 Task: Design a Vector Pattern for a Space-themed Mobile App.
Action: Mouse moved to (138, 112)
Screenshot: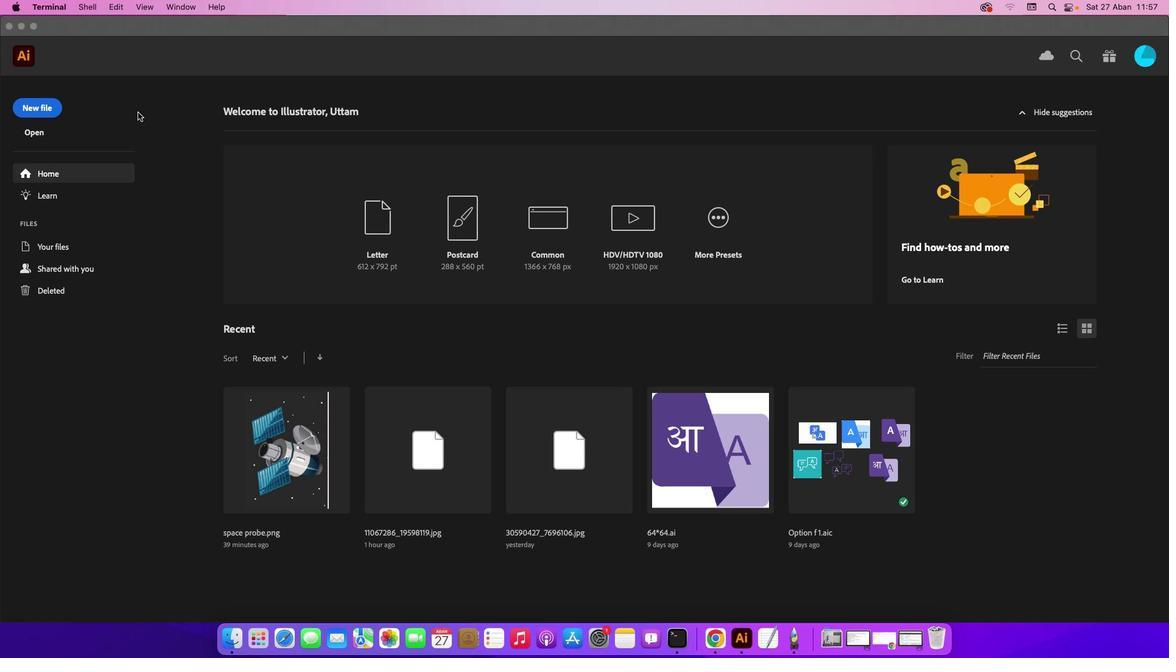 
Action: Mouse pressed left at (138, 112)
Screenshot: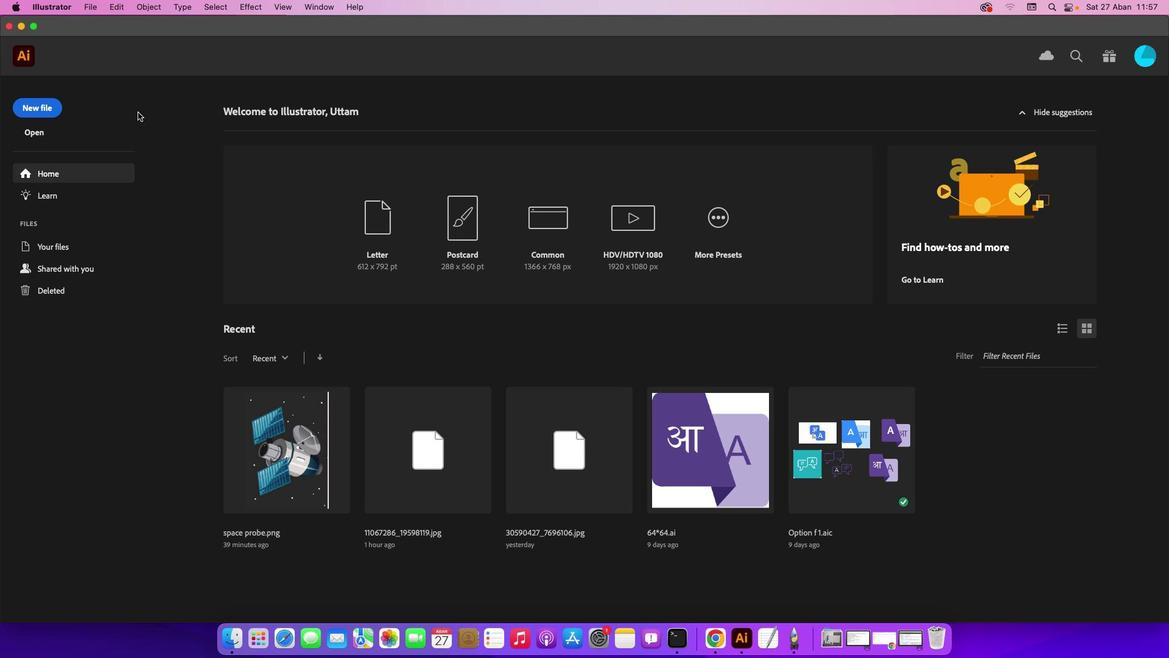 
Action: Mouse moved to (38, 110)
Screenshot: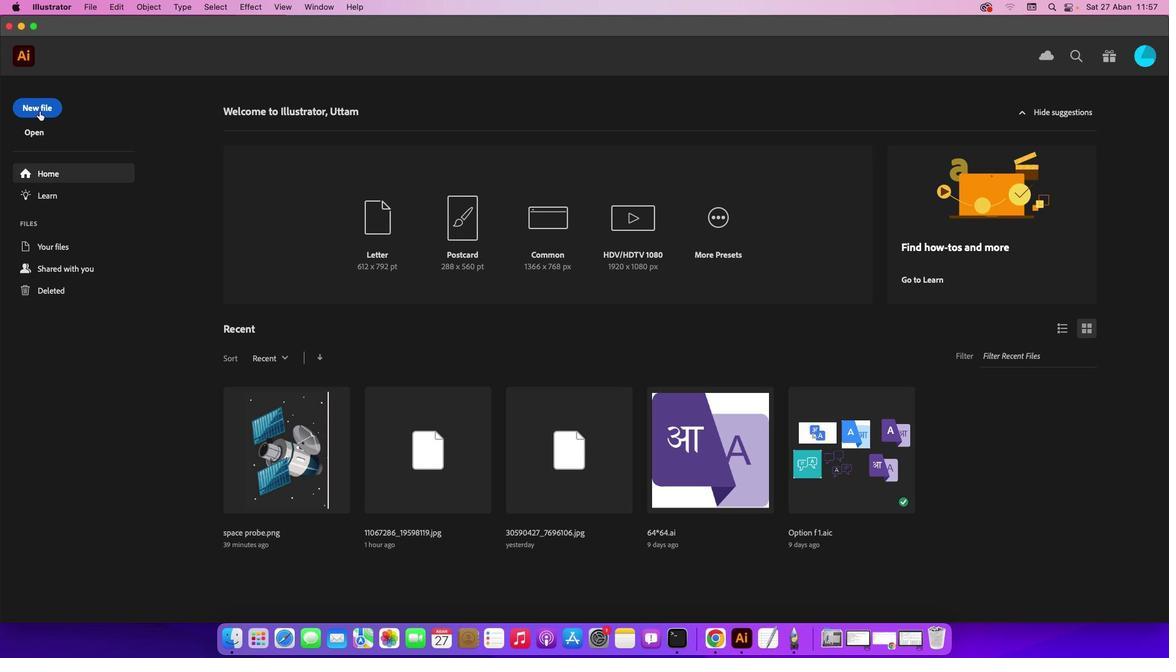 
Action: Mouse pressed left at (38, 110)
Screenshot: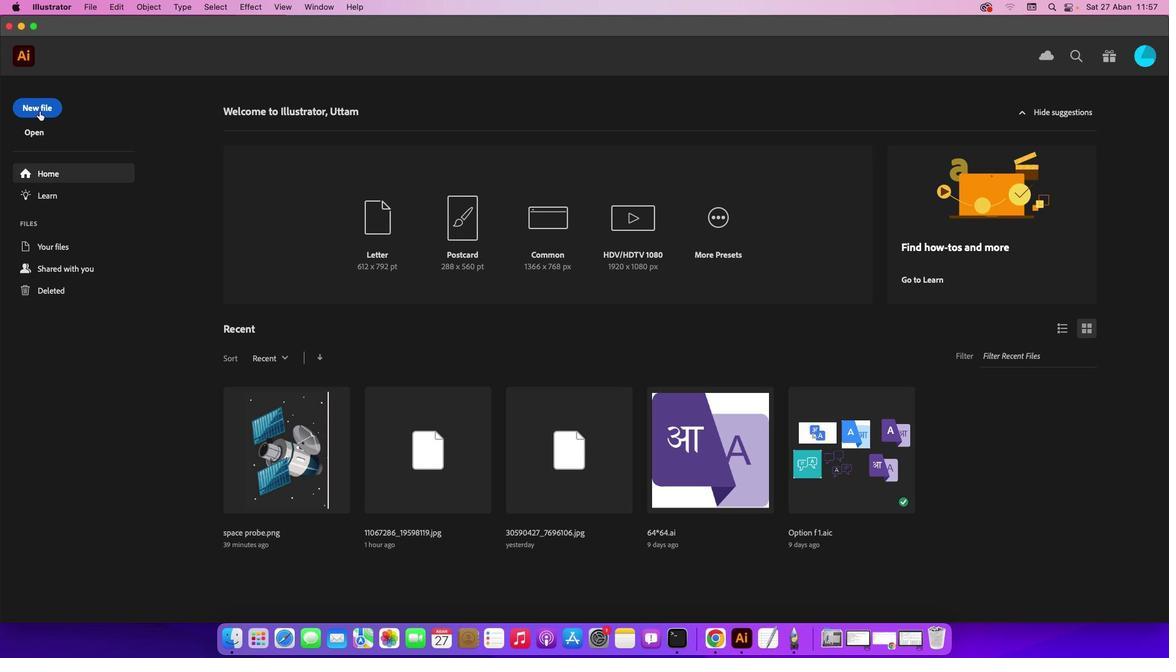
Action: Mouse moved to (360, 124)
Screenshot: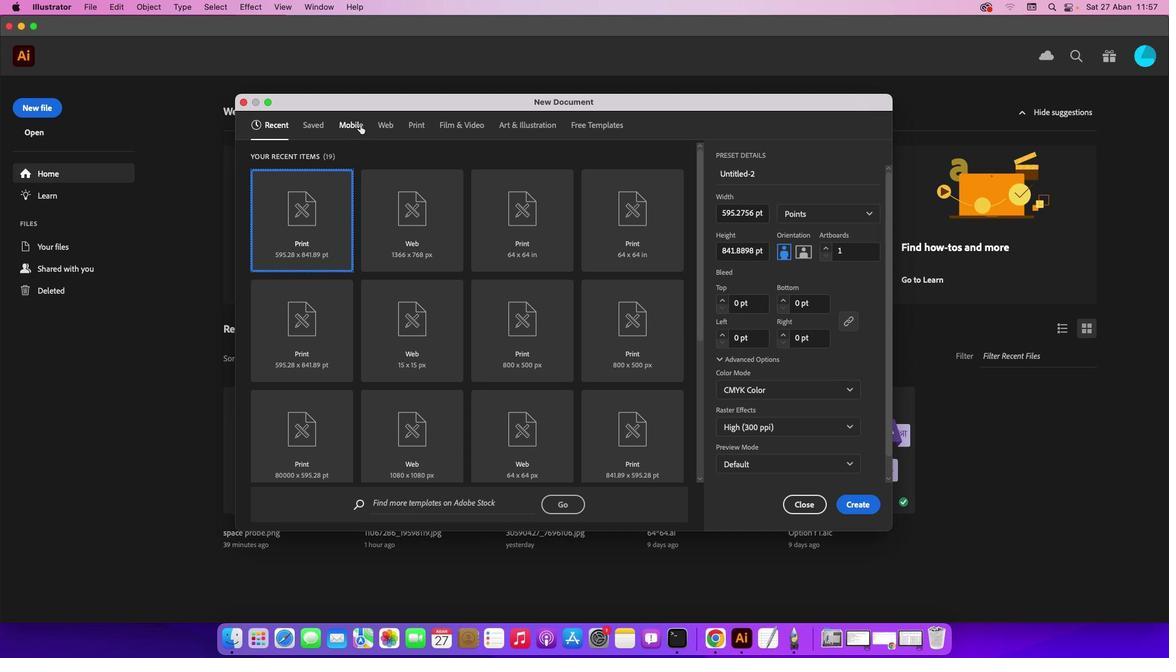 
Action: Mouse pressed left at (360, 124)
Screenshot: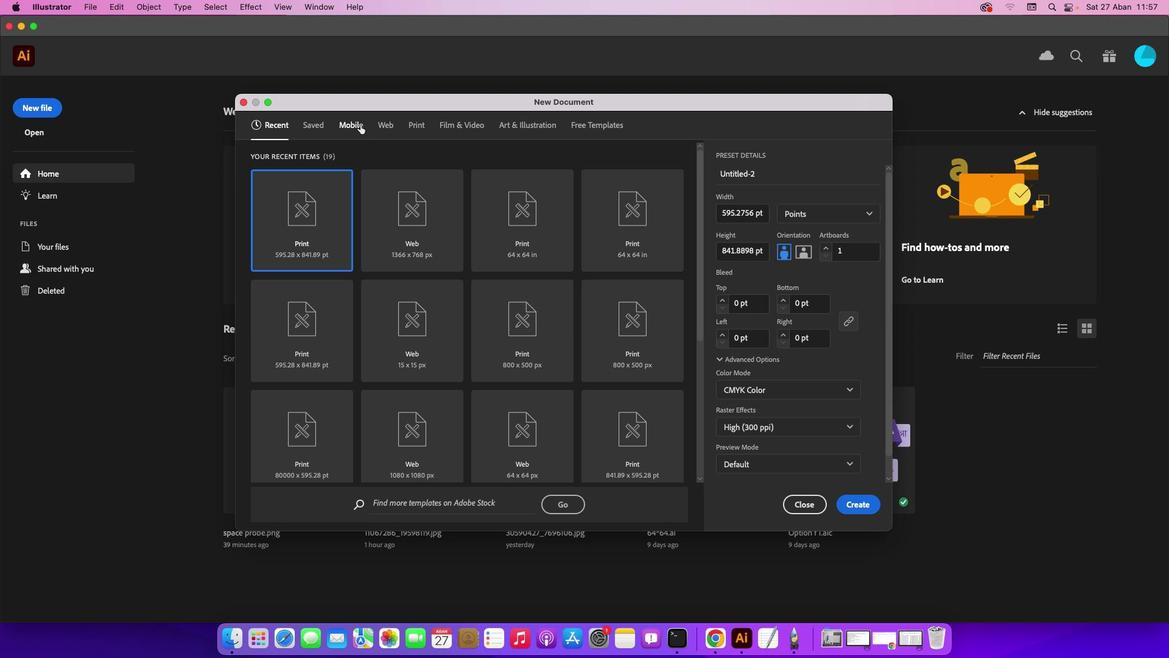 
Action: Mouse moved to (390, 121)
Screenshot: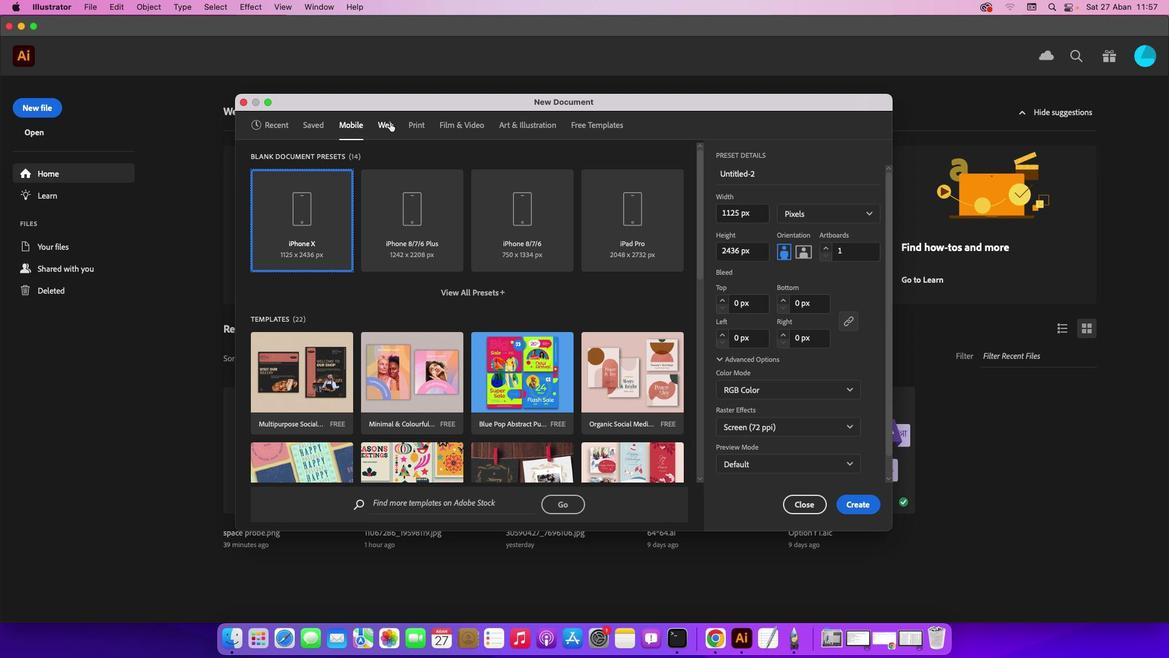 
Action: Mouse pressed left at (390, 121)
Screenshot: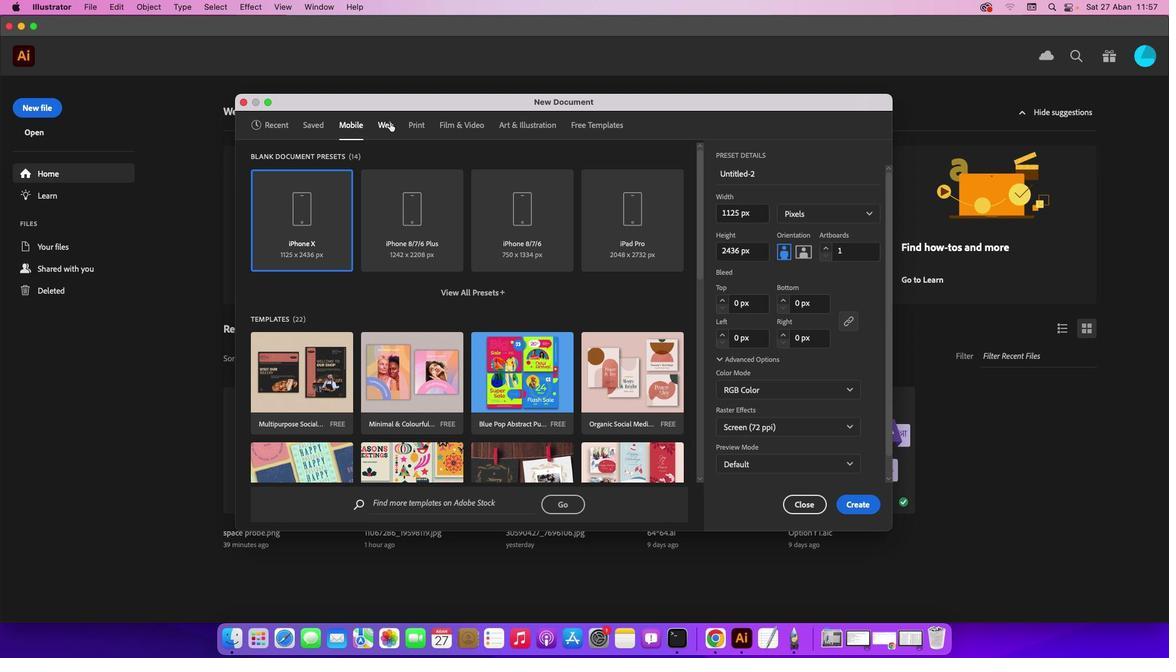 
Action: Mouse moved to (423, 130)
Screenshot: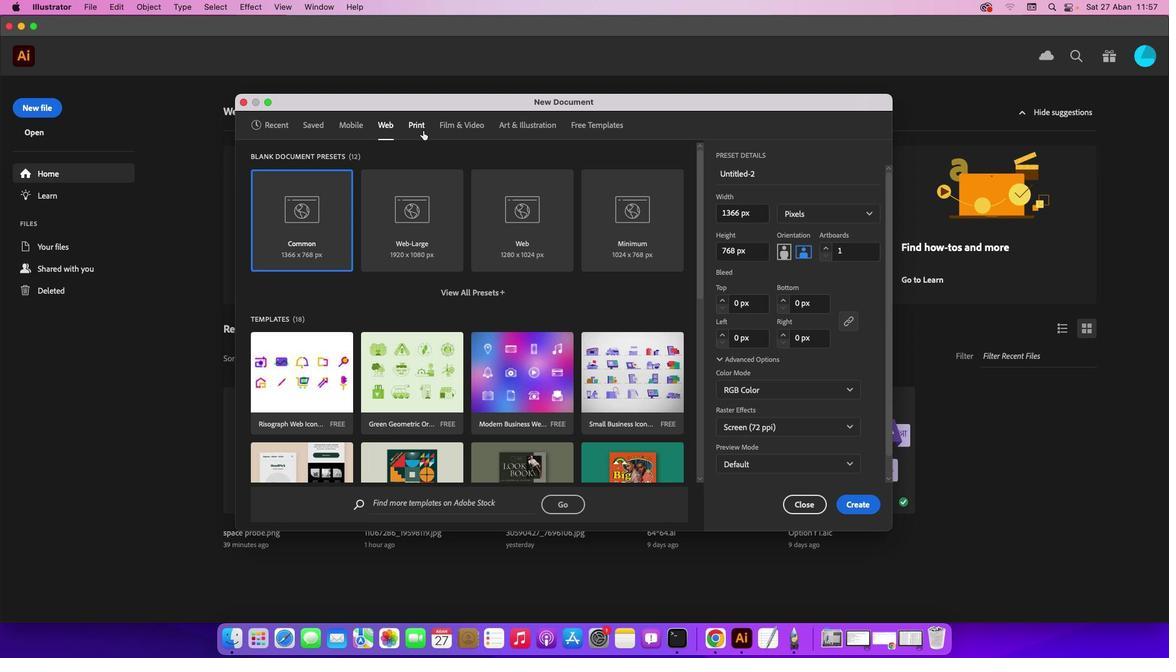 
Action: Mouse pressed left at (423, 130)
Screenshot: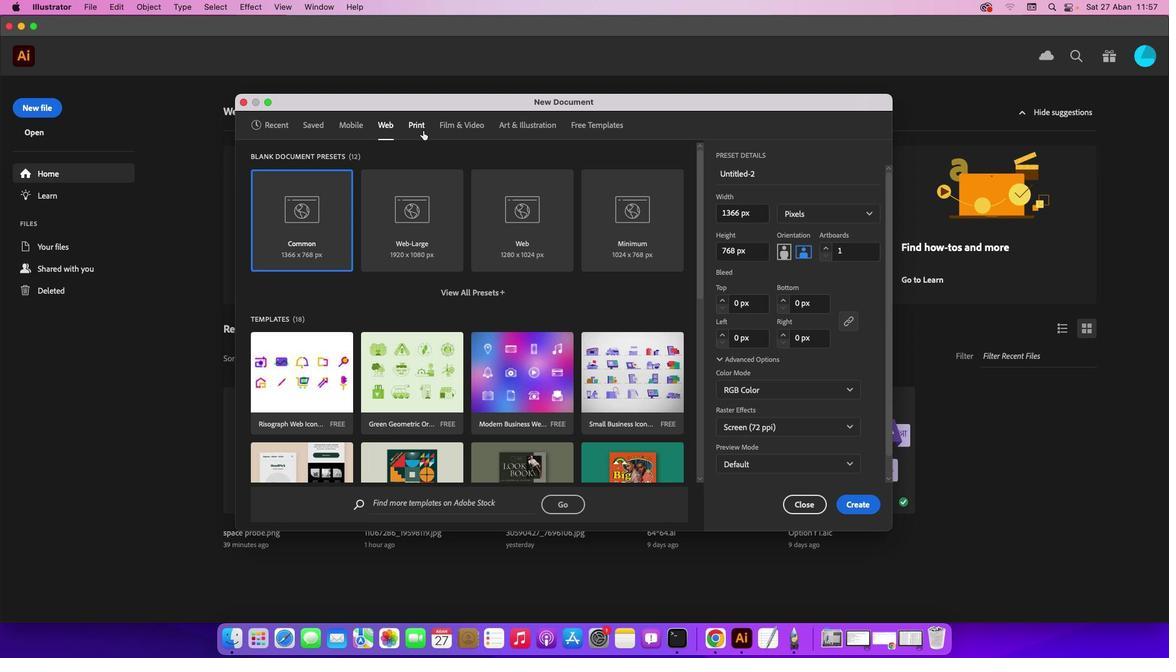 
Action: Mouse moved to (425, 205)
Screenshot: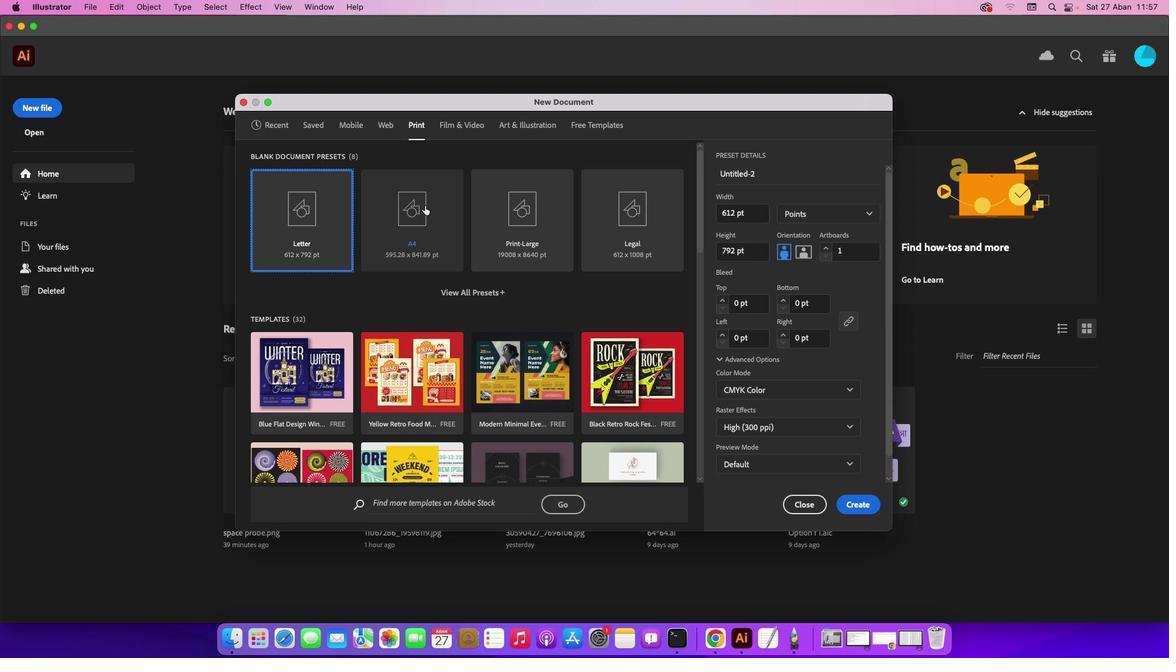
Action: Mouse pressed left at (425, 205)
Screenshot: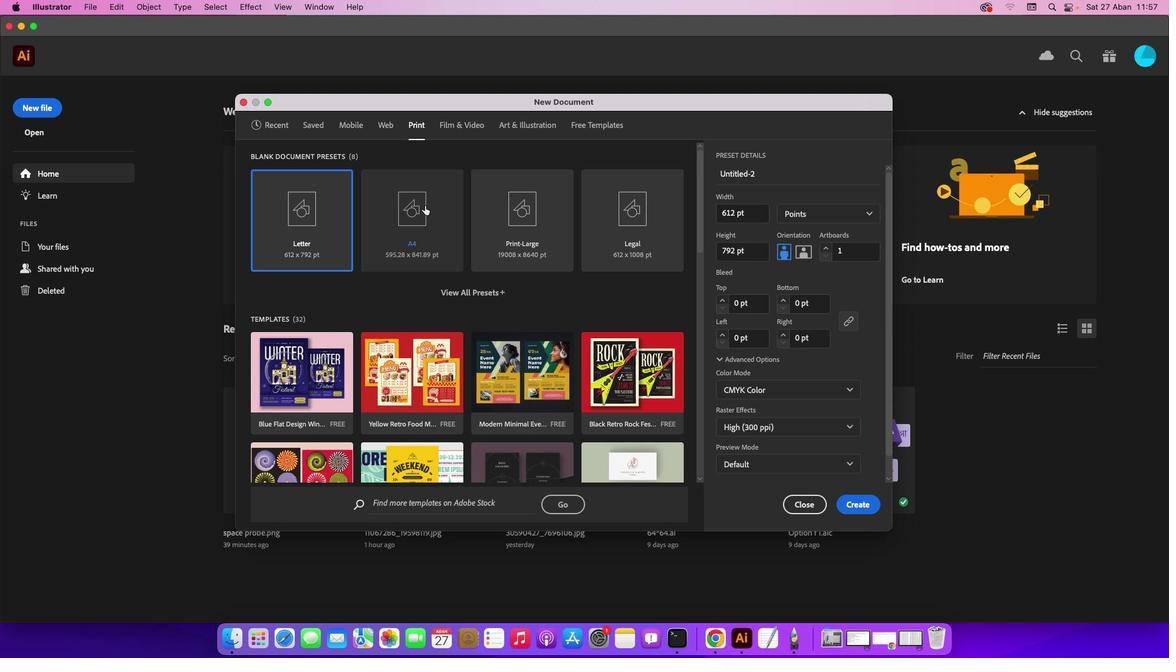 
Action: Mouse moved to (354, 124)
Screenshot: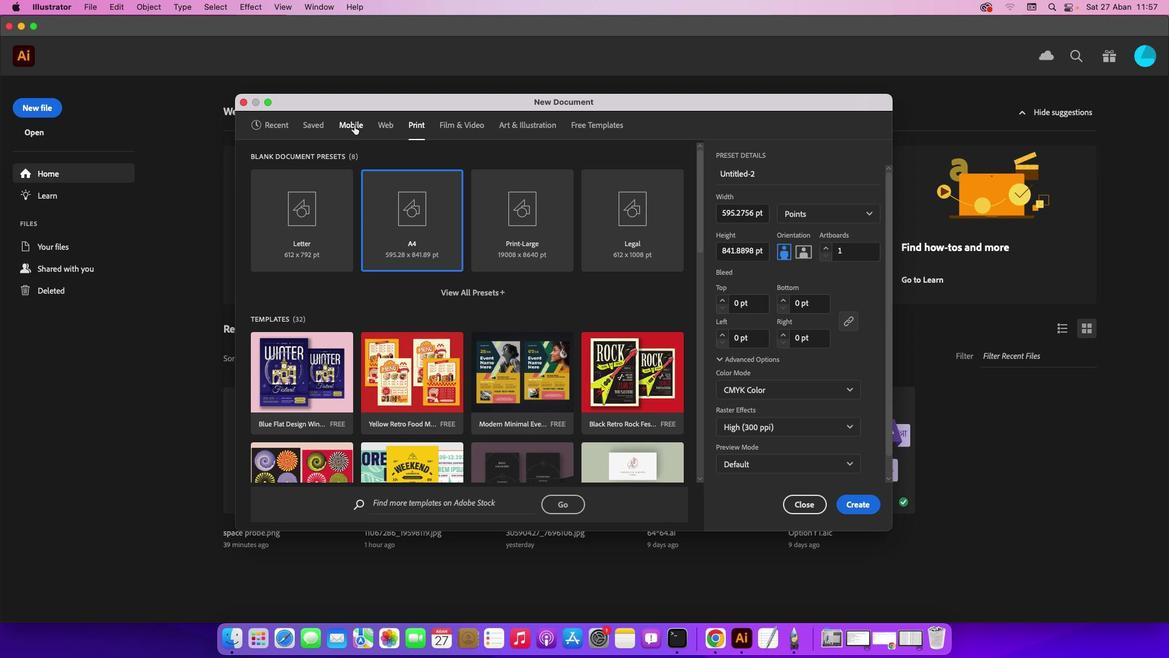 
Action: Mouse pressed left at (354, 124)
Screenshot: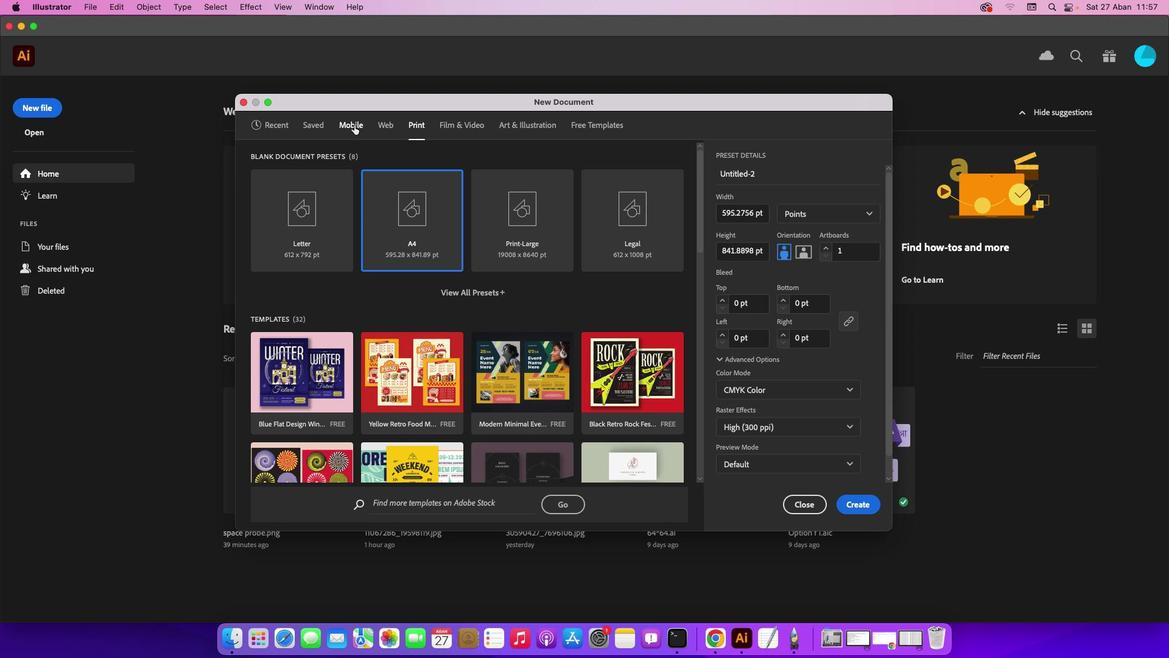 
Action: Mouse moved to (700, 266)
Screenshot: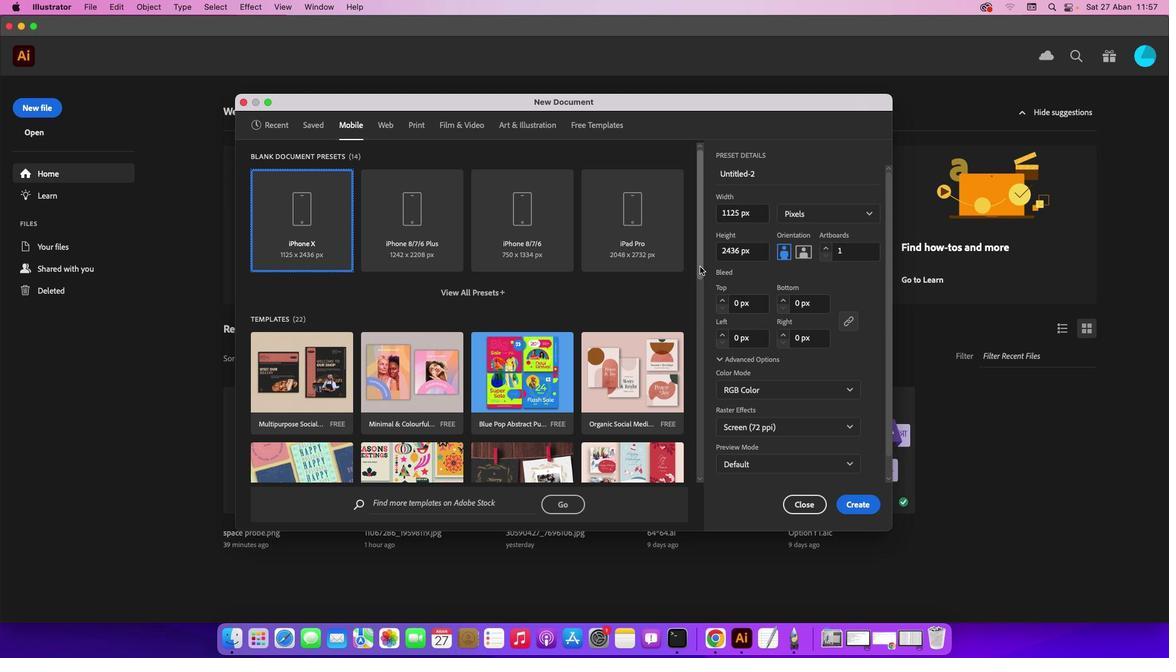 
Action: Mouse pressed left at (700, 266)
Screenshot: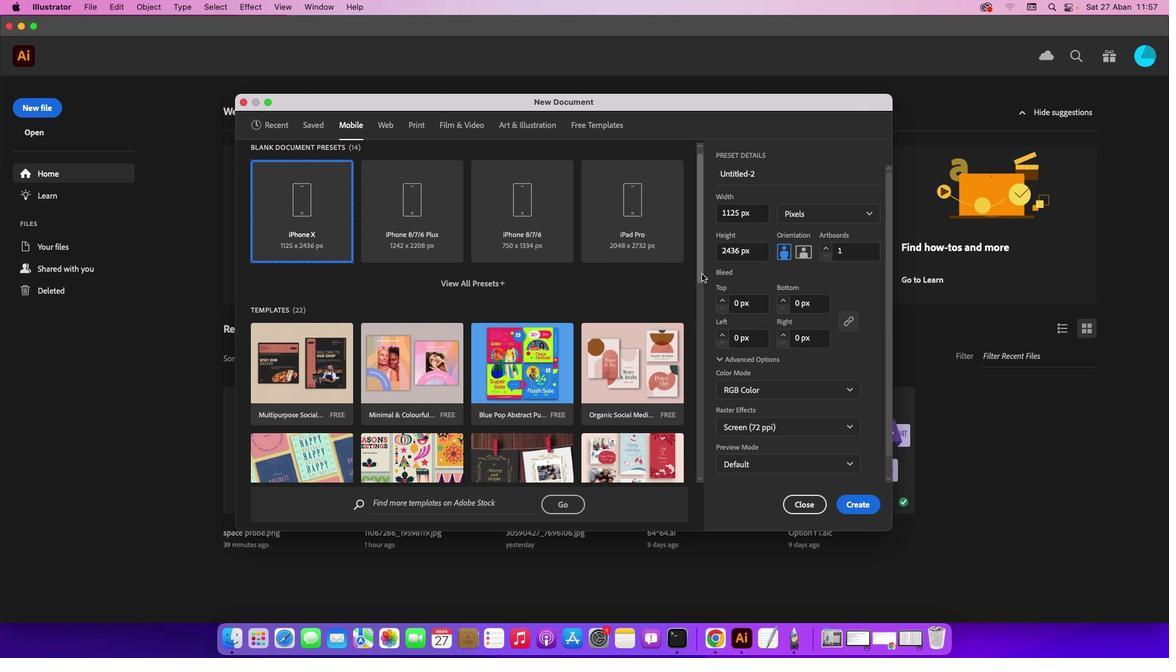 
Action: Mouse moved to (522, 210)
Screenshot: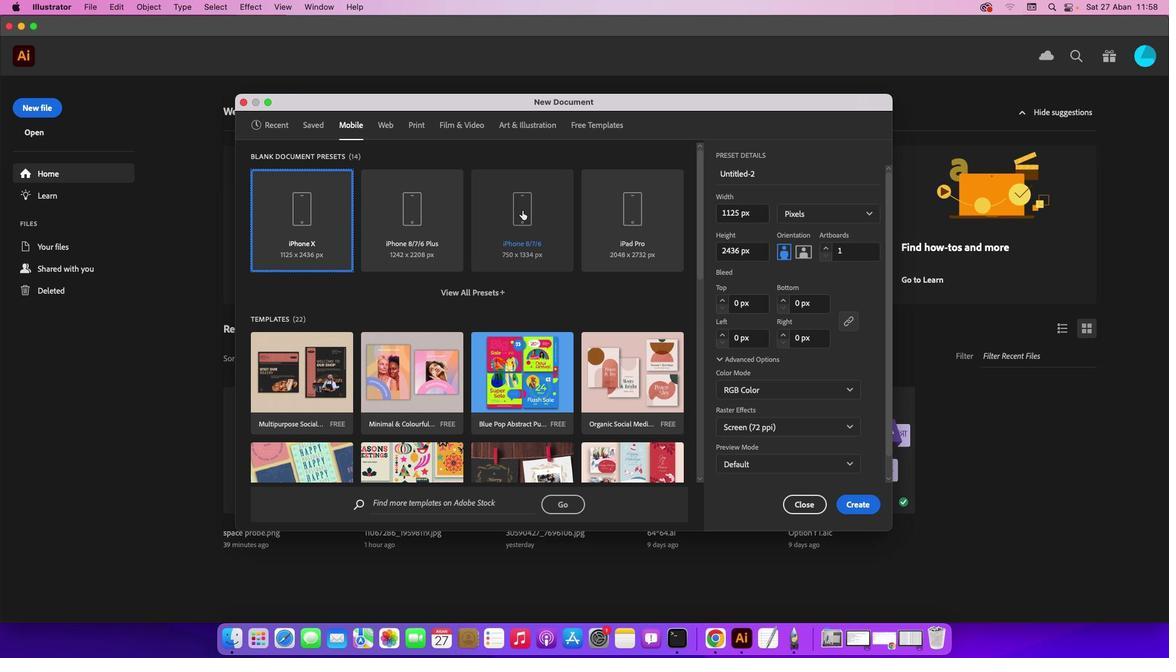 
Action: Mouse pressed left at (522, 210)
Screenshot: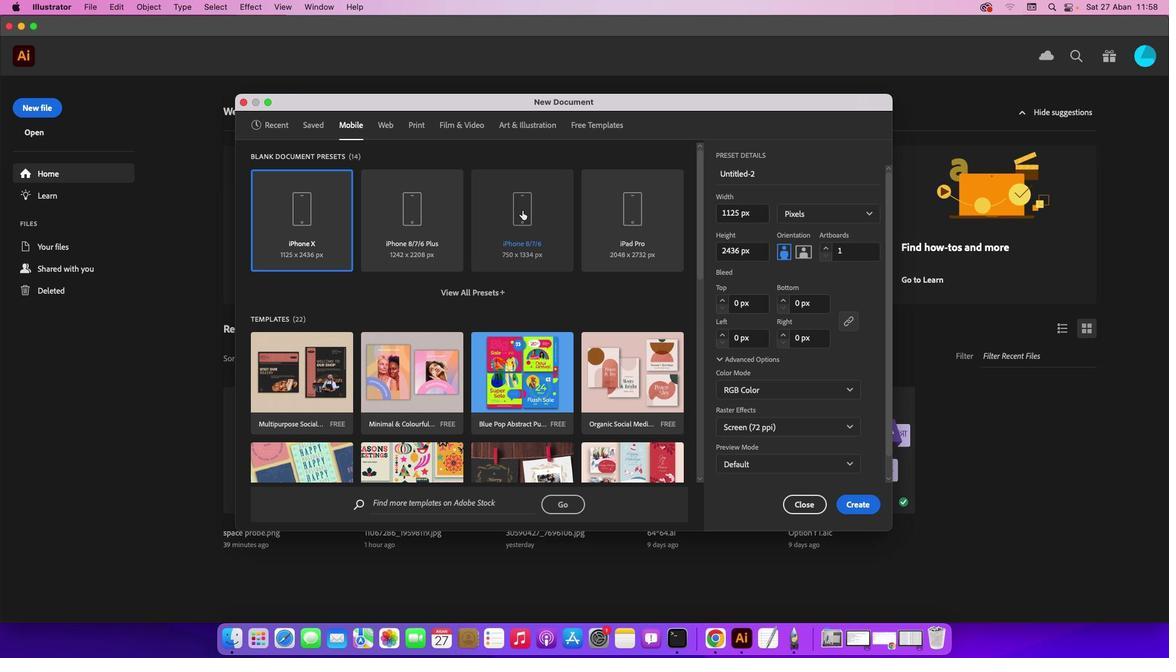 
Action: Mouse moved to (861, 505)
Screenshot: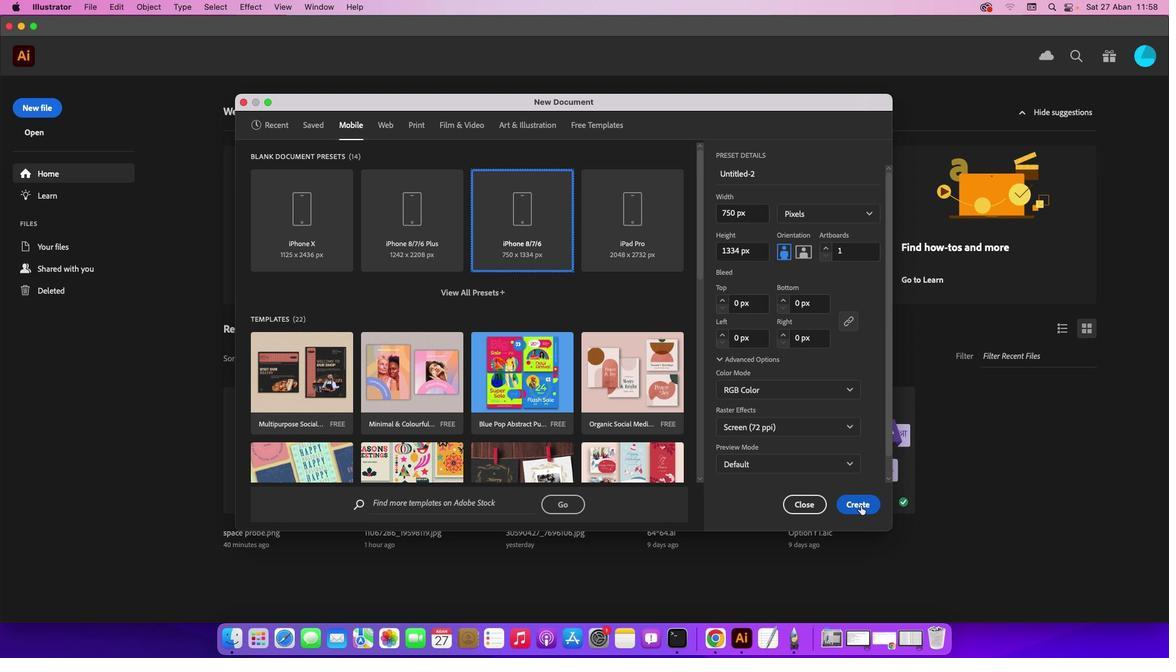 
Action: Mouse pressed left at (861, 505)
Screenshot: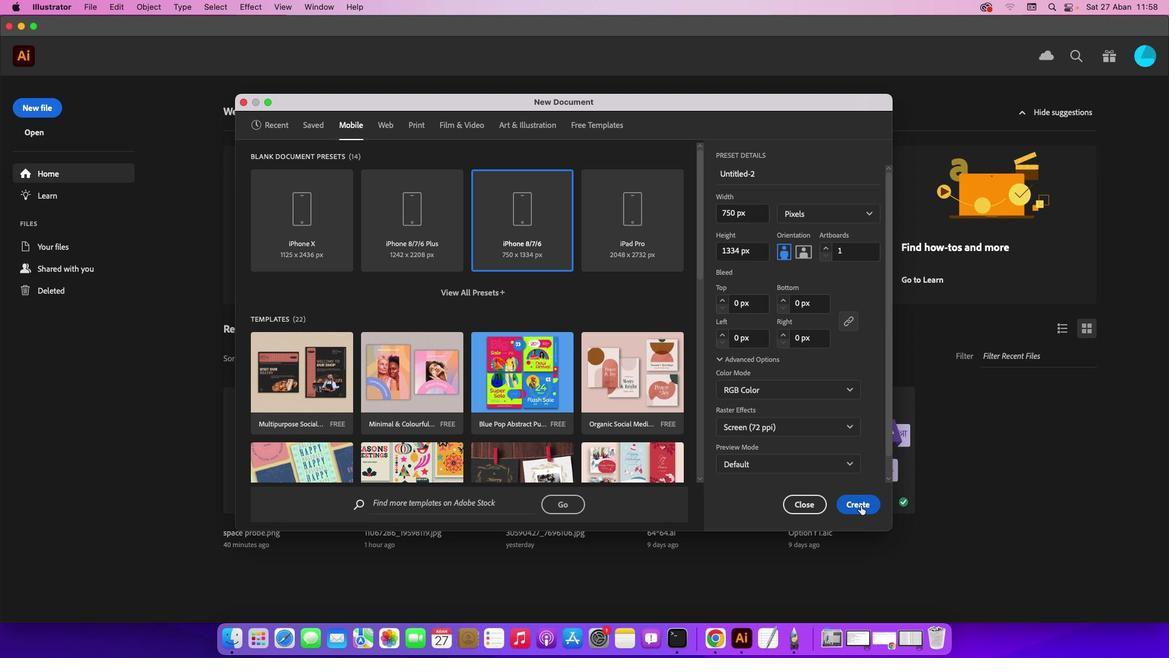 
Action: Mouse moved to (88, 3)
Screenshot: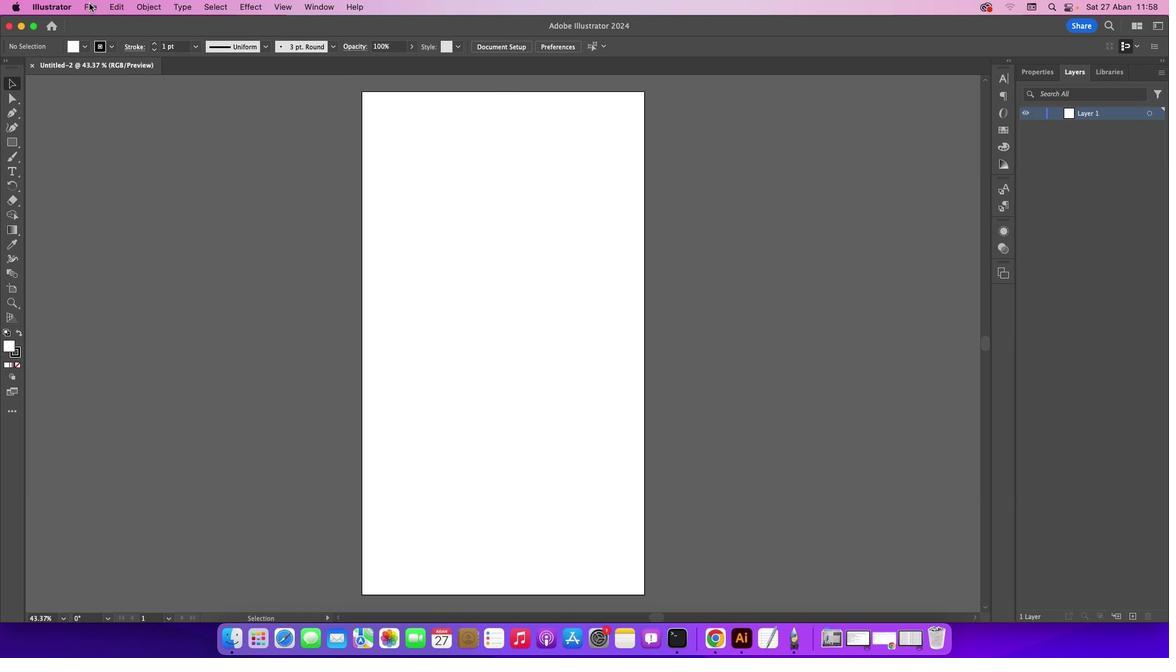 
Action: Mouse pressed left at (88, 3)
Screenshot: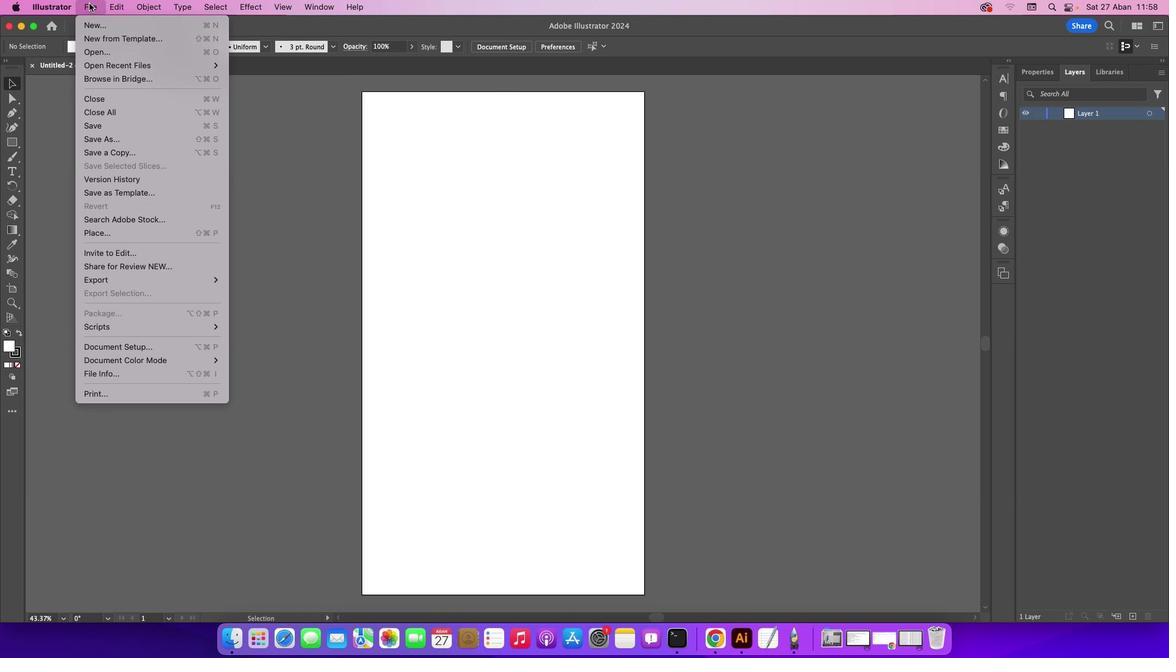 
Action: Mouse moved to (91, 56)
Screenshot: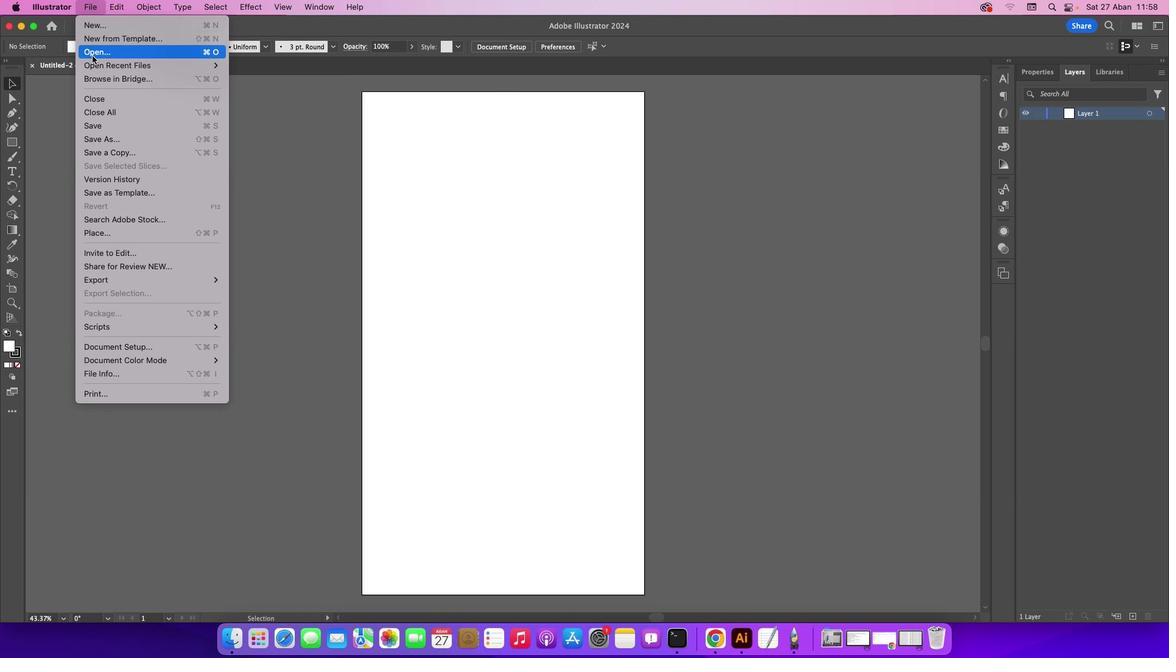 
Action: Mouse pressed left at (91, 56)
Screenshot: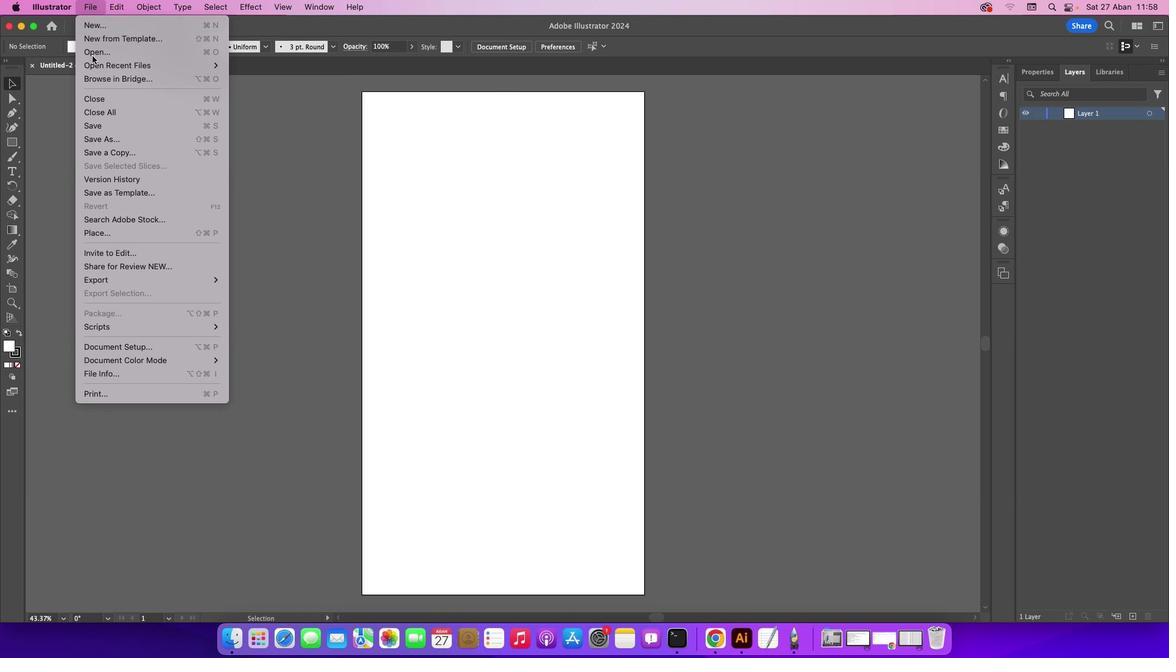 
Action: Mouse moved to (507, 183)
Screenshot: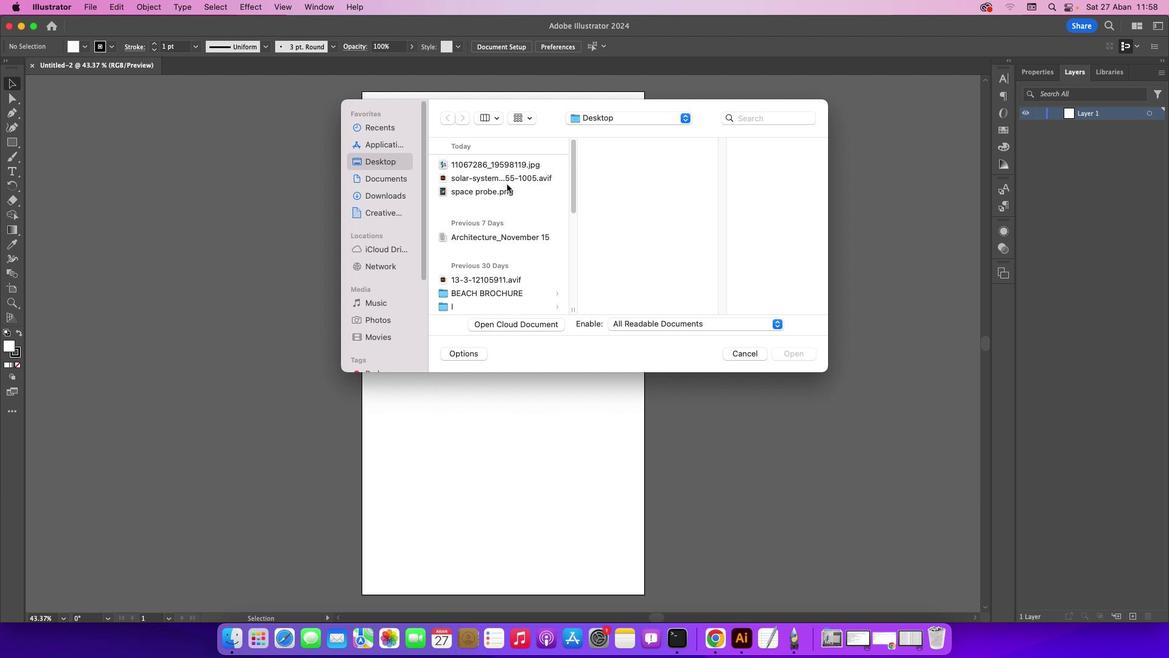 
Action: Mouse pressed left at (507, 183)
Screenshot: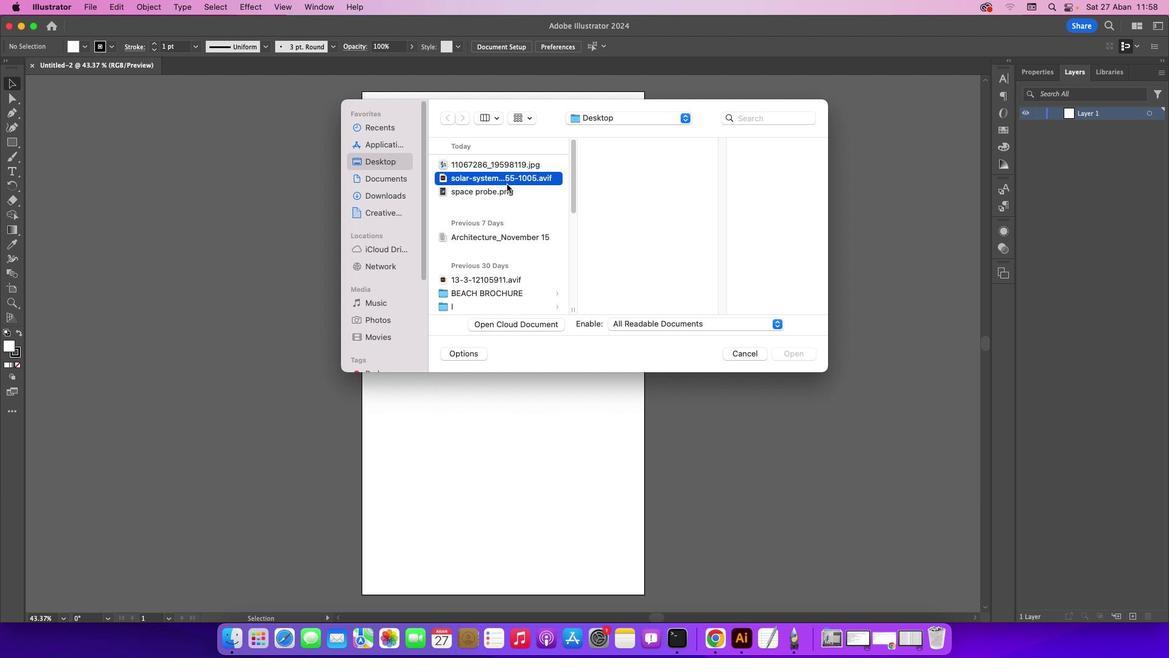 
Action: Mouse moved to (806, 355)
Screenshot: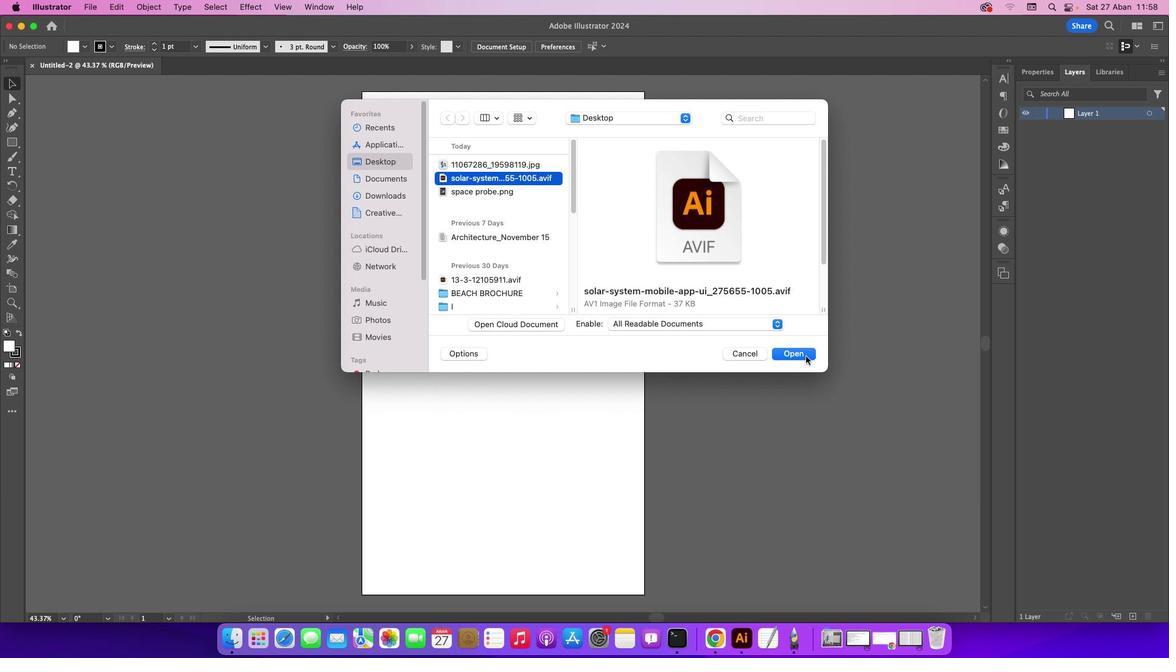 
Action: Mouse pressed left at (806, 355)
Screenshot: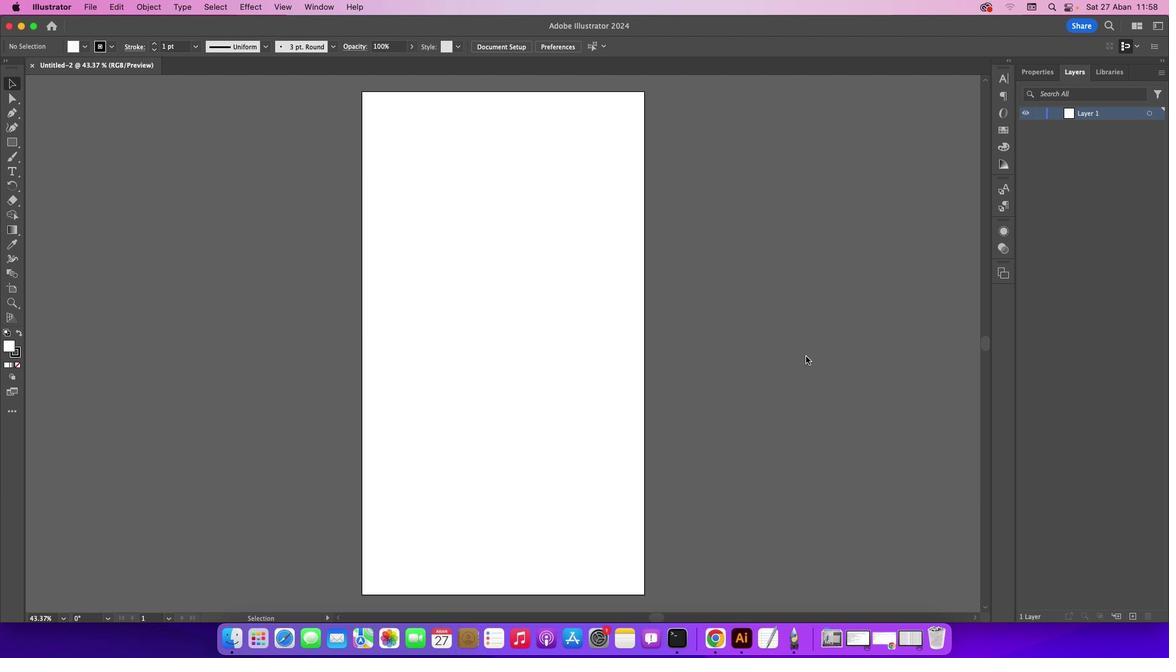 
Action: Mouse moved to (548, 402)
Screenshot: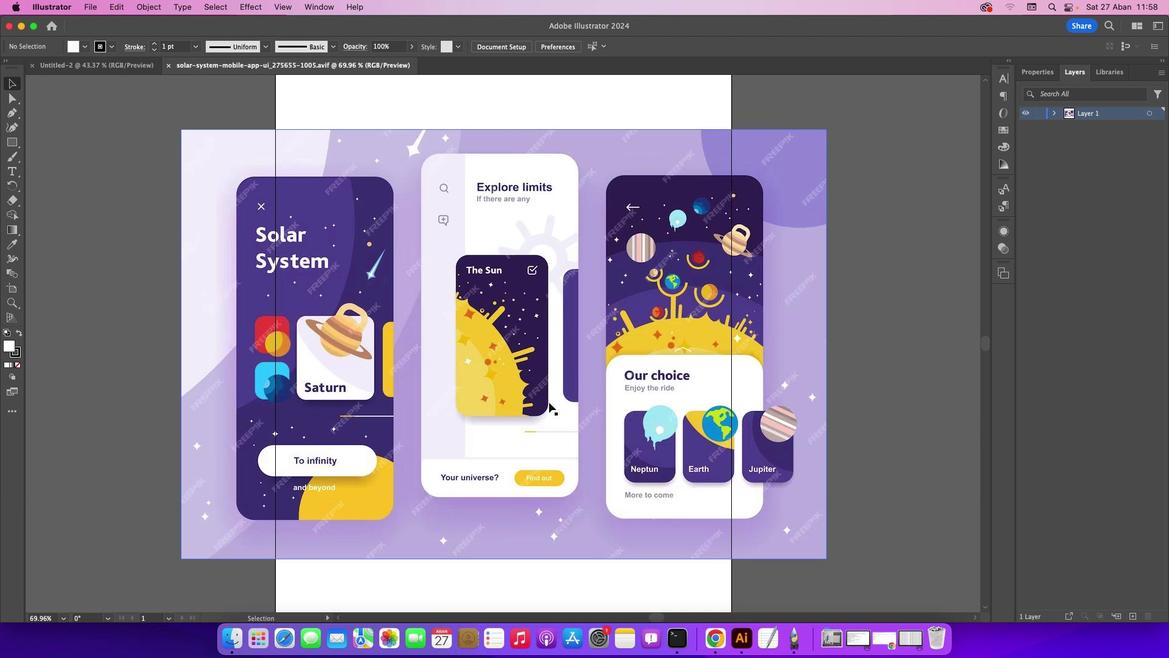 
Action: Key pressed Key.cmd_r'=''='
Screenshot: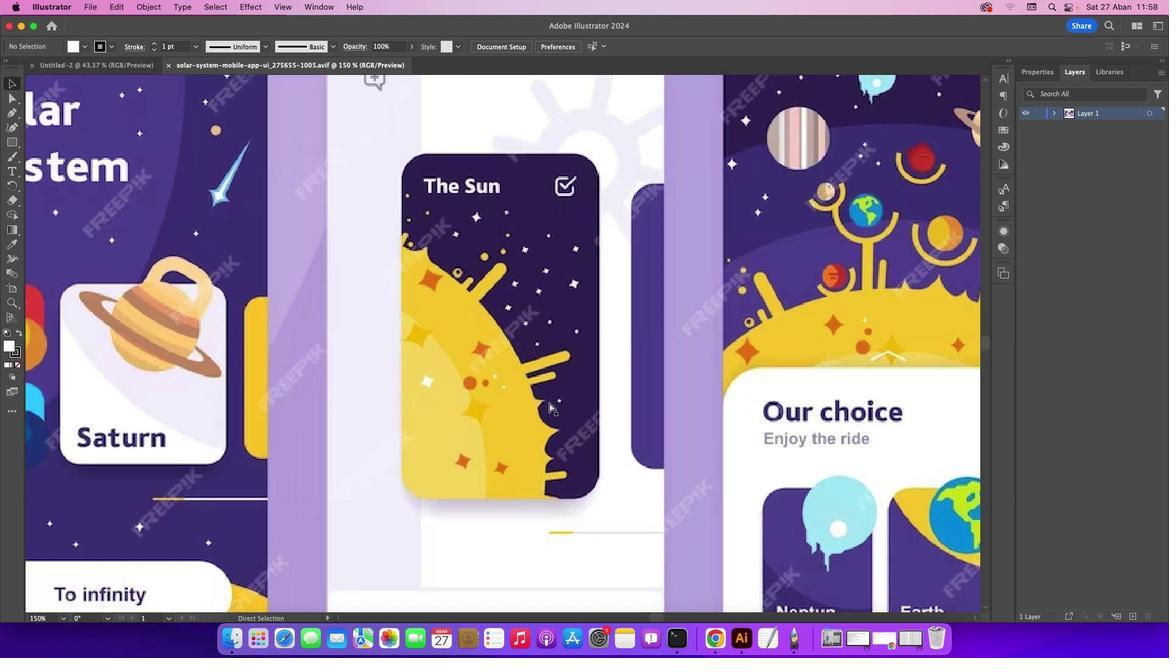 
Action: Mouse scrolled (548, 402) with delta (0, 0)
Screenshot: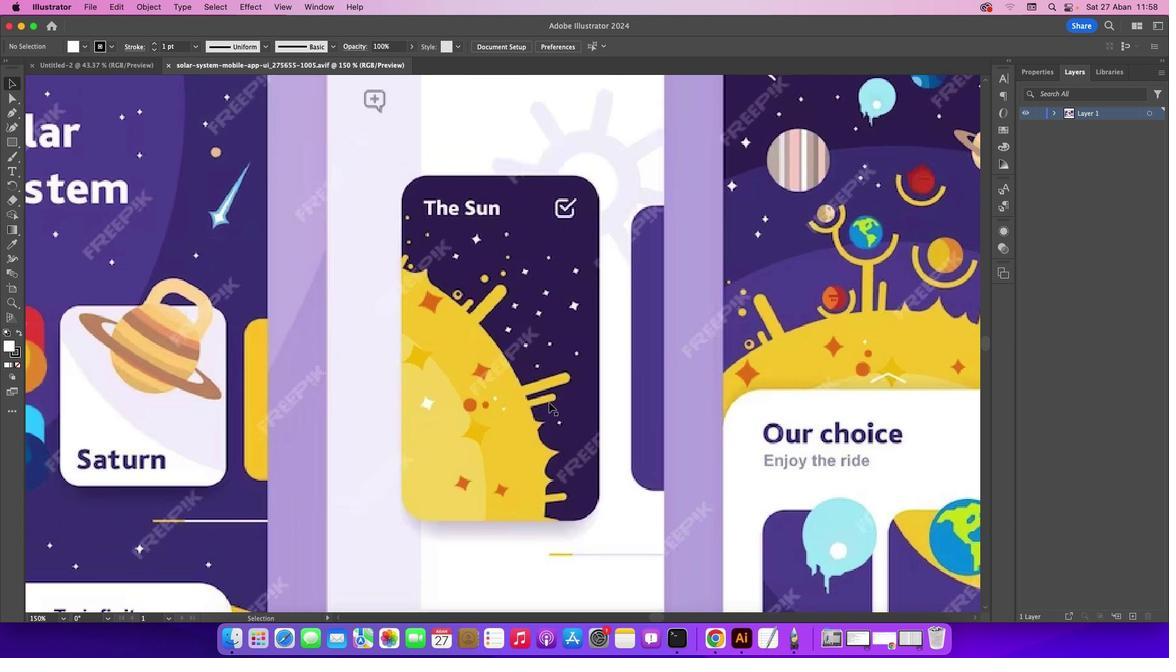 
Action: Mouse scrolled (548, 402) with delta (0, 0)
Screenshot: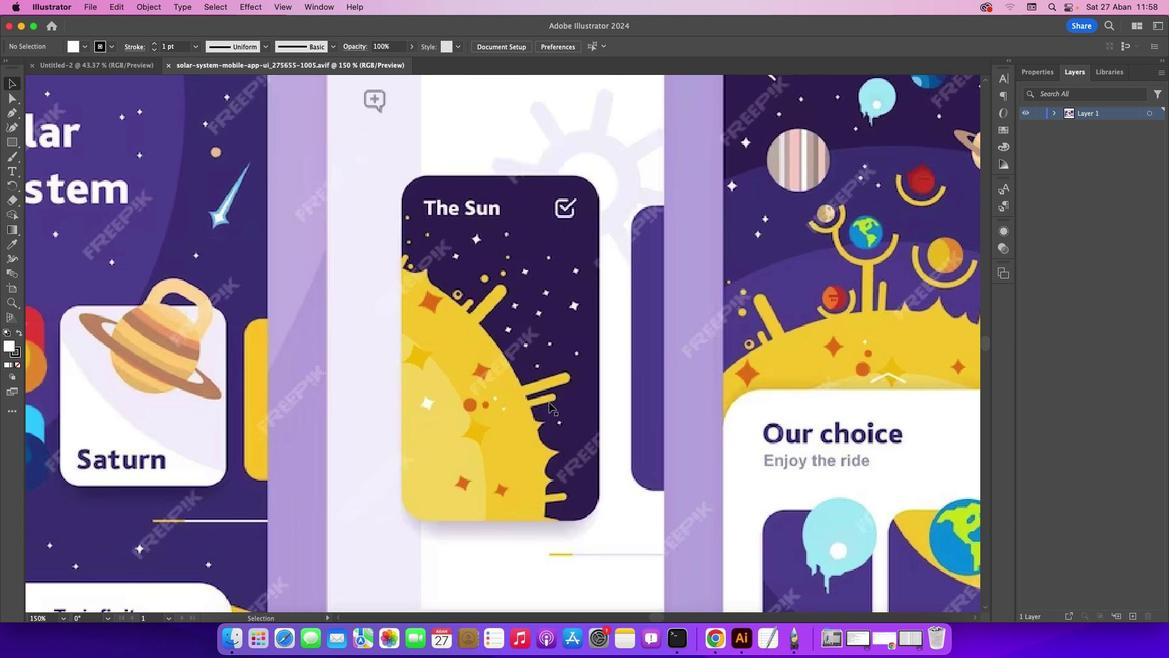 
Action: Mouse scrolled (548, 402) with delta (0, 1)
Screenshot: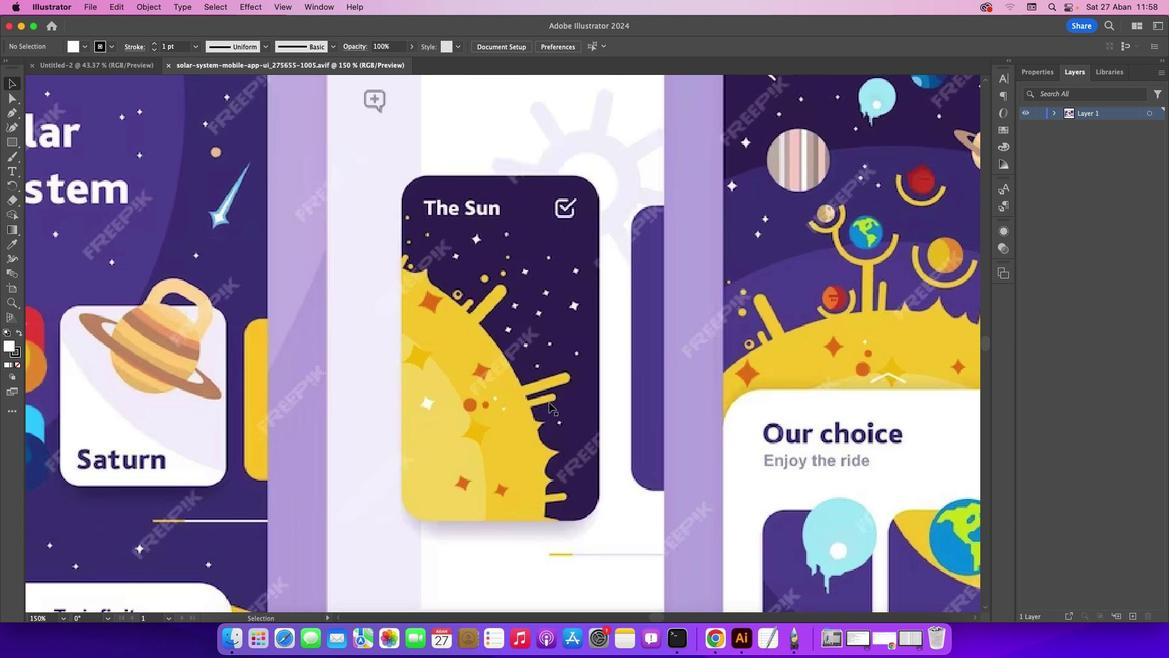 
Action: Mouse moved to (19, 109)
Screenshot: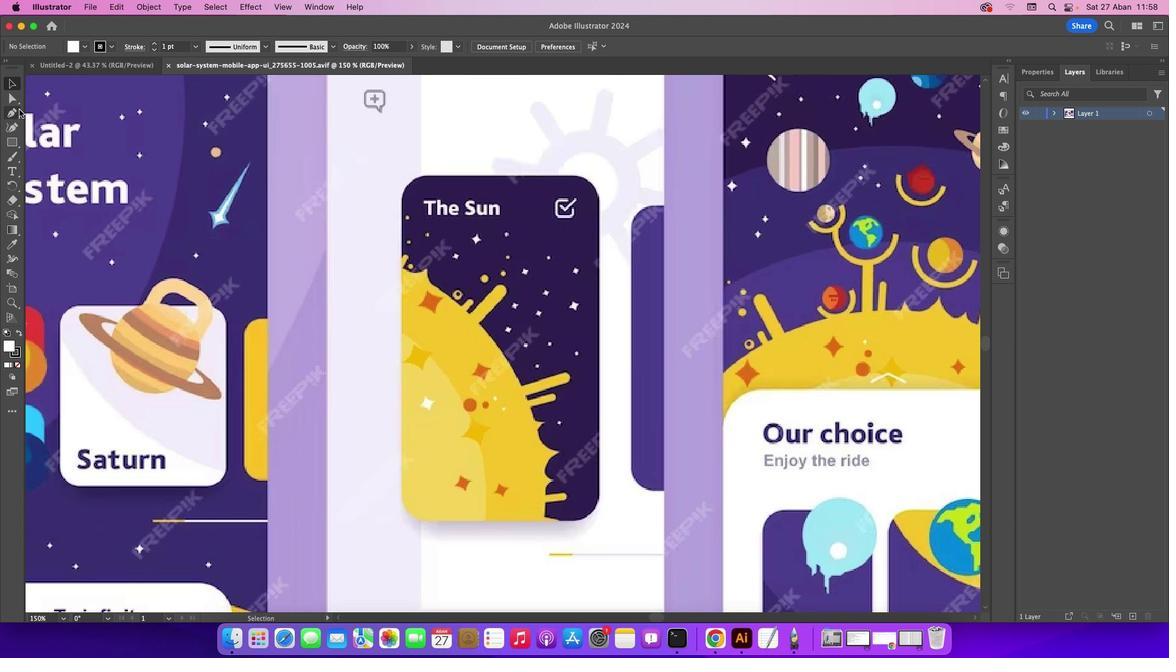 
Action: Mouse pressed left at (19, 109)
Screenshot: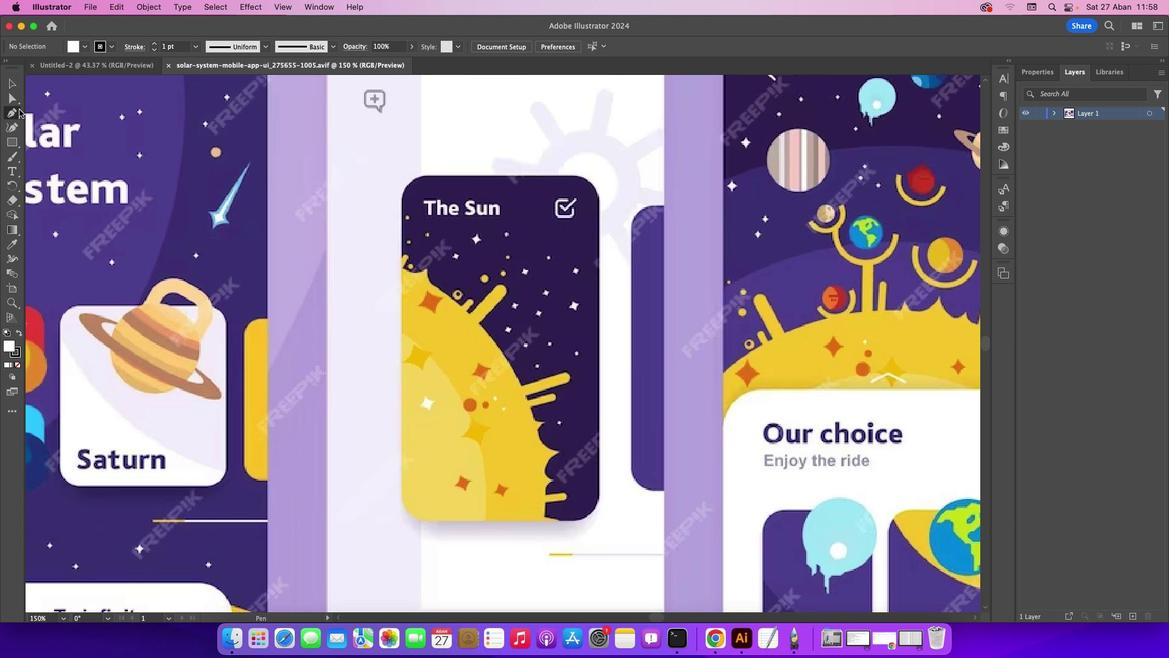 
Action: Mouse moved to (300, 217)
Screenshot: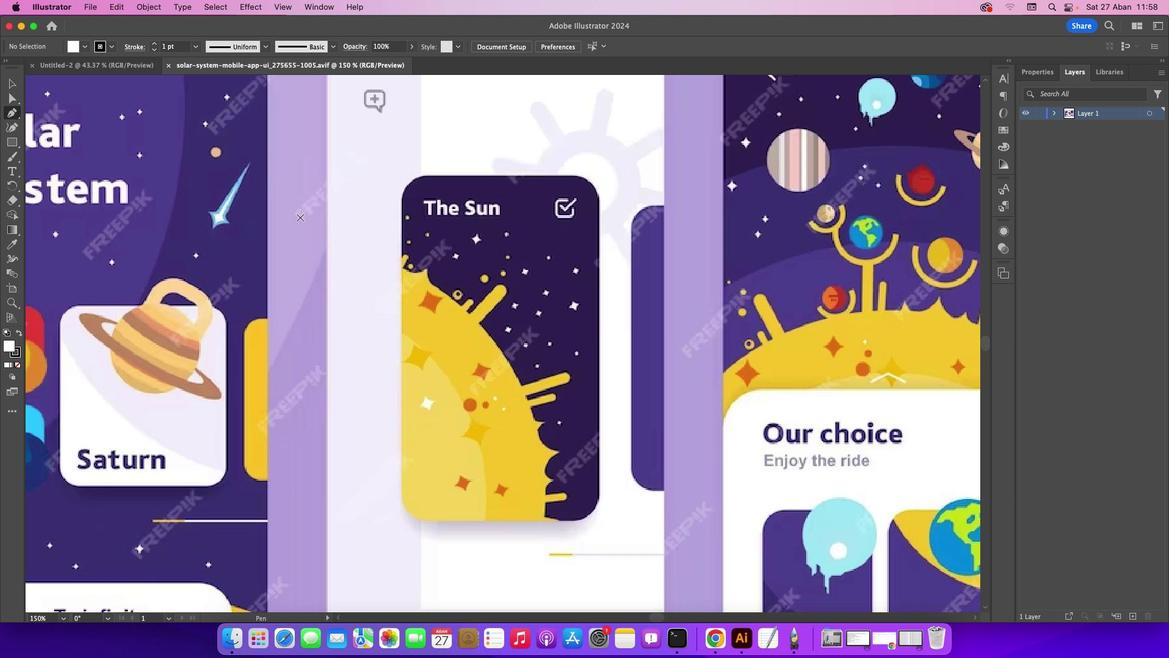 
Action: Key pressed Key.caps_lock
Screenshot: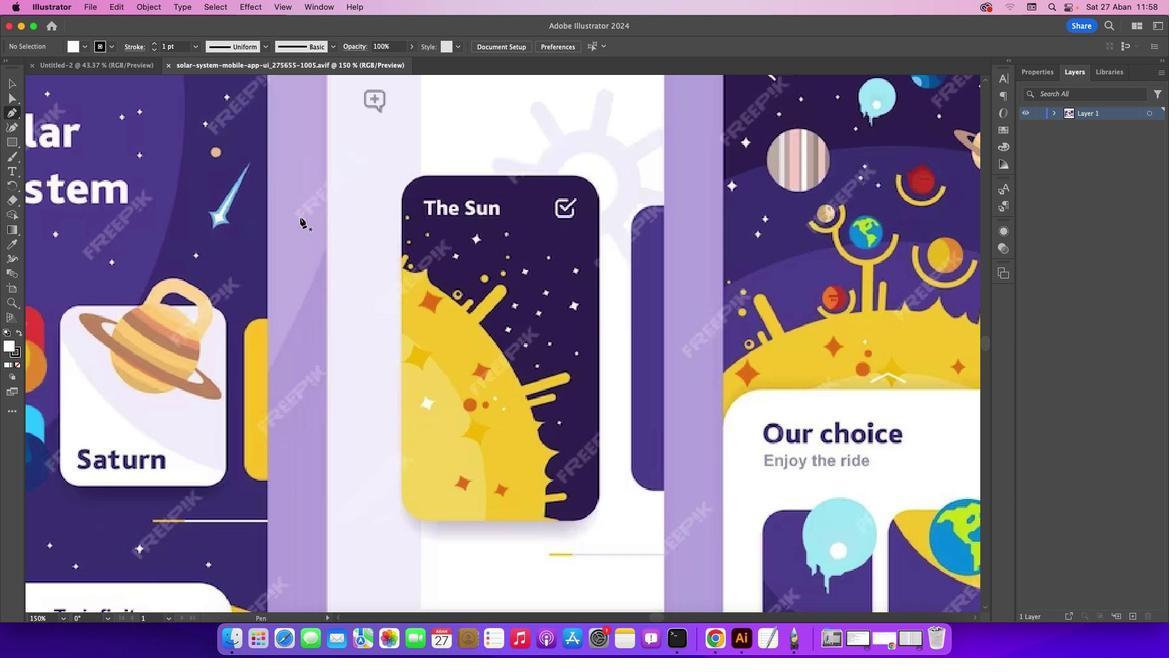 
Action: Mouse moved to (402, 258)
Screenshot: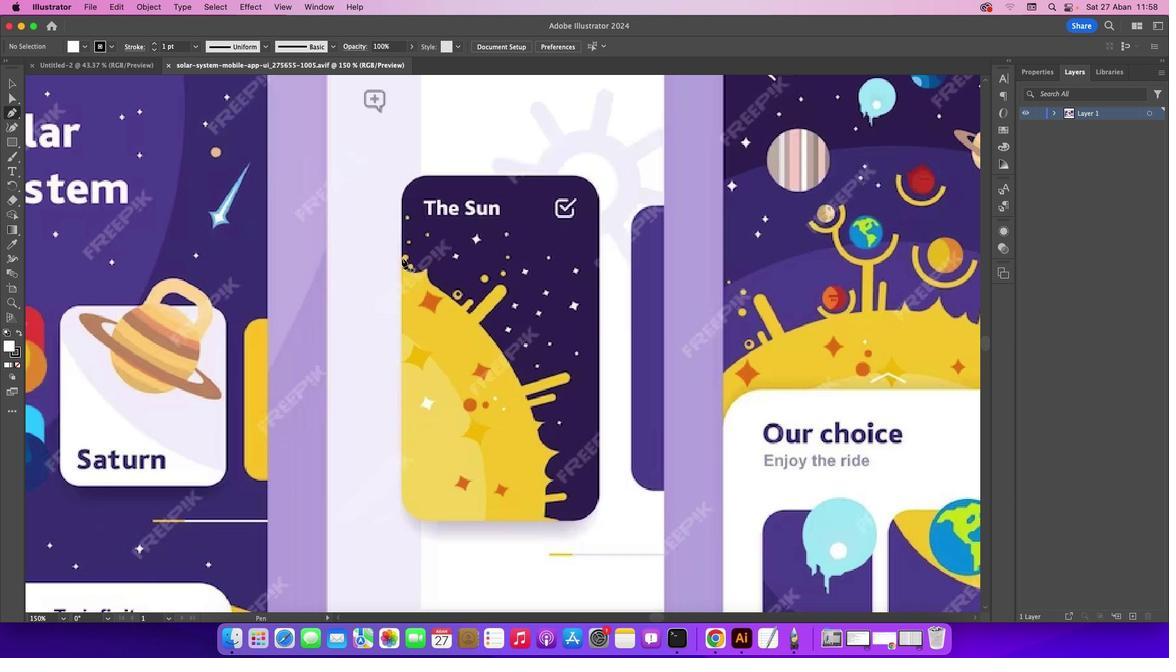
Action: Mouse pressed left at (402, 258)
Screenshot: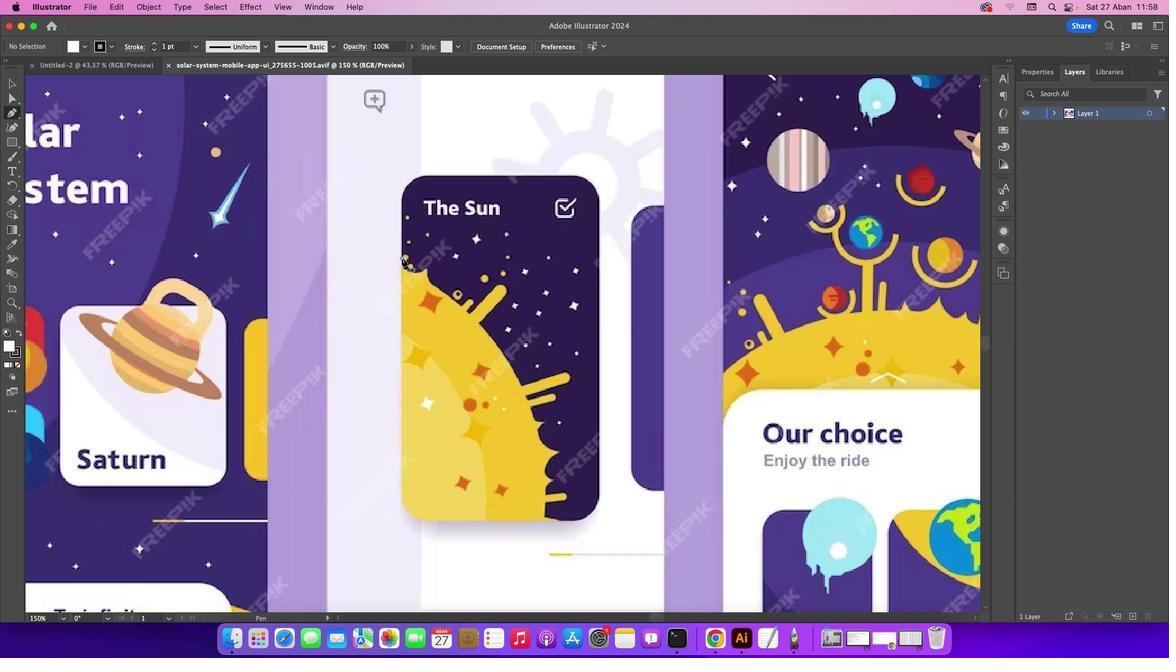 
Action: Mouse moved to (408, 256)
Screenshot: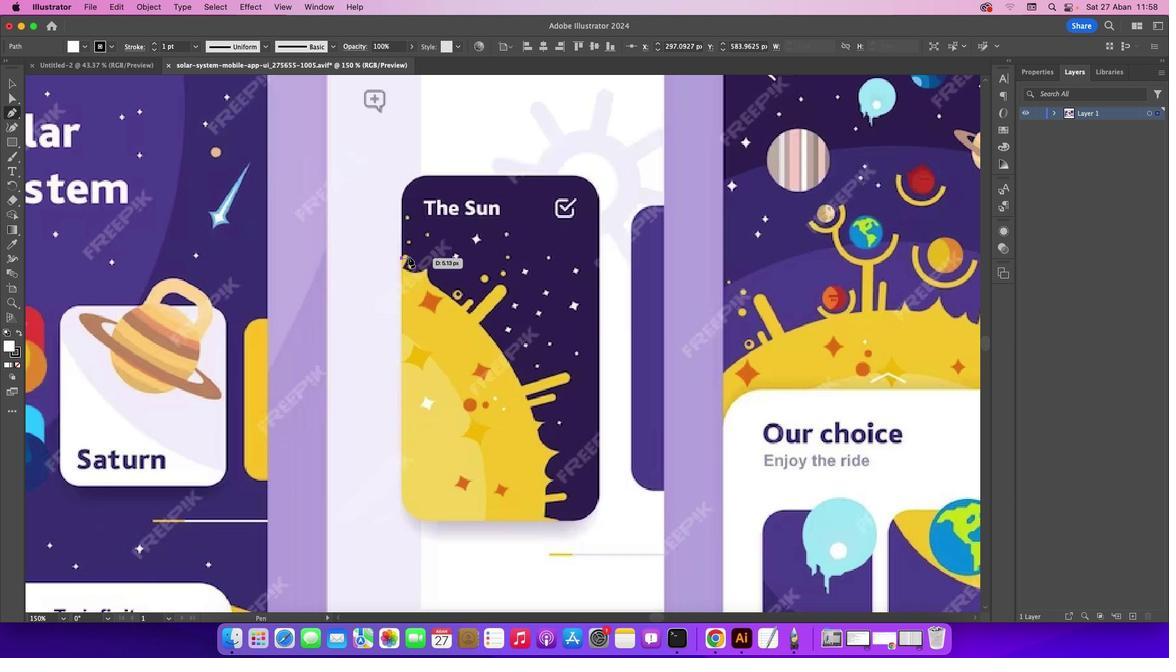 
Action: Mouse pressed left at (408, 256)
Screenshot: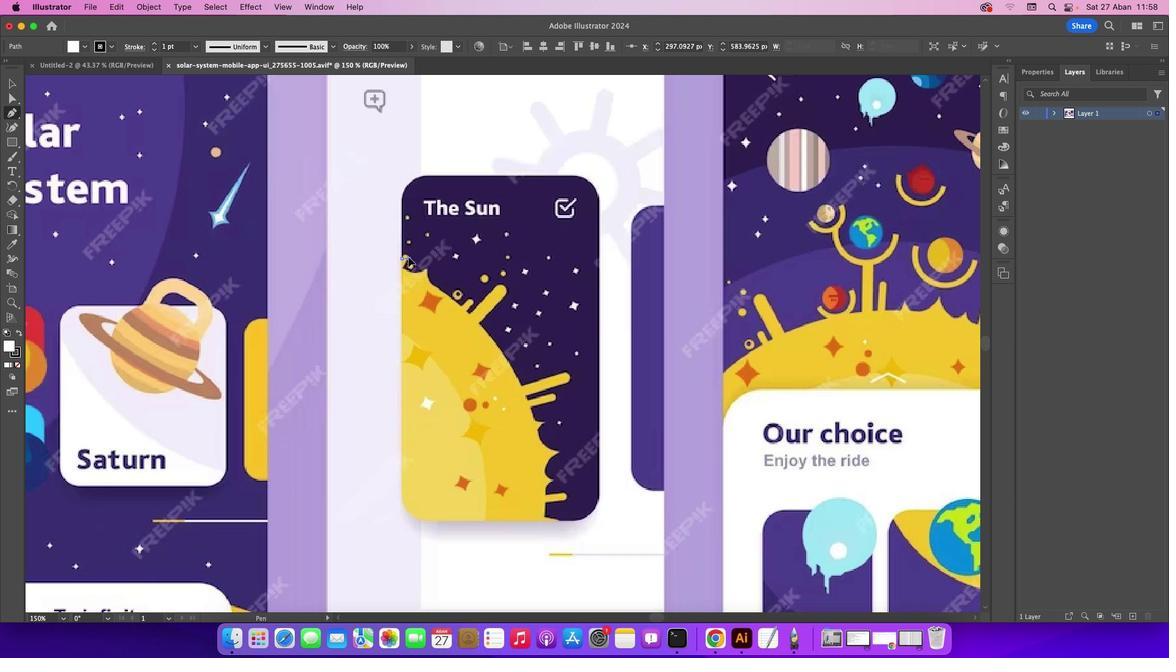 
Action: Mouse moved to (408, 258)
Screenshot: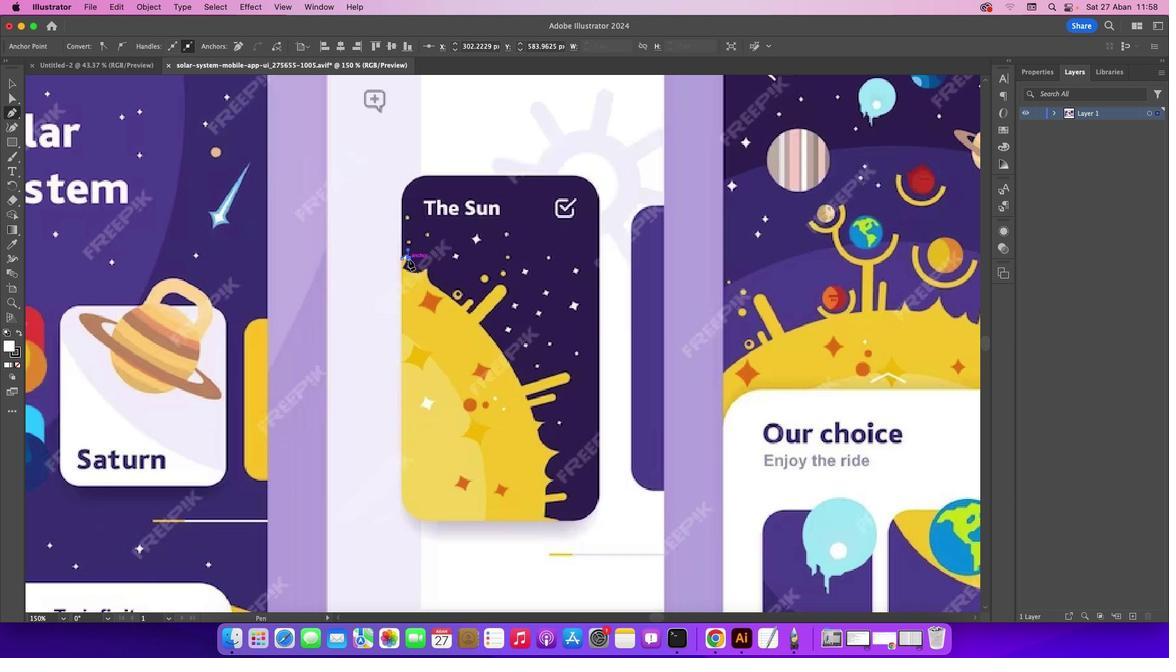 
Action: Mouse pressed left at (408, 258)
Screenshot: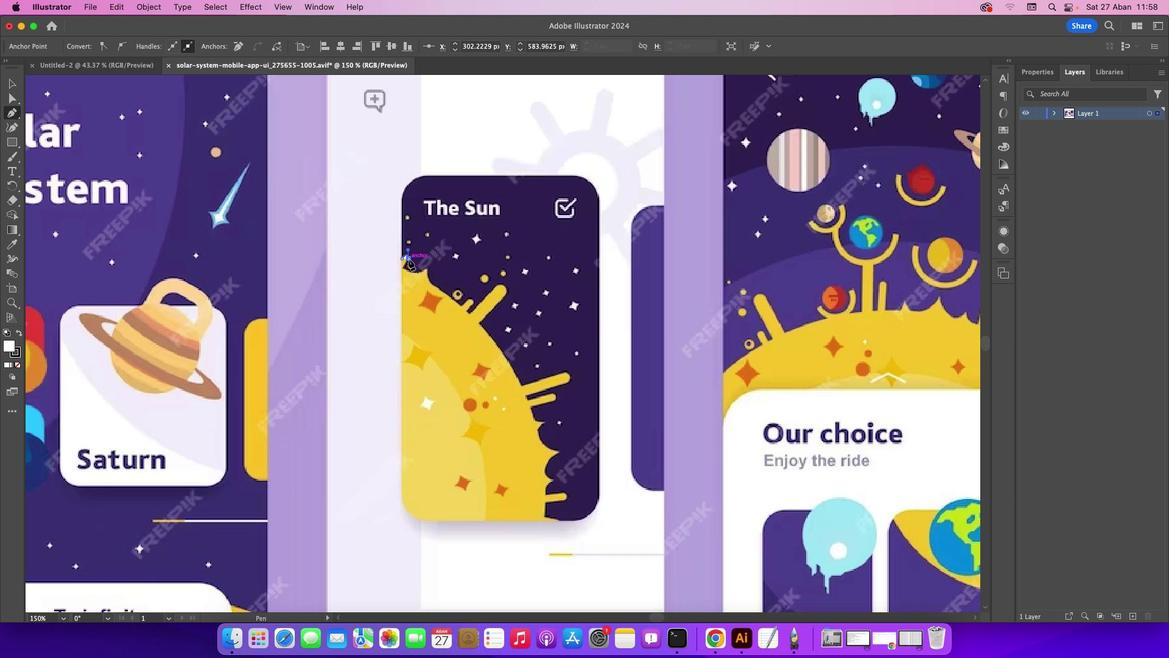 
Action: Mouse moved to (403, 267)
Screenshot: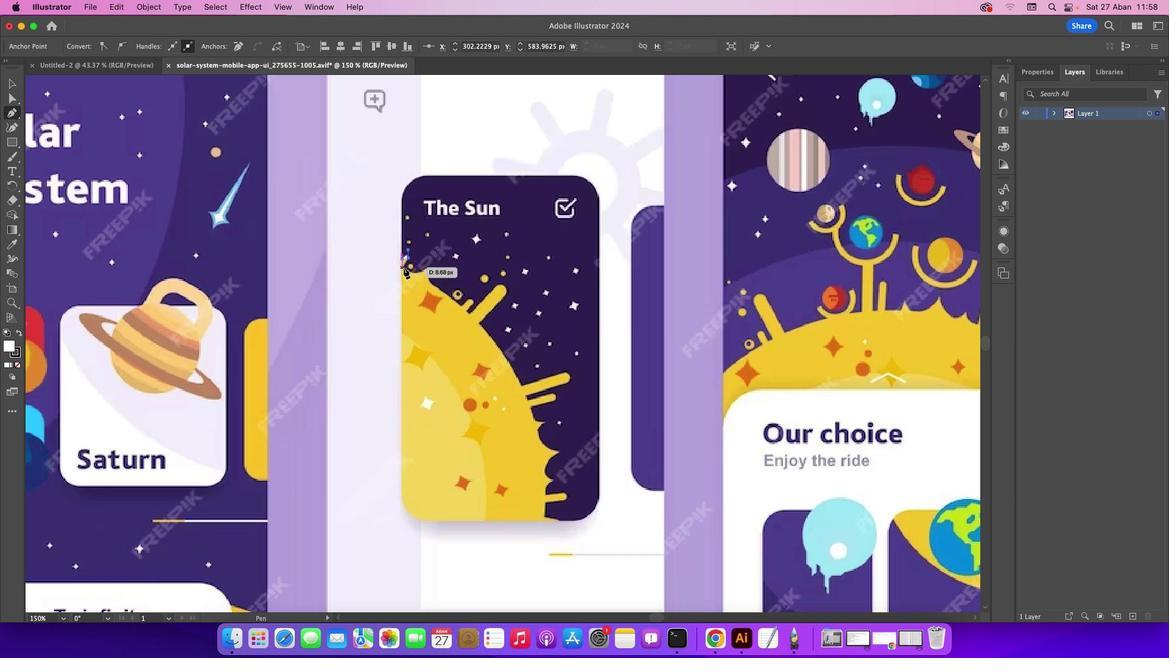 
Action: Mouse pressed left at (403, 267)
Screenshot: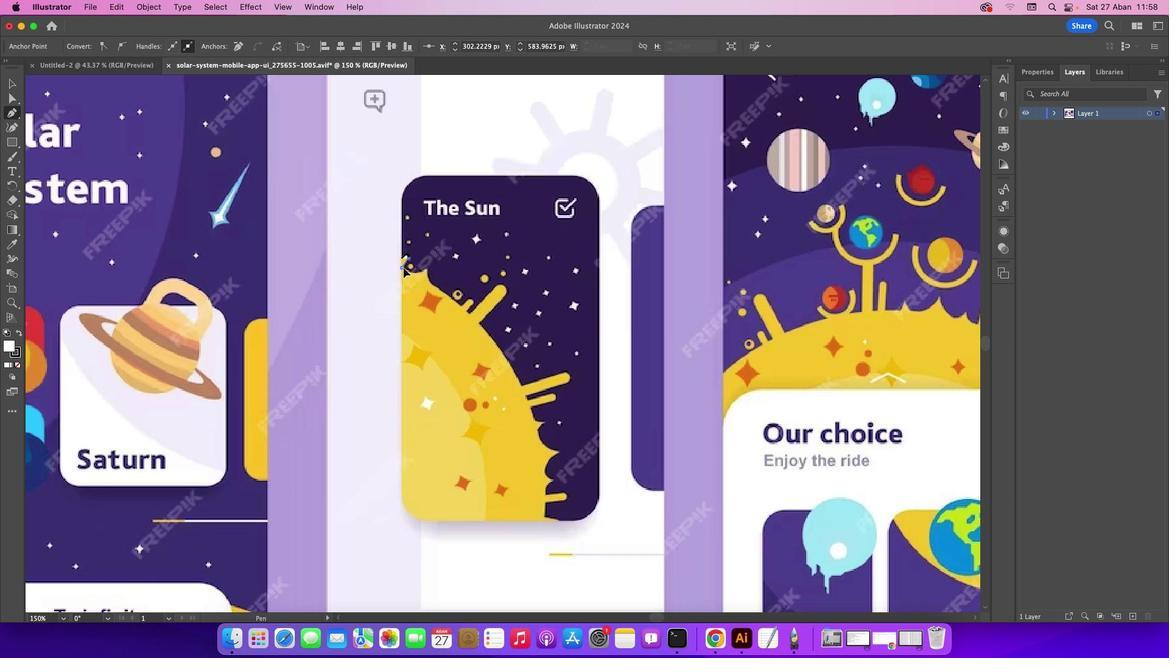 
Action: Mouse moved to (411, 271)
Screenshot: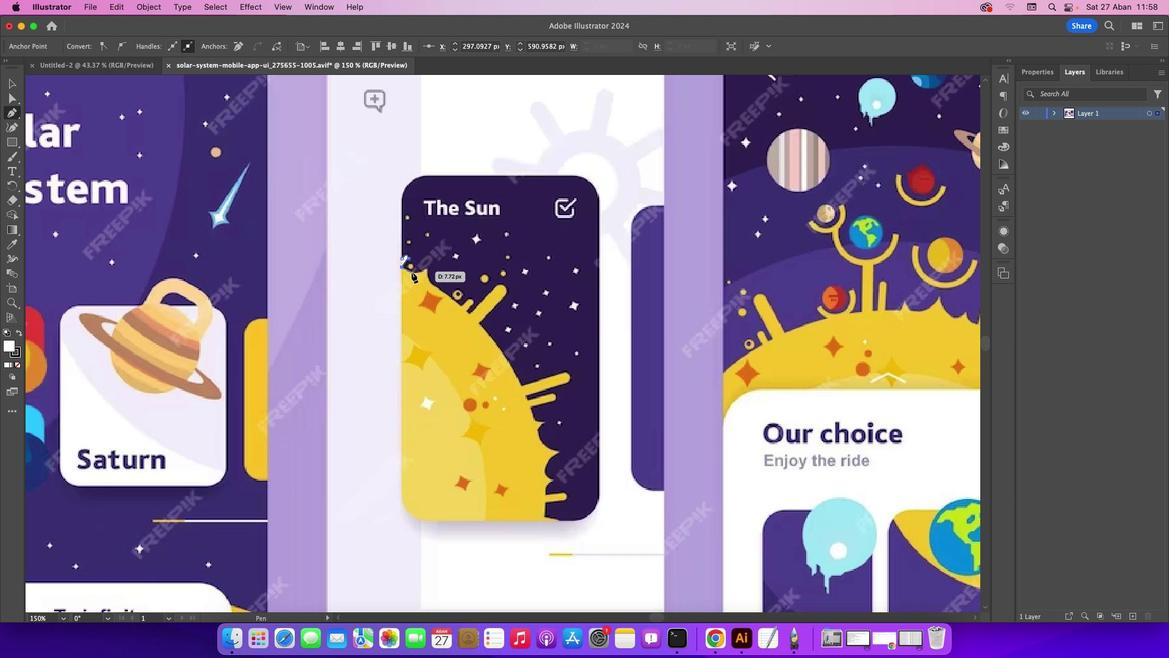 
Action: Mouse pressed left at (411, 271)
Screenshot: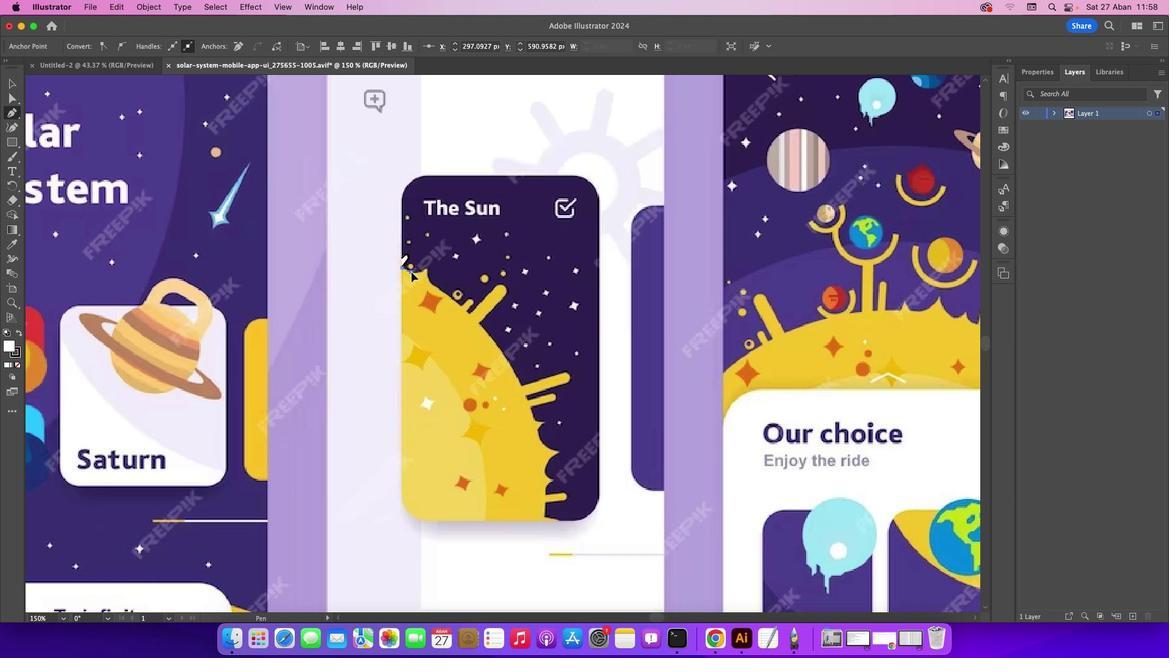 
Action: Mouse moved to (425, 268)
Screenshot: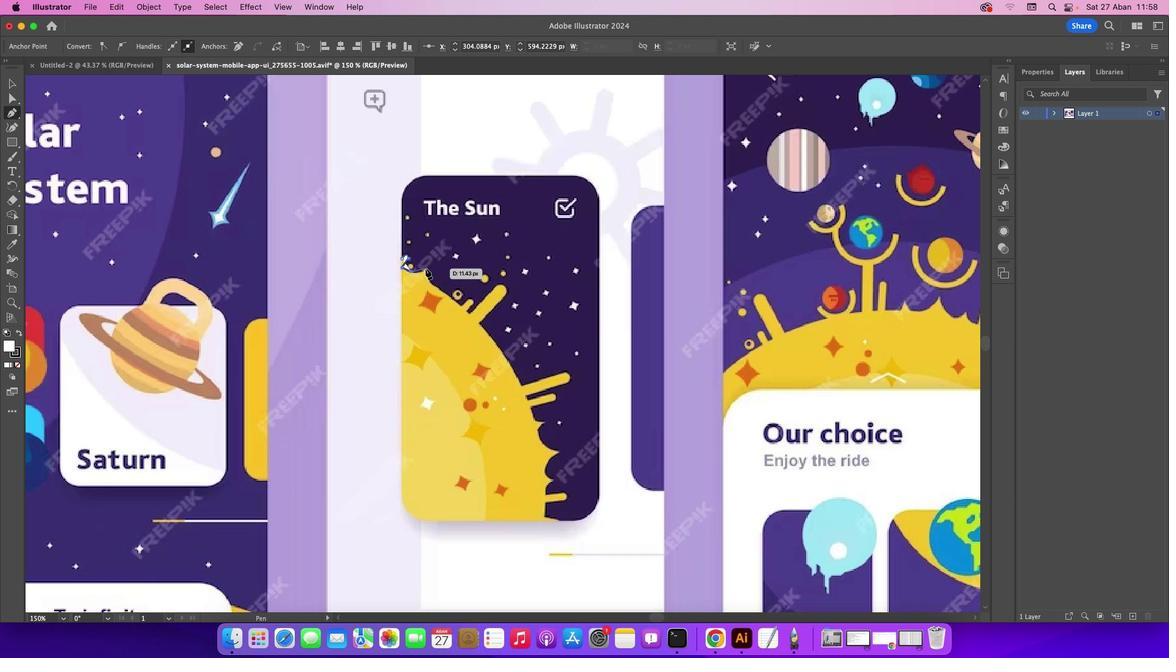 
Action: Mouse pressed left at (425, 268)
Screenshot: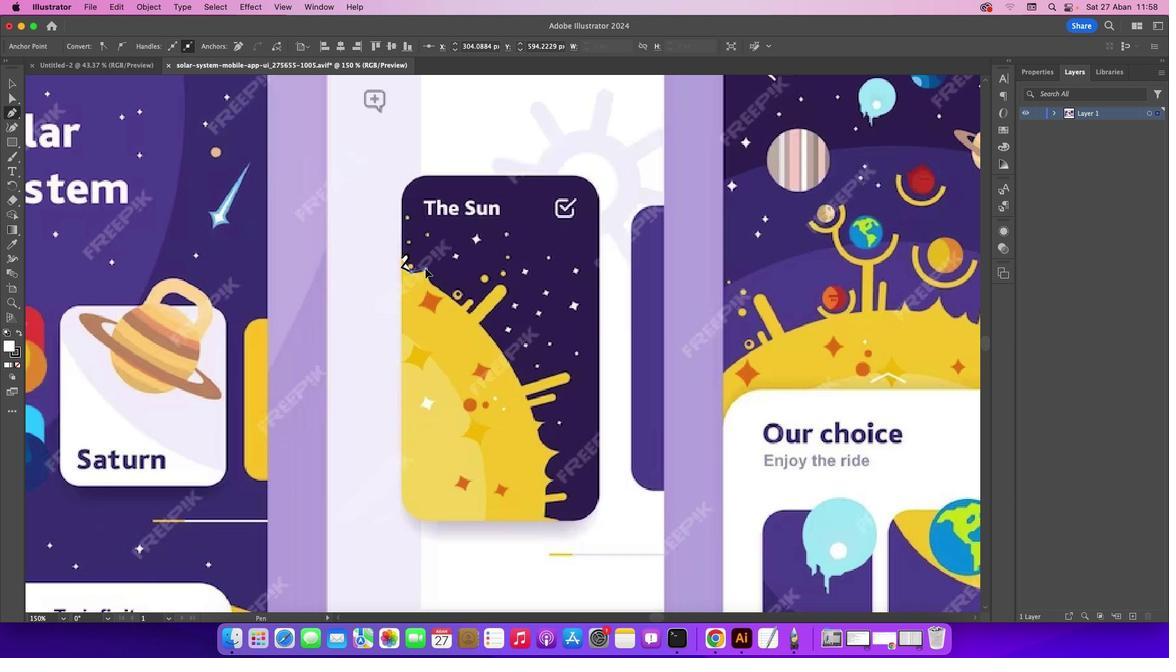 
Action: Mouse moved to (425, 269)
Screenshot: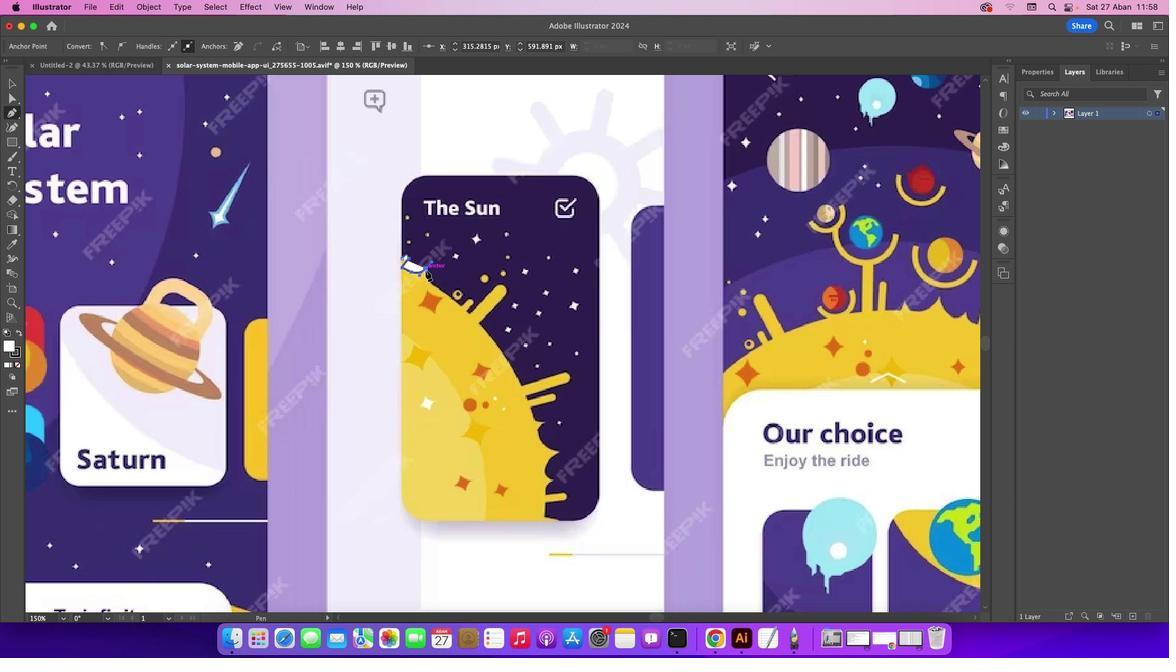 
Action: Mouse pressed left at (425, 269)
Screenshot: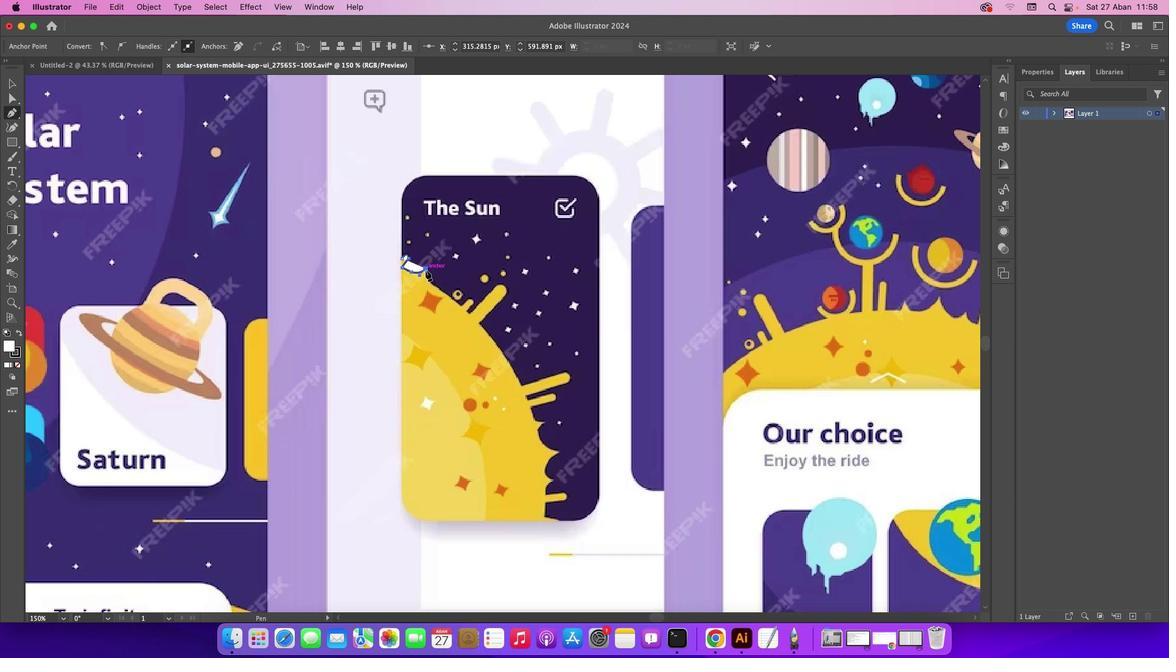 
Action: Mouse moved to (428, 280)
Screenshot: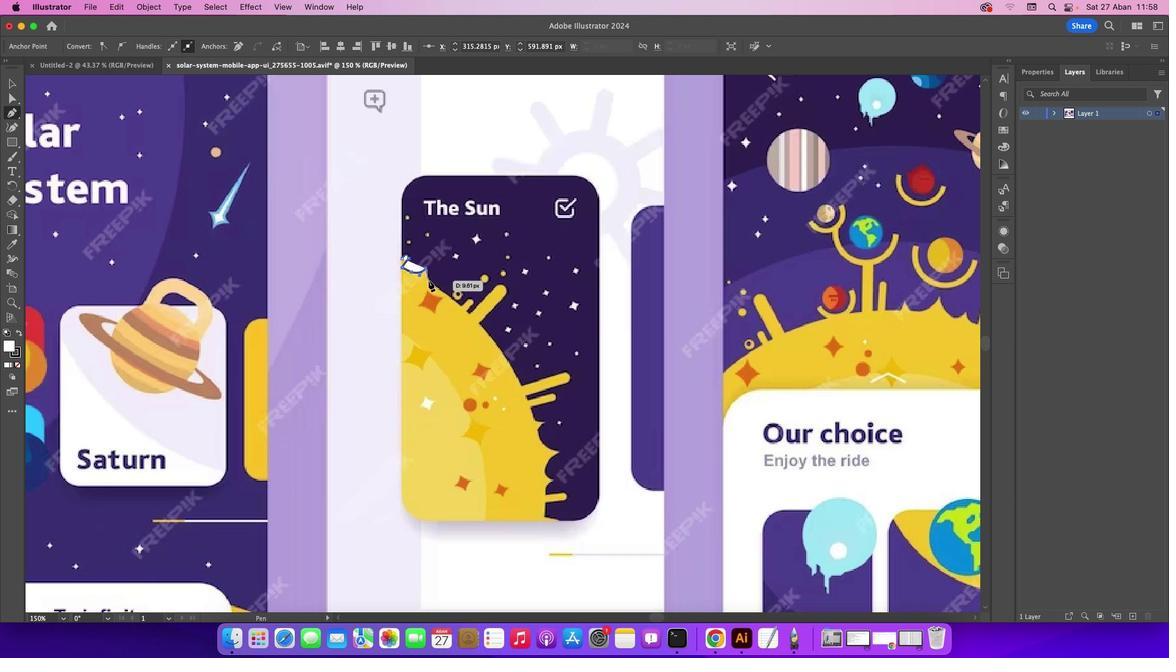 
Action: Mouse pressed left at (428, 280)
Screenshot: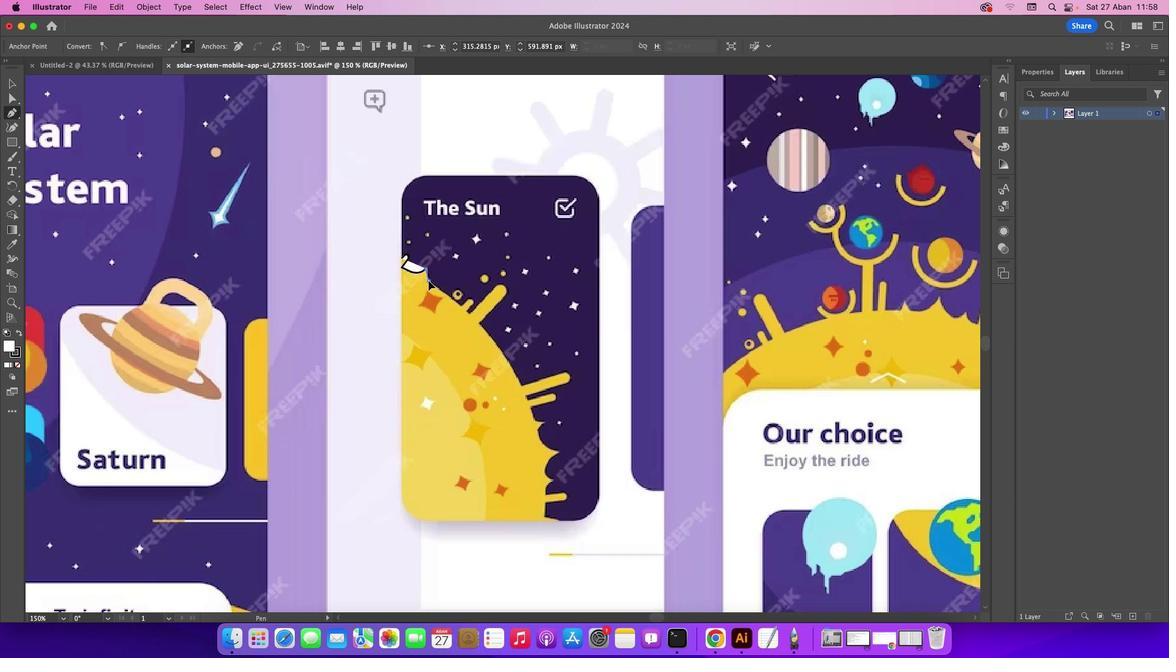 
Action: Mouse moved to (461, 305)
Screenshot: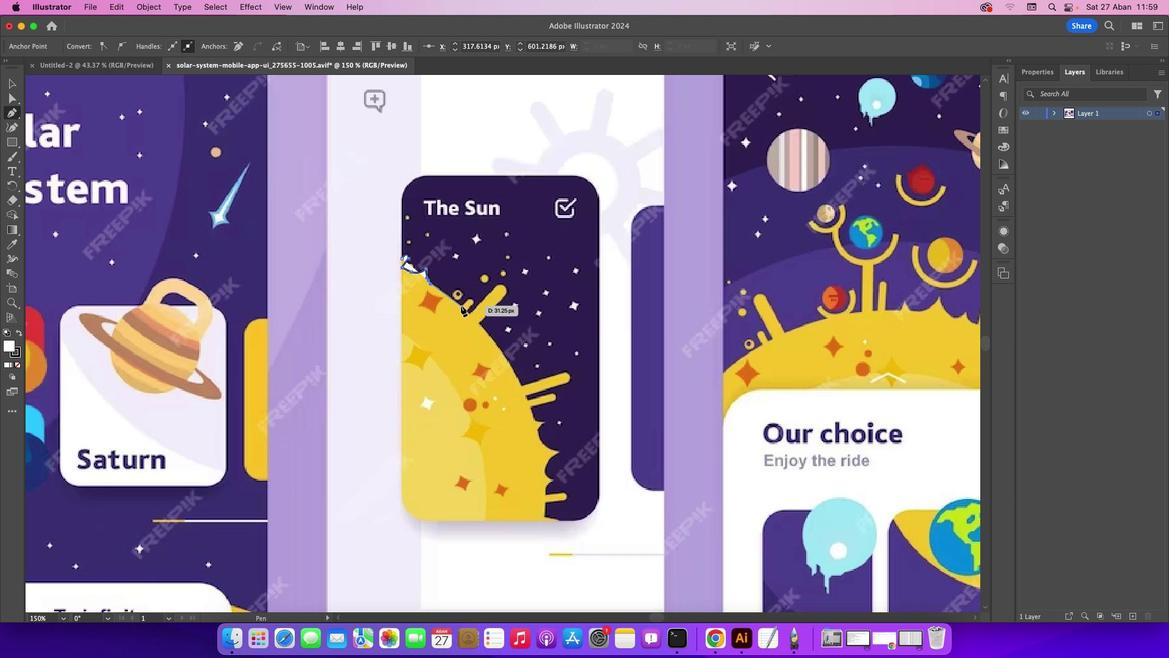 
Action: Mouse pressed left at (461, 305)
Screenshot: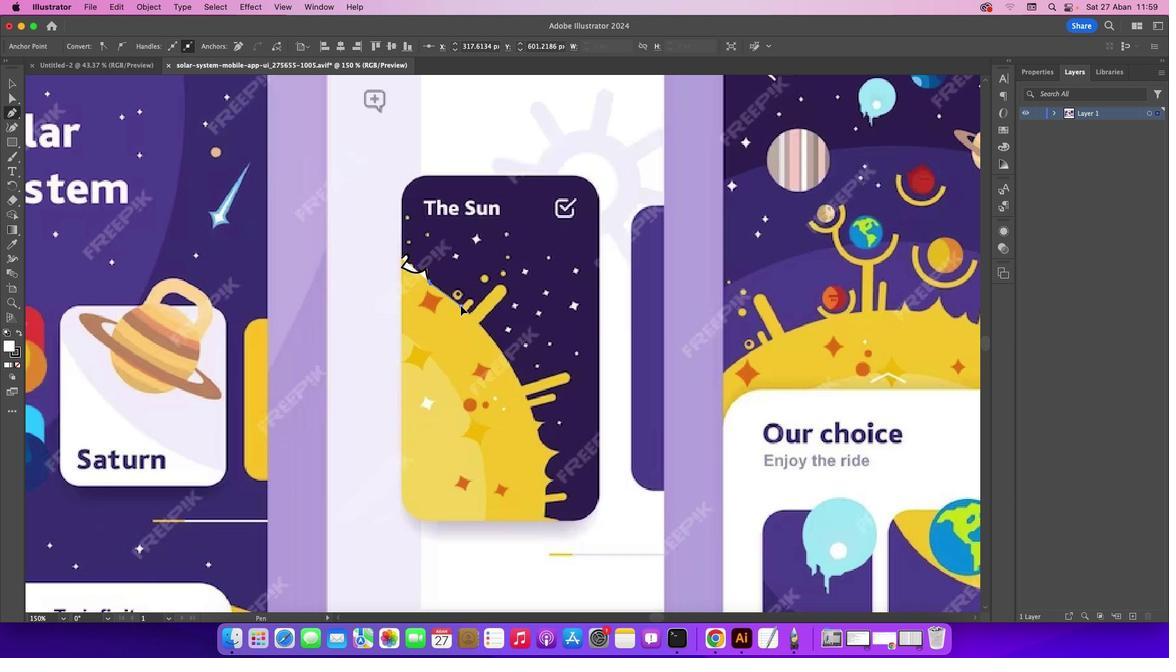 
Action: Mouse moved to (17, 366)
Screenshot: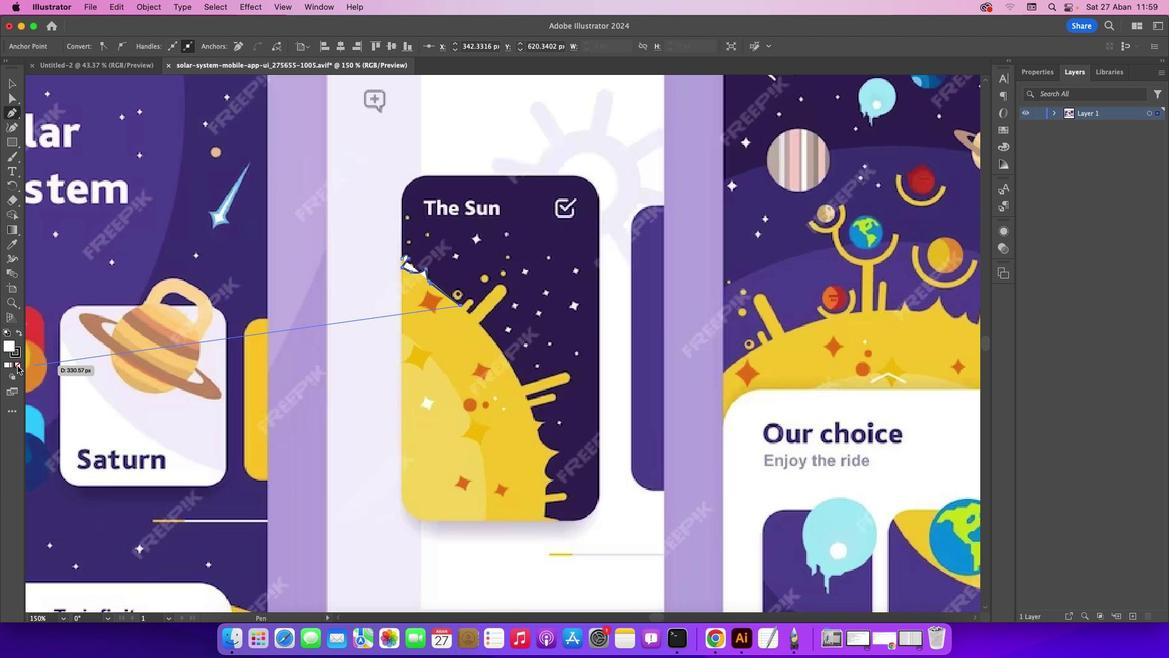 
Action: Mouse pressed left at (17, 366)
Screenshot: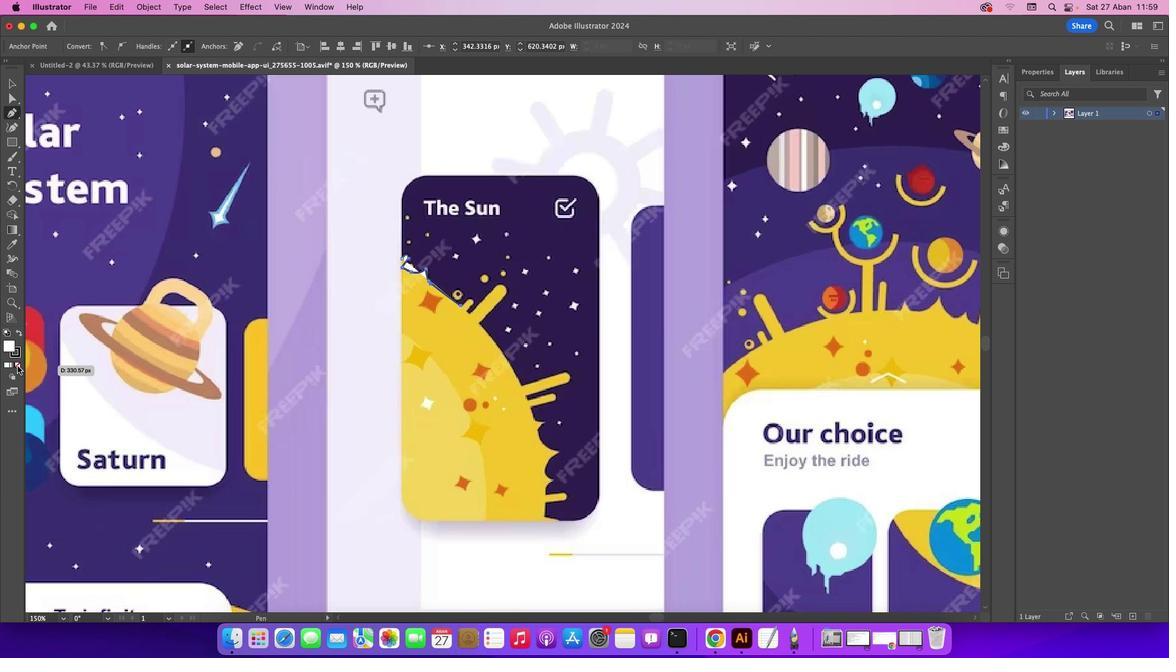 
Action: Mouse moved to (16, 354)
Screenshot: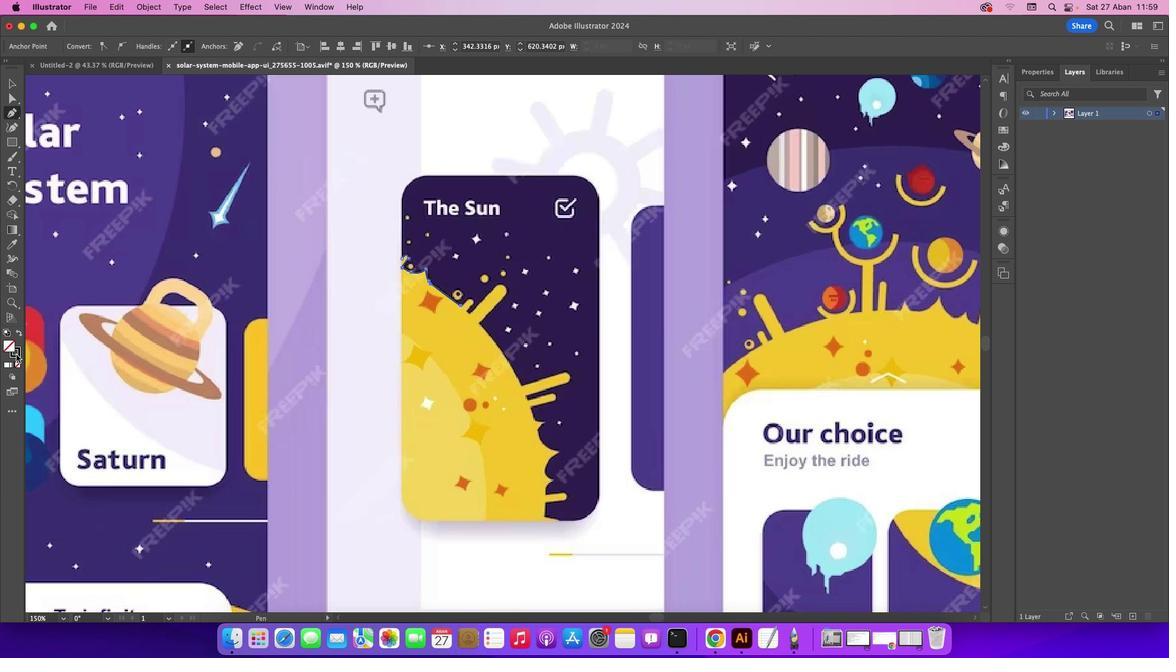 
Action: Mouse pressed left at (16, 354)
Screenshot: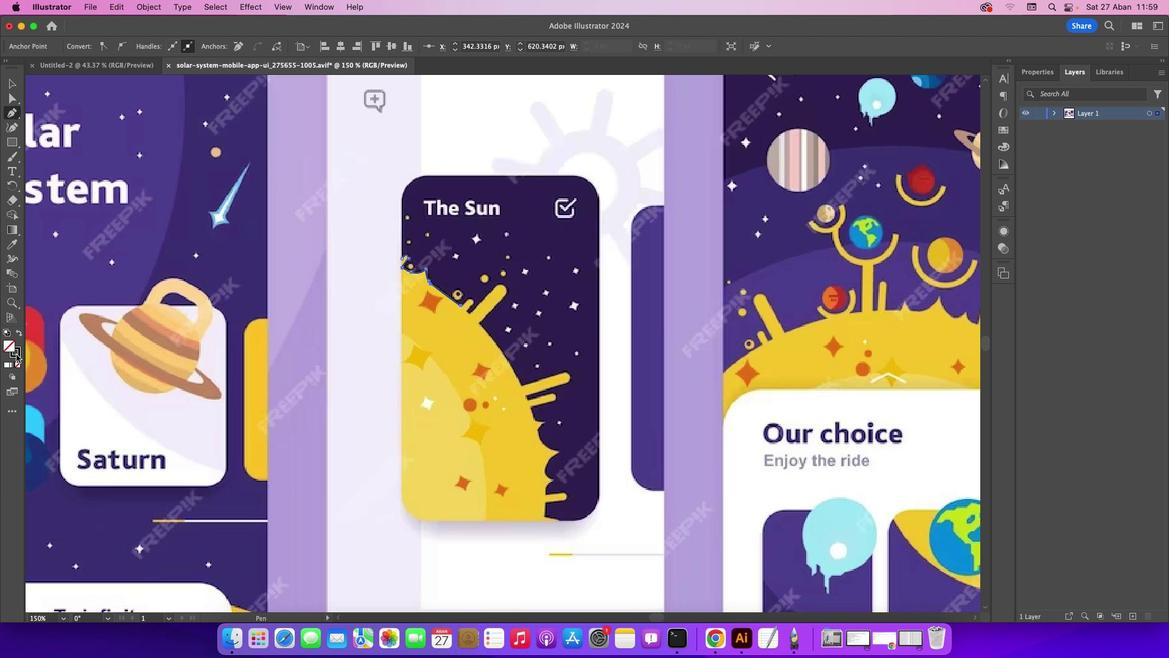 
Action: Mouse moved to (18, 366)
Screenshot: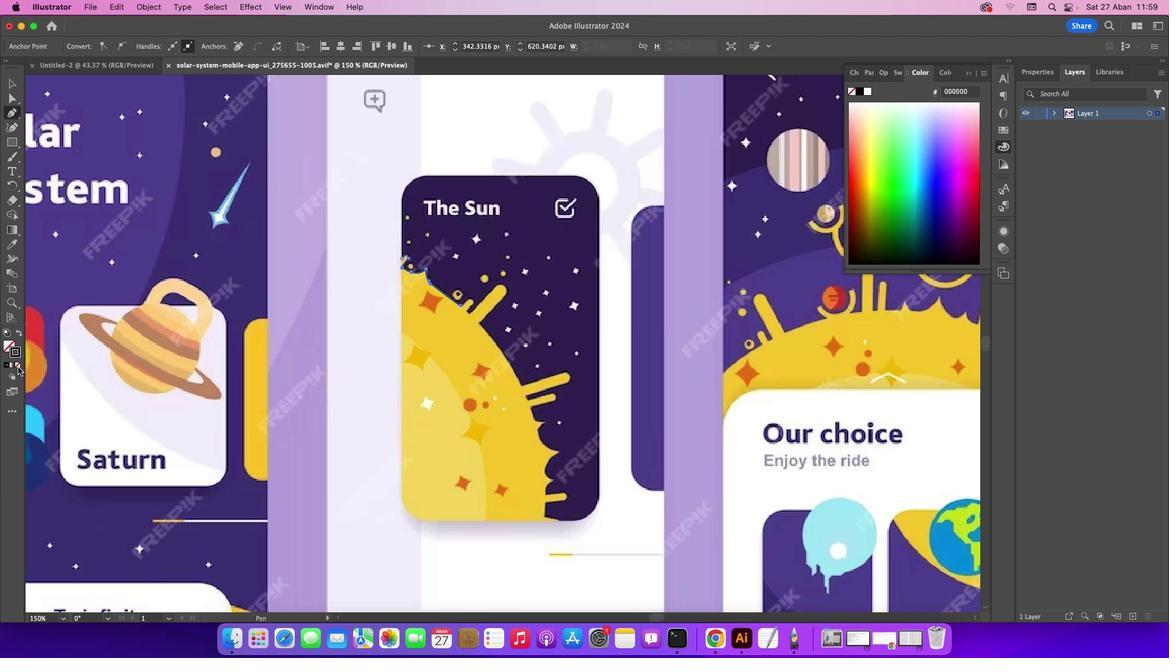 
Action: Mouse pressed left at (18, 366)
Screenshot: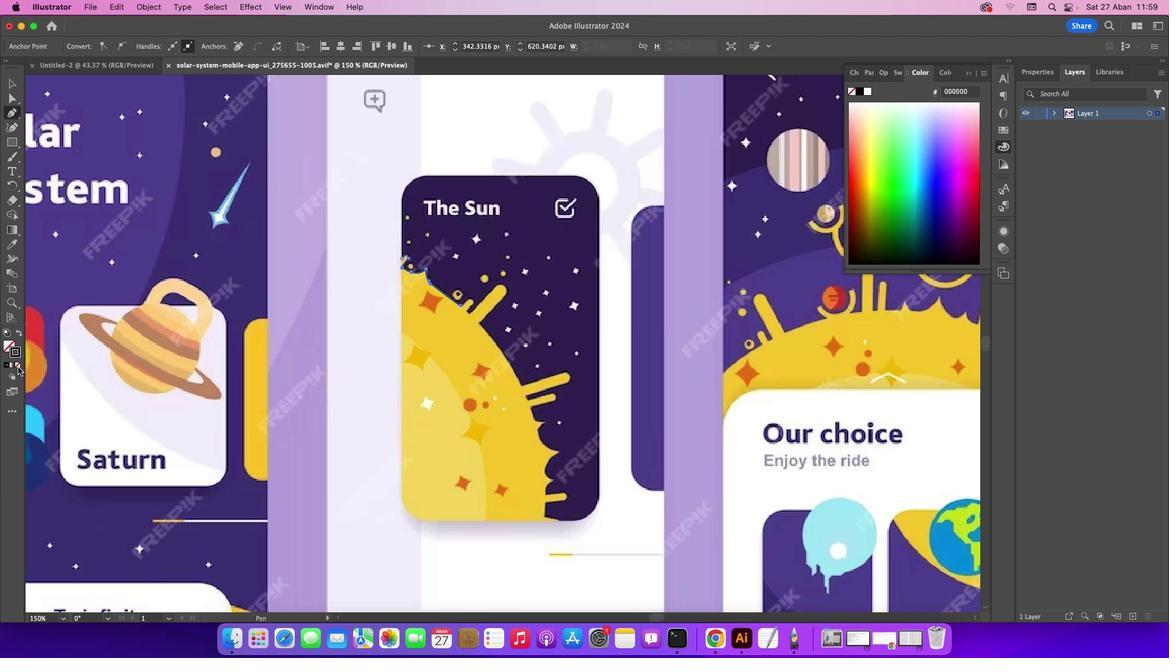 
Action: Mouse moved to (472, 300)
Screenshot: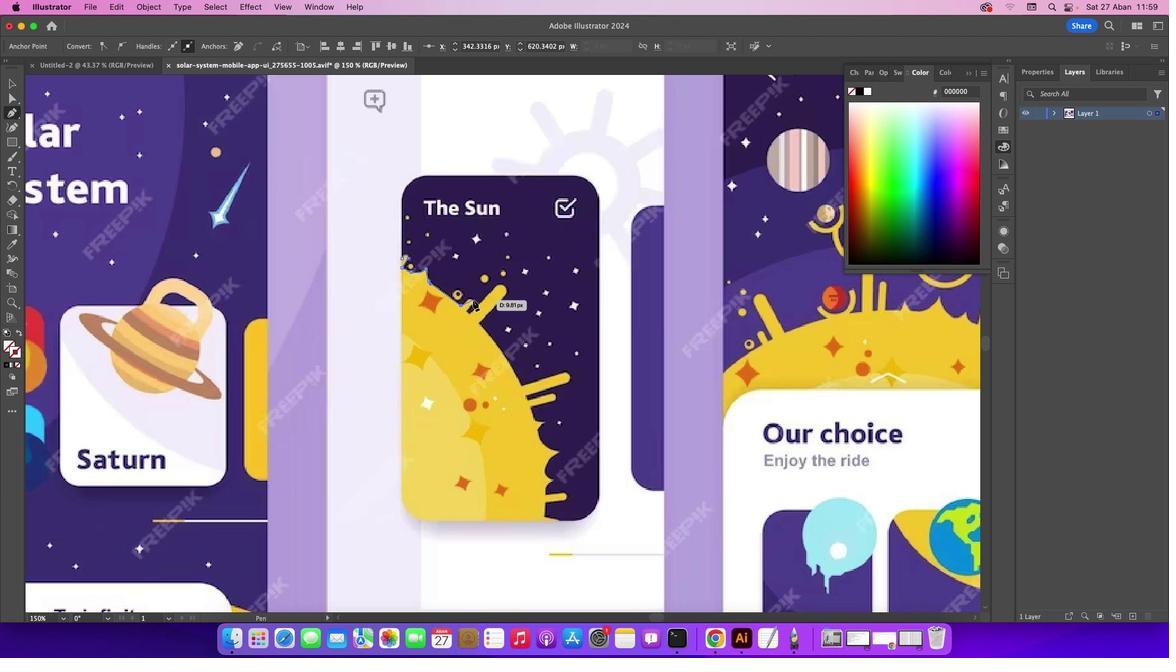 
Action: Mouse pressed left at (472, 300)
Screenshot: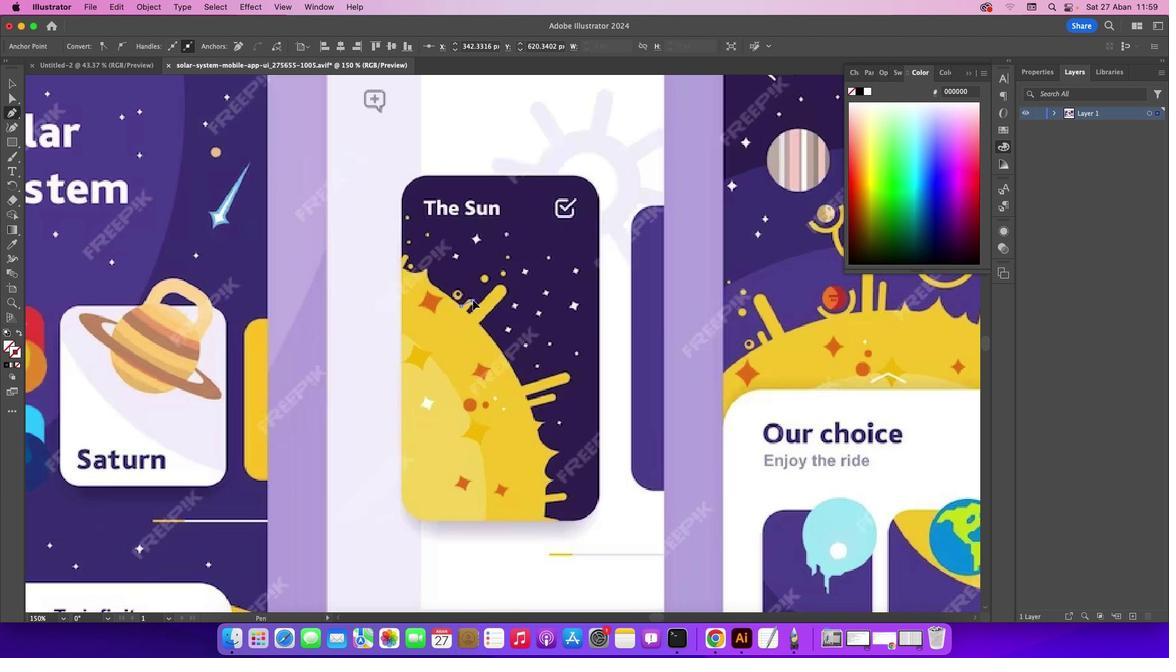 
Action: Mouse moved to (464, 311)
Screenshot: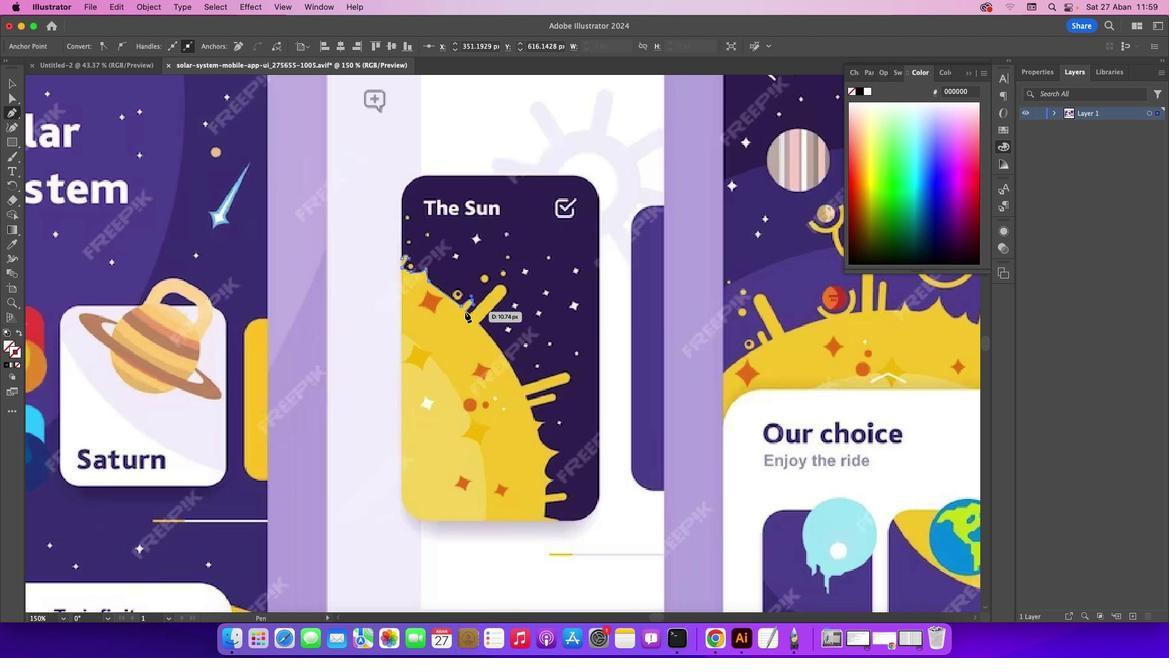 
Action: Mouse pressed left at (464, 311)
Screenshot: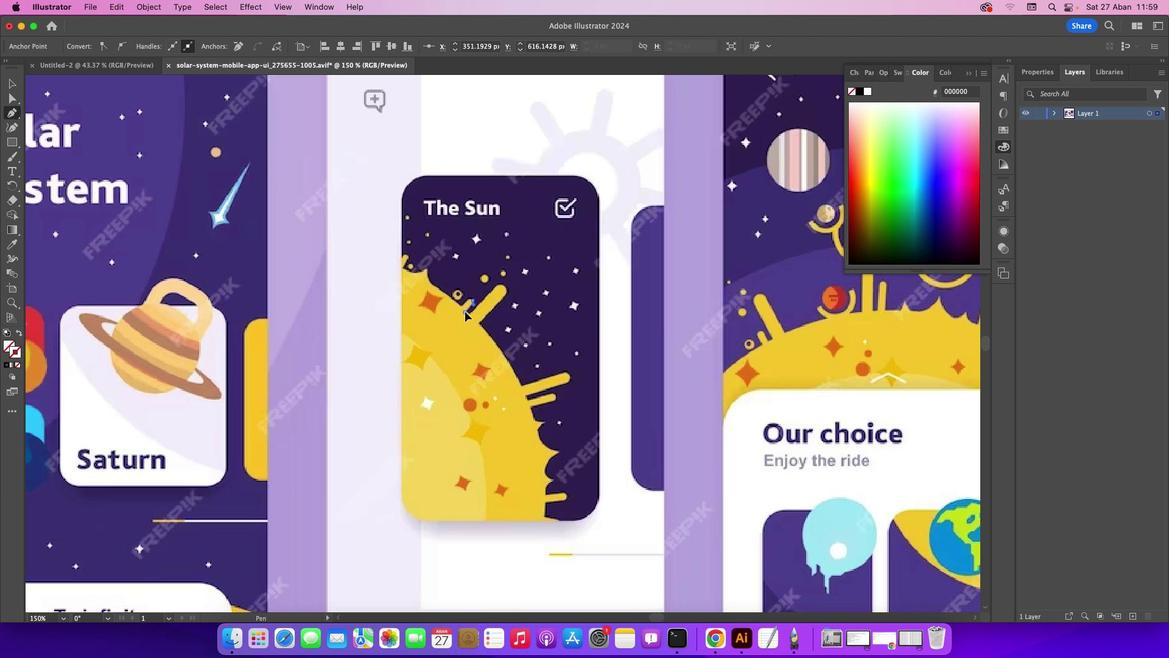 
Action: Mouse moved to (469, 314)
Screenshot: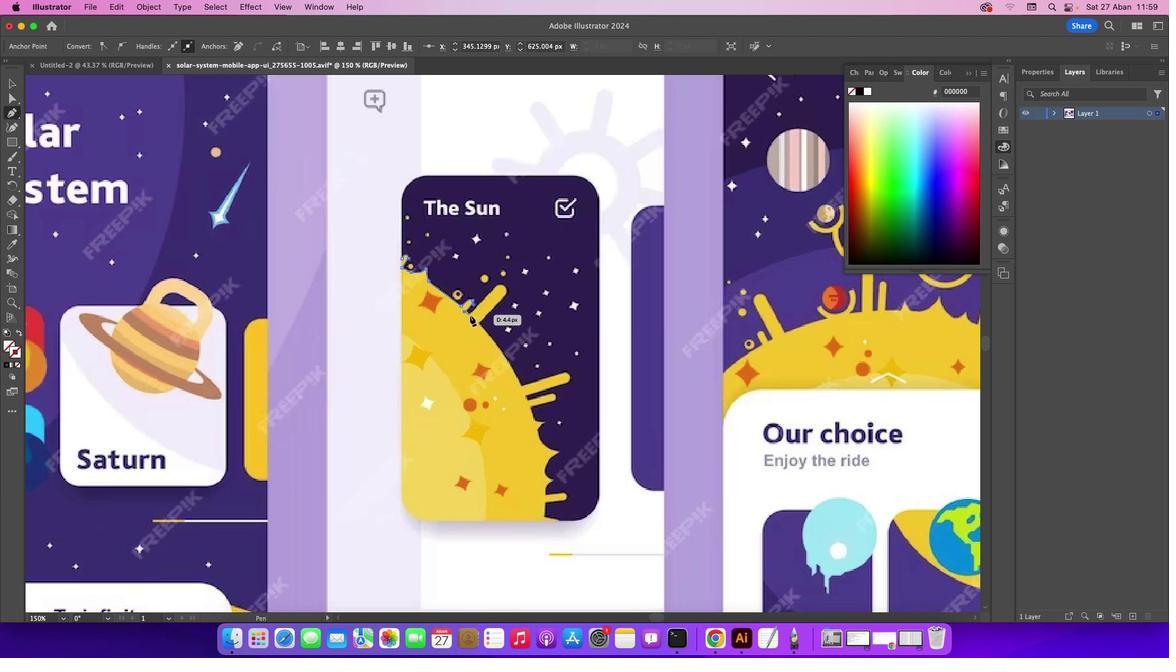 
Action: Mouse pressed left at (469, 314)
Screenshot: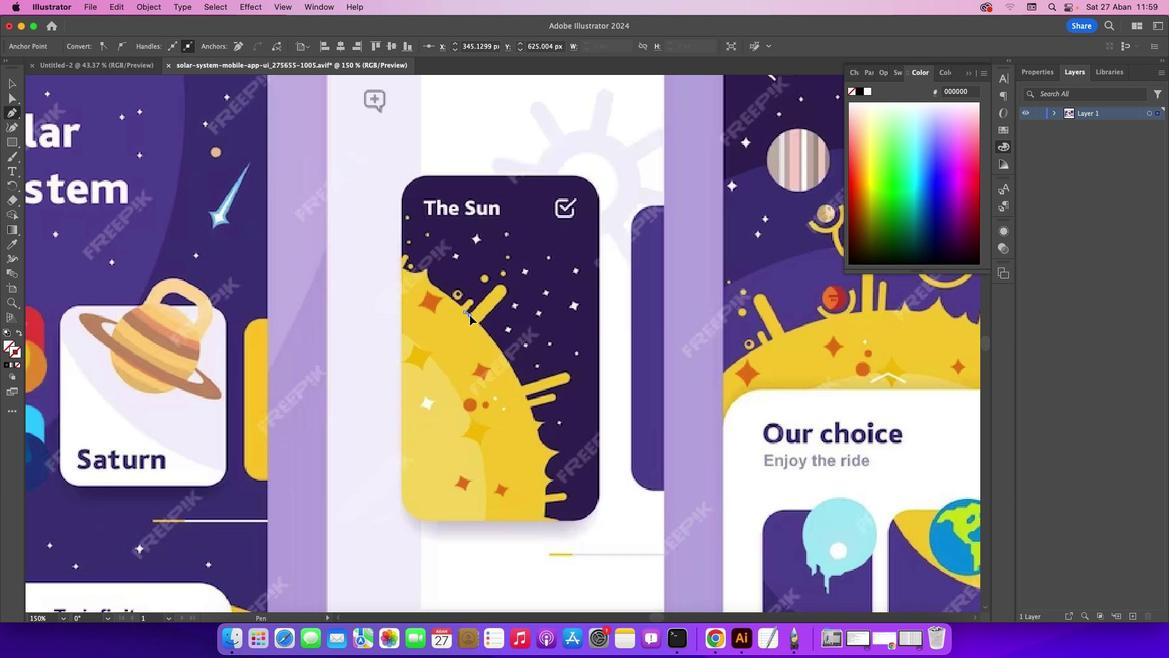 
Action: Mouse moved to (498, 286)
Screenshot: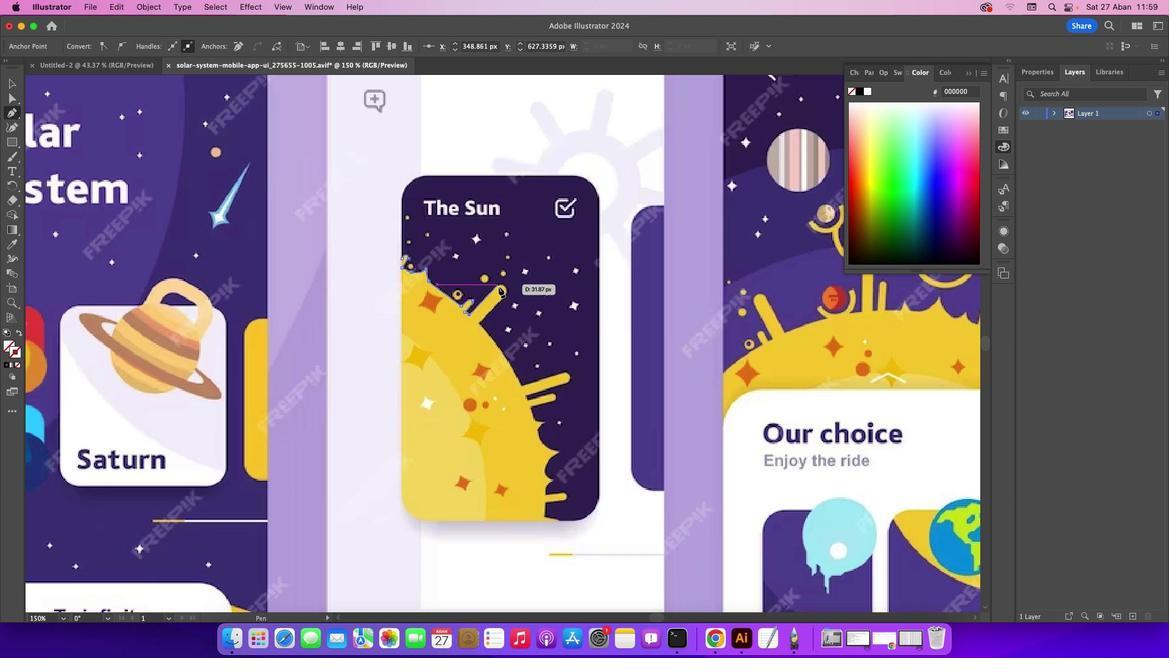 
Action: Mouse pressed left at (498, 286)
Screenshot: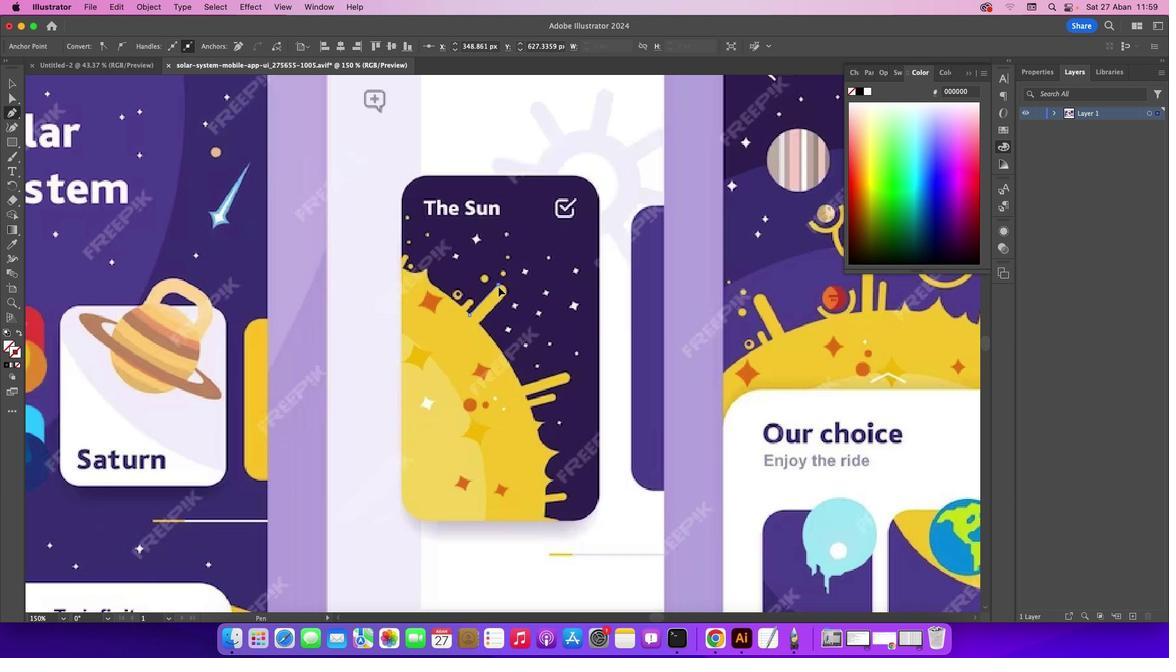
Action: Mouse moved to (507, 294)
Screenshot: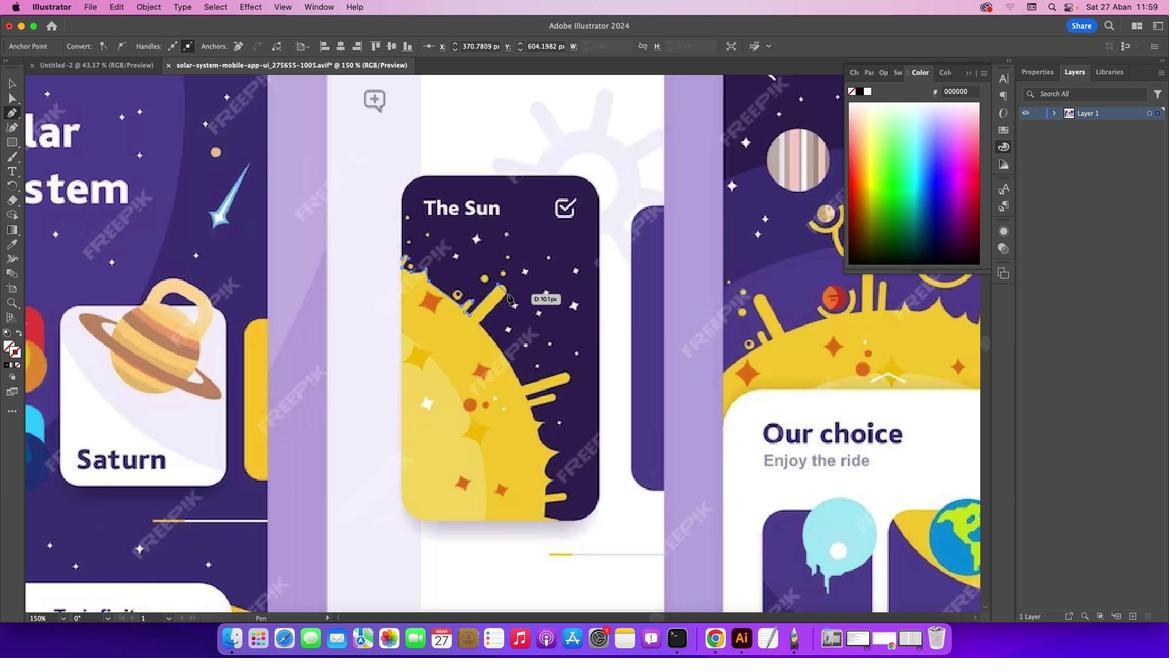 
Action: Mouse pressed left at (507, 294)
Screenshot: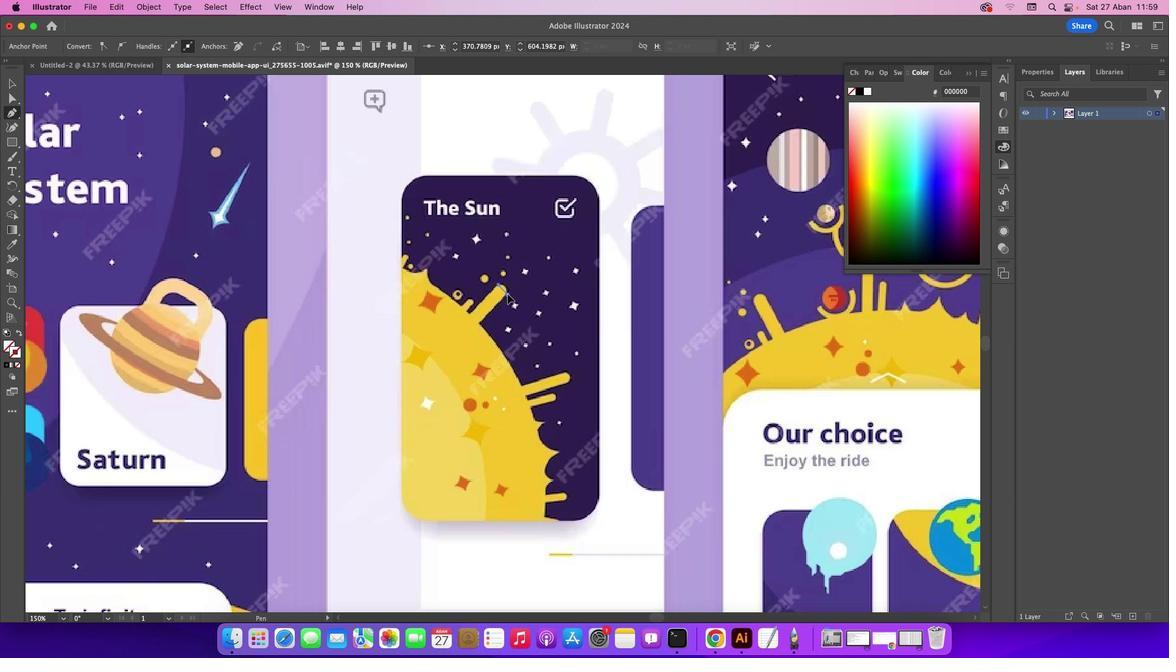 
Action: Mouse moved to (507, 293)
Screenshot: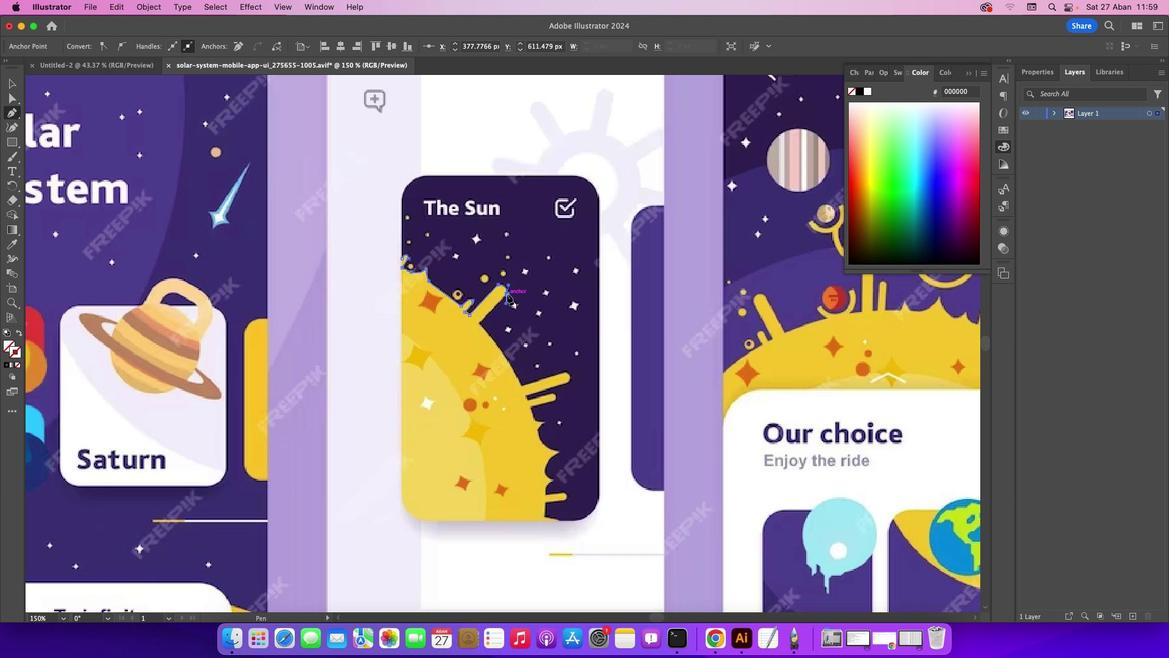 
Action: Mouse pressed left at (507, 293)
Screenshot: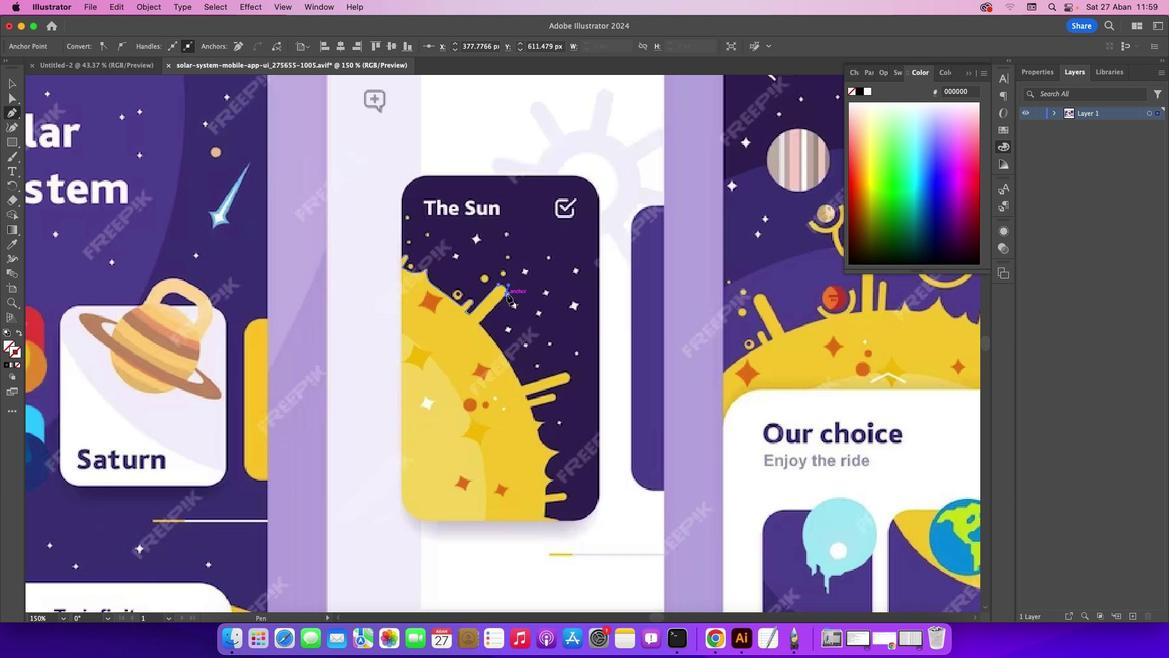 
Action: Mouse moved to (478, 323)
Screenshot: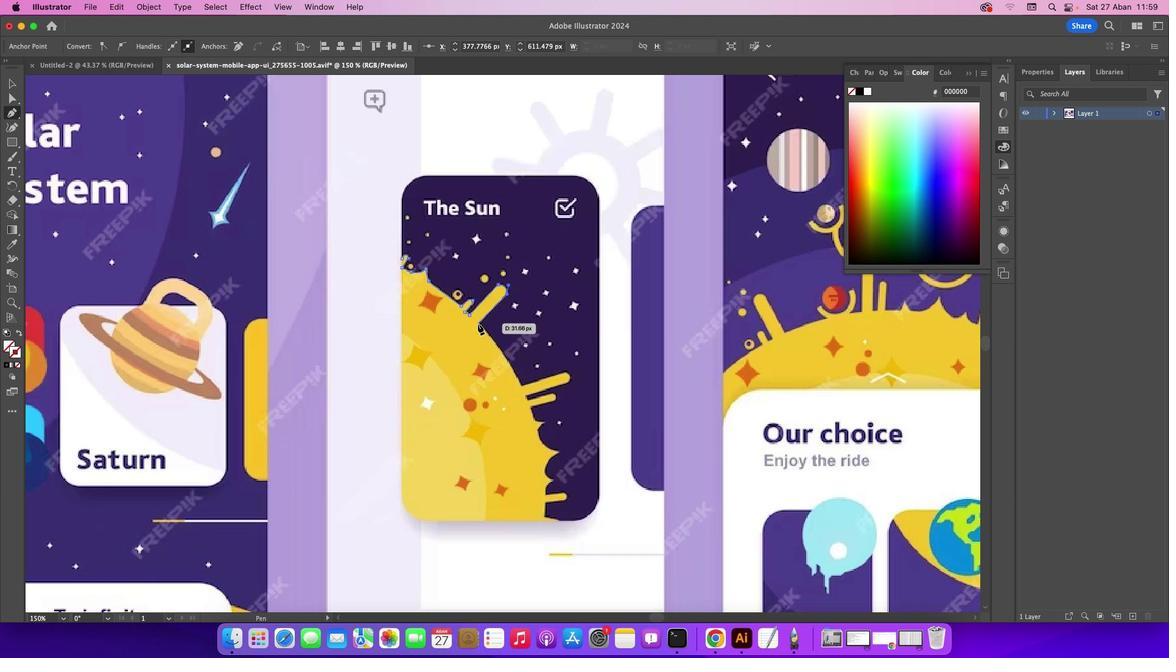 
Action: Mouse pressed left at (478, 323)
Screenshot: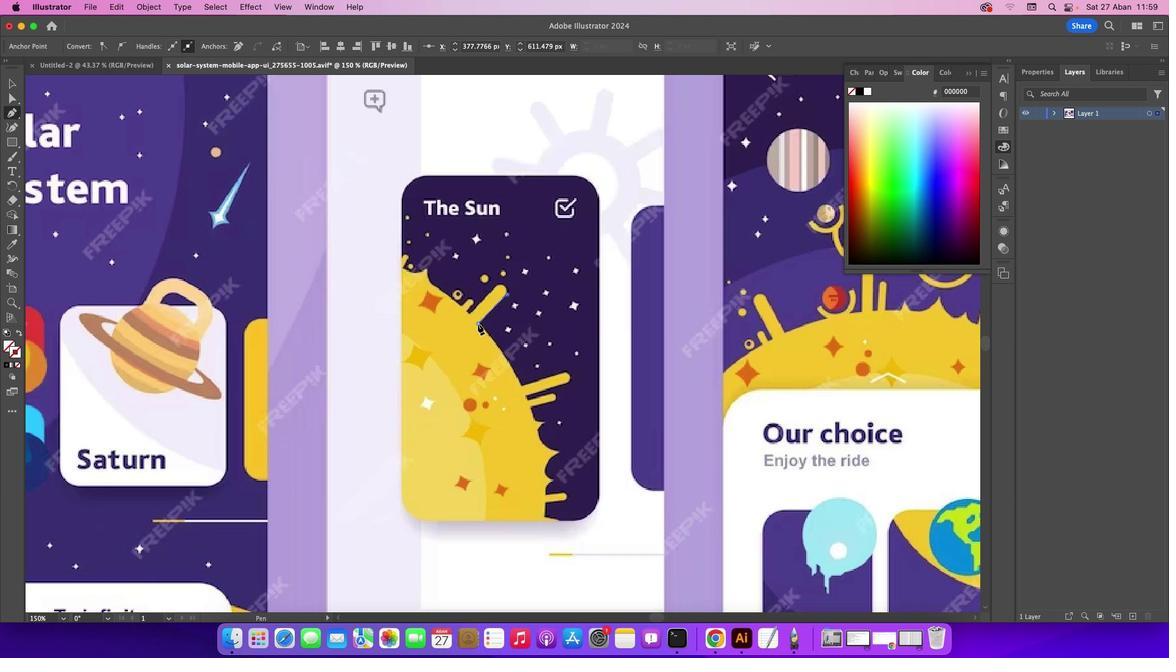
Action: Mouse moved to (521, 385)
Screenshot: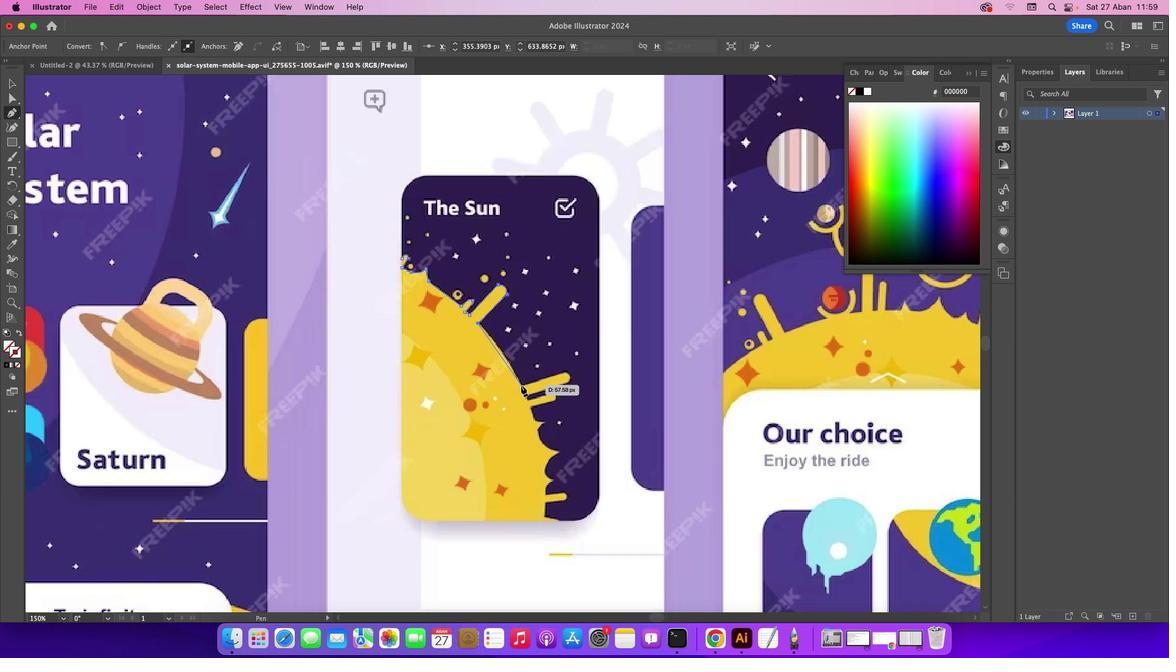 
Action: Mouse pressed left at (521, 385)
Screenshot: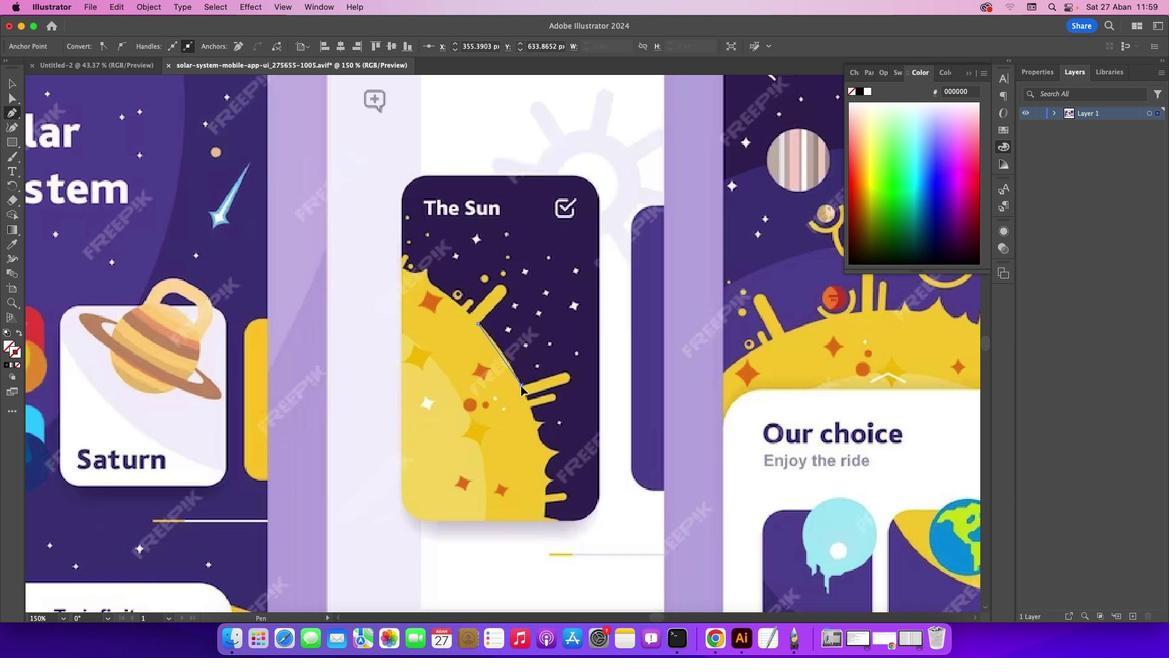 
Action: Mouse moved to (520, 386)
Screenshot: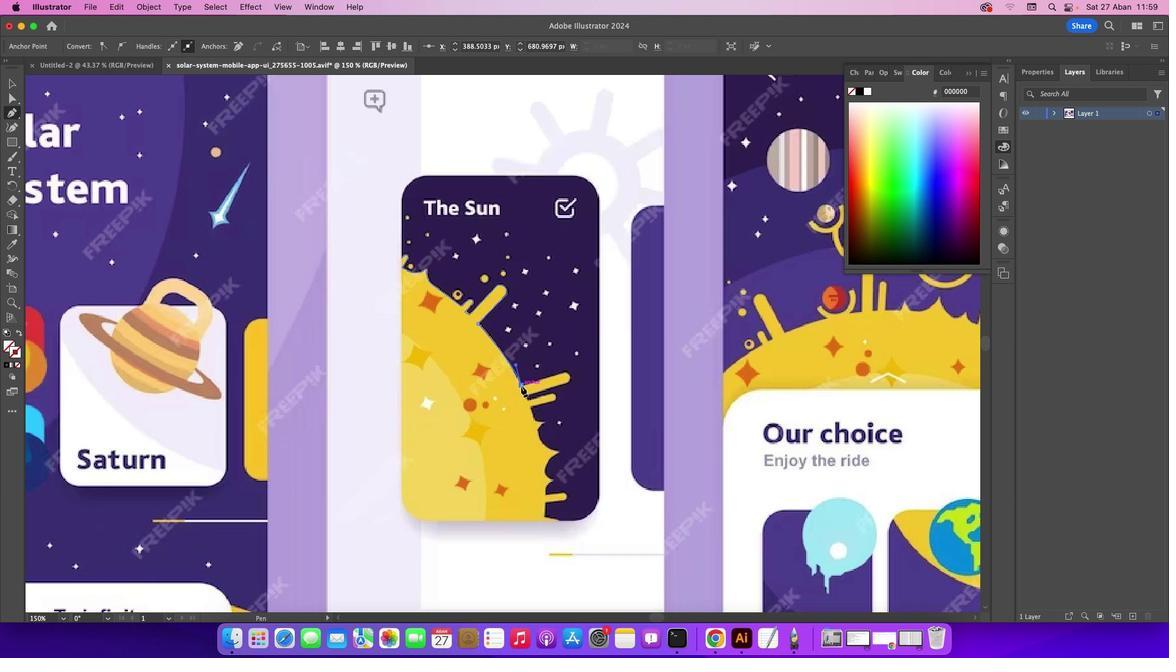 
Action: Mouse pressed left at (520, 386)
Screenshot: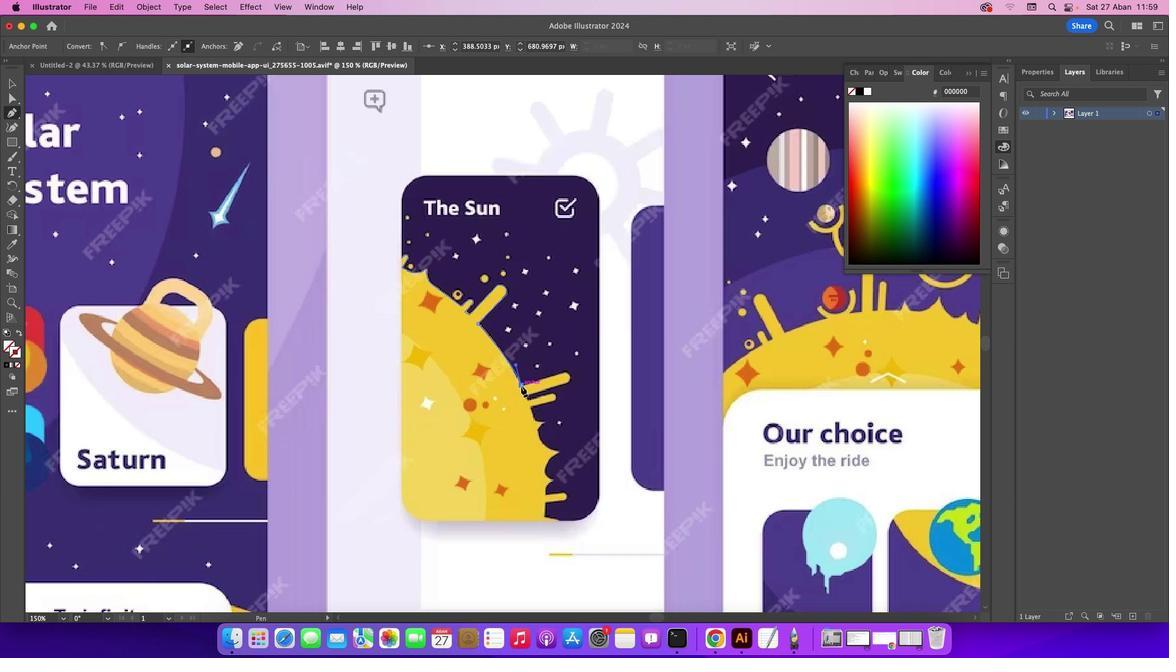 
Action: Mouse moved to (565, 373)
Screenshot: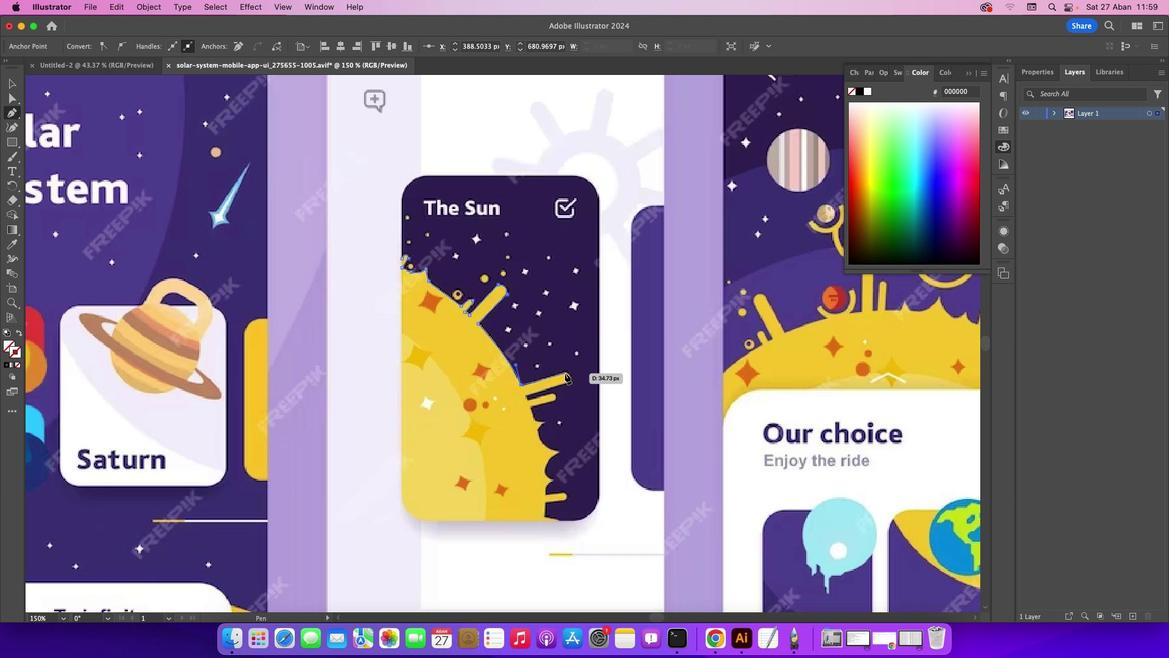 
Action: Mouse pressed left at (565, 373)
Screenshot: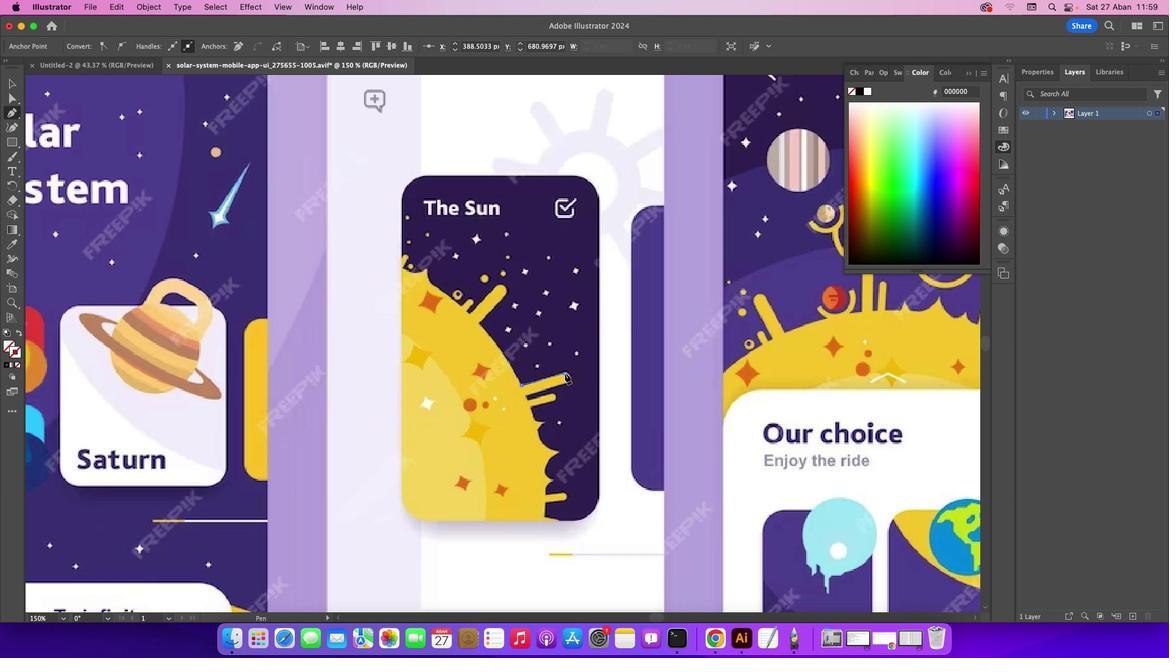 
Action: Mouse moved to (567, 383)
Screenshot: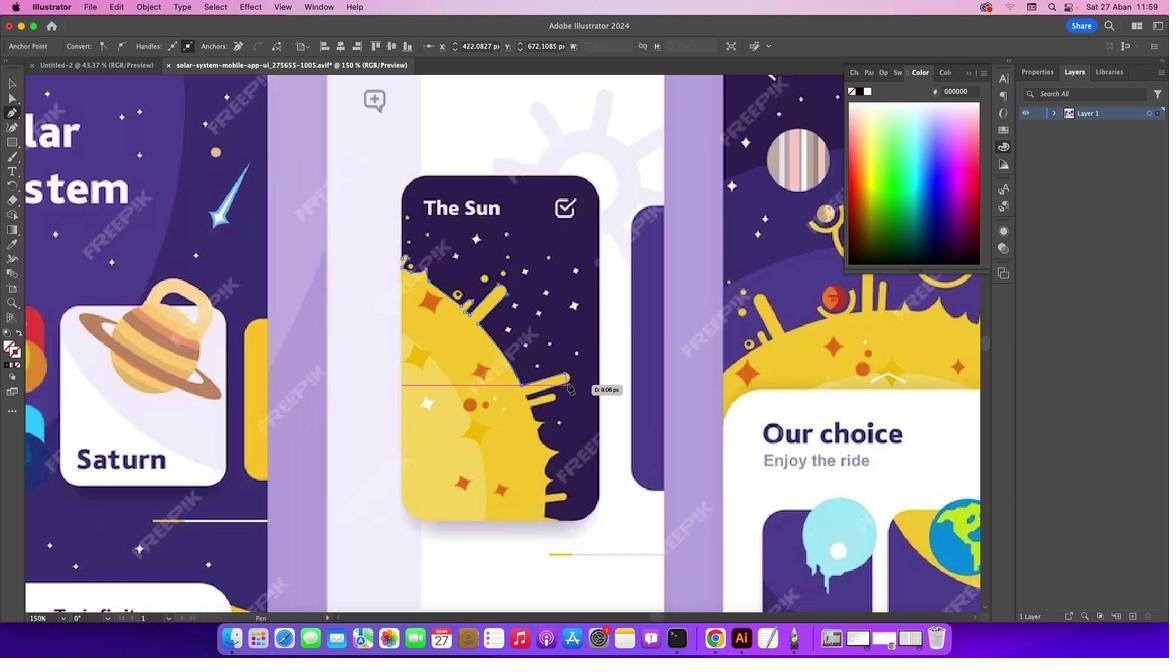 
Action: Mouse pressed left at (567, 383)
Screenshot: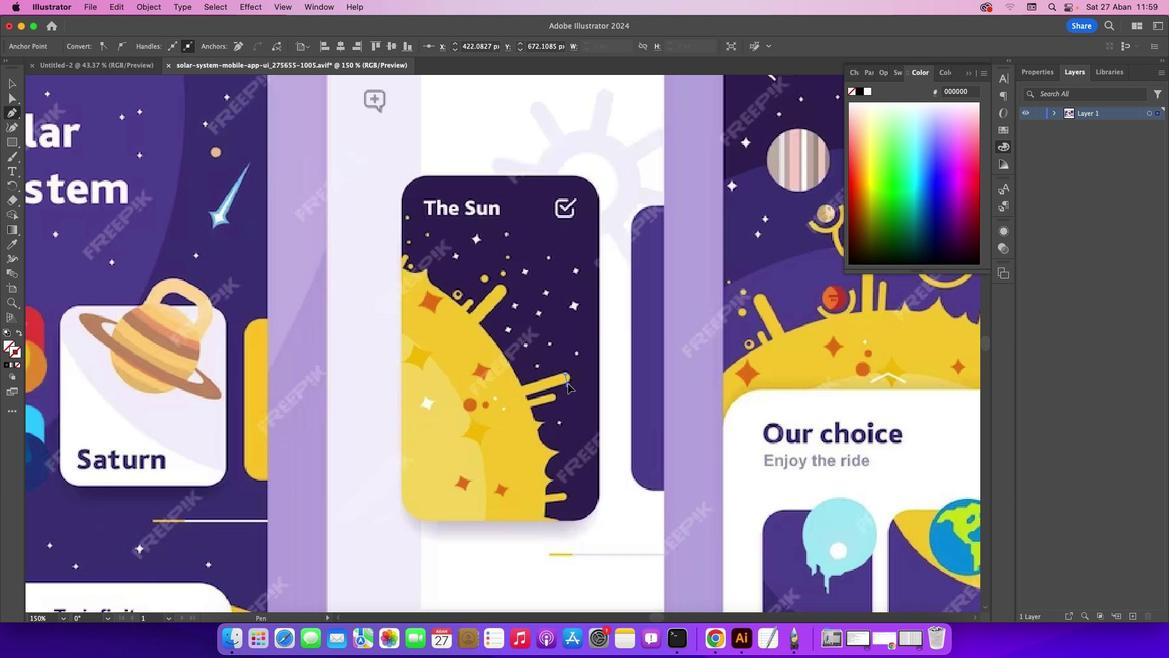 
Action: Mouse moved to (568, 385)
Screenshot: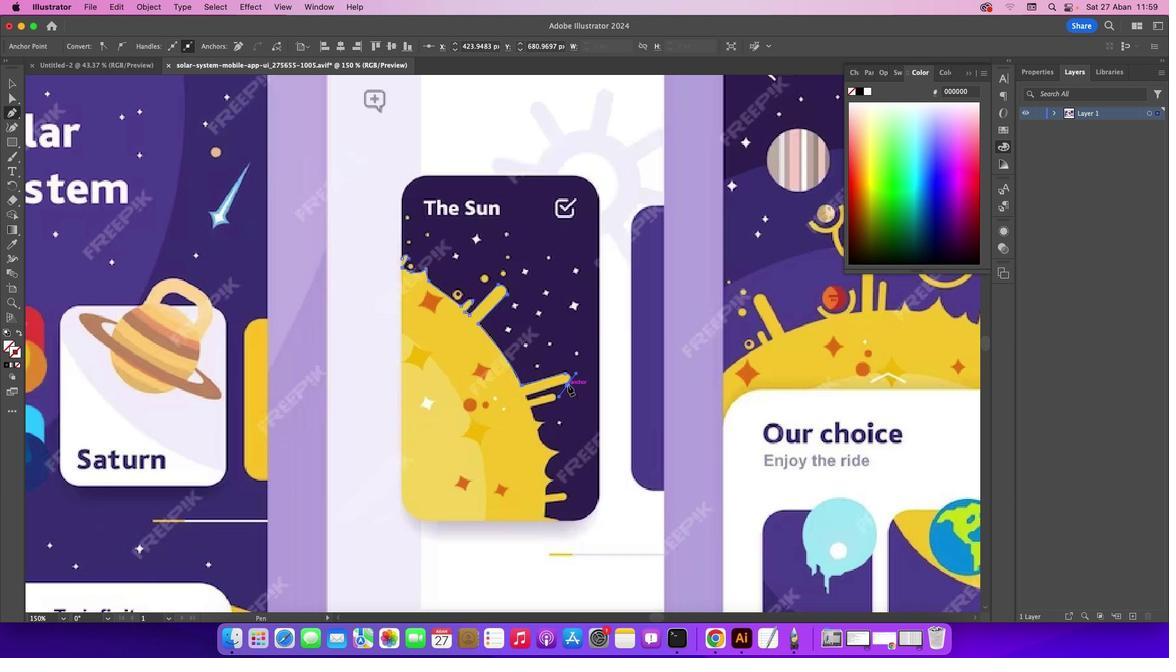 
Action: Mouse pressed left at (568, 385)
Screenshot: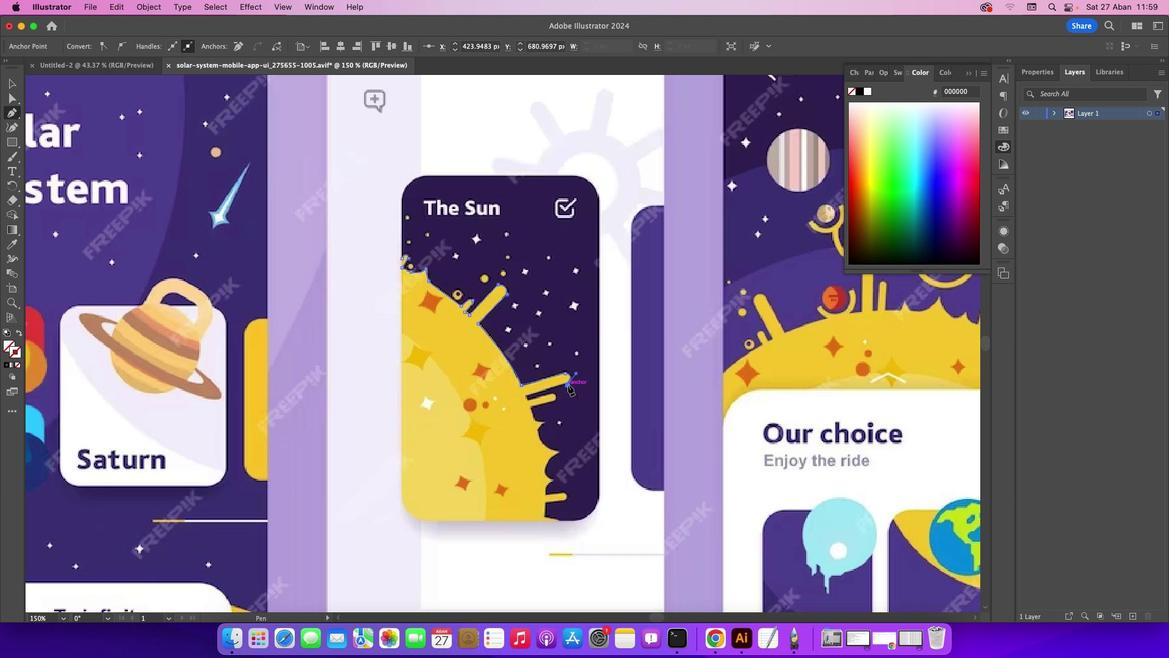 
Action: Mouse moved to (525, 395)
Screenshot: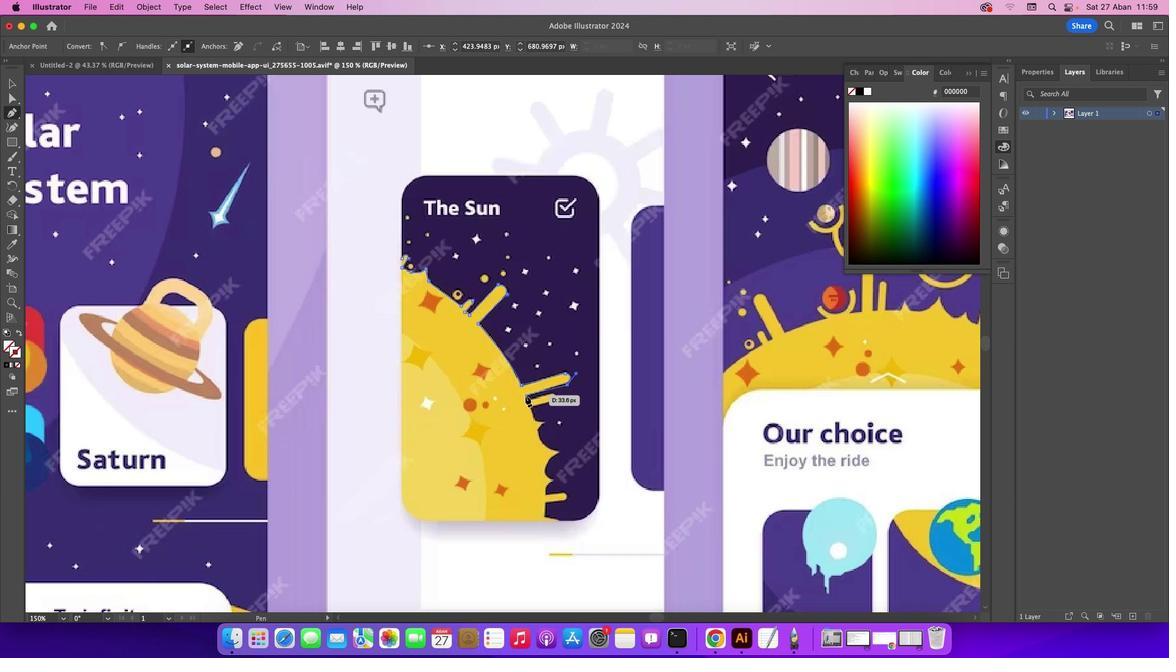 
Action: Mouse pressed left at (525, 395)
Screenshot: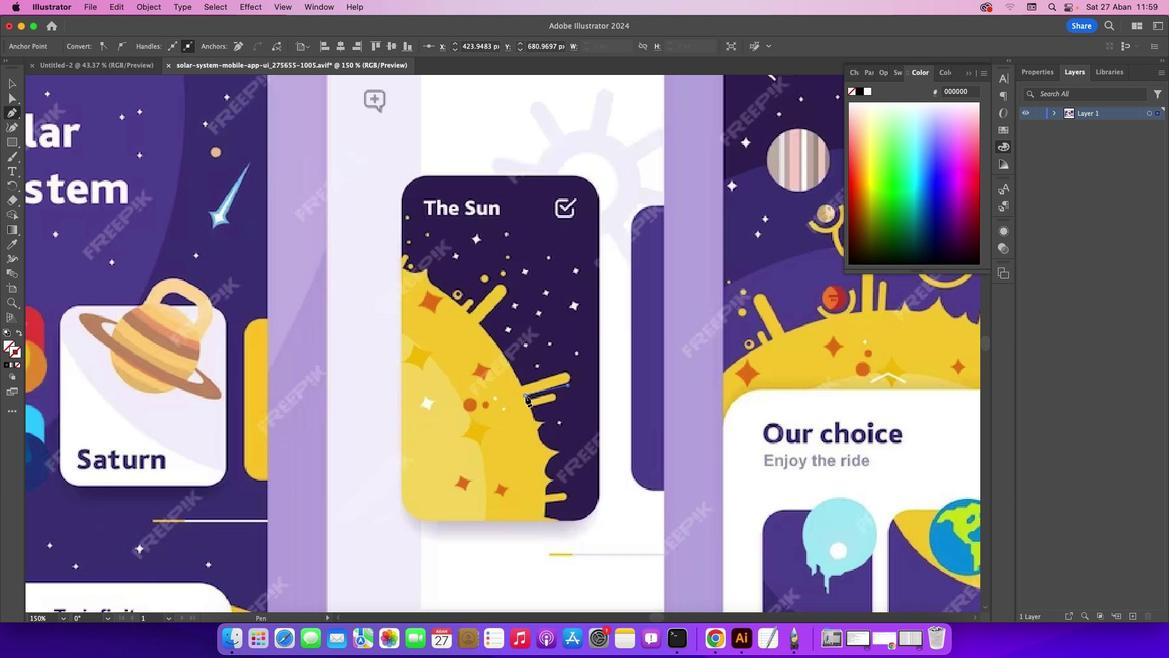 
Action: Mouse moved to (528, 401)
Screenshot: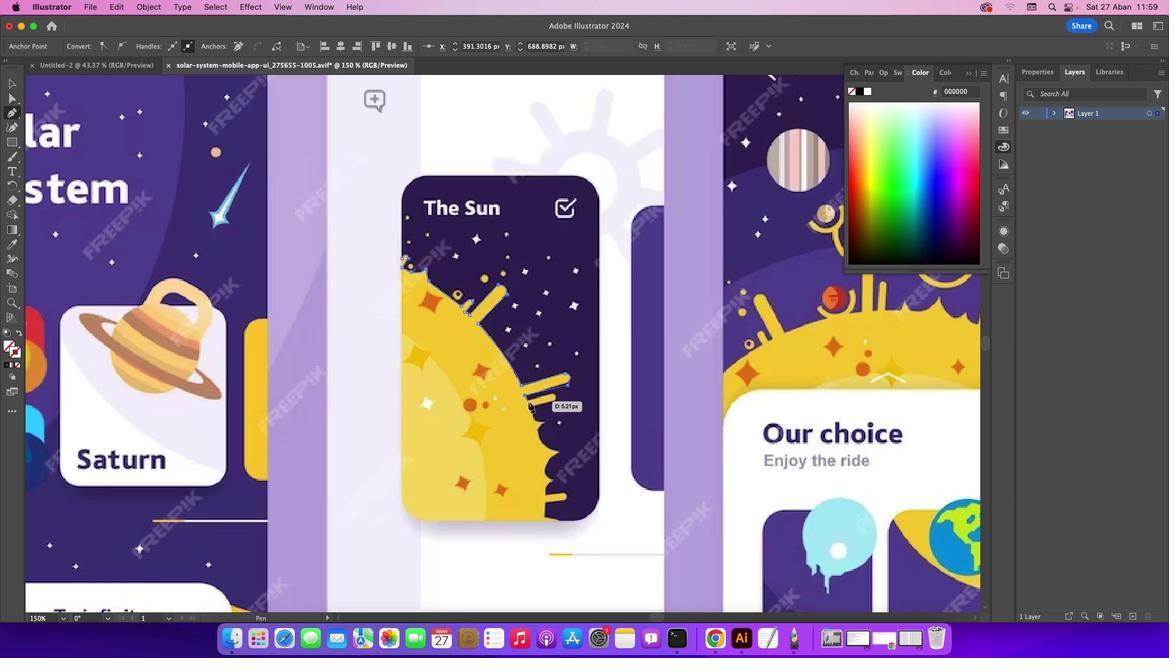 
Action: Mouse pressed left at (528, 401)
Screenshot: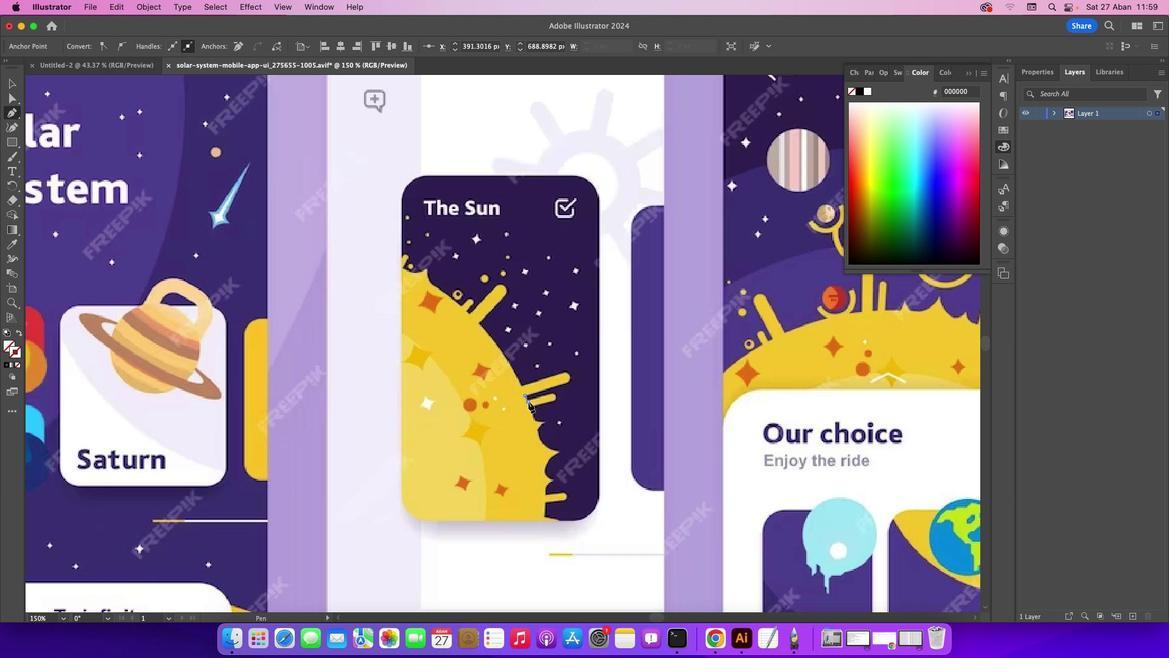 
Action: Mouse moved to (555, 394)
Screenshot: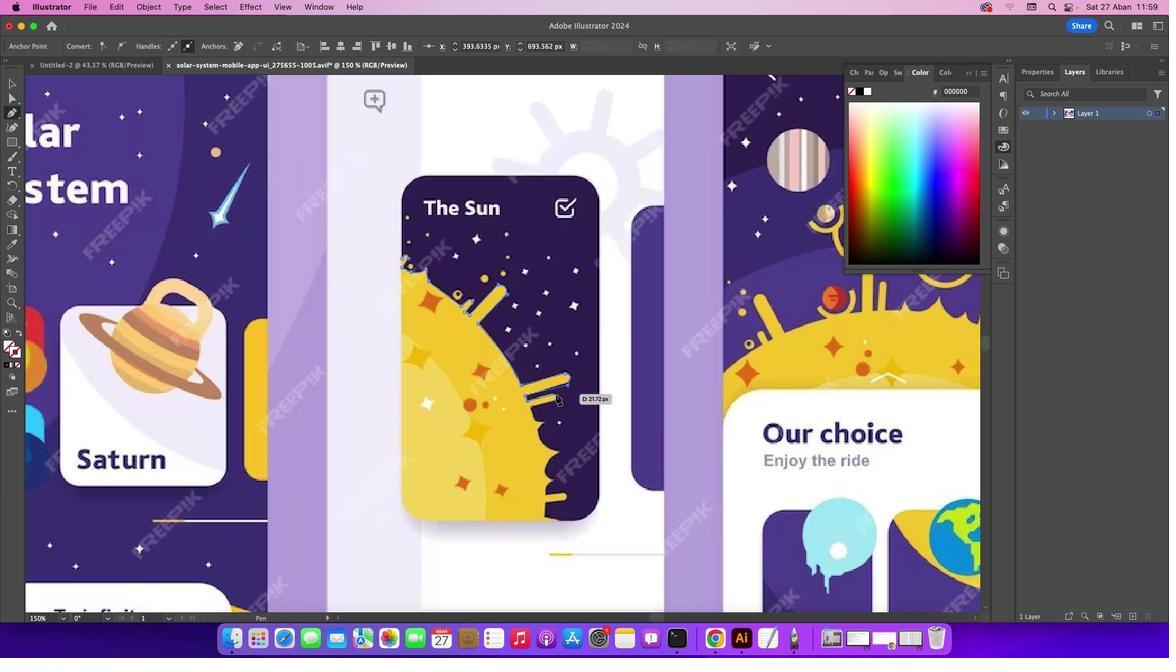 
Action: Mouse pressed left at (555, 394)
Screenshot: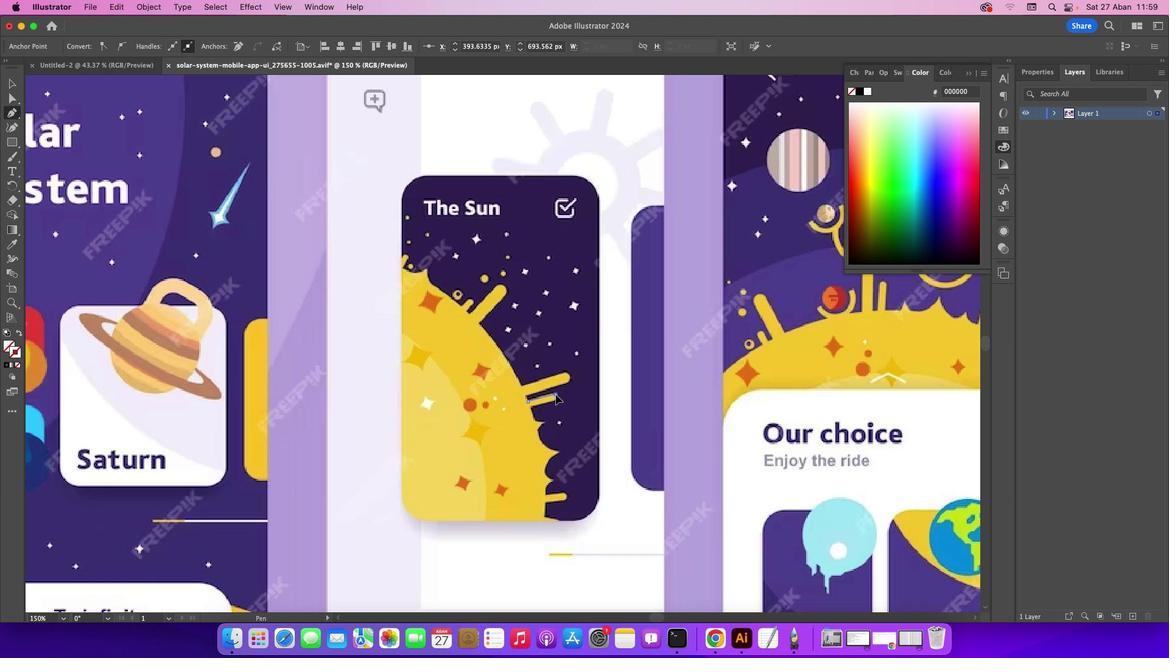 
Action: Mouse moved to (530, 407)
Screenshot: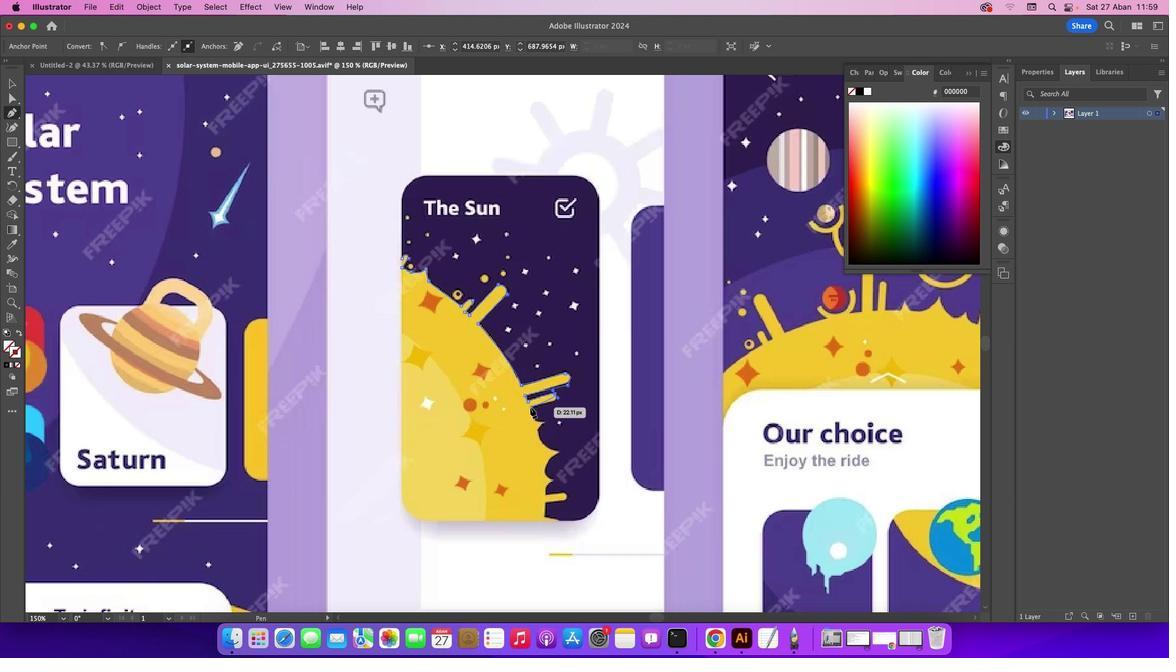 
Action: Mouse pressed left at (530, 407)
Screenshot: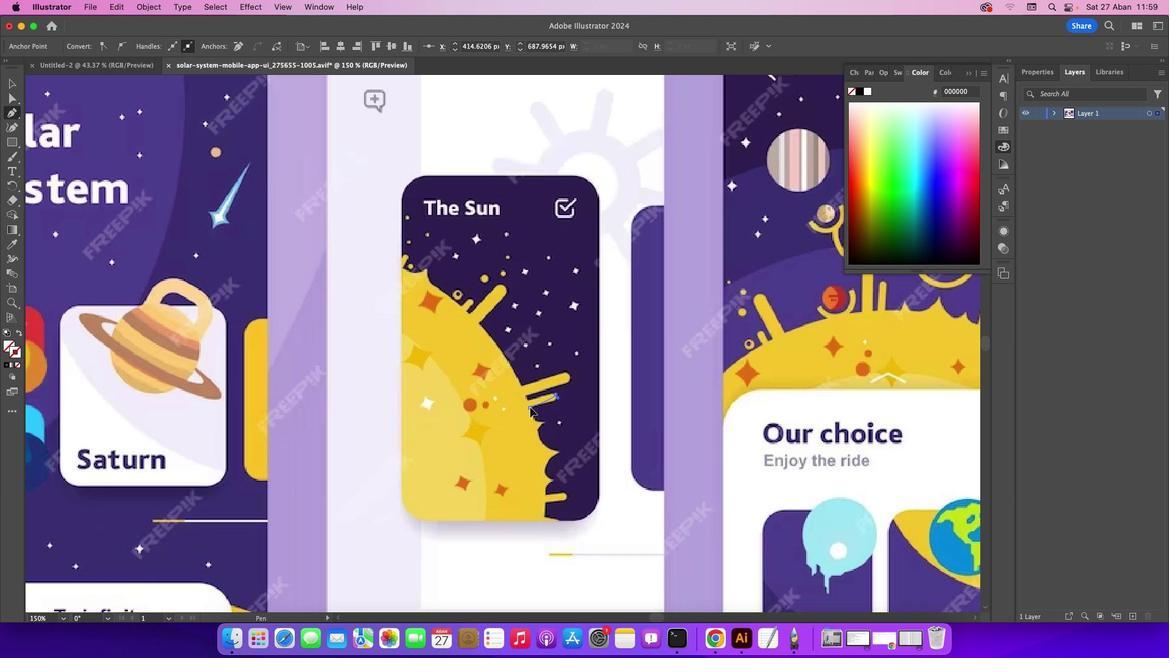 
Action: Mouse moved to (529, 407)
Screenshot: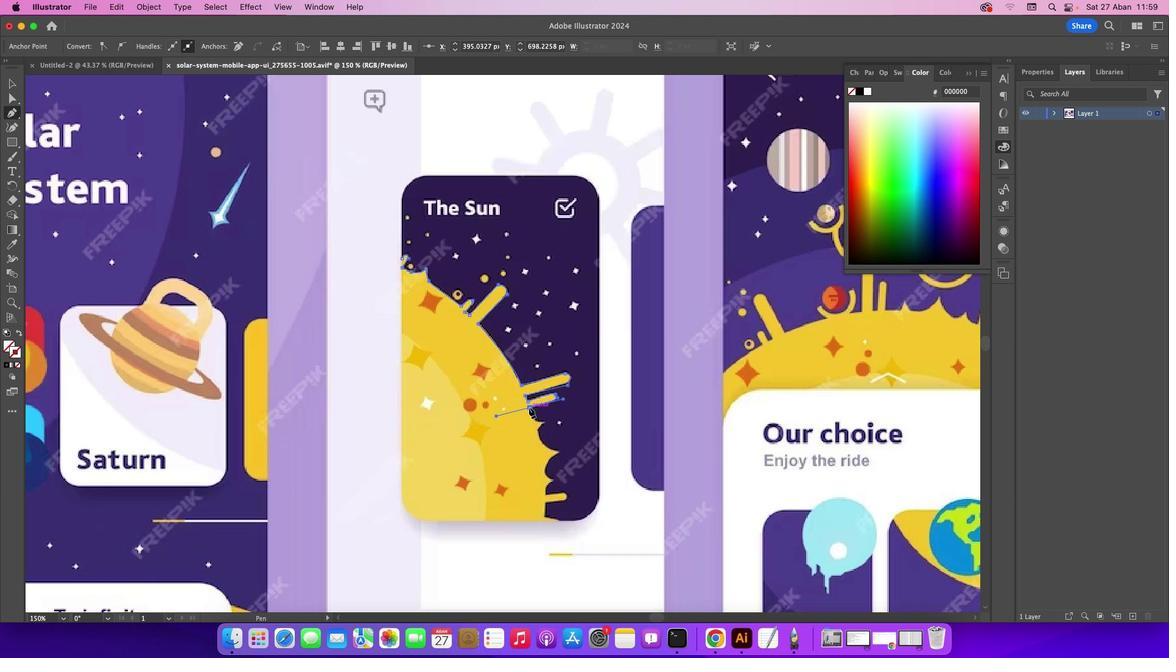 
Action: Mouse pressed left at (529, 407)
Screenshot: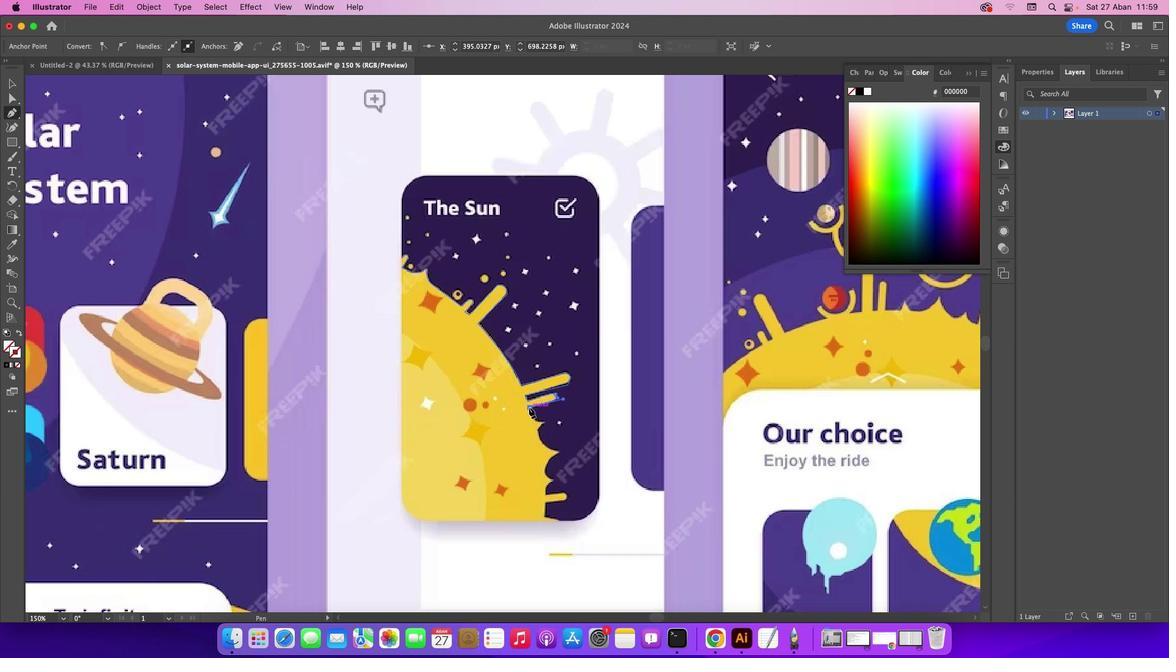
Action: Mouse moved to (545, 422)
Screenshot: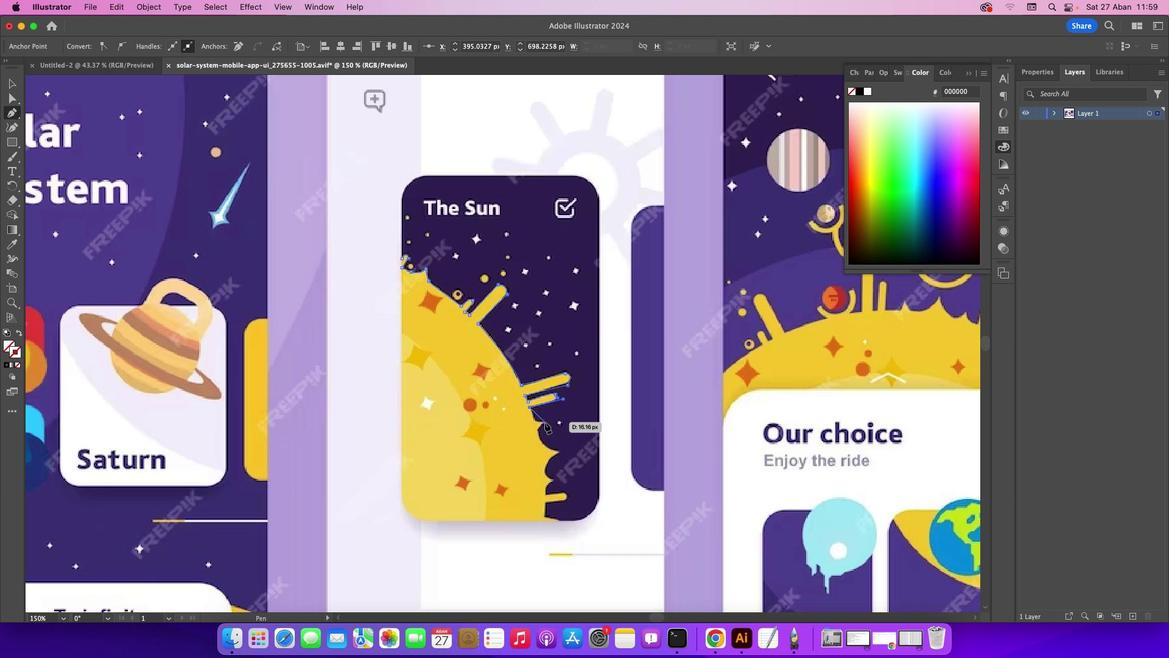 
Action: Mouse pressed left at (545, 422)
Screenshot: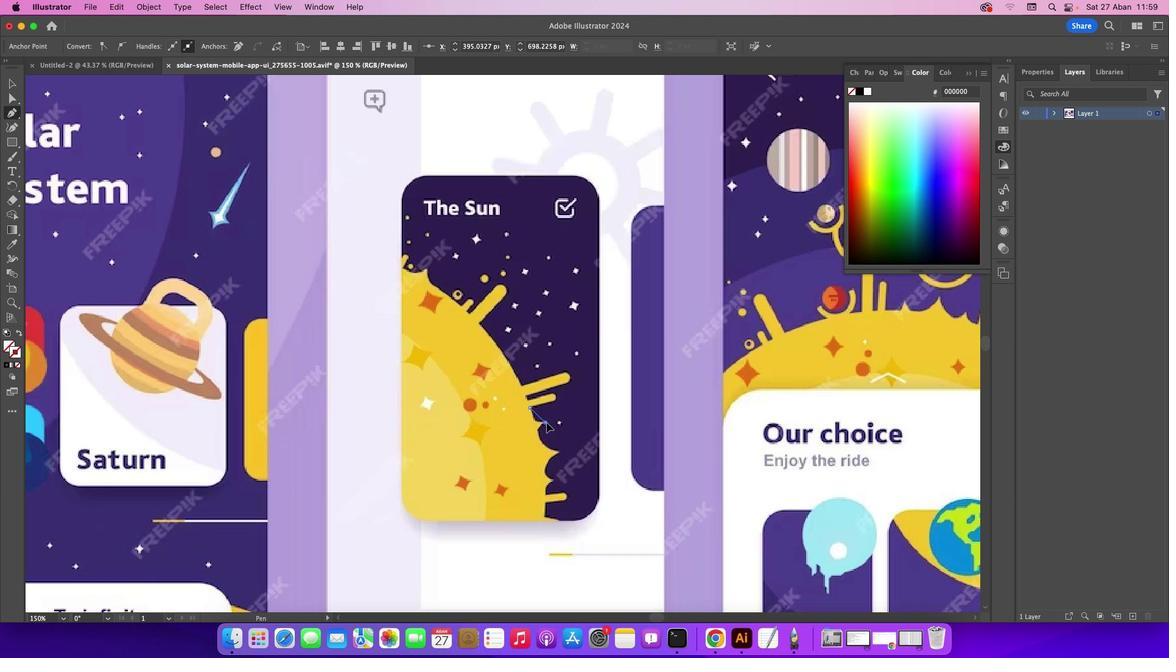 
Action: Mouse moved to (546, 421)
Screenshot: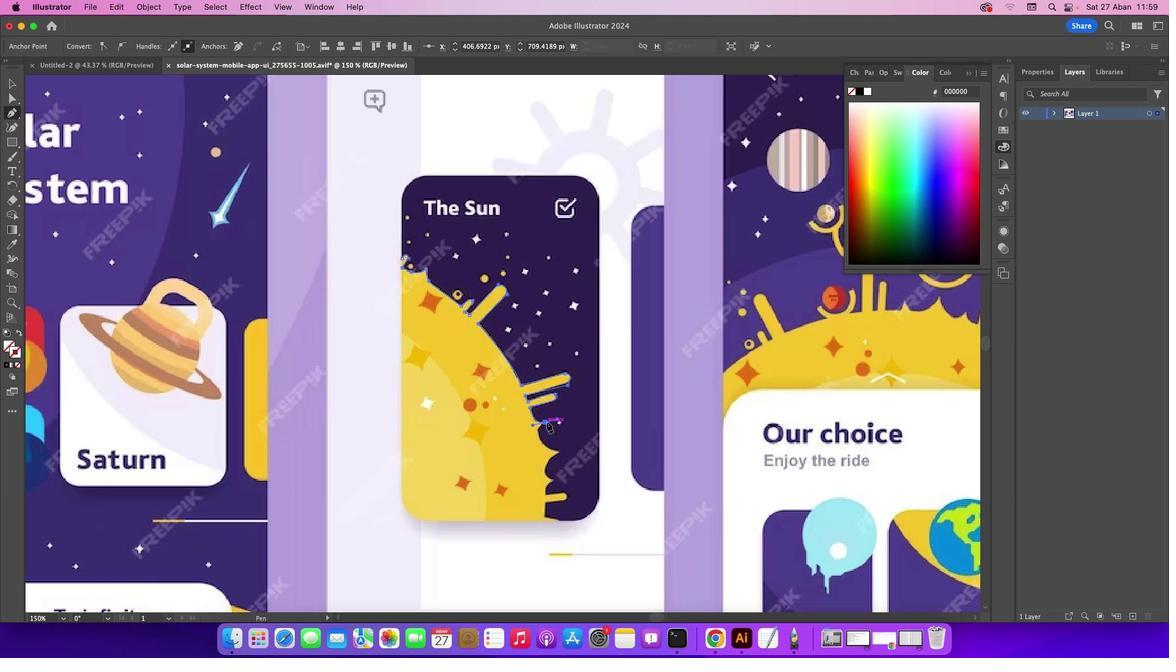 
Action: Mouse pressed left at (546, 421)
Screenshot: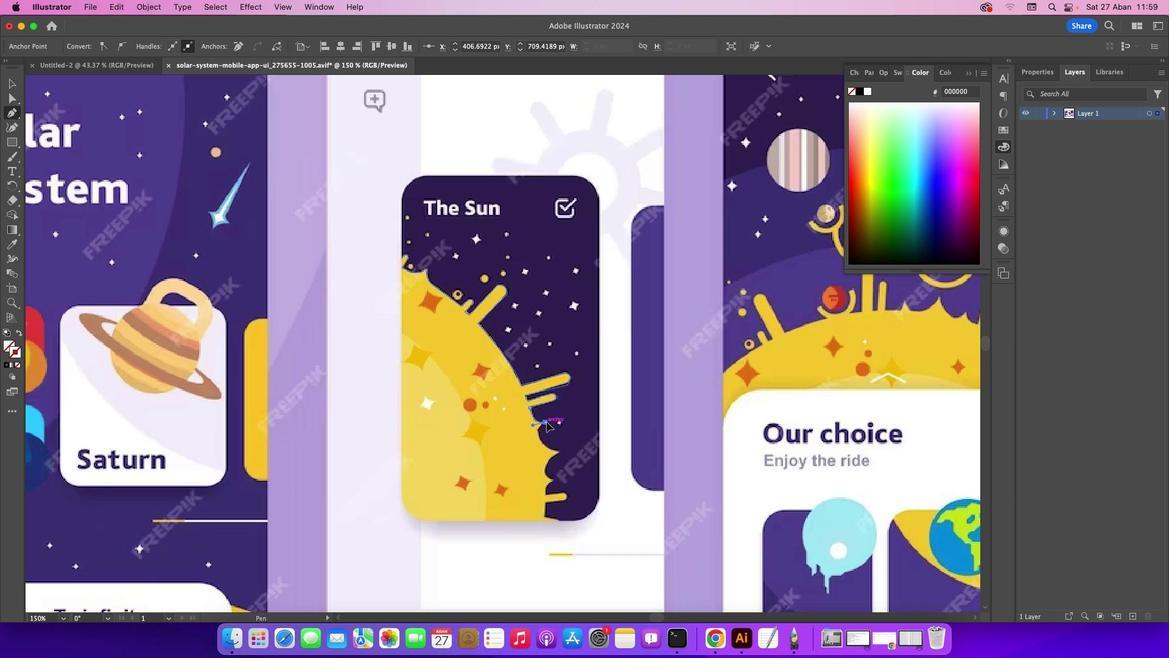 
Action: Mouse moved to (537, 428)
Screenshot: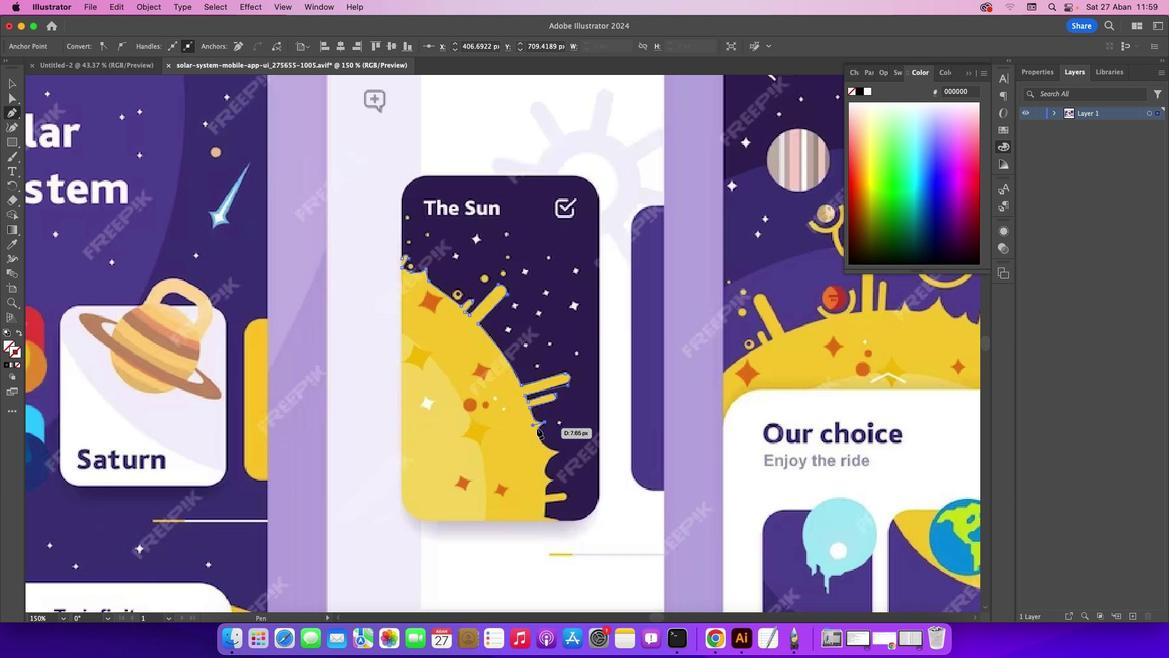 
Action: Mouse pressed left at (537, 428)
Screenshot: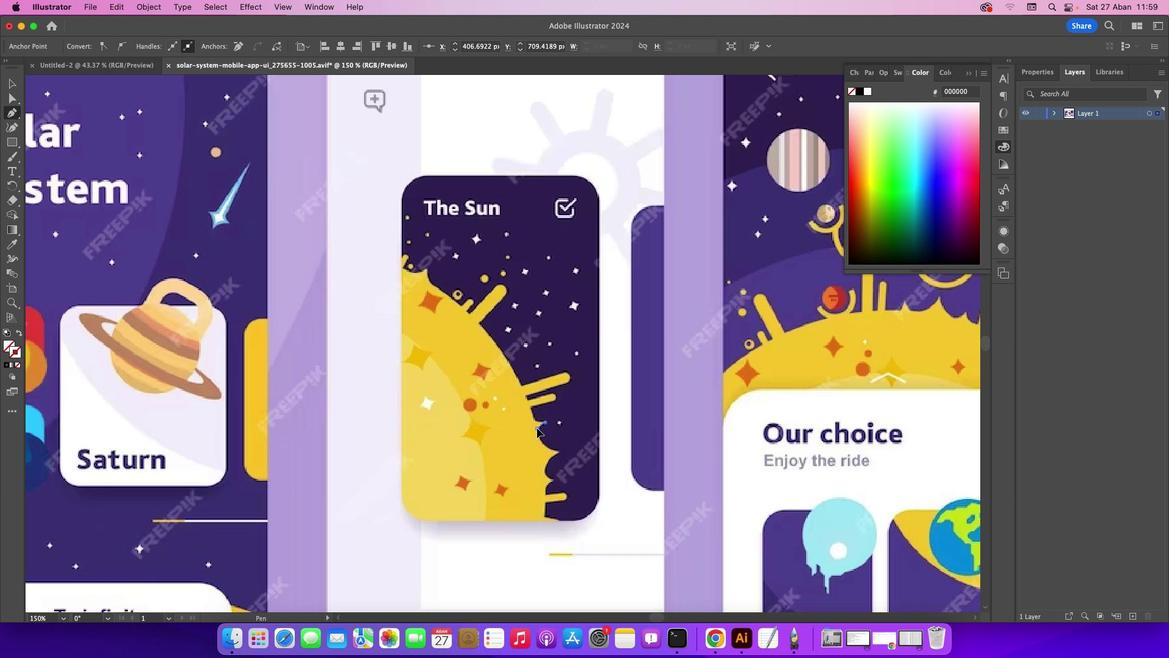 
Action: Mouse moved to (559, 452)
Screenshot: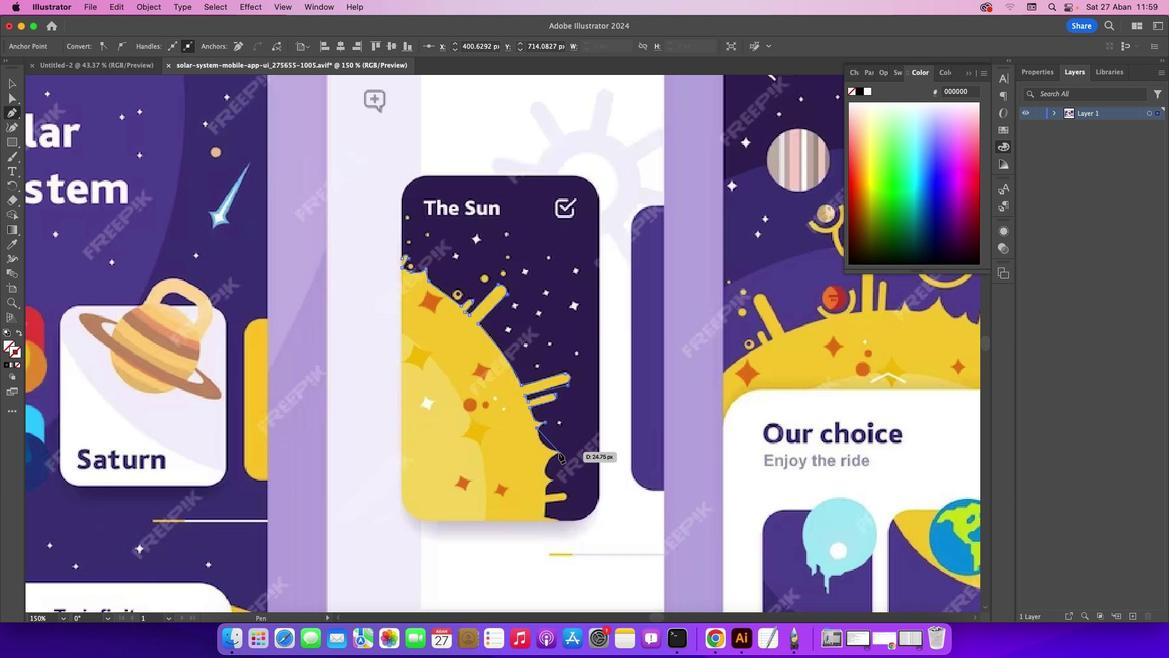 
Action: Mouse pressed left at (559, 452)
Screenshot: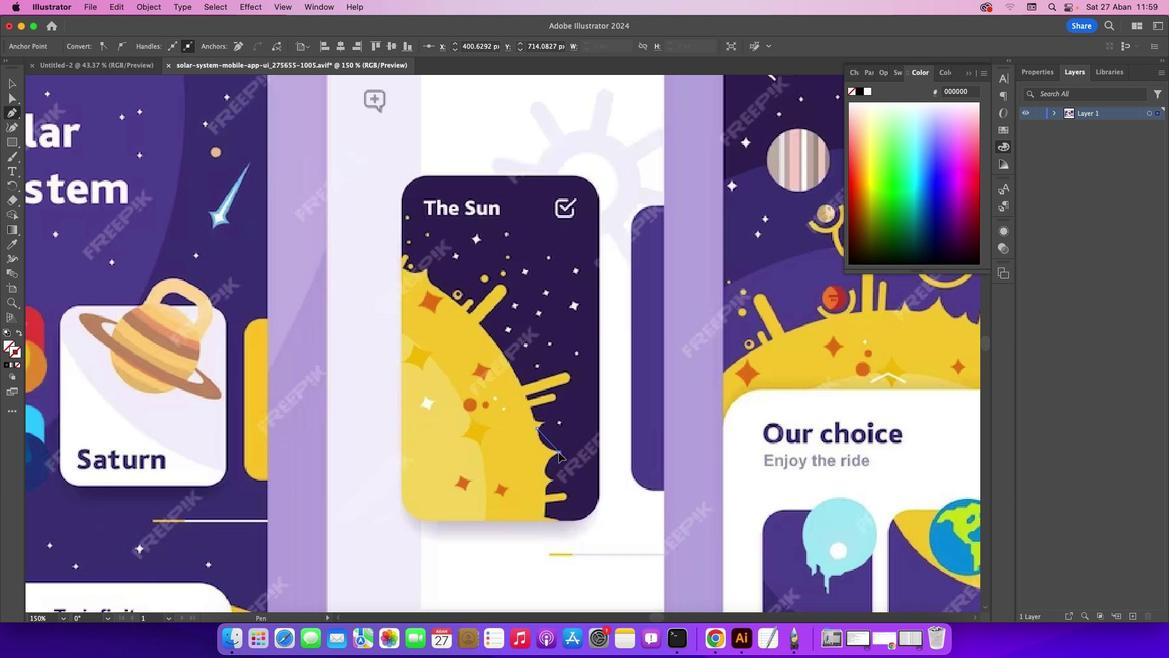 
Action: Mouse moved to (558, 452)
Screenshot: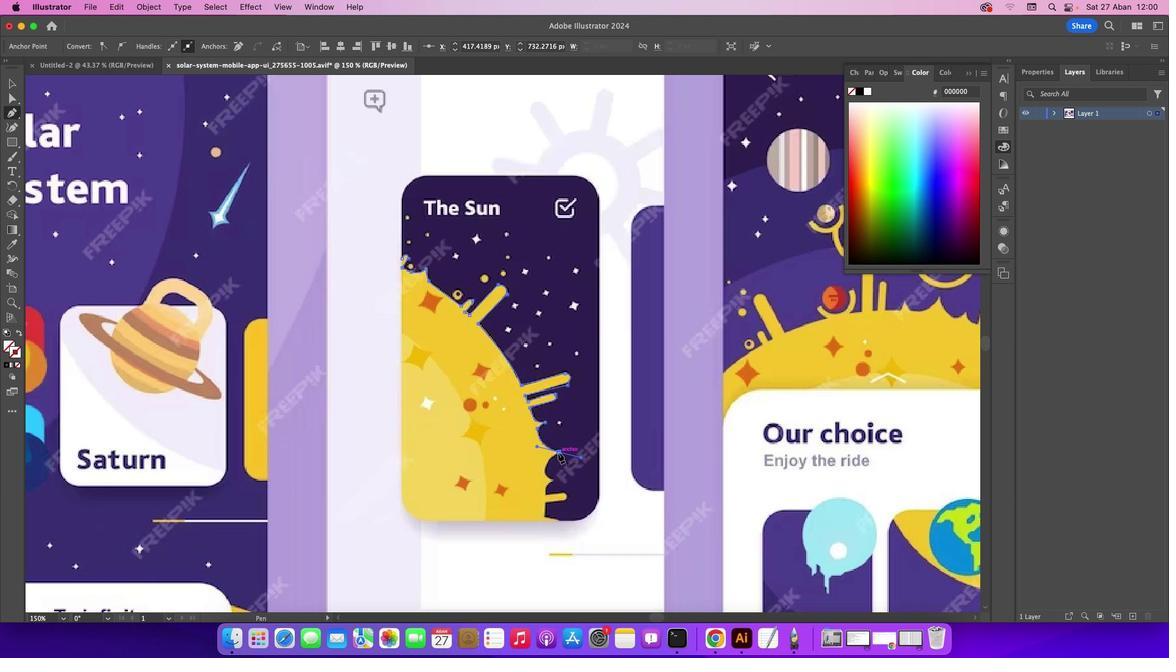 
Action: Mouse pressed left at (558, 452)
Screenshot: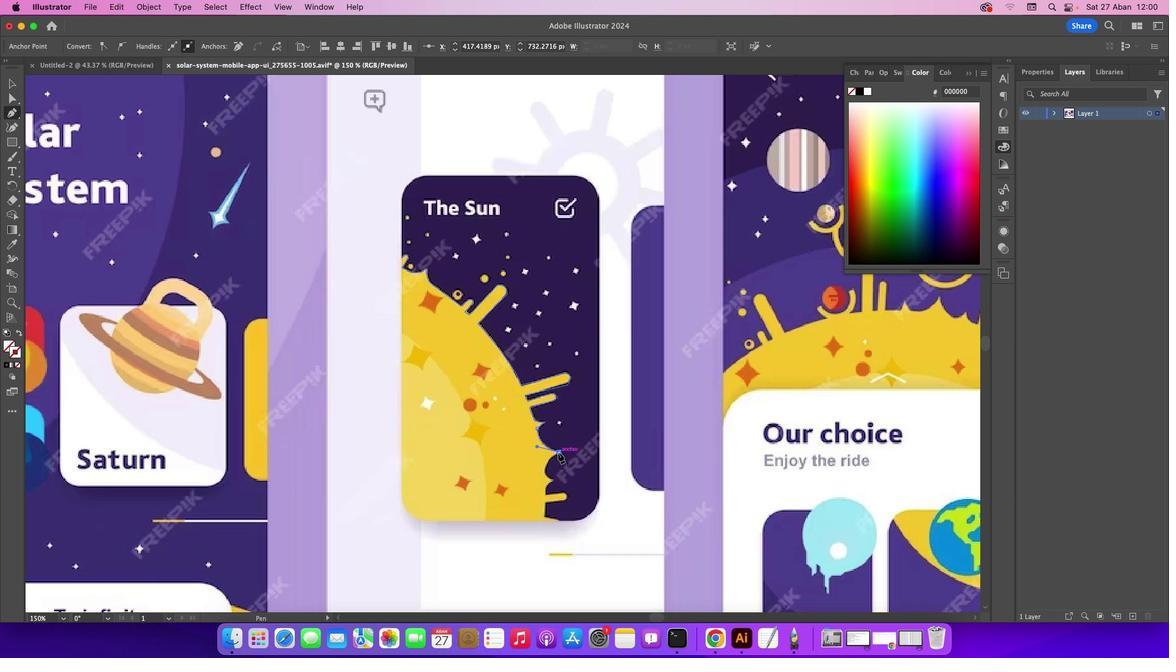 
Action: Mouse moved to (553, 480)
Screenshot: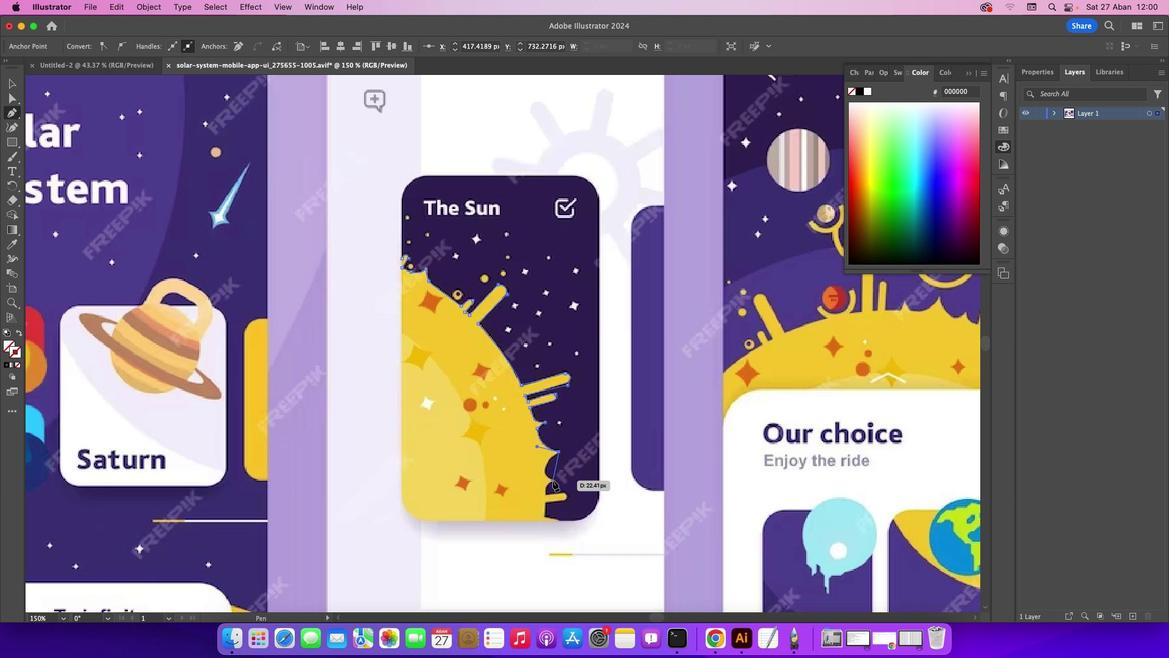 
Action: Mouse pressed left at (553, 480)
Screenshot: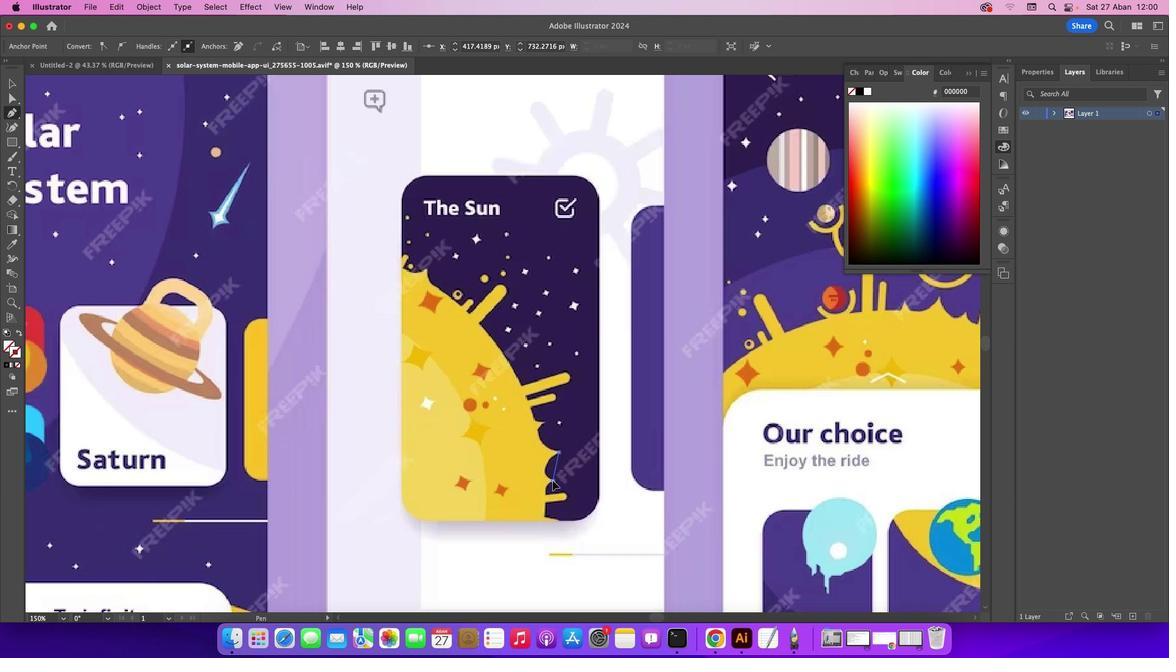 
Action: Mouse moved to (553, 481)
Screenshot: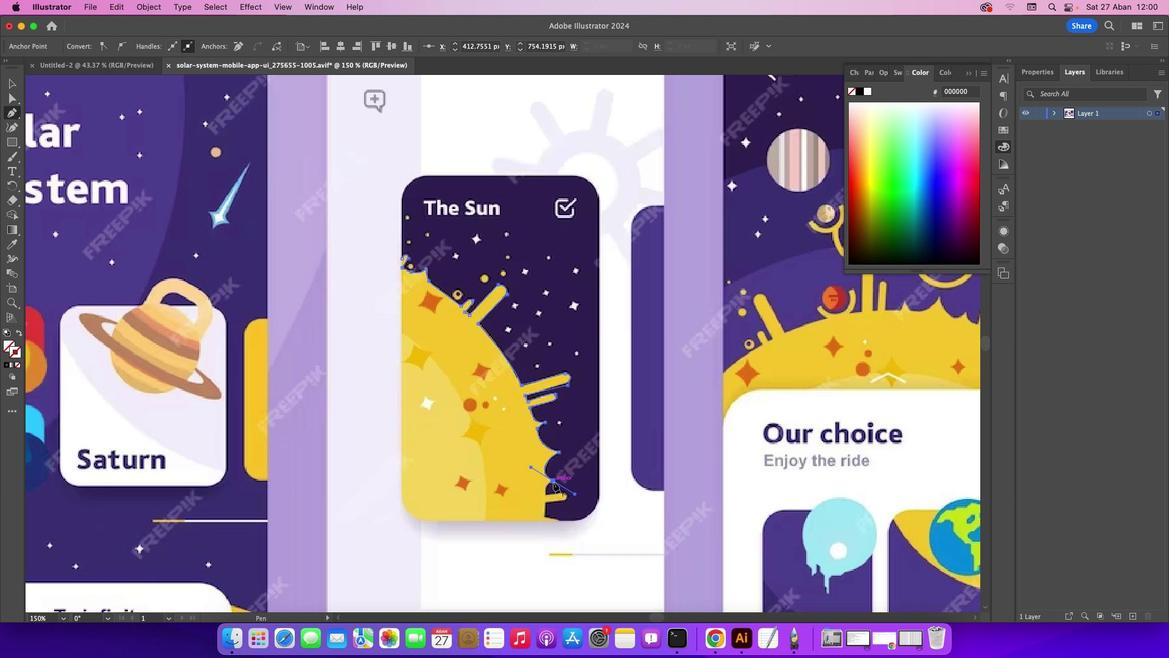 
Action: Mouse pressed left at (553, 481)
Screenshot: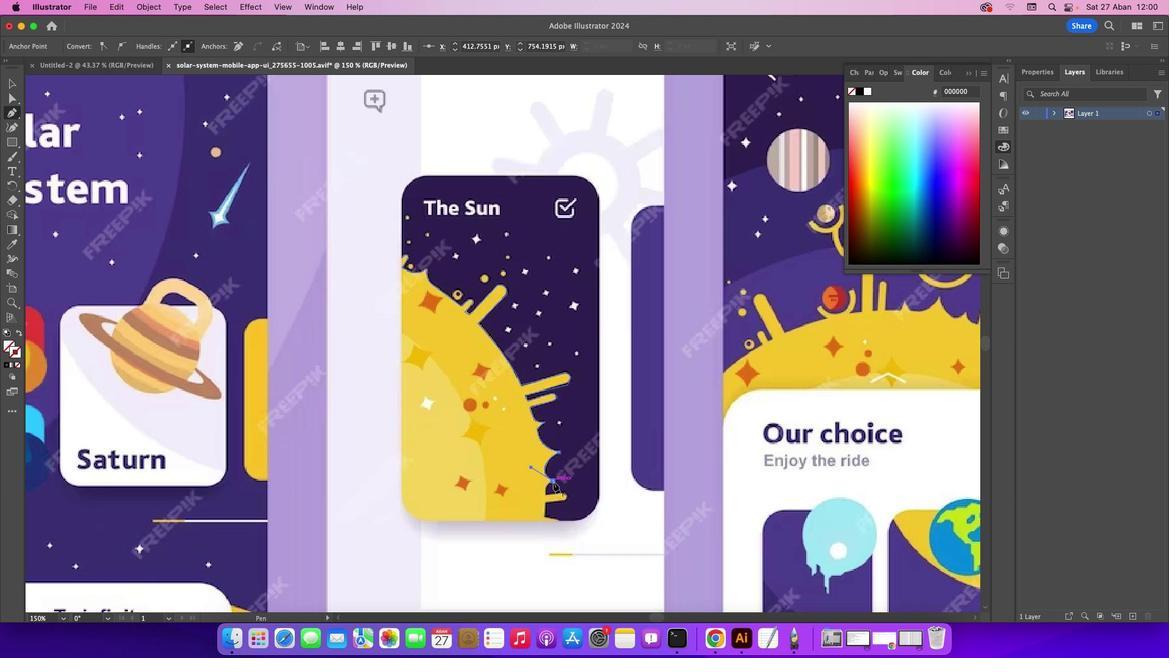 
Action: Mouse moved to (545, 486)
Screenshot: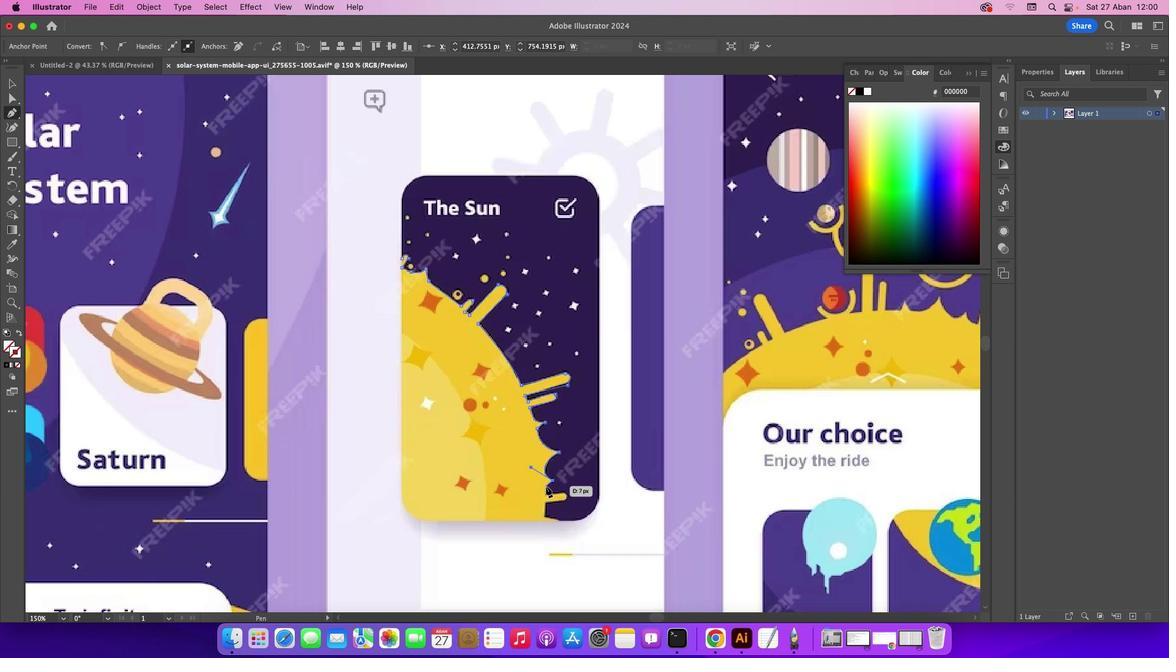 
Action: Mouse pressed left at (545, 486)
Screenshot: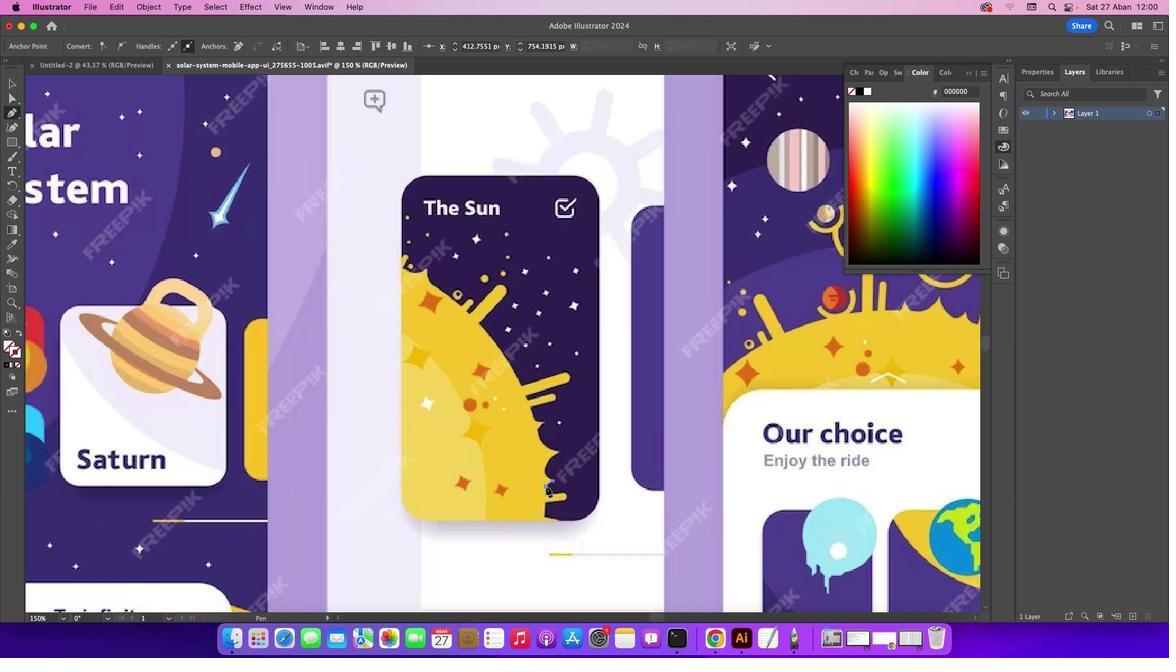 
Action: Mouse moved to (545, 494)
Screenshot: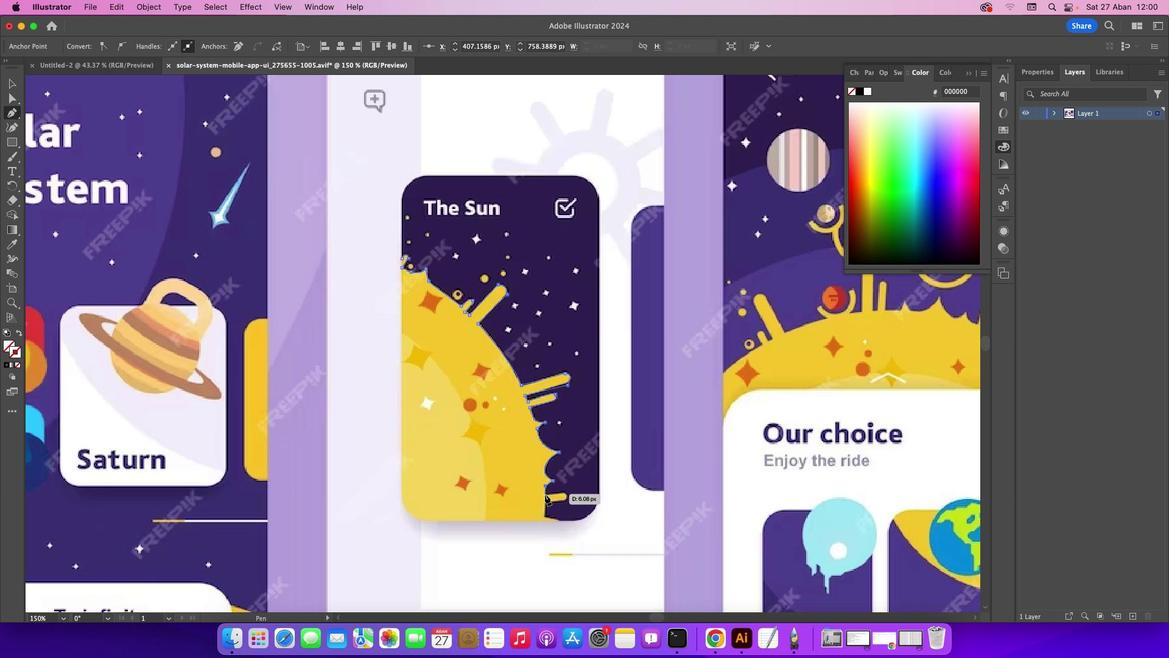 
Action: Mouse pressed left at (545, 494)
Screenshot: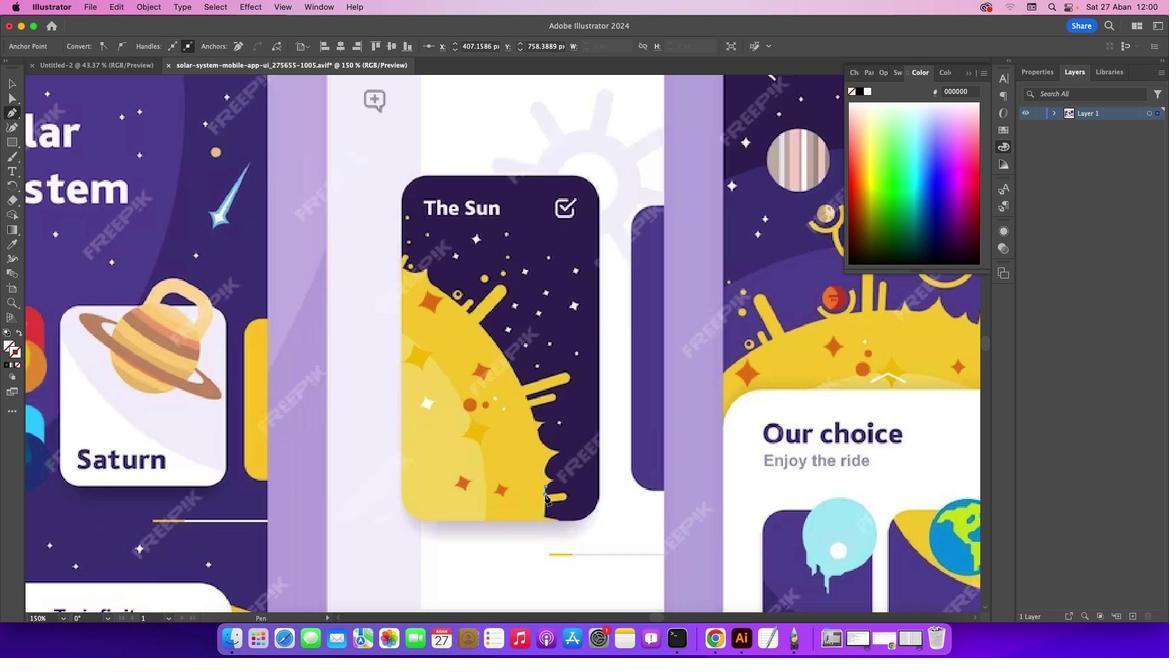 
Action: Mouse moved to (561, 492)
Screenshot: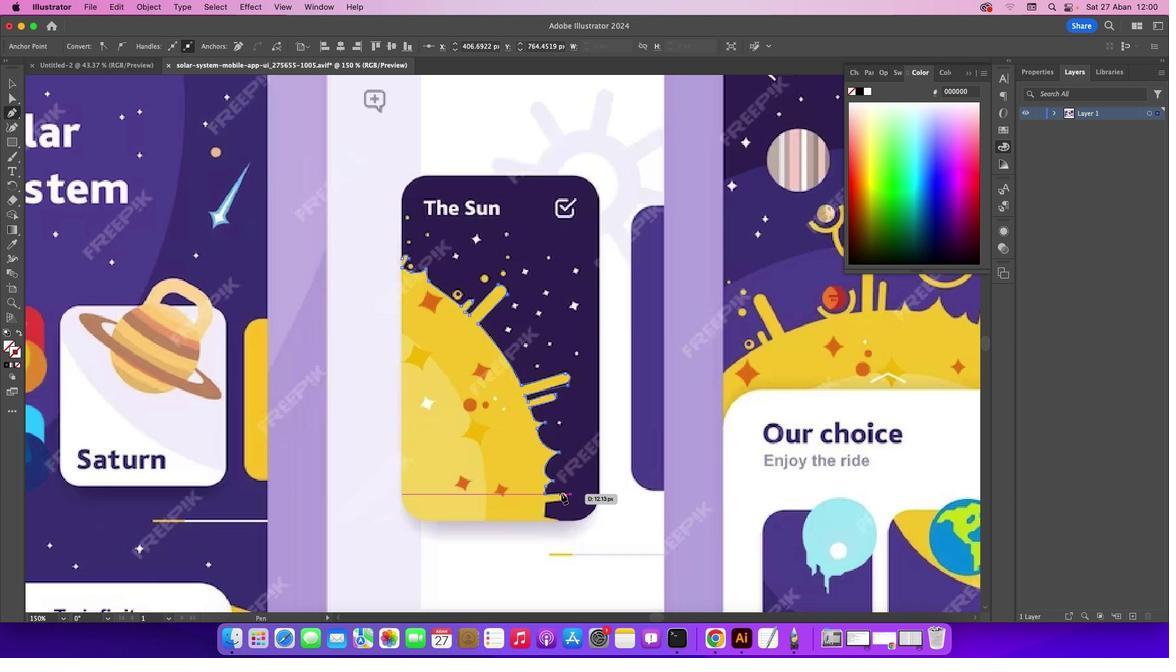 
Action: Mouse pressed left at (561, 492)
Screenshot: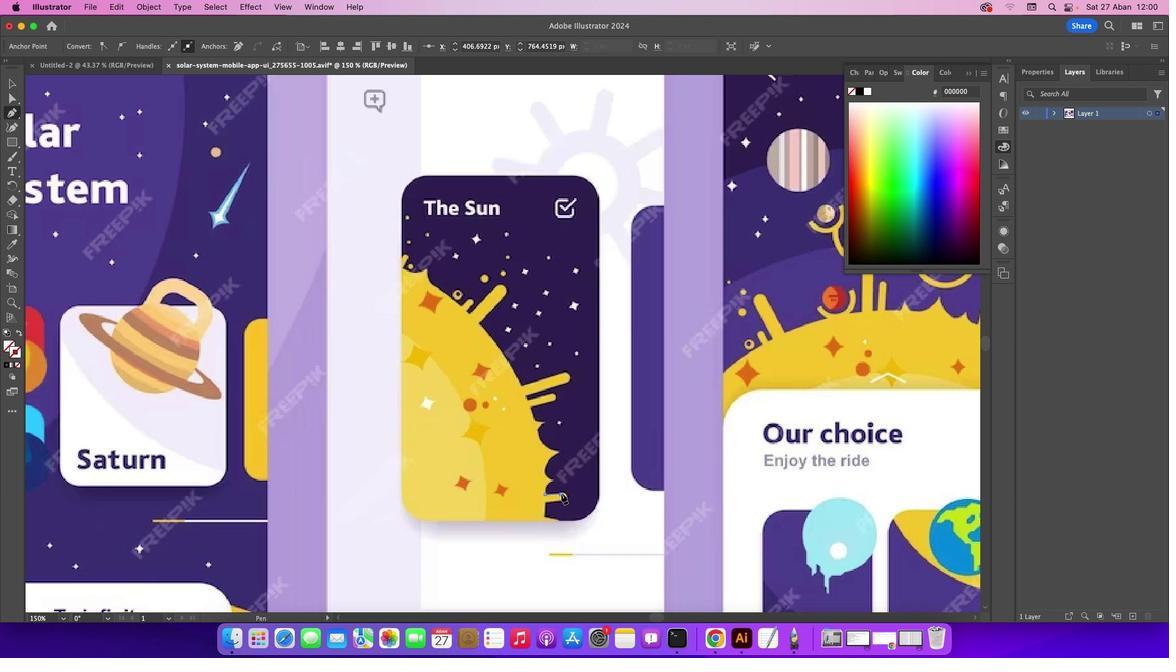 
Action: Mouse moved to (565, 498)
Screenshot: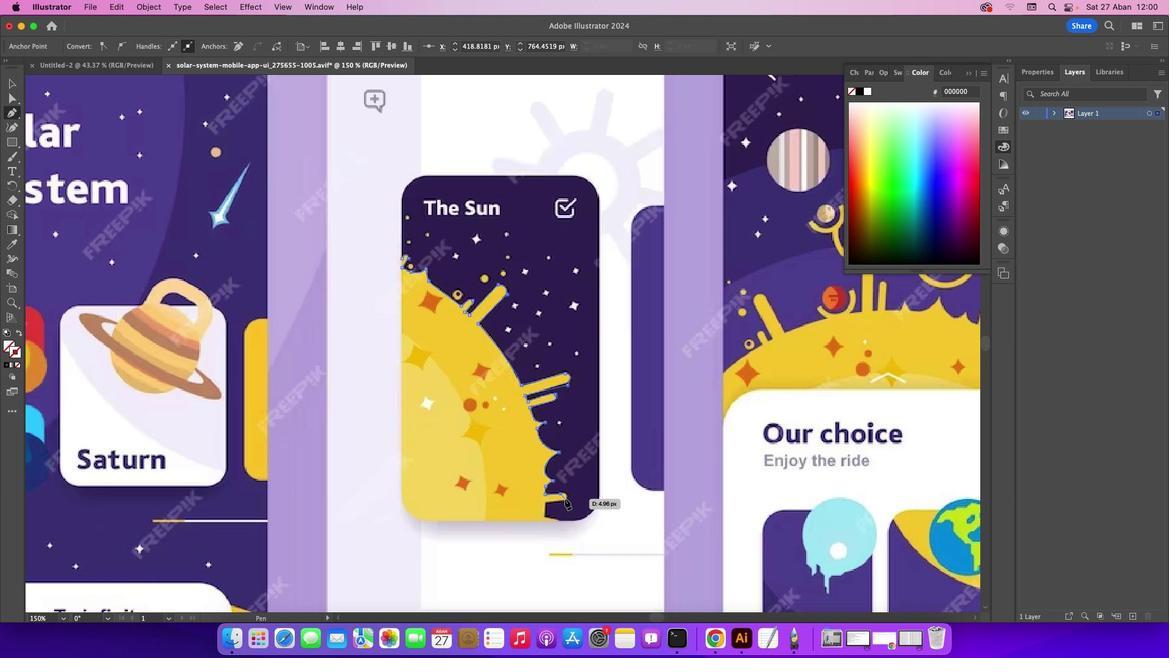 
Action: Mouse pressed left at (565, 498)
Screenshot: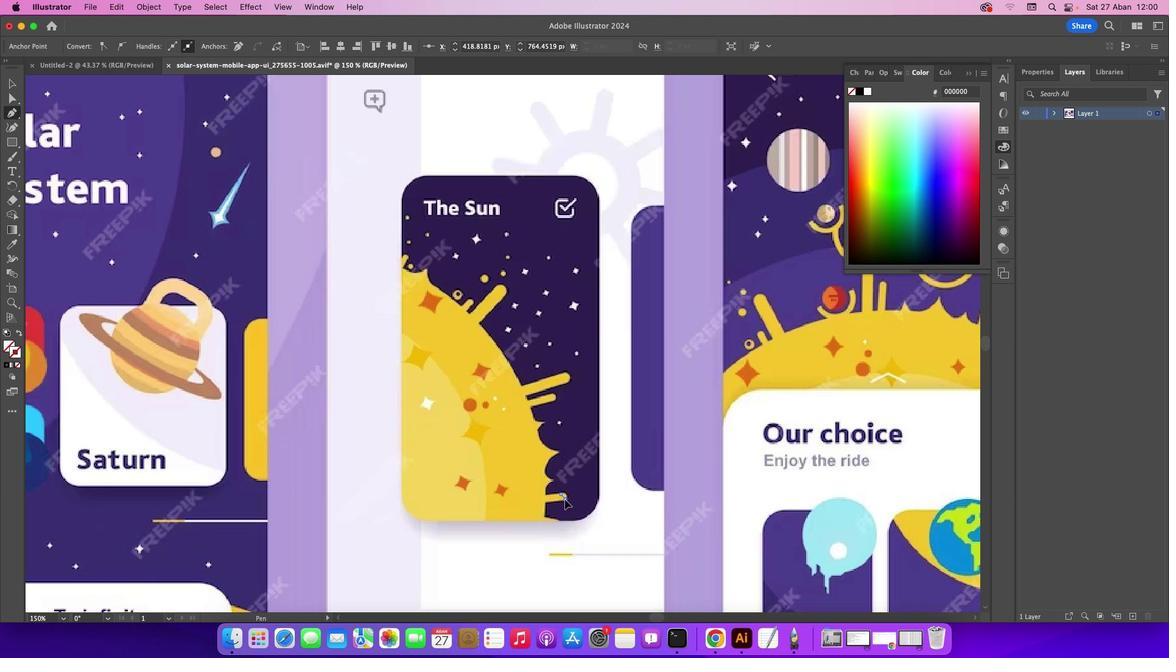
Action: Mouse moved to (565, 498)
Screenshot: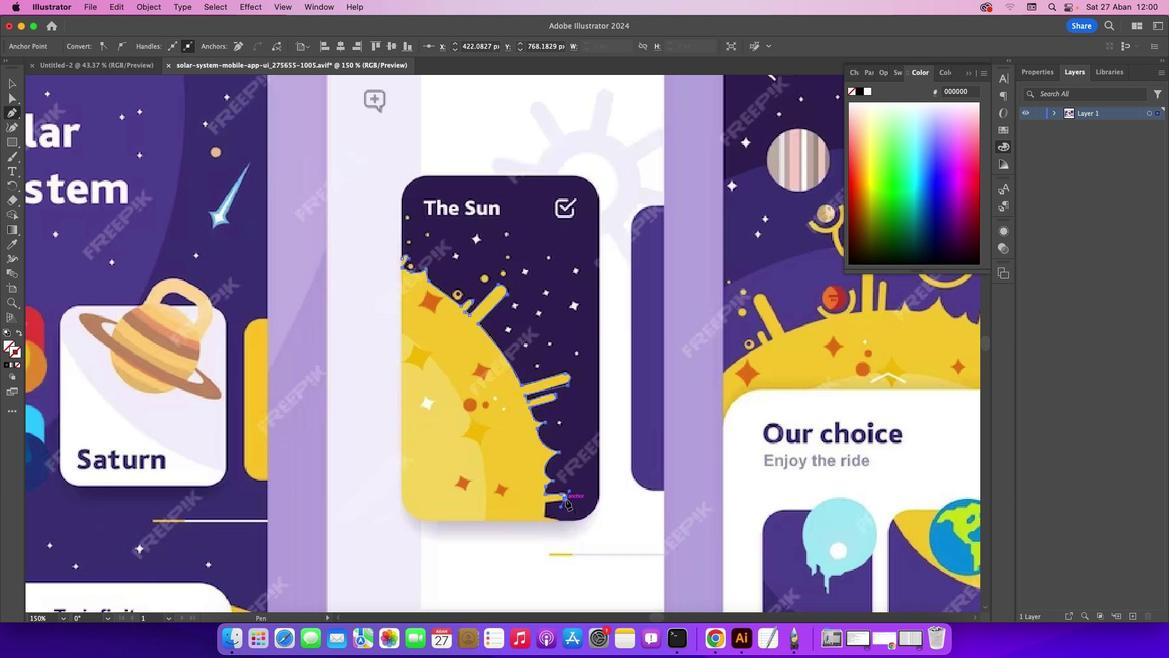 
Action: Mouse pressed left at (565, 498)
Screenshot: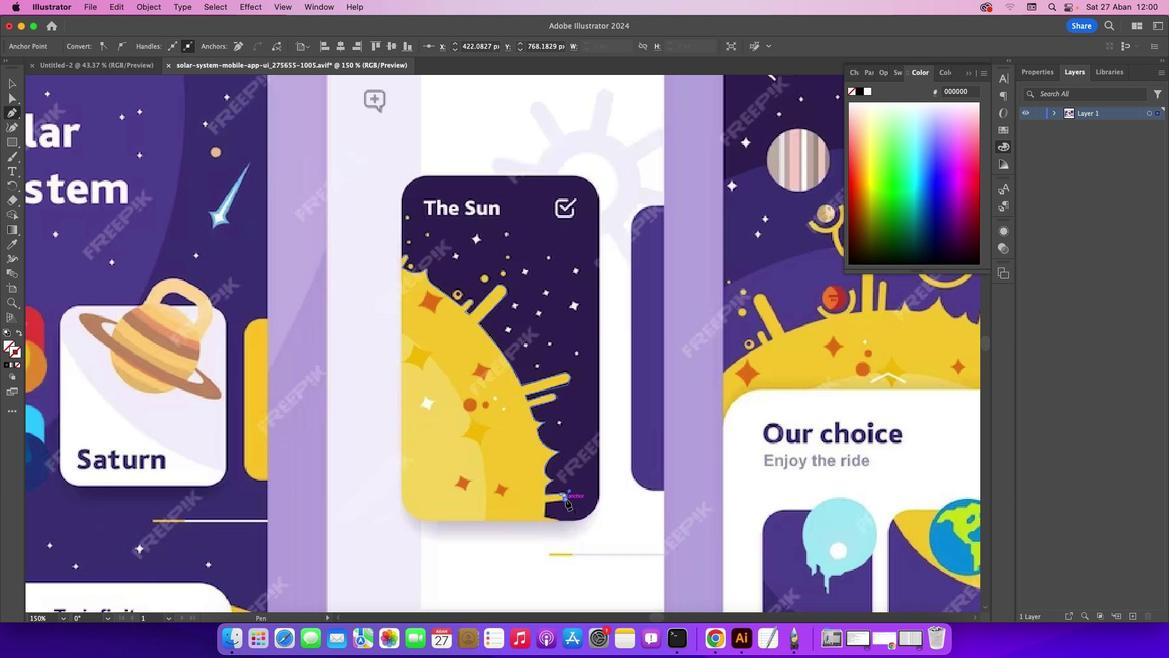 
Action: Mouse moved to (545, 502)
Screenshot: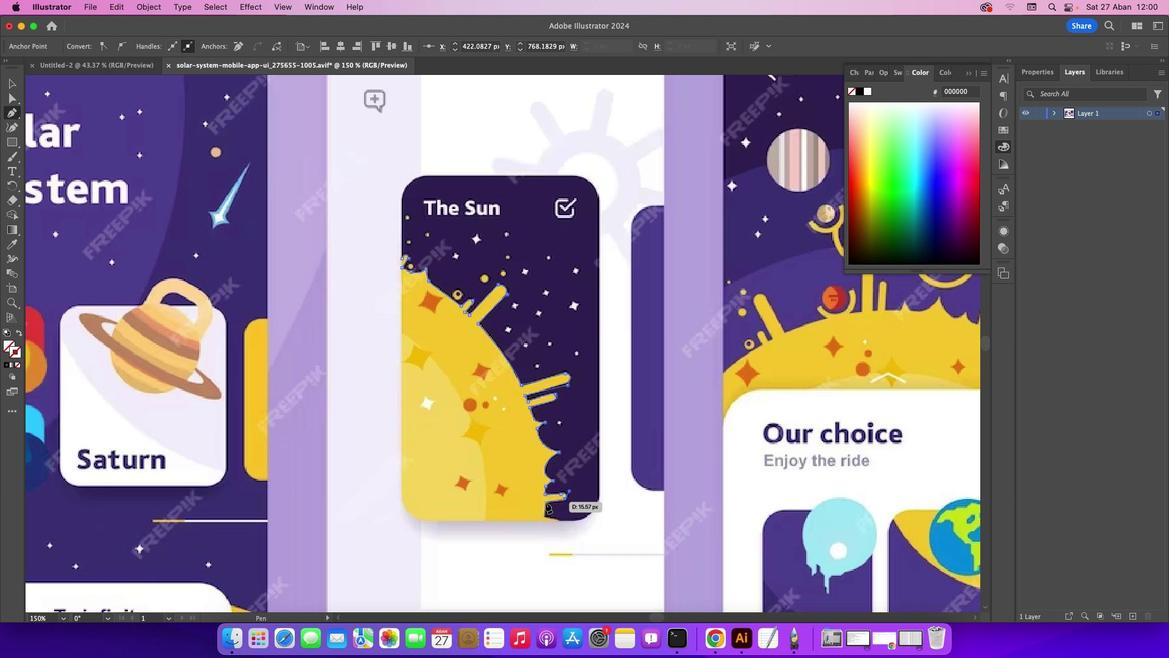 
Action: Mouse pressed left at (545, 502)
Screenshot: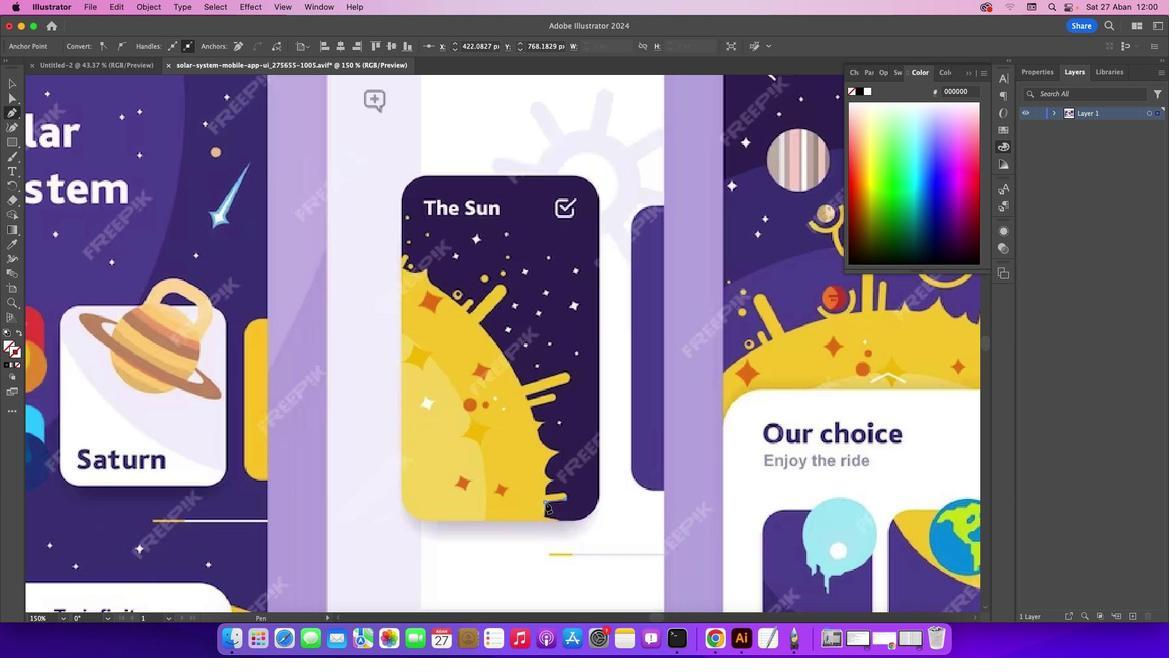 
Action: Mouse scrolled (545, 502) with delta (0, 0)
Screenshot: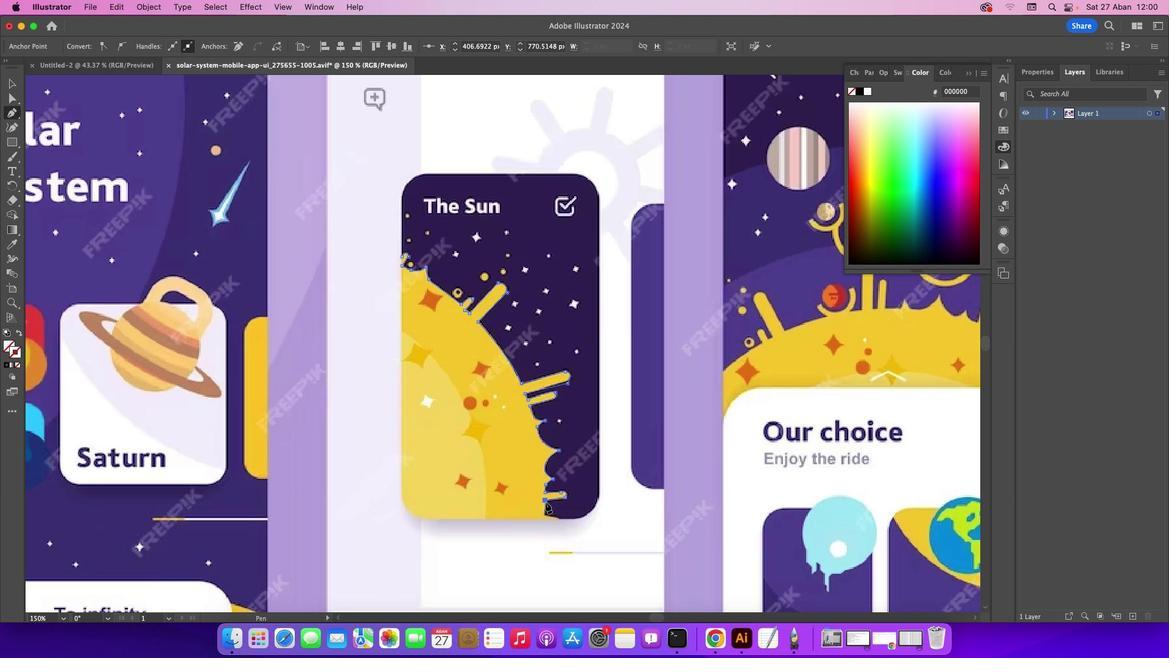 
Action: Mouse scrolled (545, 502) with delta (0, 0)
Screenshot: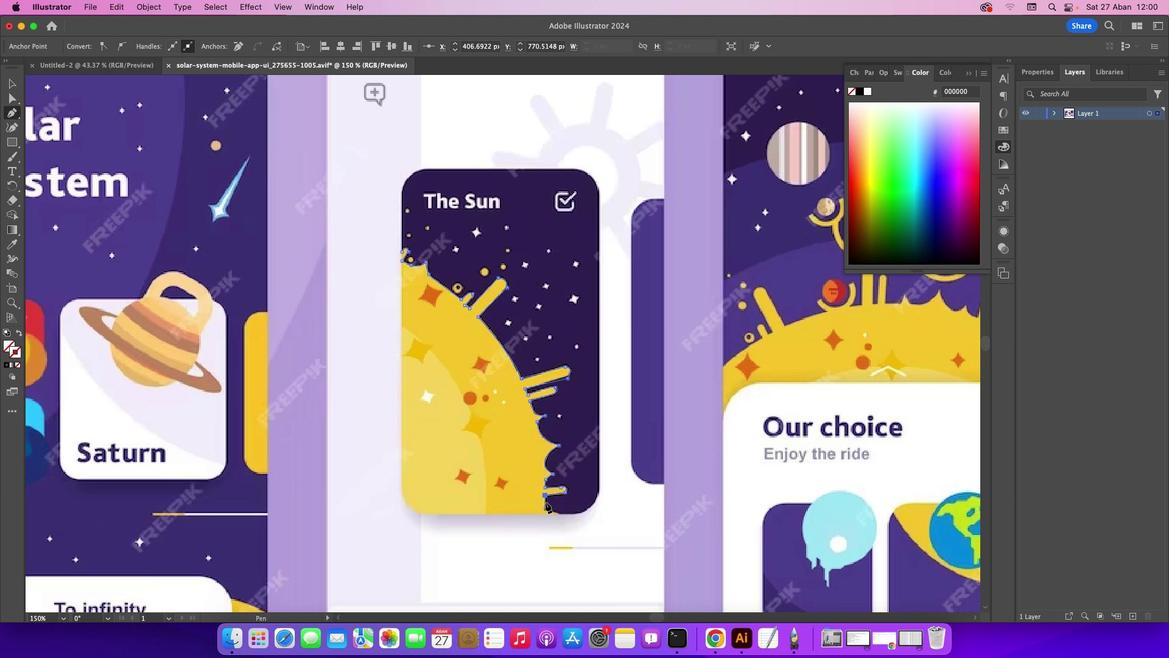 
Action: Mouse scrolled (545, 502) with delta (0, 0)
Screenshot: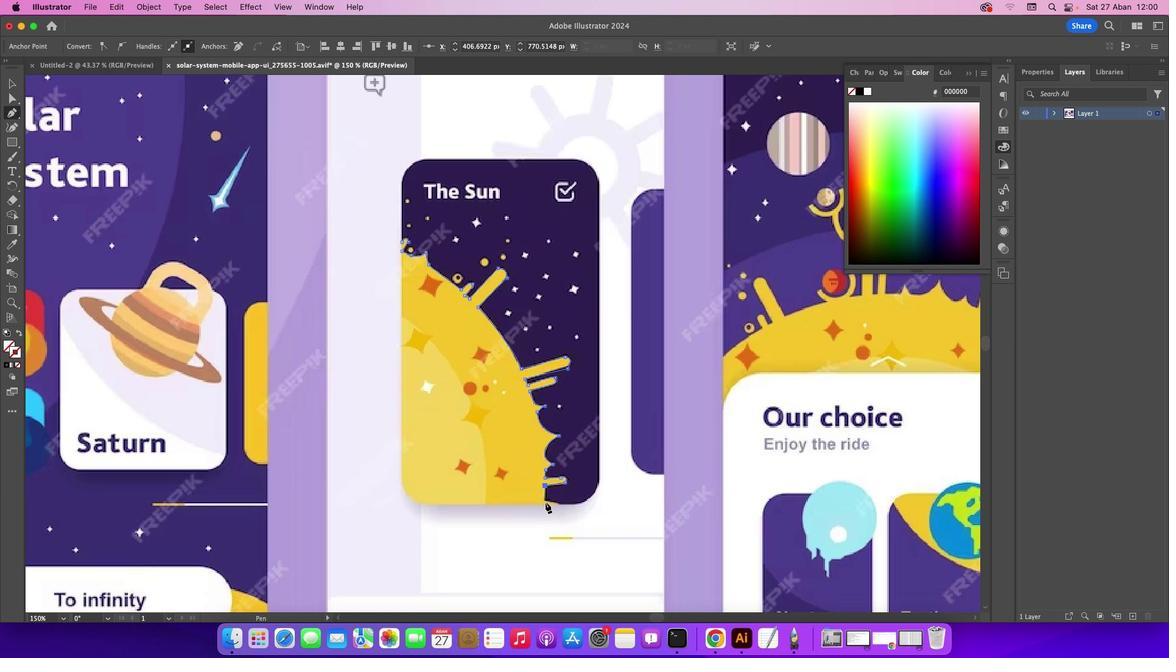 
Action: Mouse scrolled (545, 502) with delta (0, 0)
Screenshot: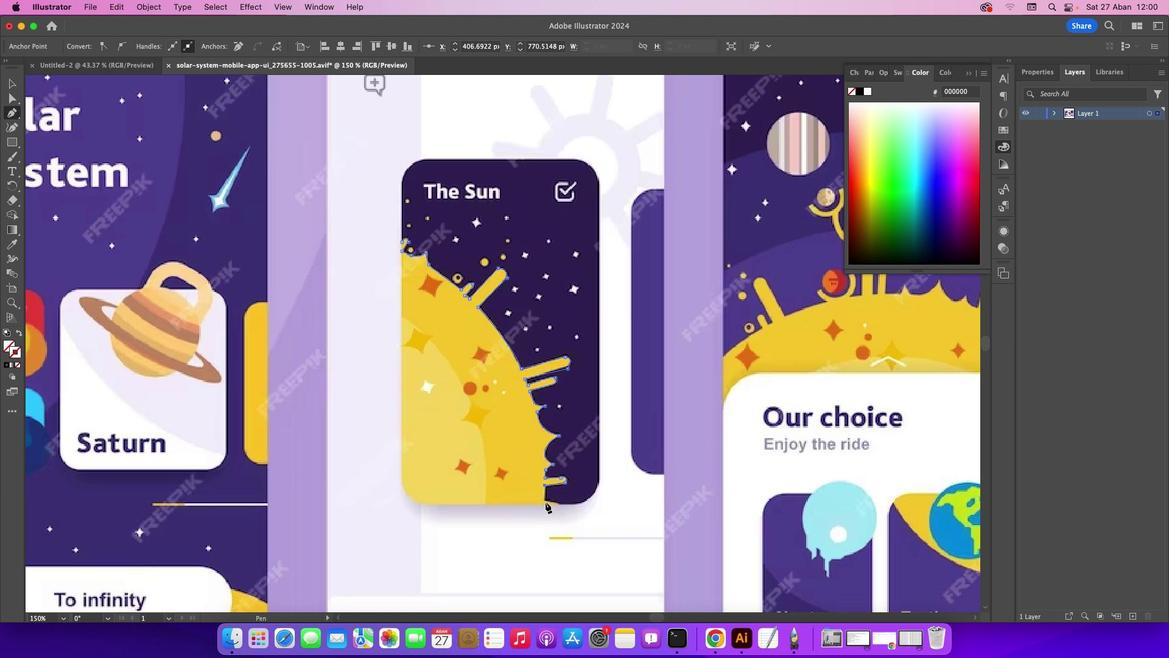 
Action: Mouse scrolled (545, 502) with delta (0, 0)
Screenshot: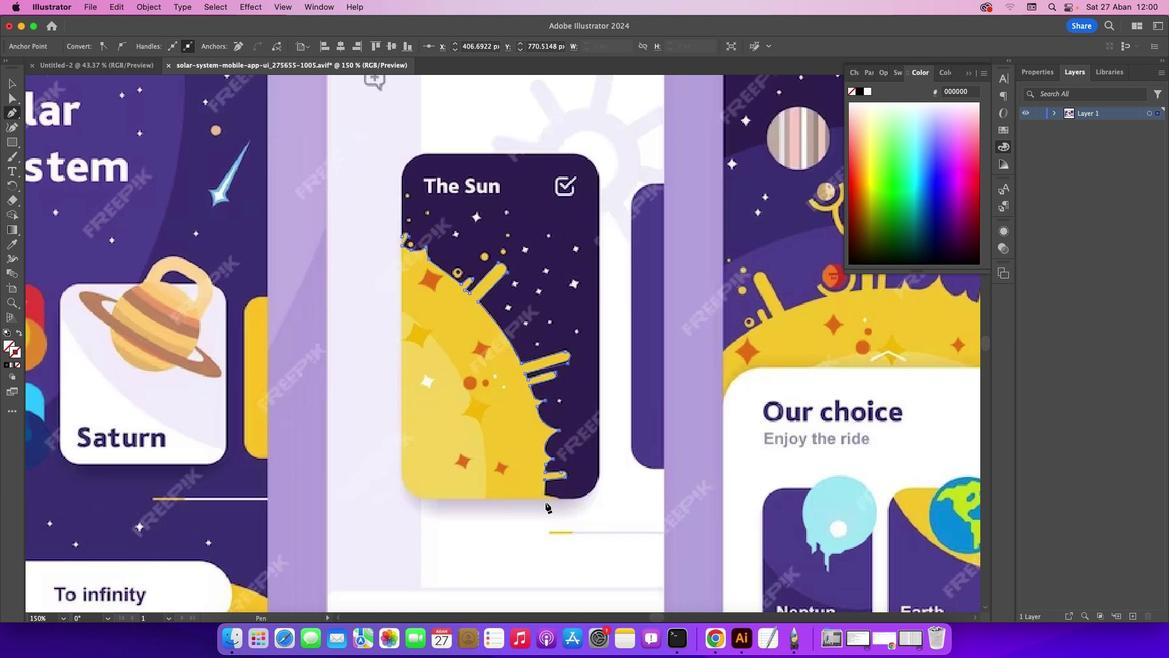 
Action: Mouse scrolled (545, 502) with delta (0, 0)
Screenshot: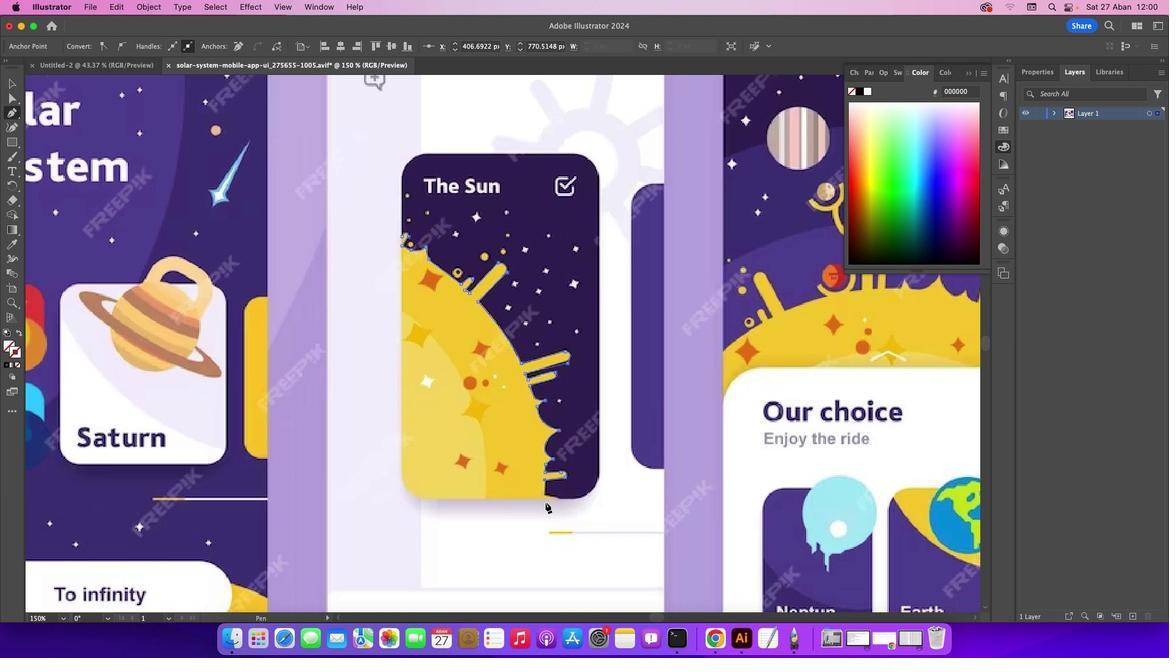 
Action: Mouse moved to (544, 494)
Screenshot: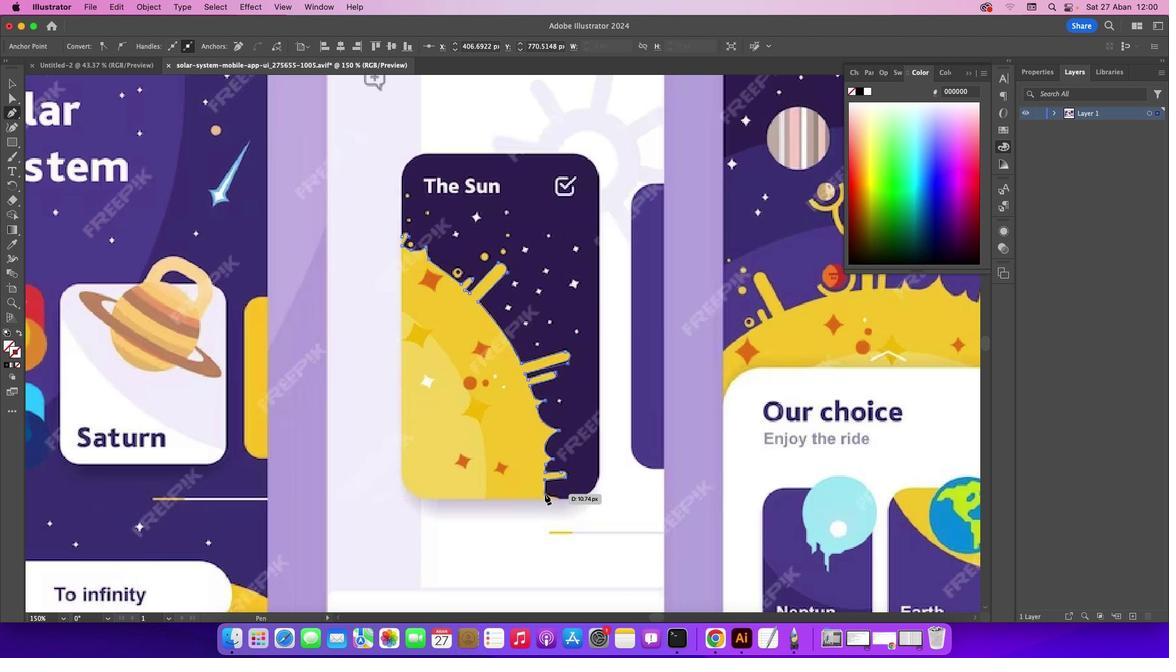 
Action: Mouse pressed left at (544, 494)
Screenshot: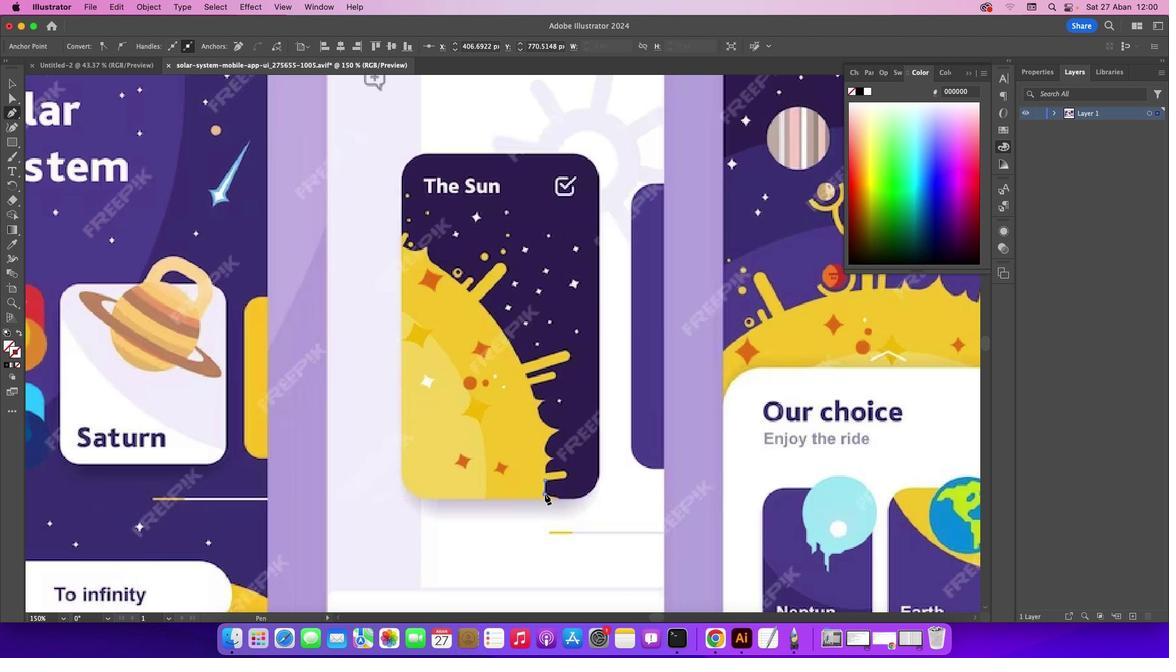 
Action: Mouse moved to (559, 498)
Screenshot: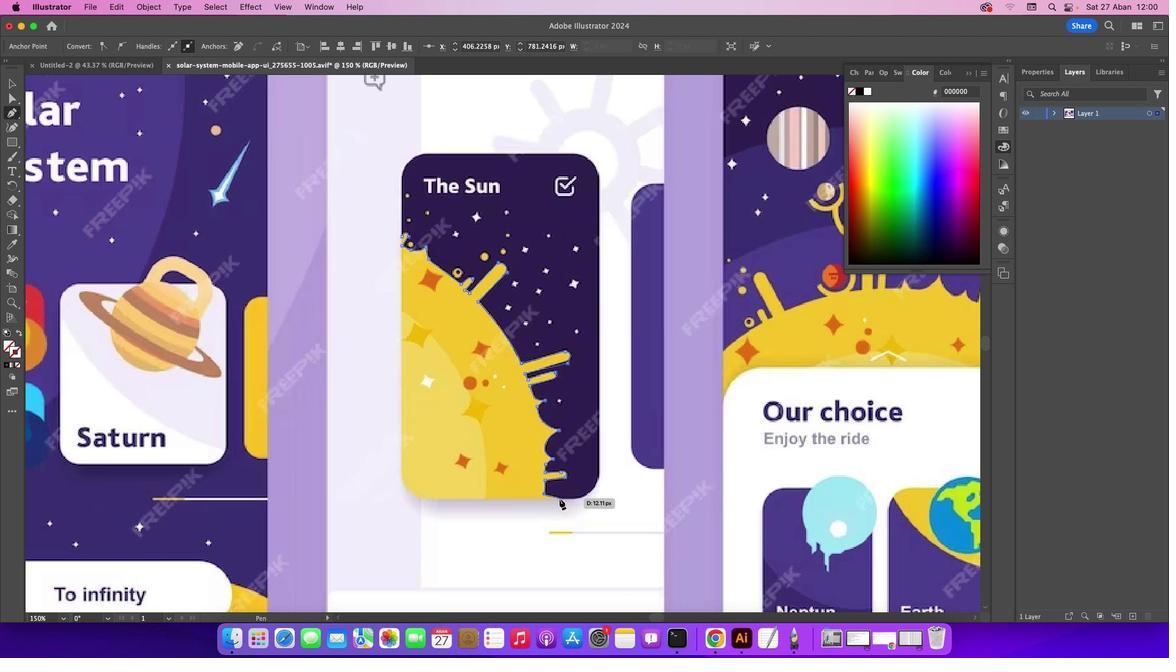 
Action: Mouse pressed left at (559, 498)
Screenshot: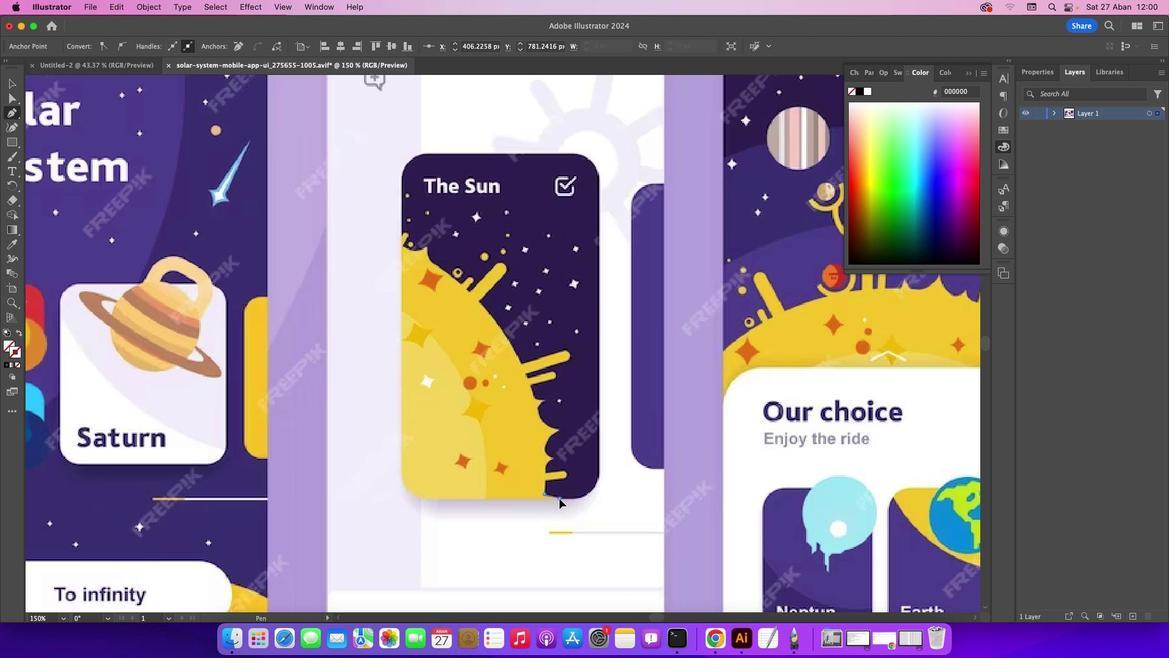 
Action: Mouse moved to (422, 498)
Screenshot: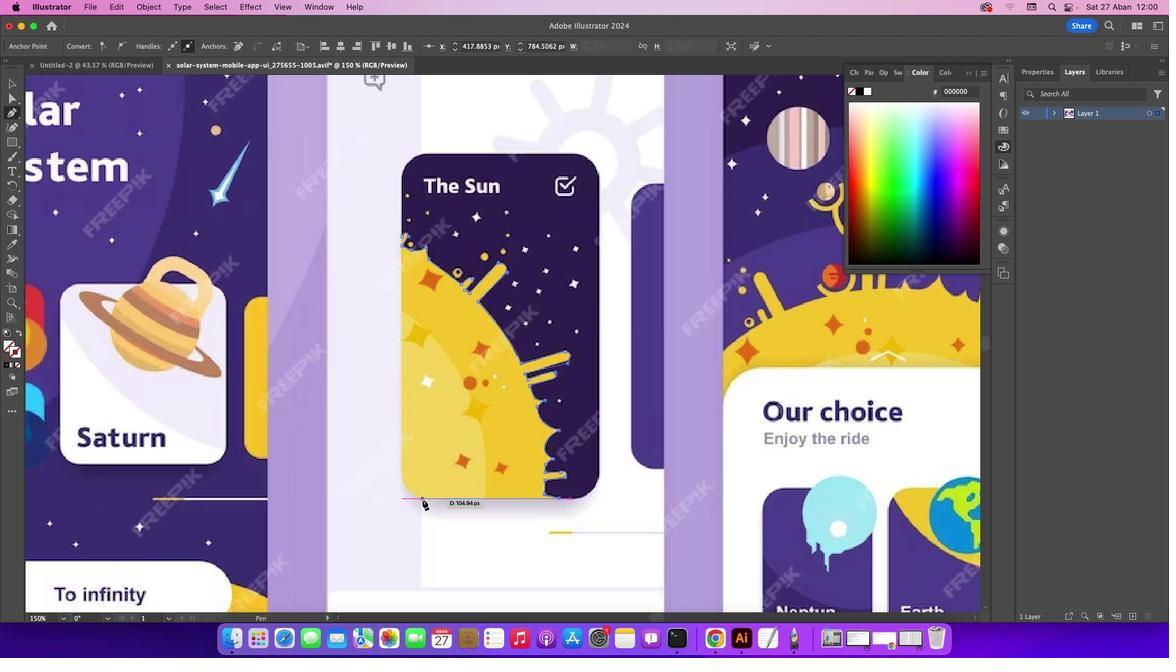 
Action: Mouse pressed left at (422, 498)
Screenshot: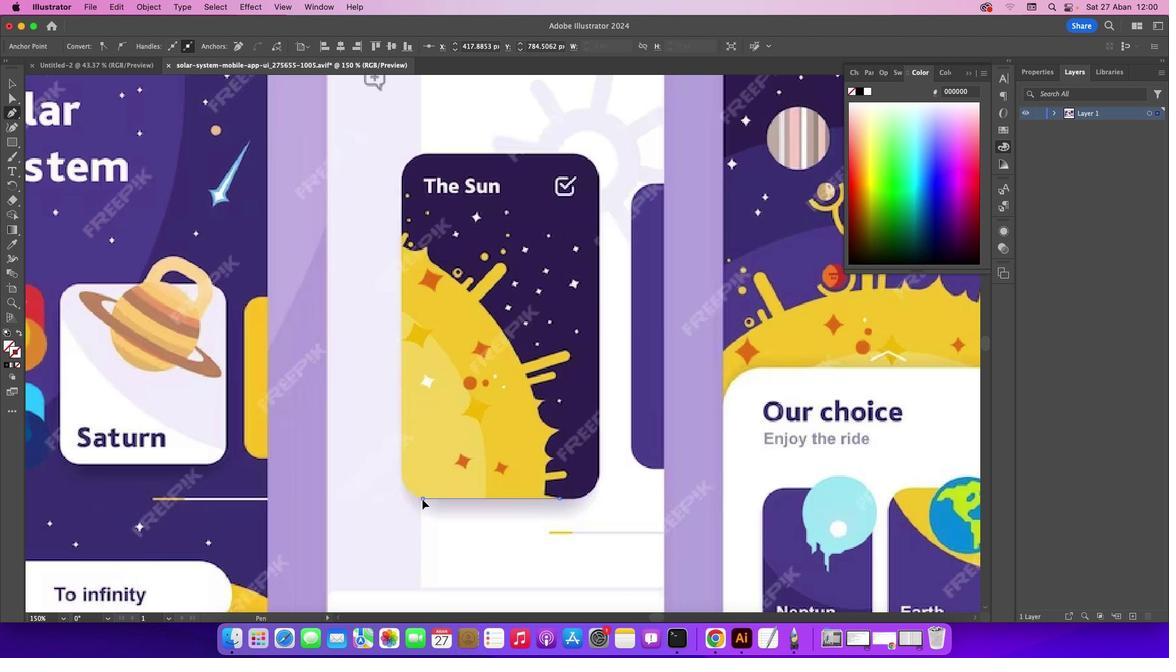 
Action: Mouse moved to (422, 498)
Screenshot: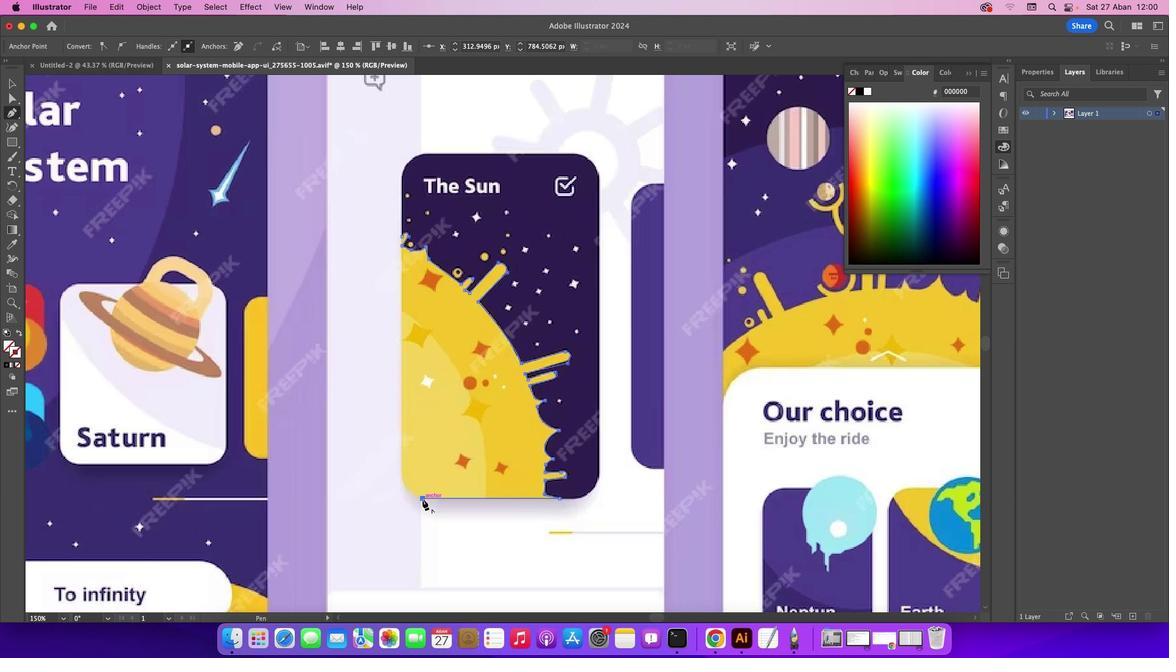 
Action: Key pressed Key.cmd'z'
Screenshot: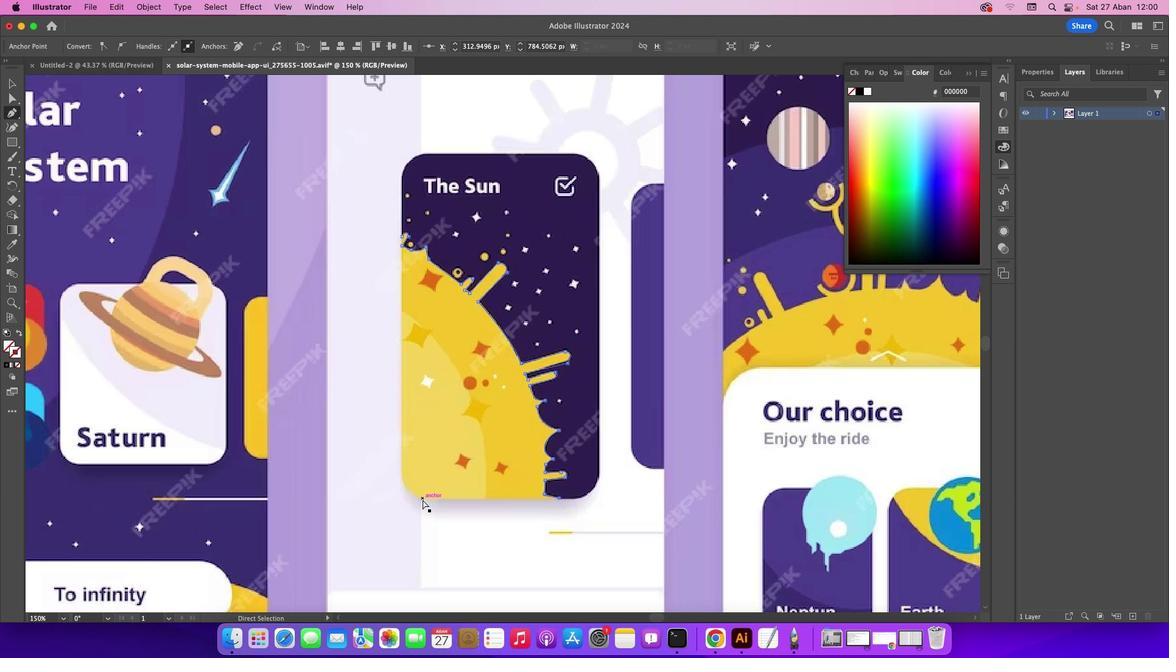 
Action: Mouse moved to (484, 499)
Screenshot: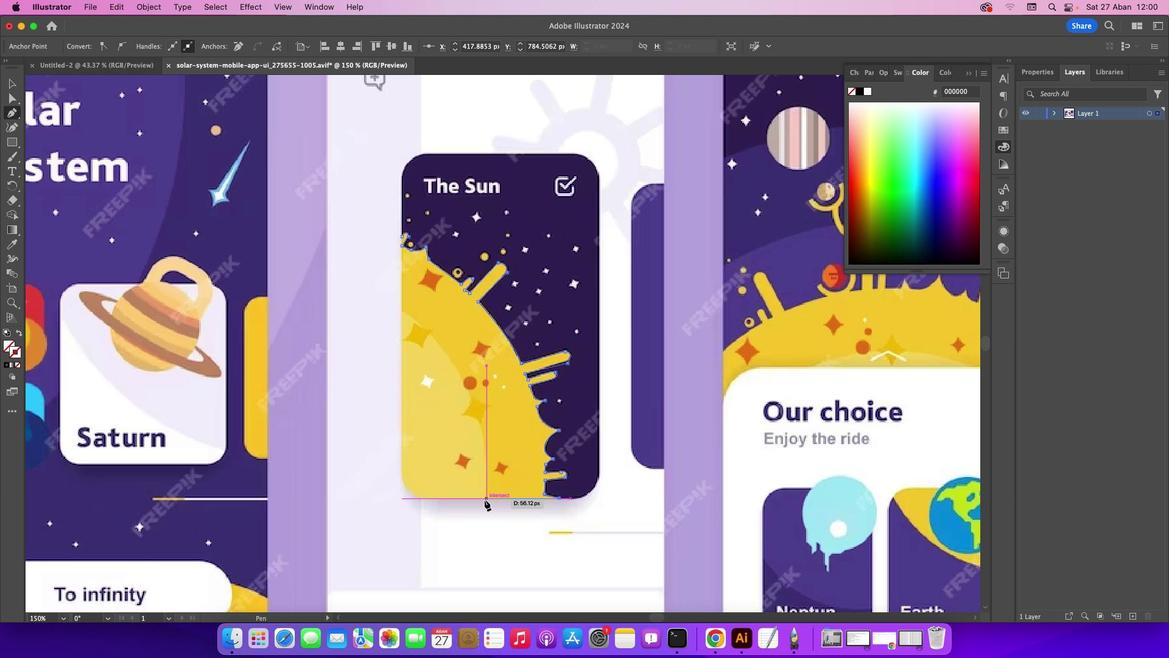
Action: Mouse pressed left at (484, 499)
Screenshot: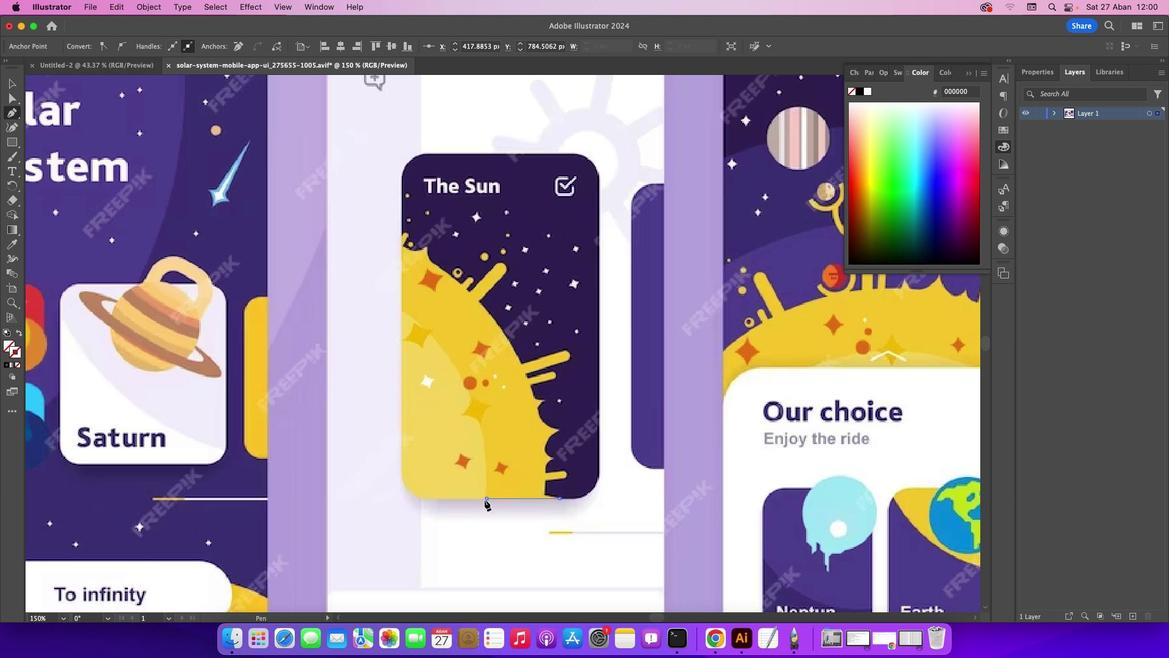
Action: Mouse moved to (402, 310)
Screenshot: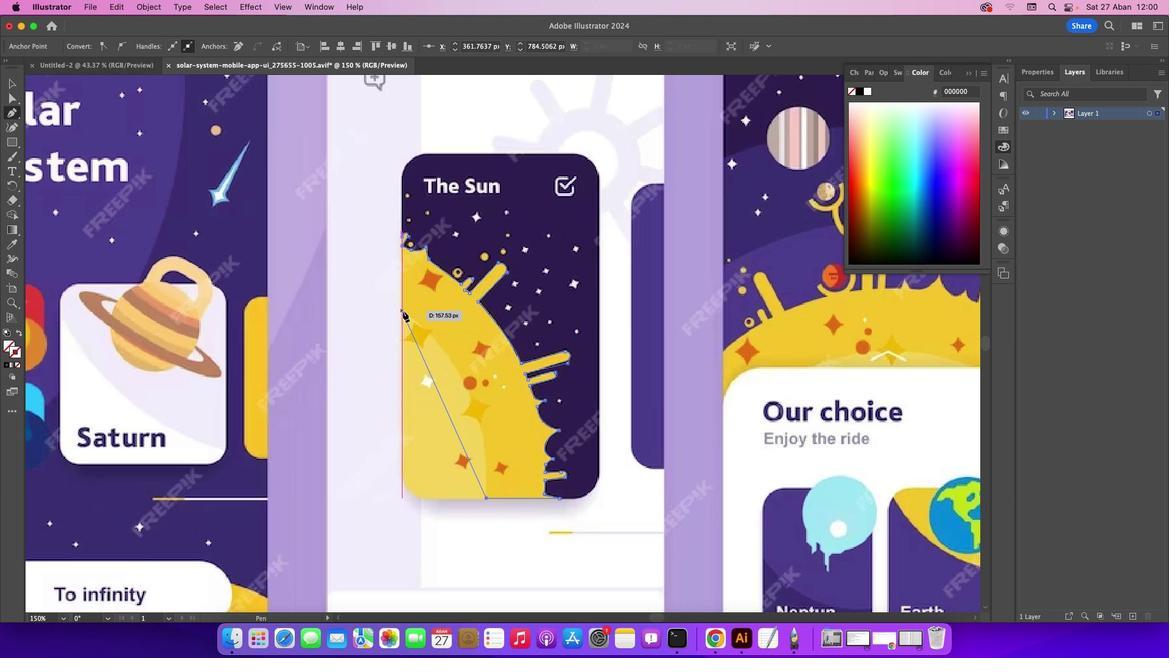 
Action: Mouse pressed left at (402, 310)
Screenshot: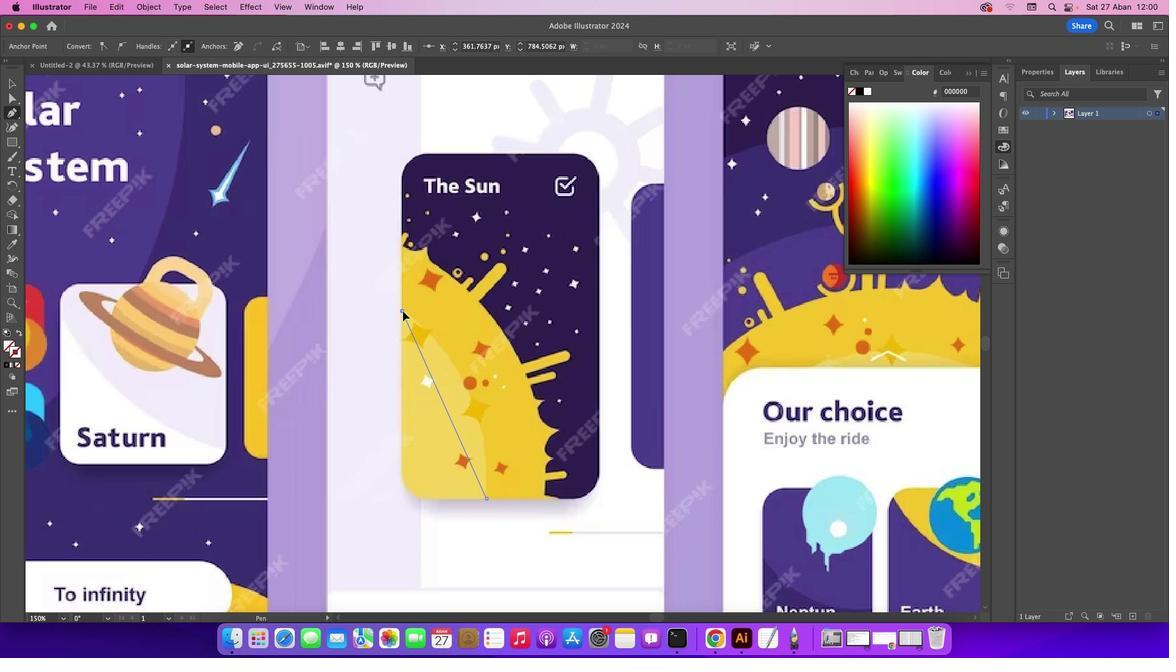 
Action: Mouse moved to (402, 309)
Screenshot: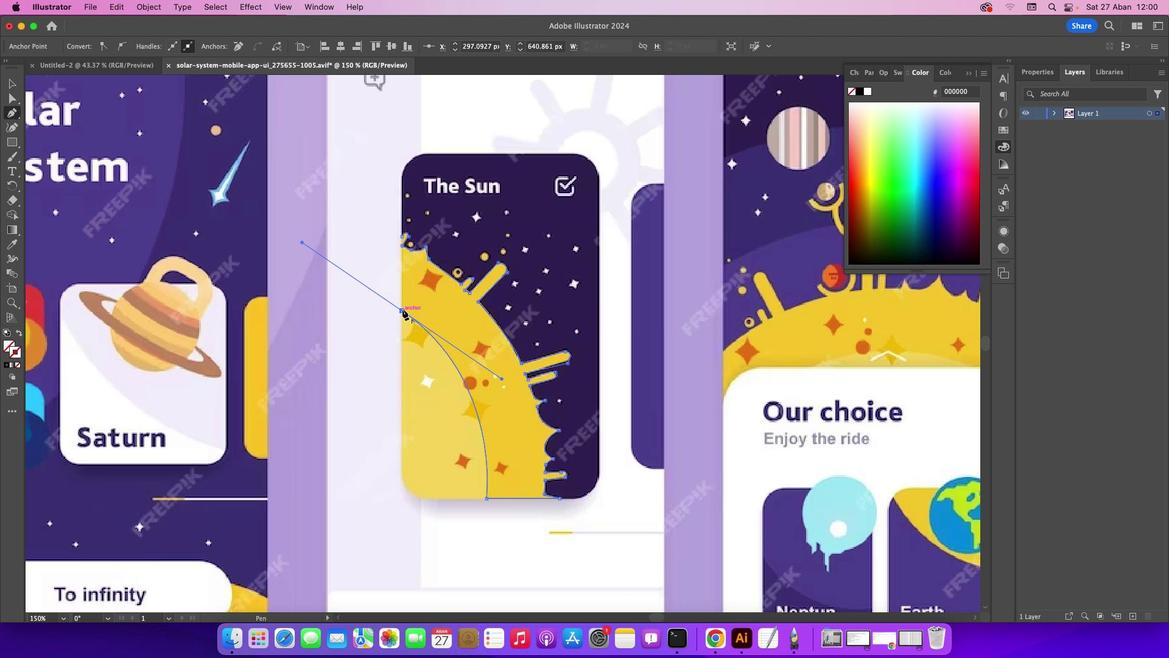 
Action: Mouse pressed left at (402, 309)
Screenshot: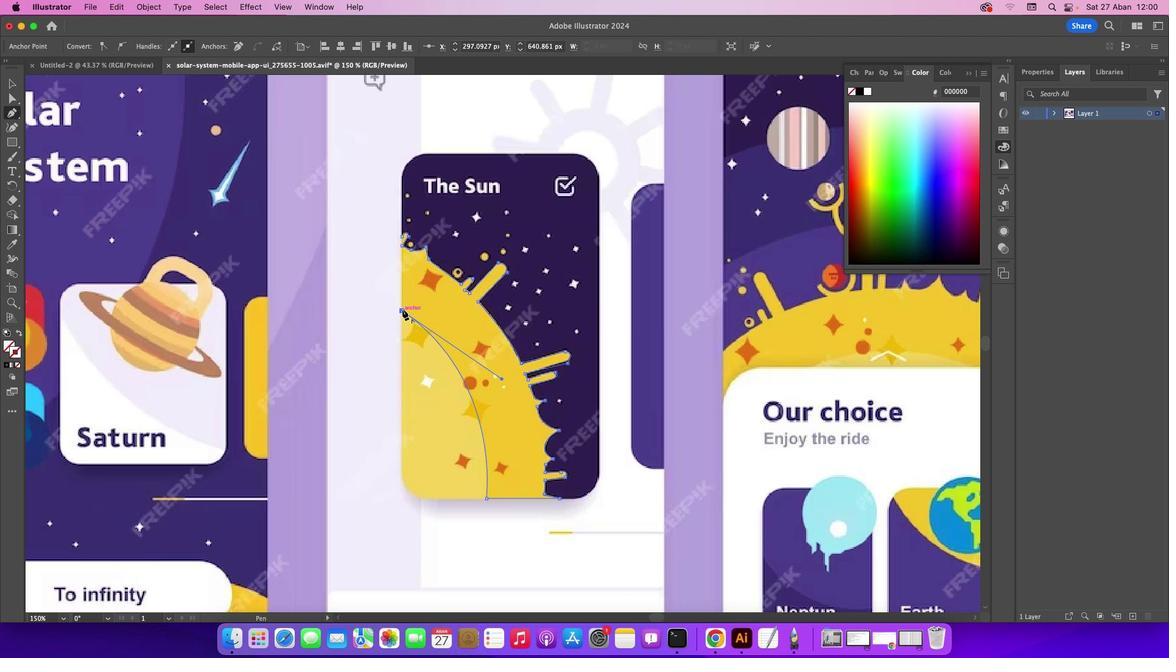 
Action: Mouse moved to (401, 236)
Screenshot: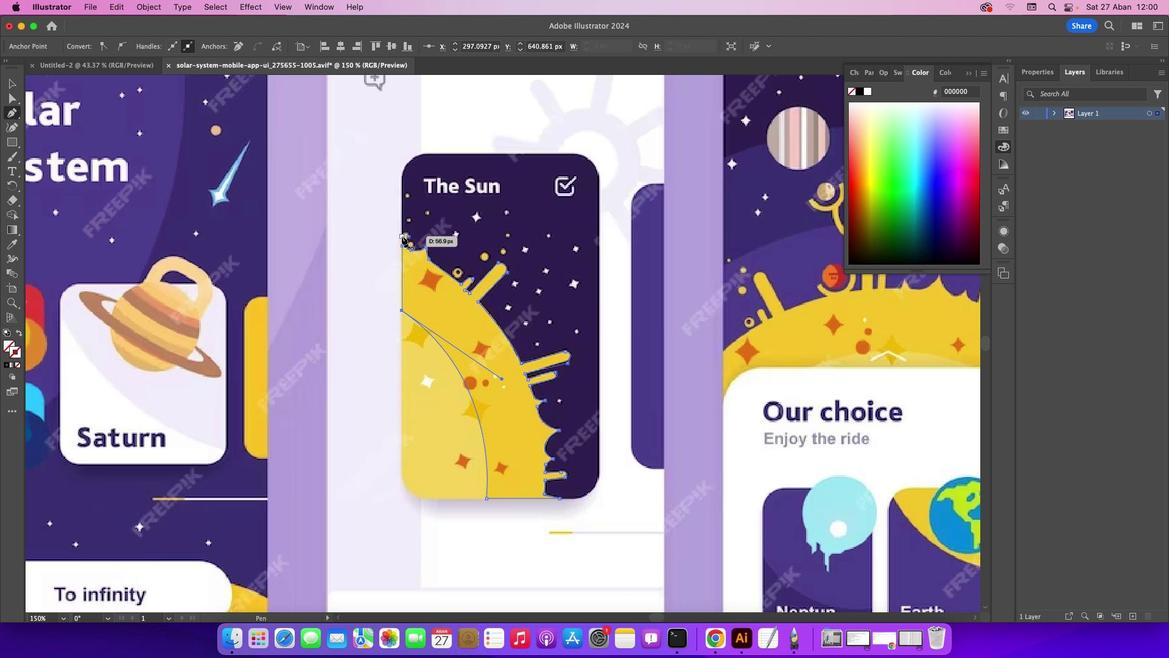 
Action: Mouse pressed left at (401, 236)
Screenshot: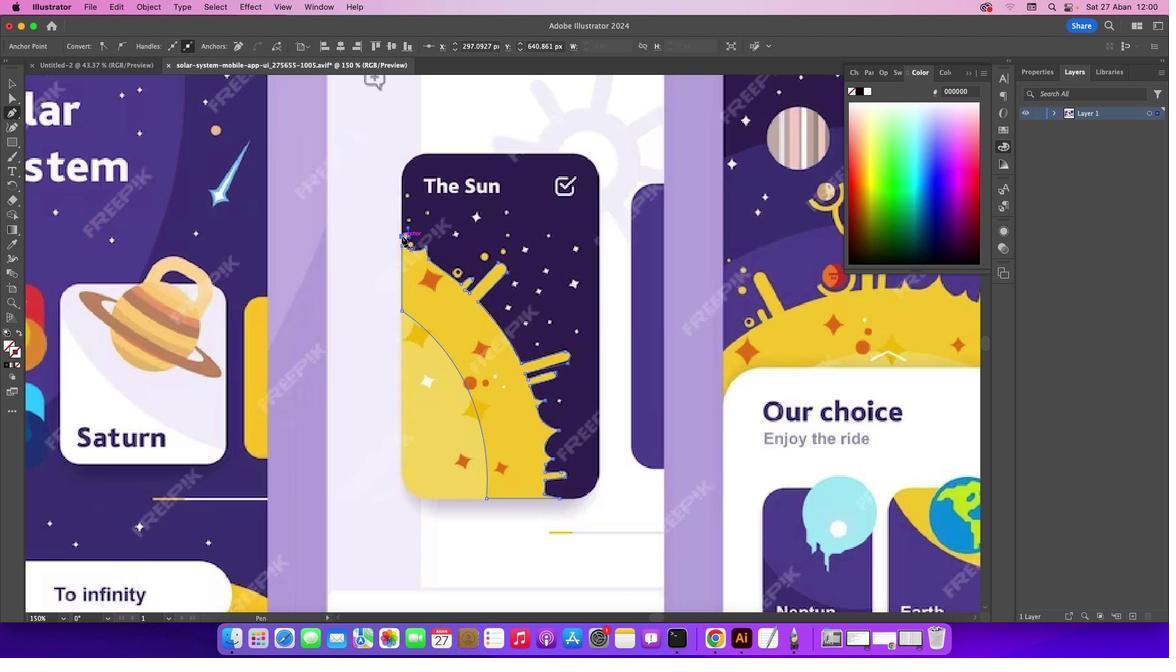 
Action: Mouse moved to (13, 91)
Screenshot: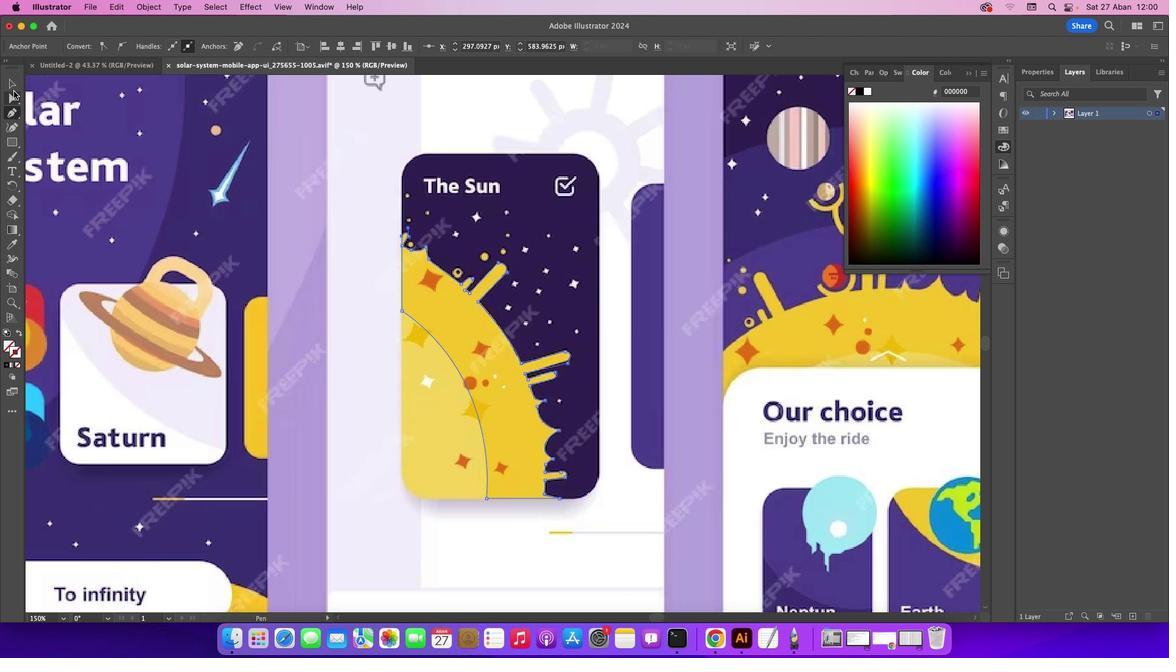 
Action: Mouse pressed left at (13, 91)
Screenshot: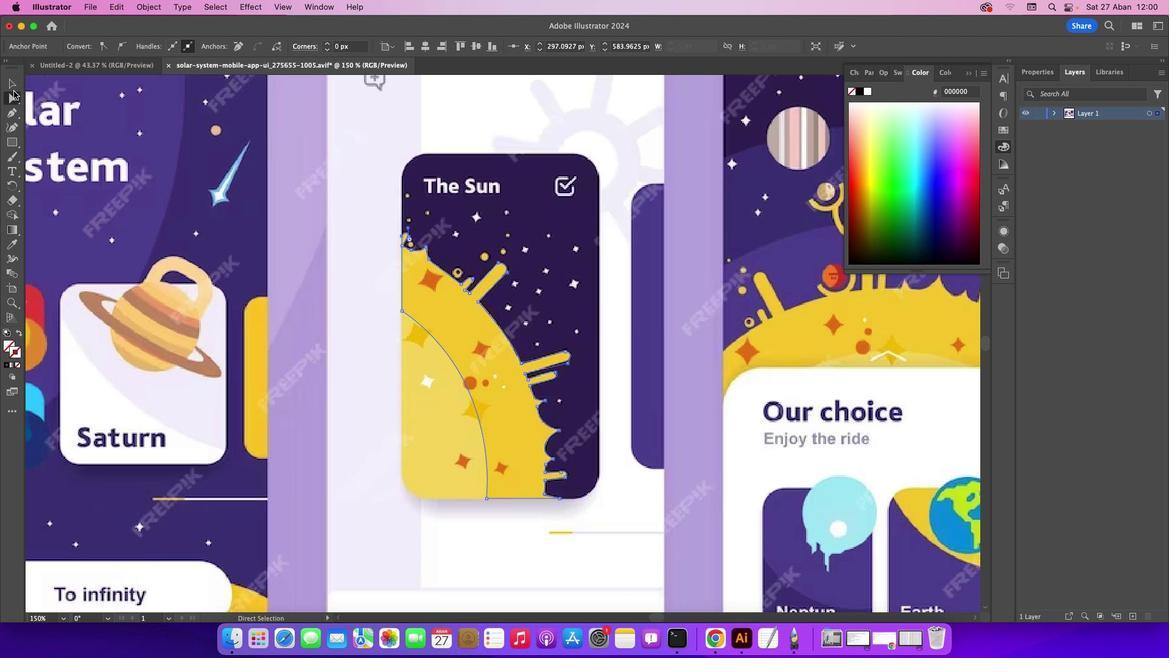
Action: Mouse moved to (13, 83)
Screenshot: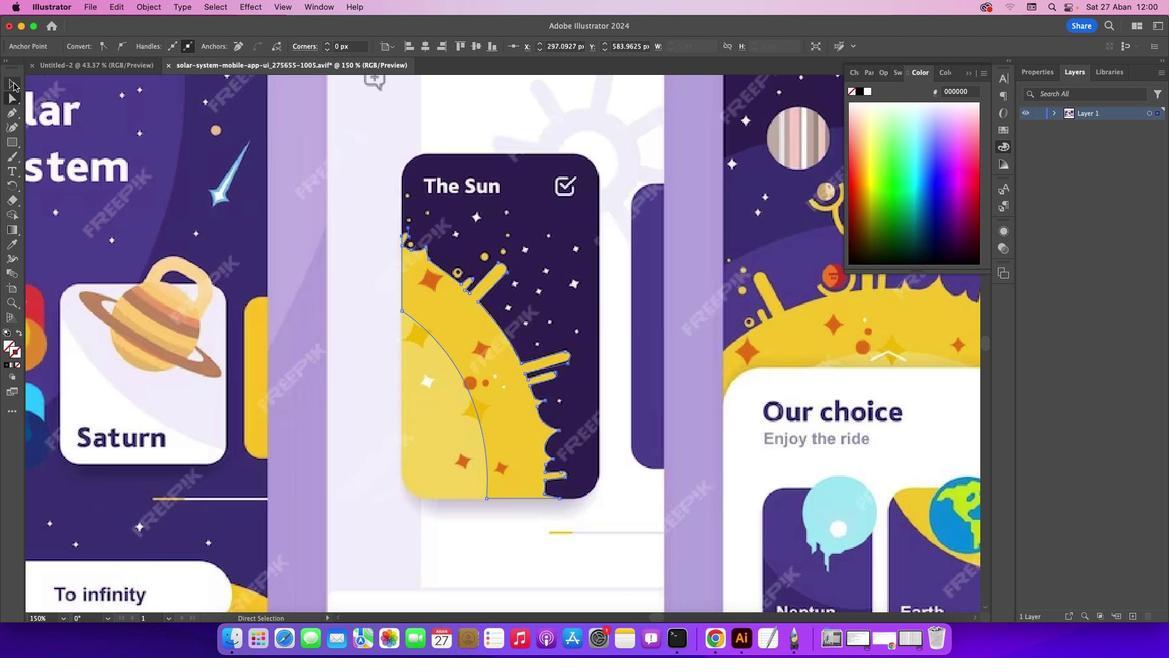 
Action: Mouse pressed left at (13, 83)
Screenshot: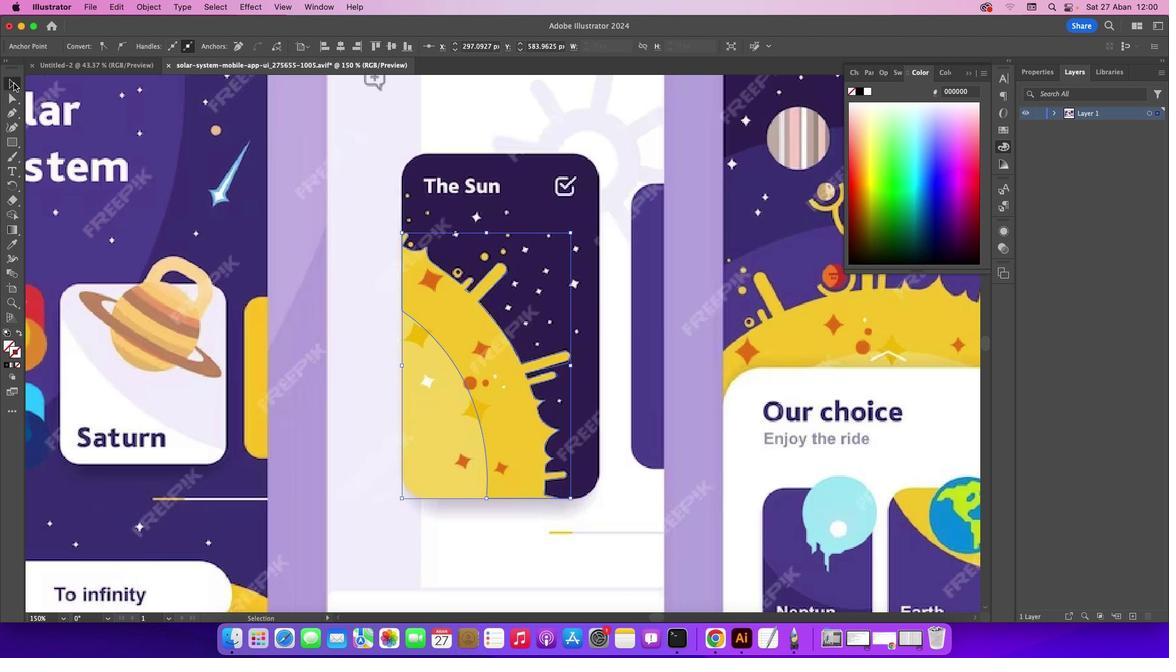 
Action: Mouse moved to (520, 358)
Screenshot: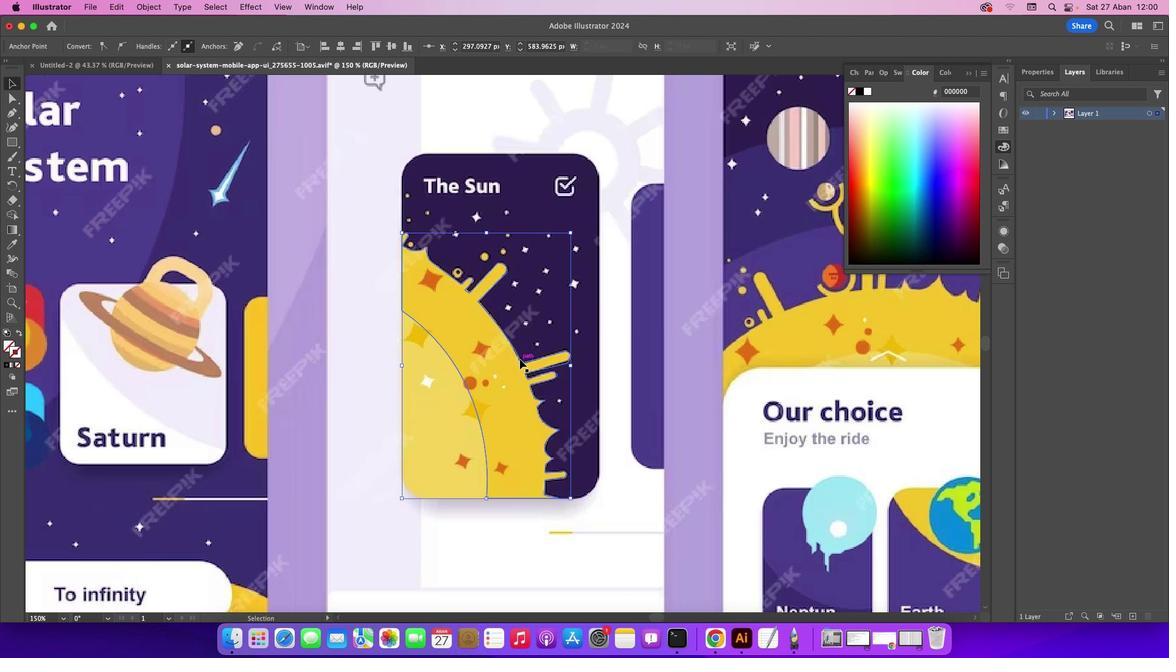 
Action: Mouse pressed left at (520, 358)
Screenshot: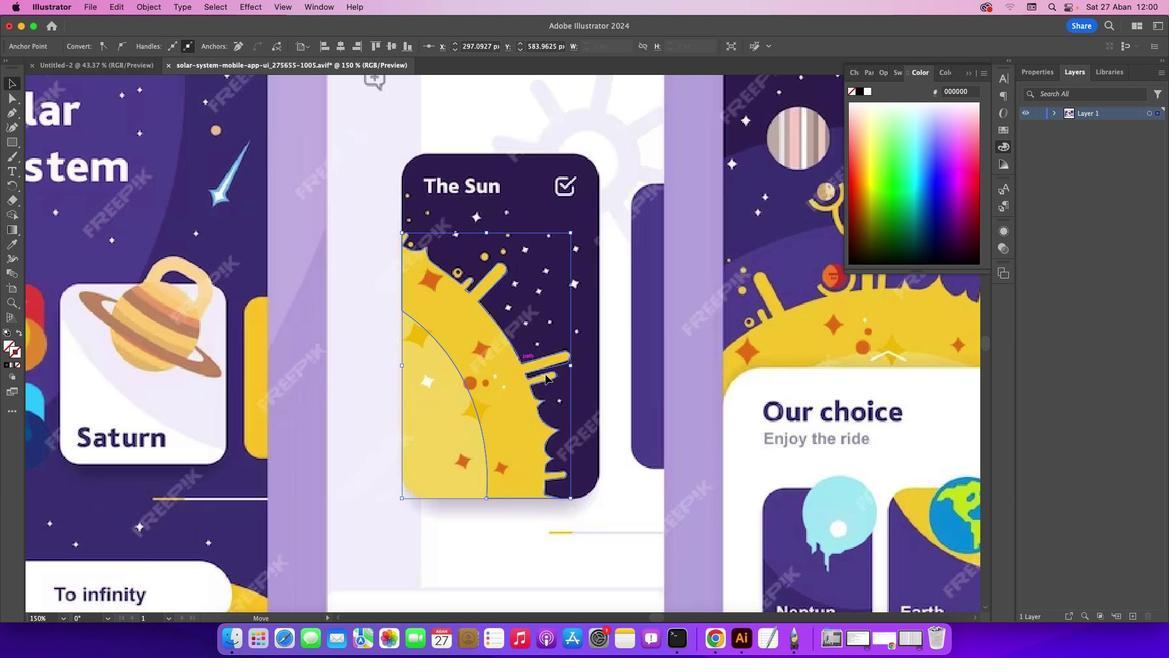 
Action: Mouse moved to (14, 246)
Screenshot: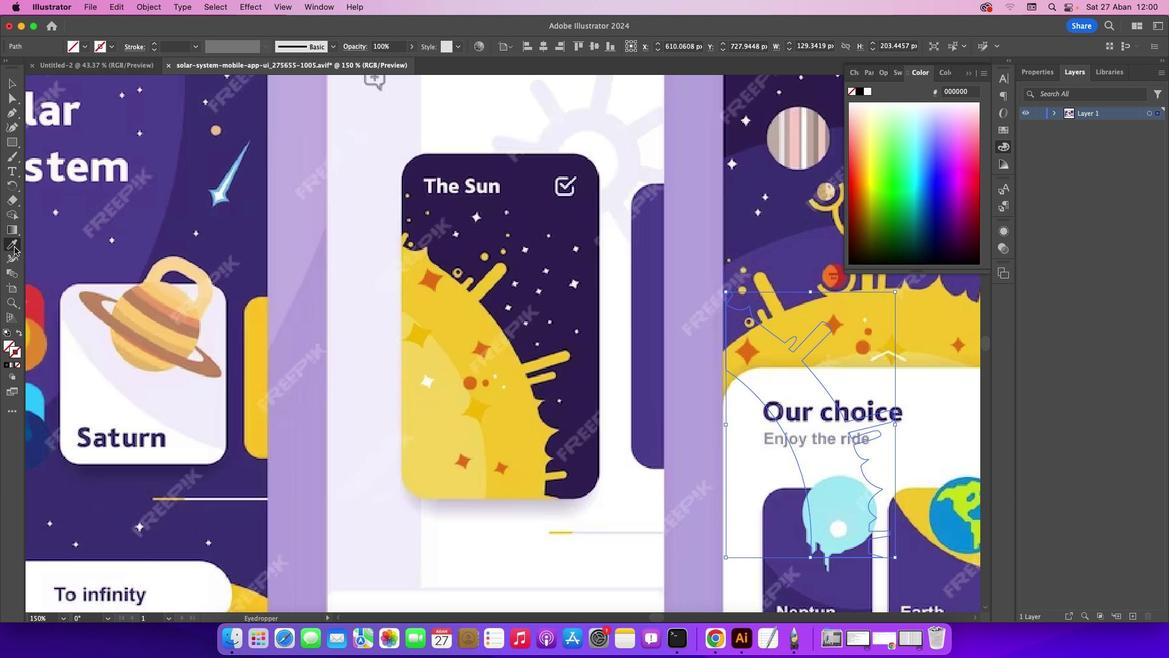 
Action: Mouse pressed left at (14, 246)
Screenshot: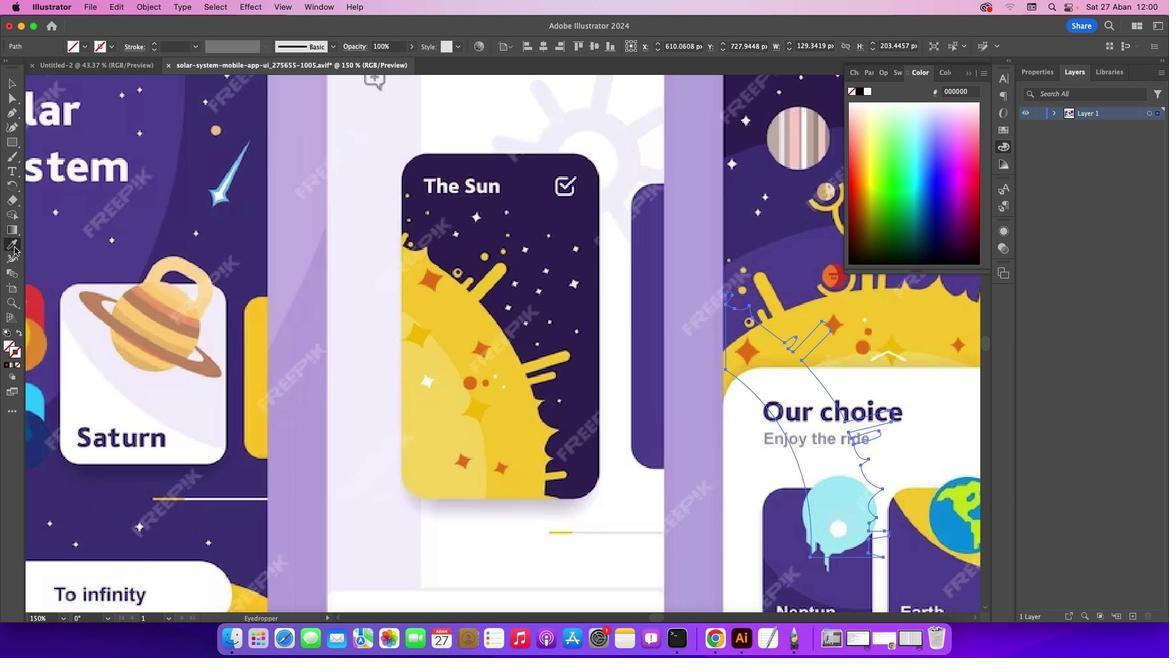 
Action: Mouse moved to (459, 320)
Screenshot: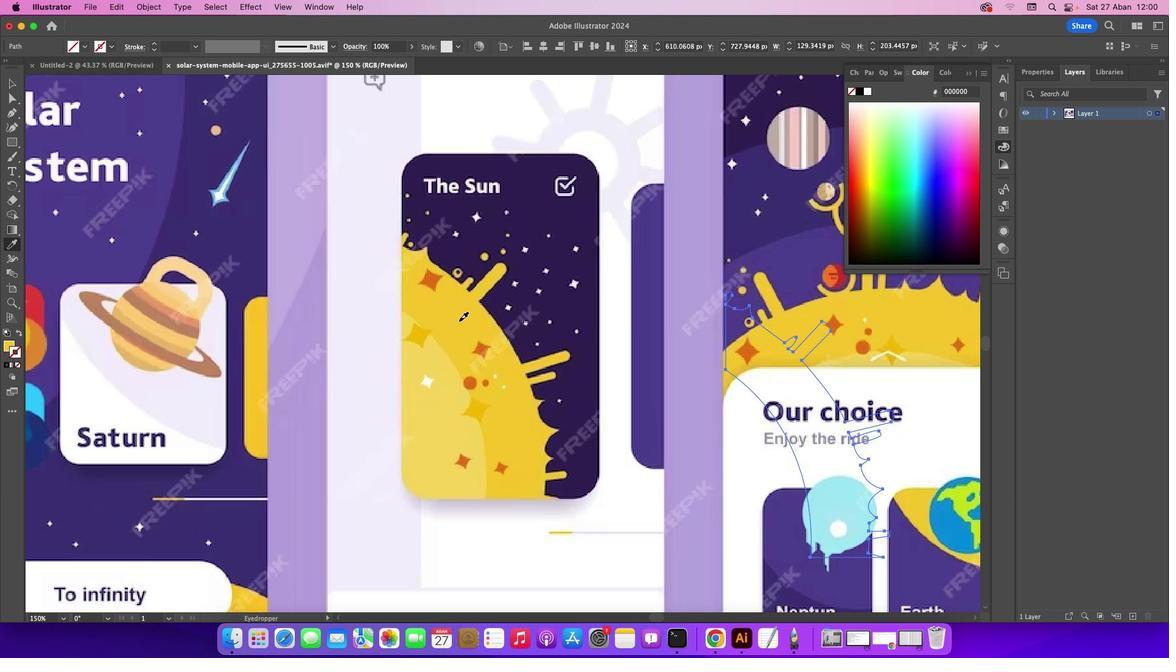 
Action: Mouse pressed left at (459, 320)
Screenshot: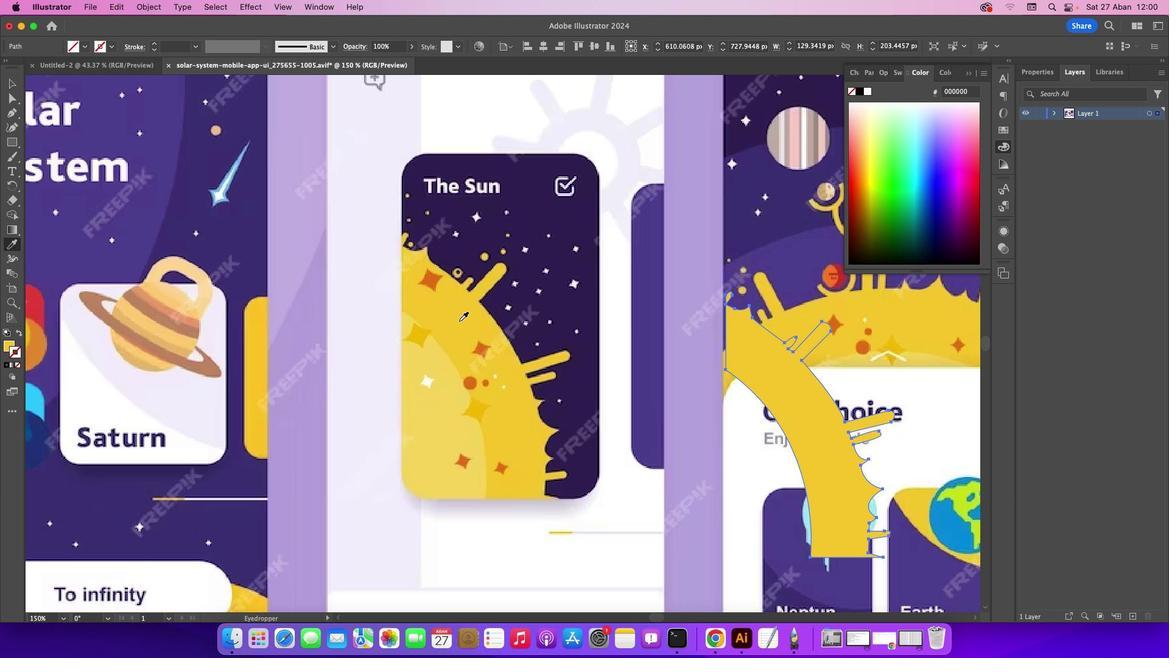 
Action: Mouse moved to (12, 81)
Screenshot: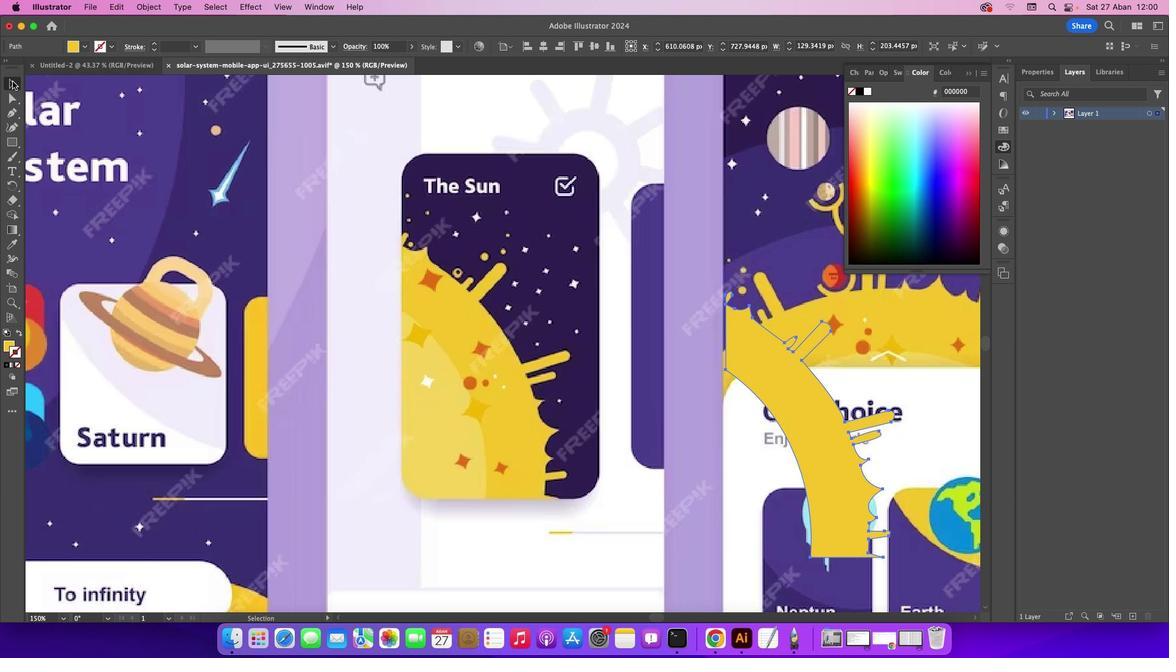 
Action: Mouse pressed left at (12, 81)
Screenshot: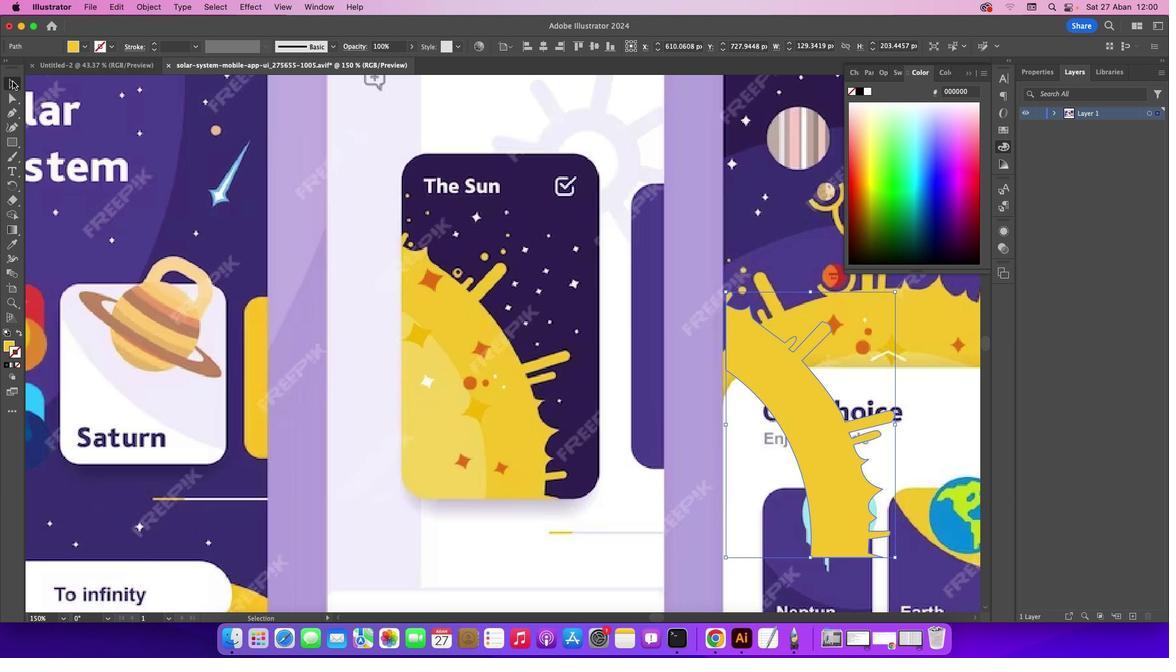 
Action: Mouse moved to (815, 406)
Screenshot: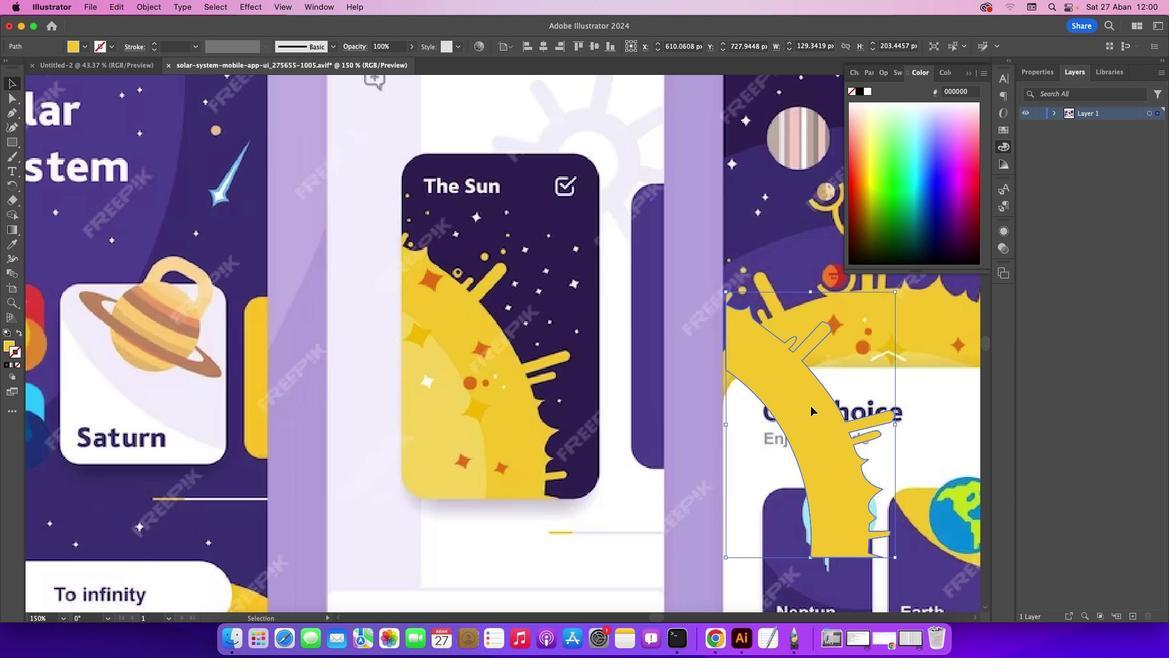 
Action: Mouse pressed left at (815, 406)
Screenshot: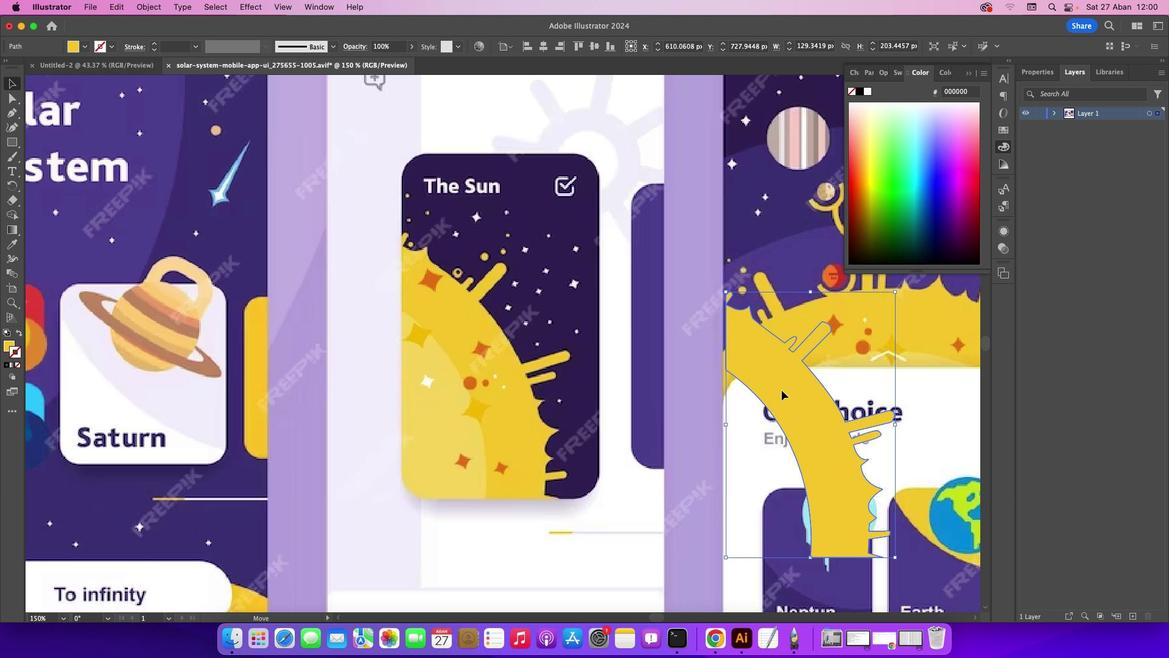 
Action: Mouse moved to (14, 105)
Screenshot: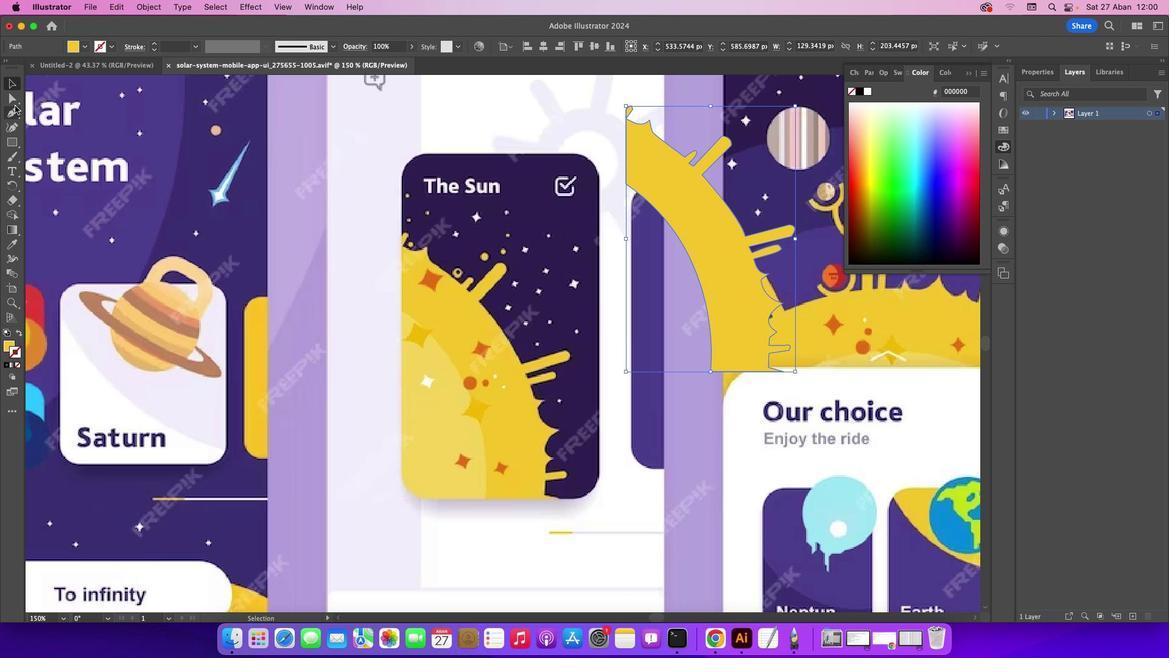 
Action: Mouse pressed left at (14, 105)
Screenshot: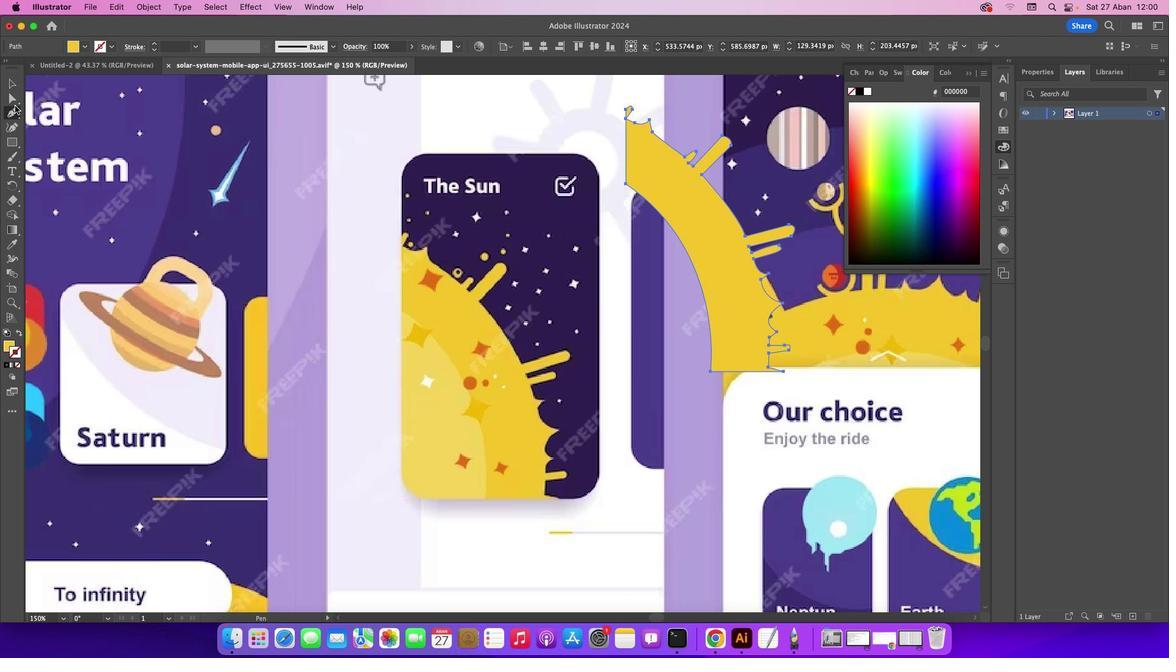 
Action: Mouse moved to (402, 311)
Screenshot: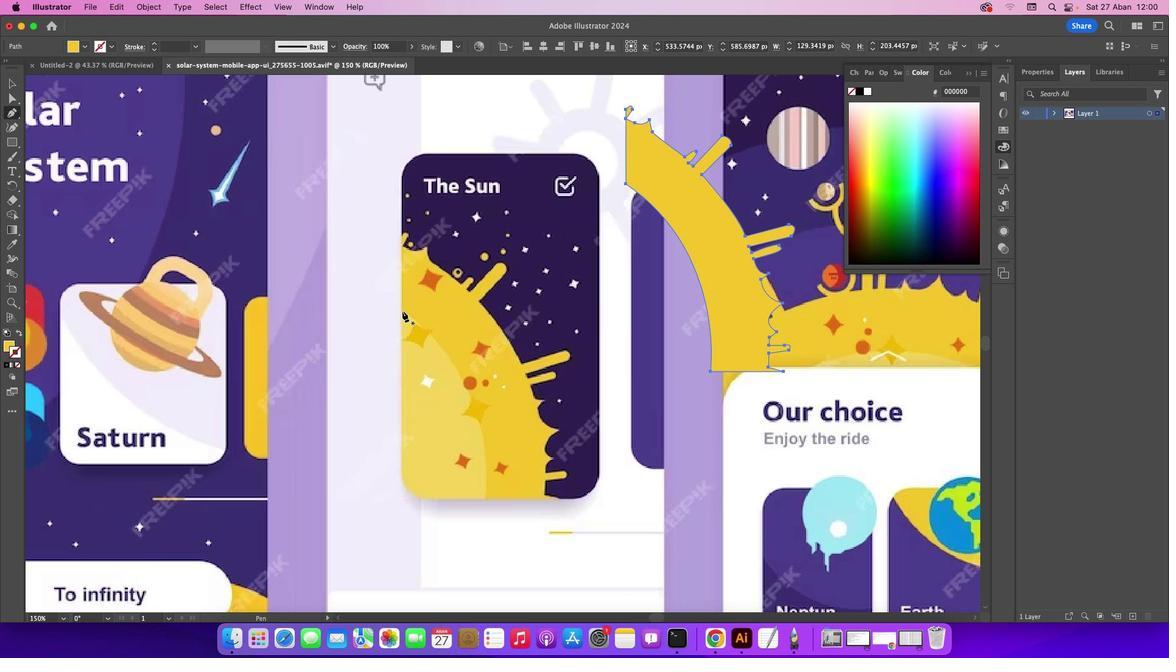
Action: Mouse pressed left at (402, 311)
Screenshot: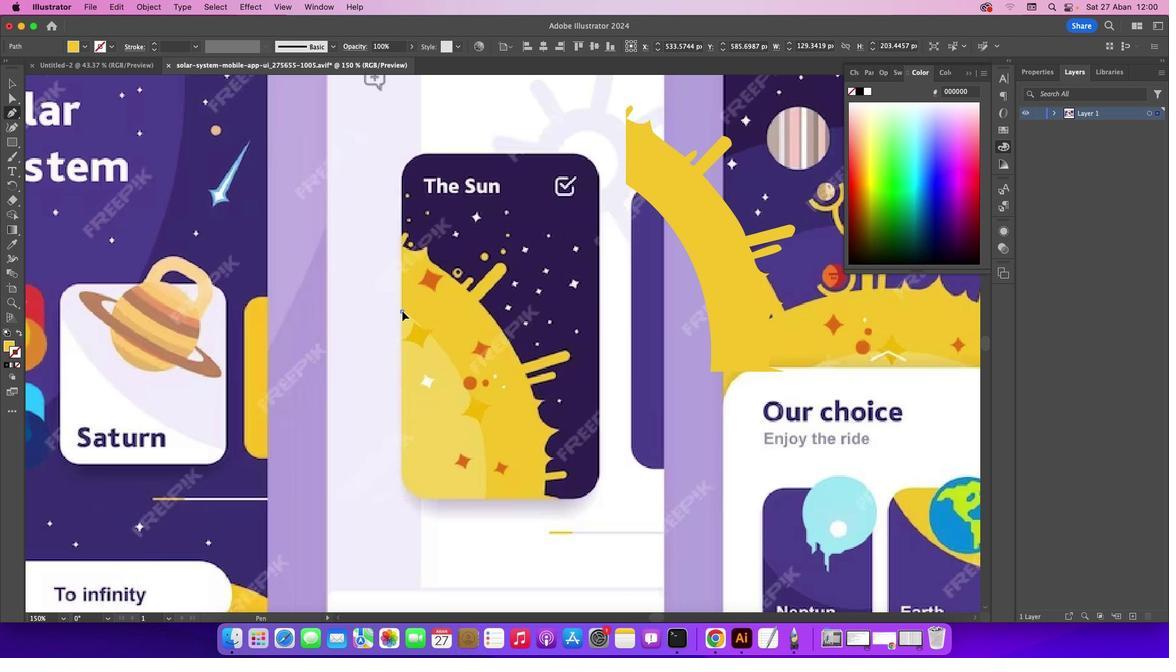
Action: Mouse moved to (486, 497)
Screenshot: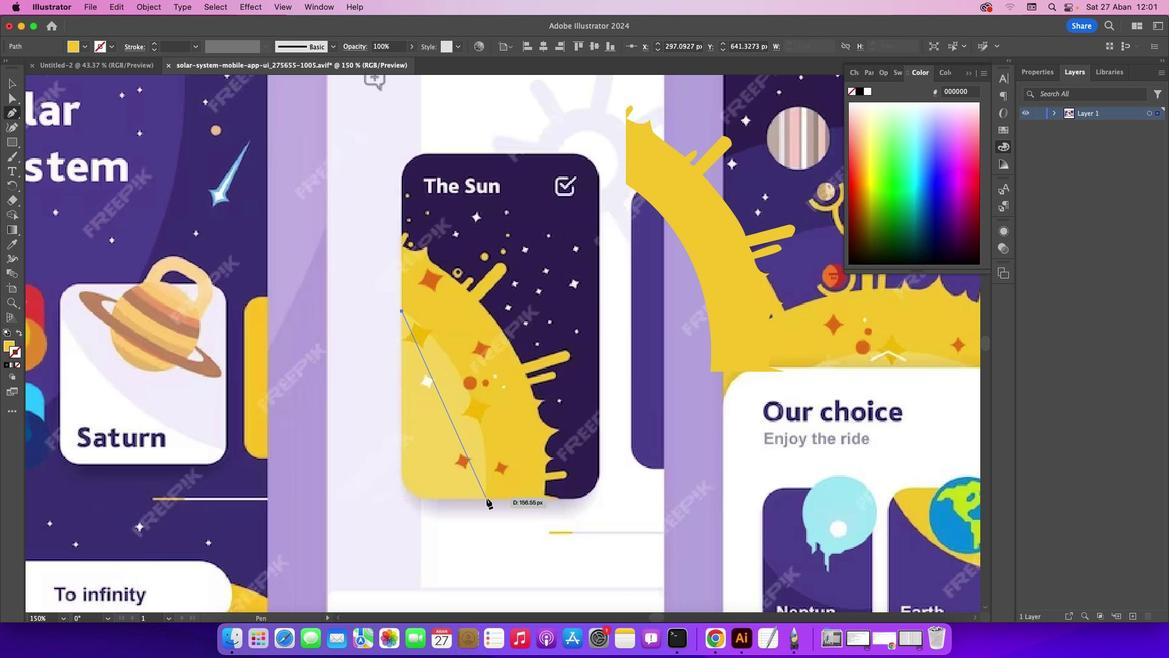 
Action: Mouse pressed left at (486, 497)
Screenshot: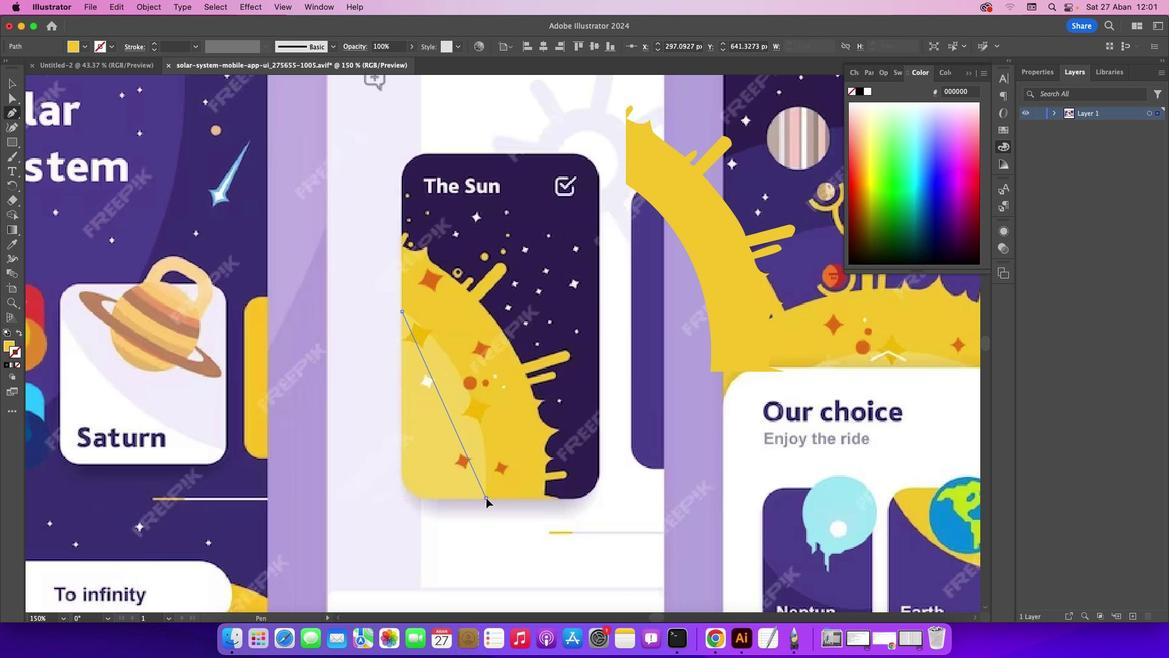 
Action: Mouse moved to (486, 340)
Screenshot: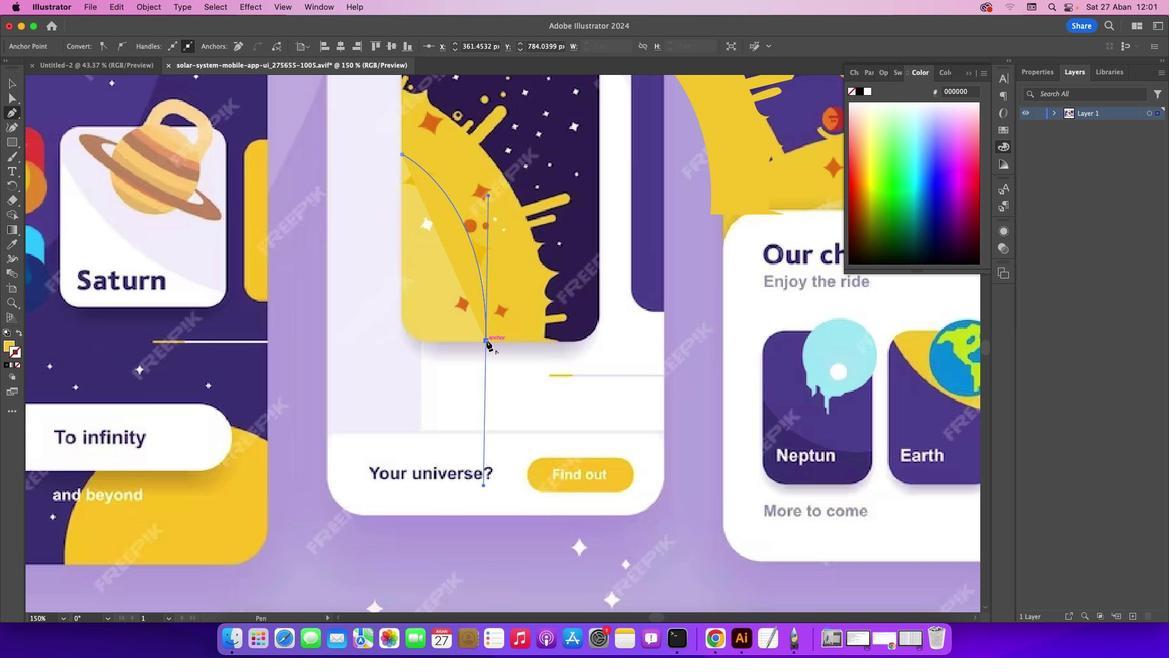 
Action: Mouse pressed left at (486, 340)
Screenshot: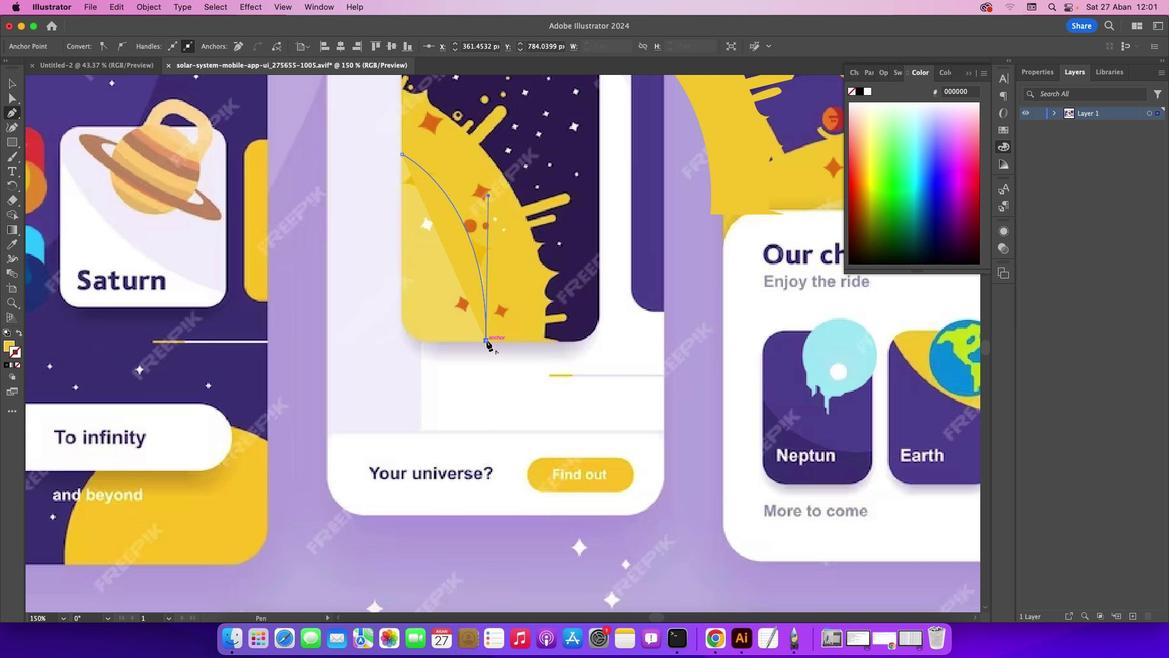 
Action: Mouse moved to (405, 329)
Screenshot: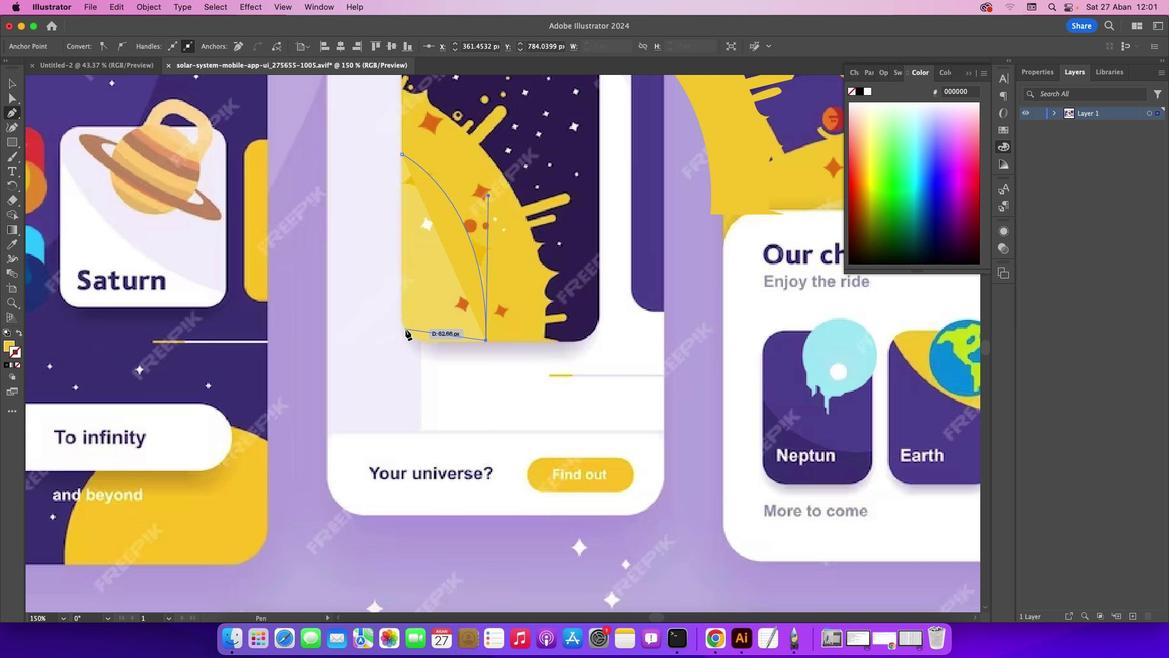 
Action: Mouse pressed left at (405, 329)
Screenshot: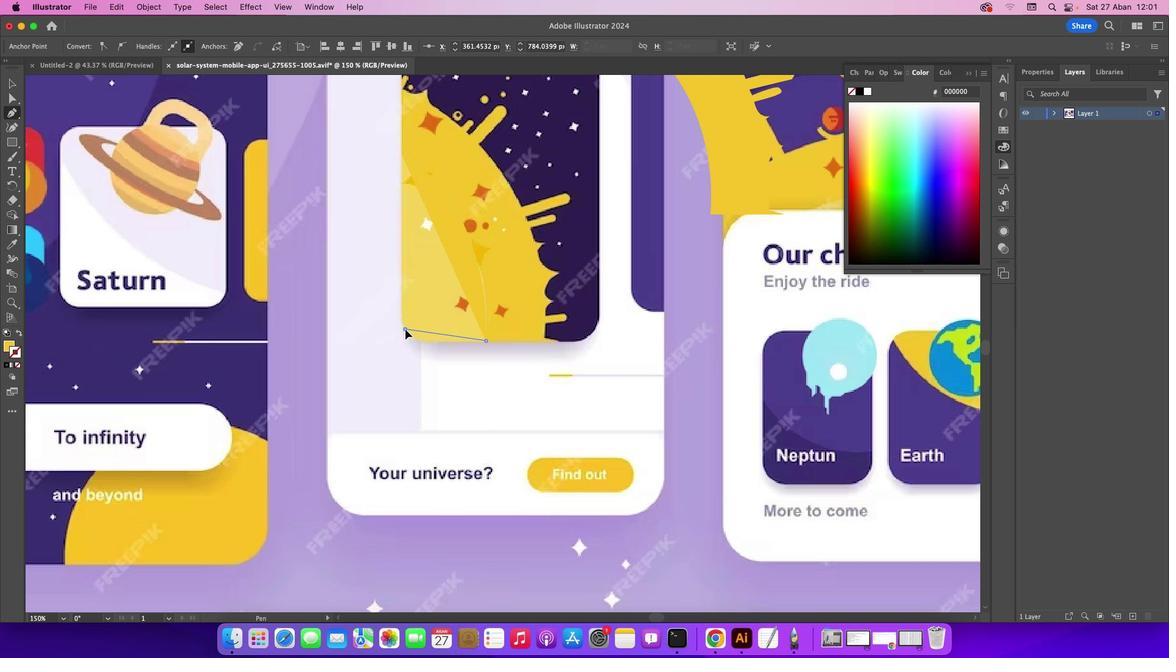 
Action: Mouse moved to (403, 328)
Screenshot: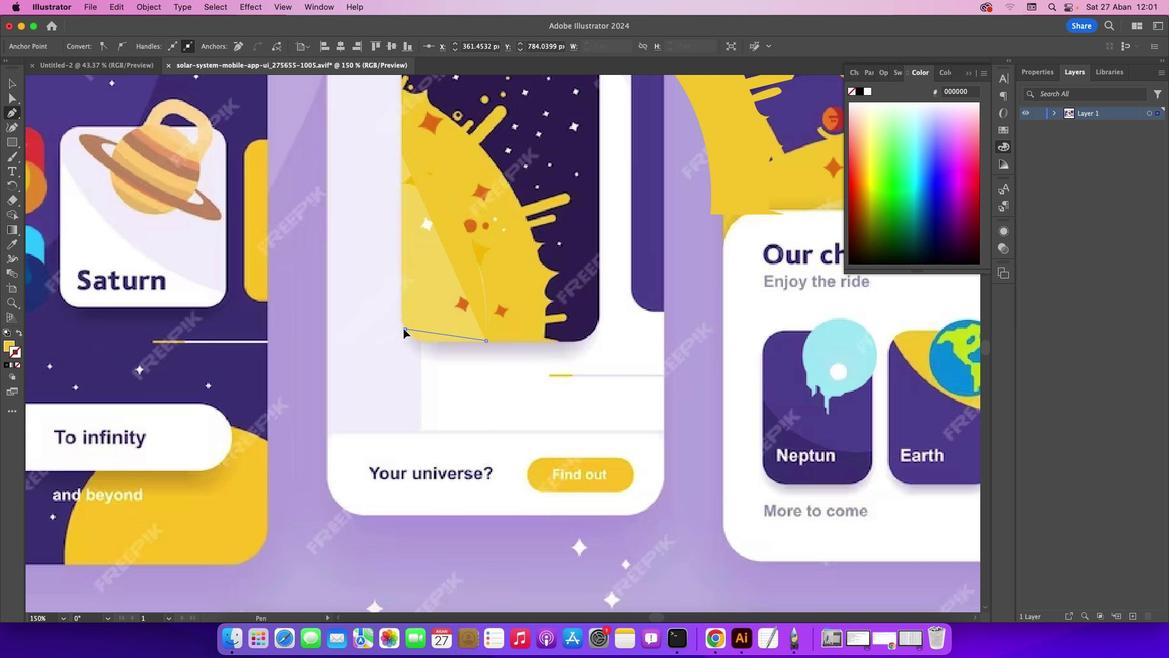 
Action: Key pressed Key.cmd'z'
Screenshot: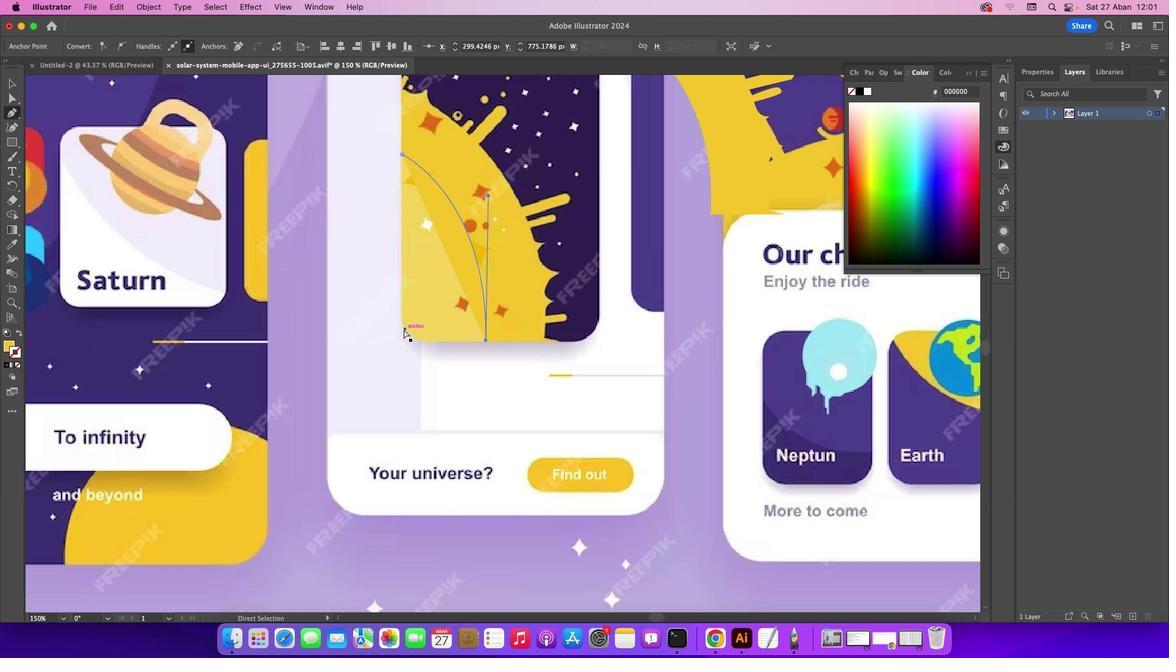 
Action: Mouse moved to (421, 341)
Screenshot: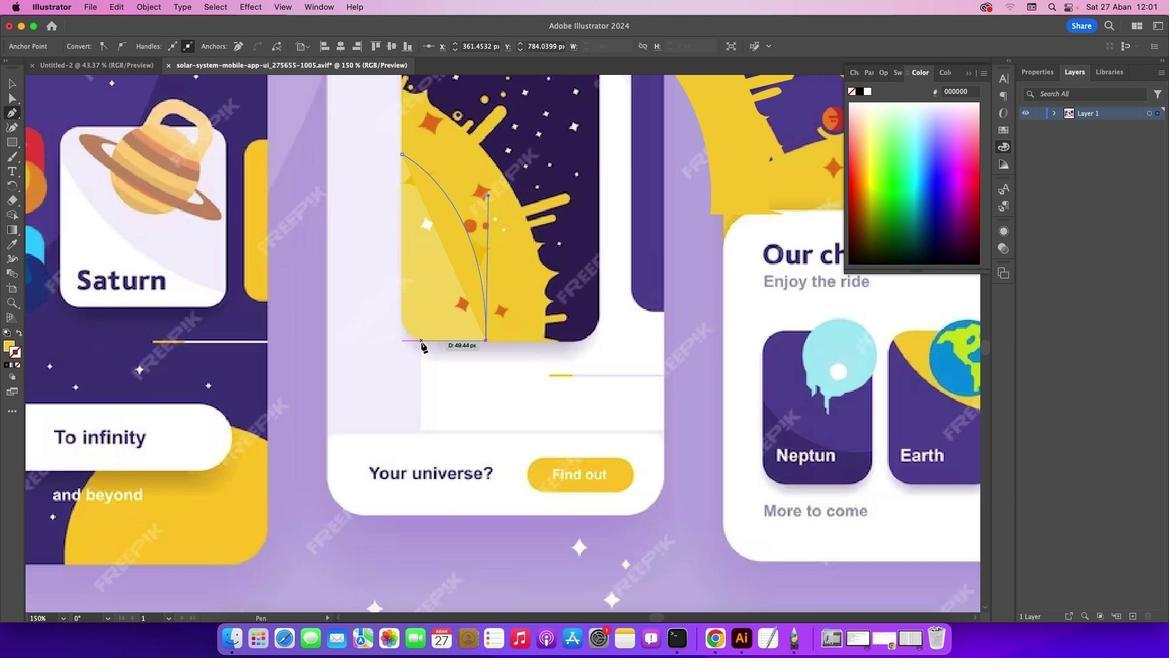 
Action: Mouse pressed left at (421, 341)
Screenshot: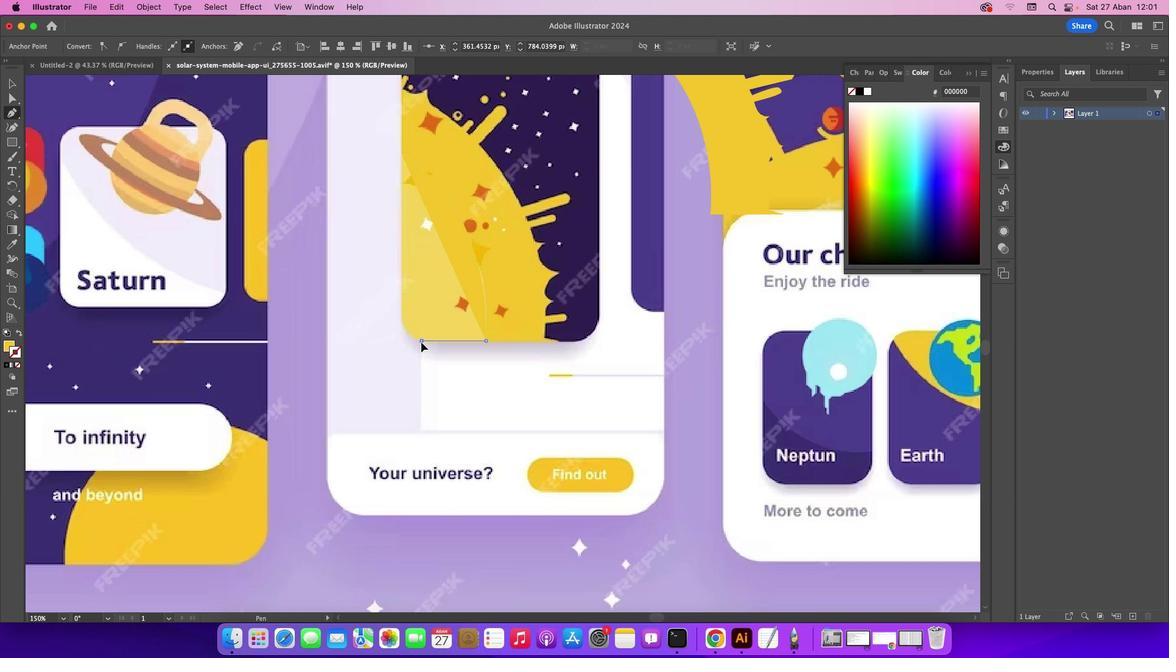 
Action: Mouse moved to (400, 311)
Screenshot: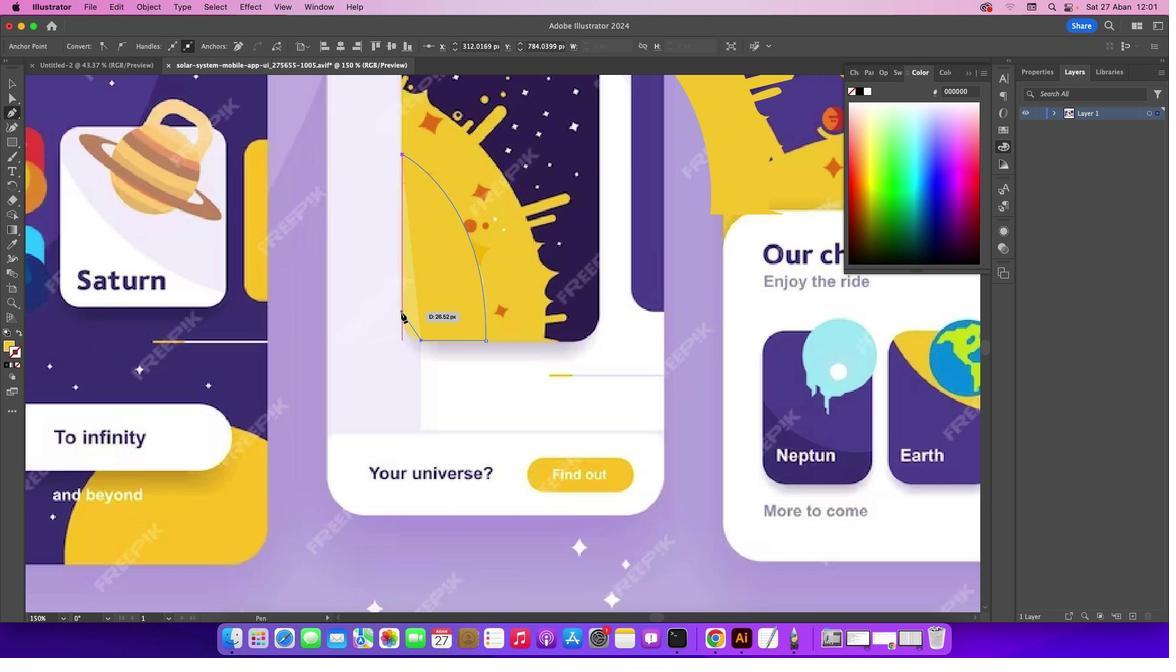 
Action: Mouse pressed left at (400, 311)
Screenshot: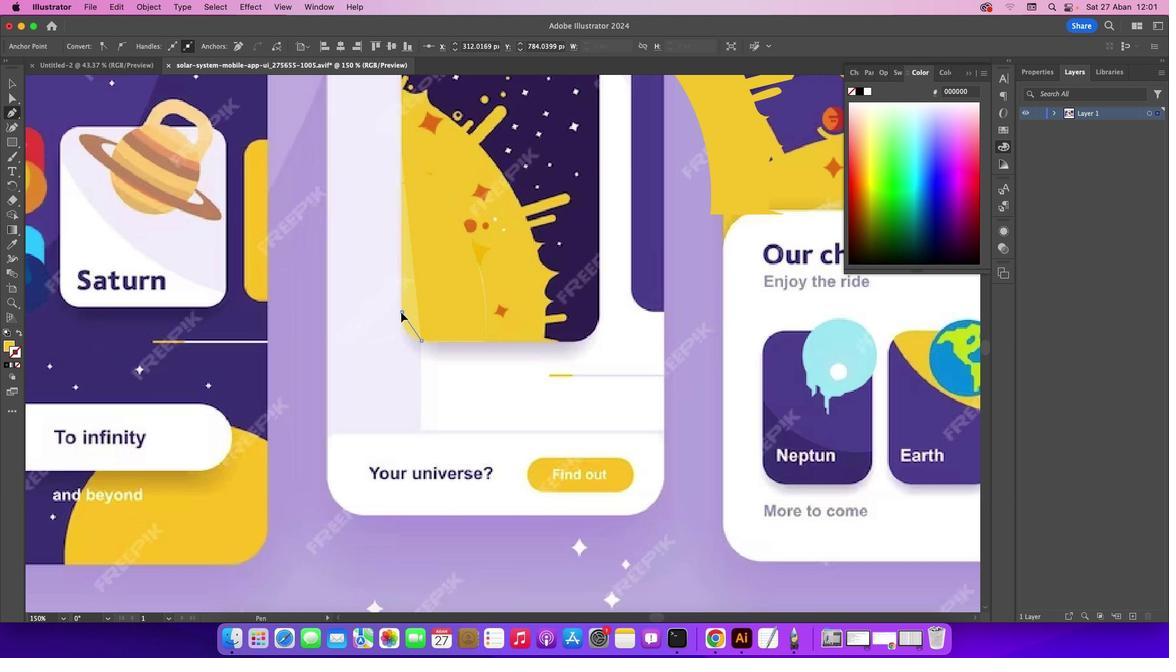 
Action: Mouse moved to (400, 310)
Screenshot: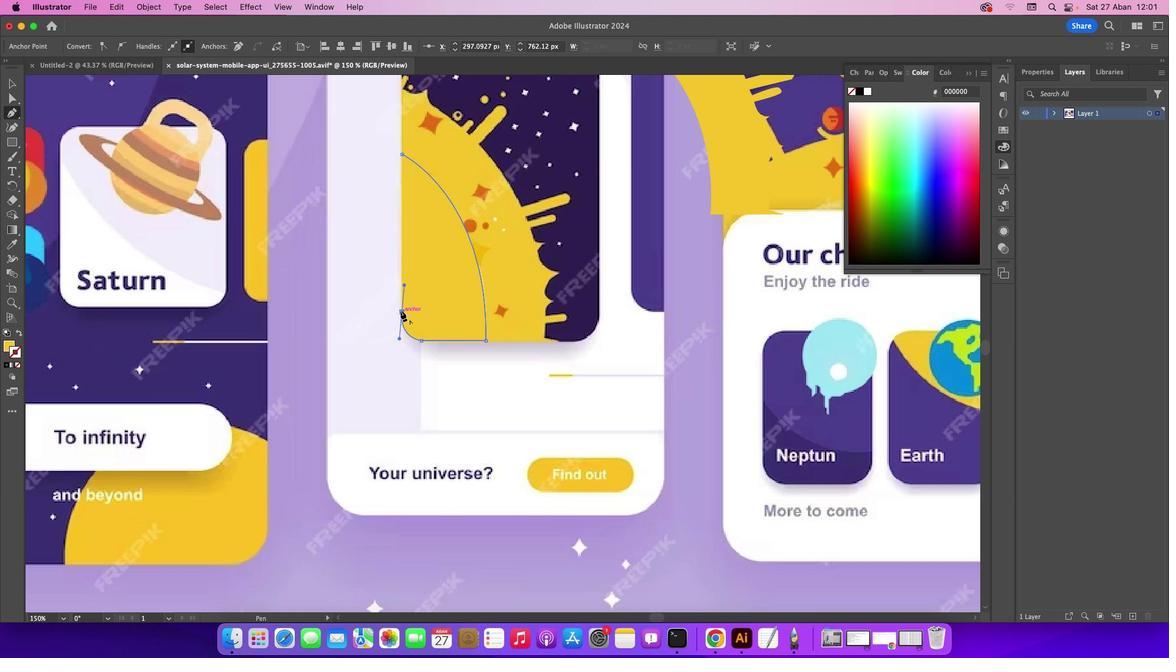 
Action: Mouse pressed left at (400, 310)
Screenshot: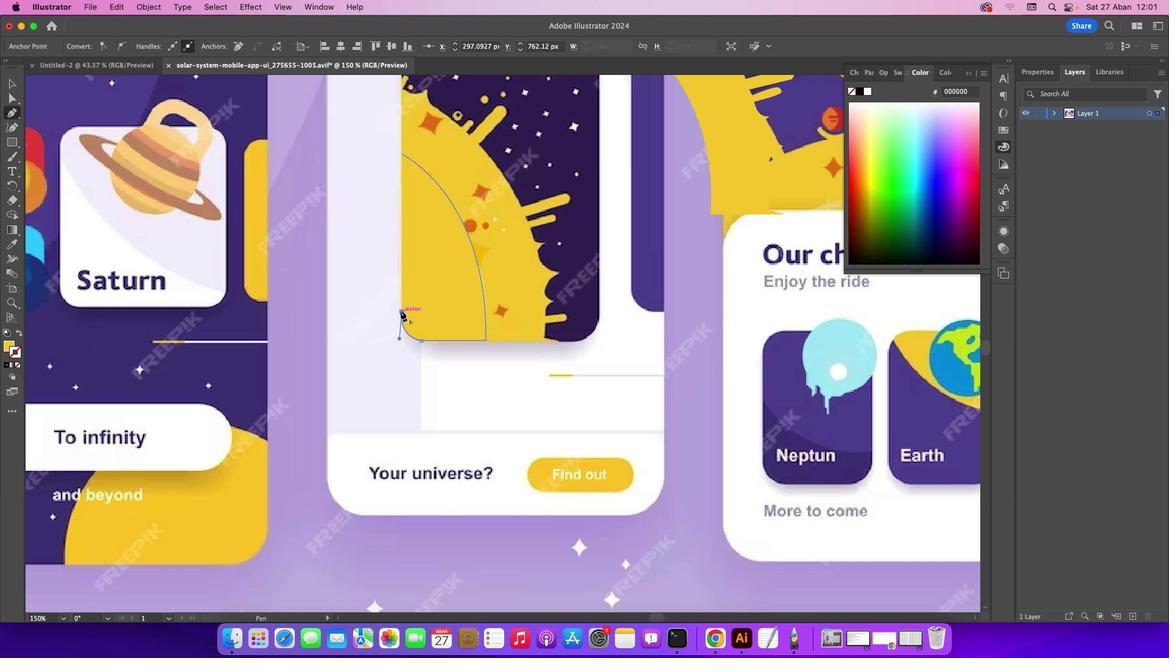 
Action: Mouse moved to (400, 155)
Screenshot: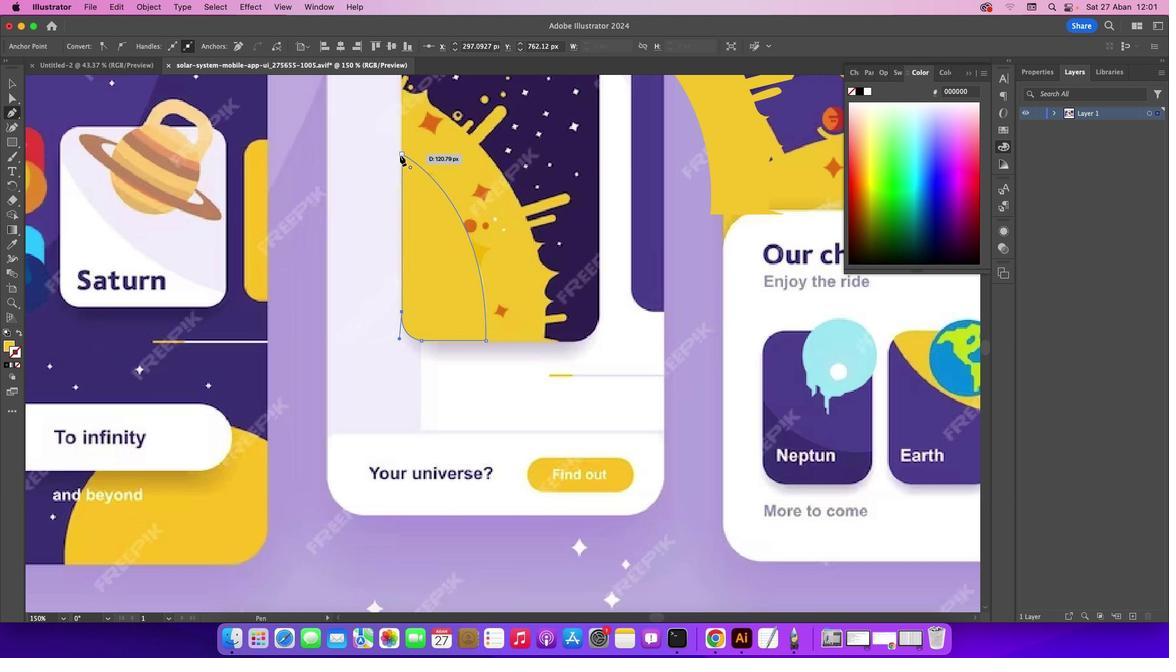 
Action: Mouse pressed left at (400, 155)
Screenshot: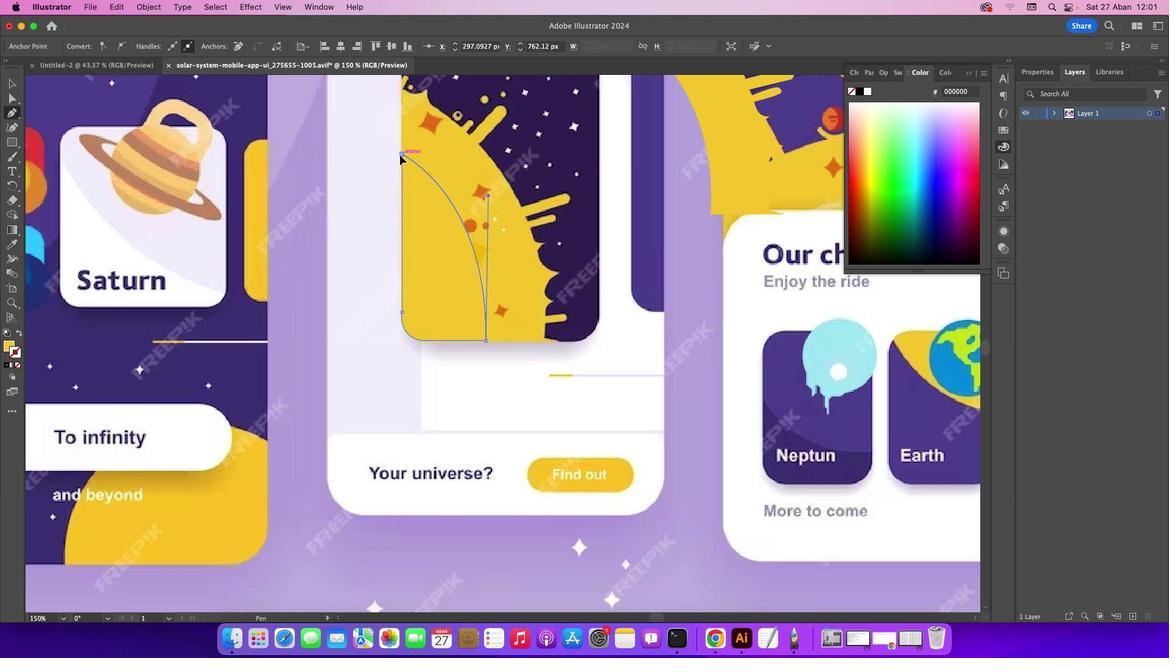 
Action: Mouse moved to (20, 86)
Screenshot: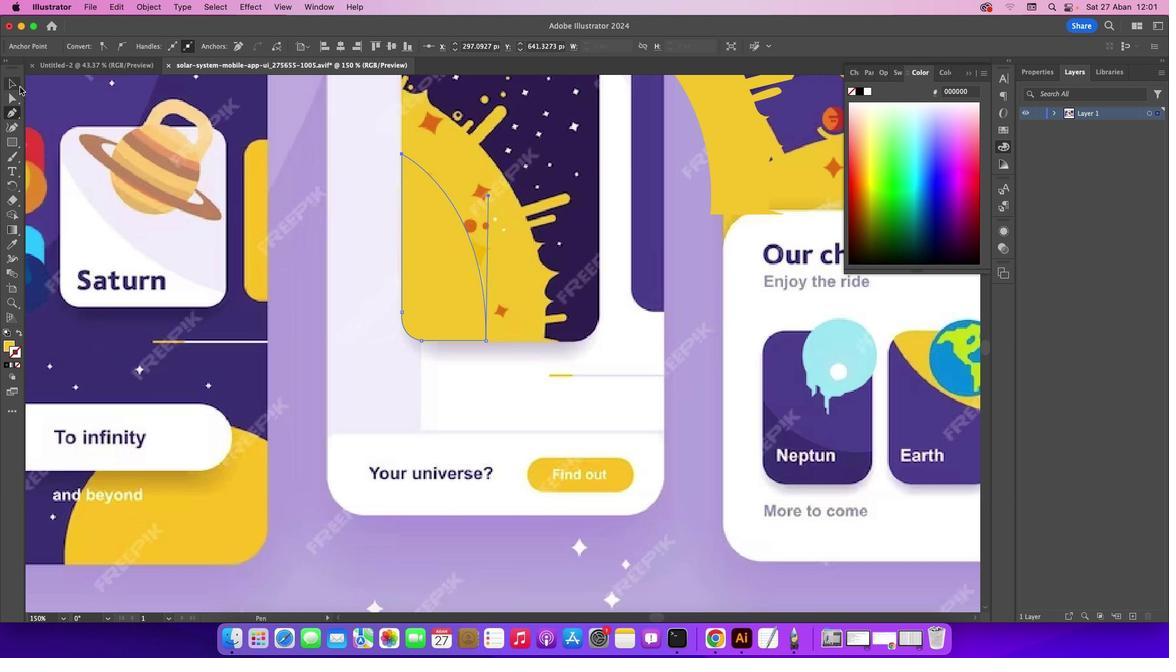 
Action: Mouse pressed left at (20, 86)
Screenshot: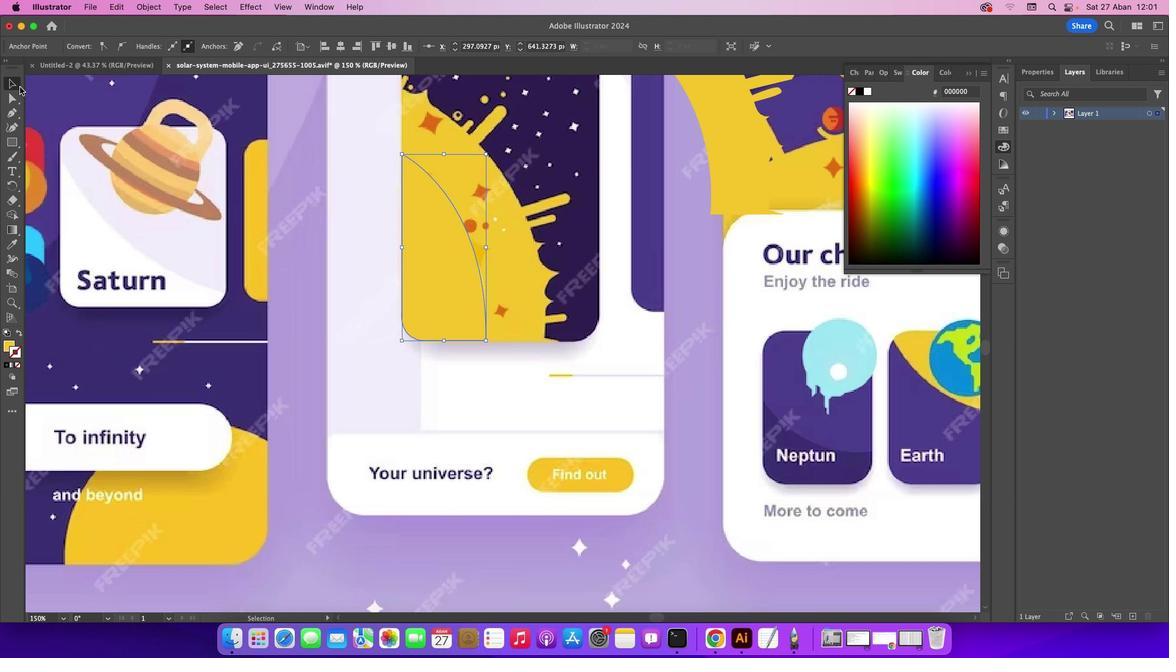 
Action: Mouse moved to (232, 177)
Screenshot: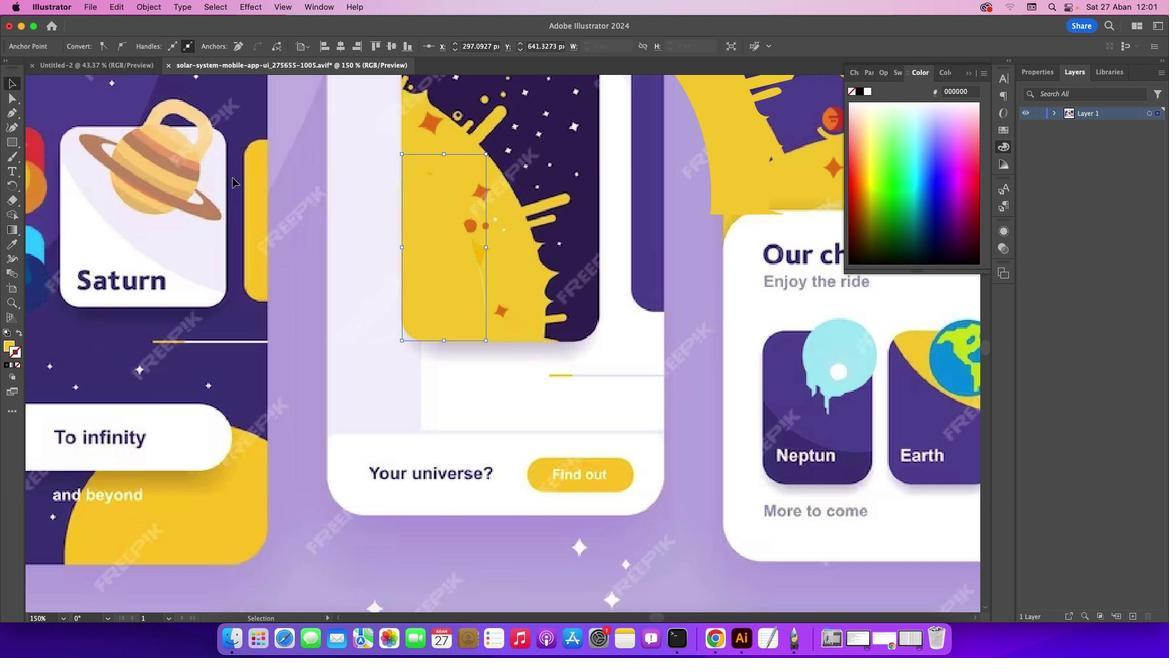 
Action: Mouse pressed left at (232, 177)
Screenshot: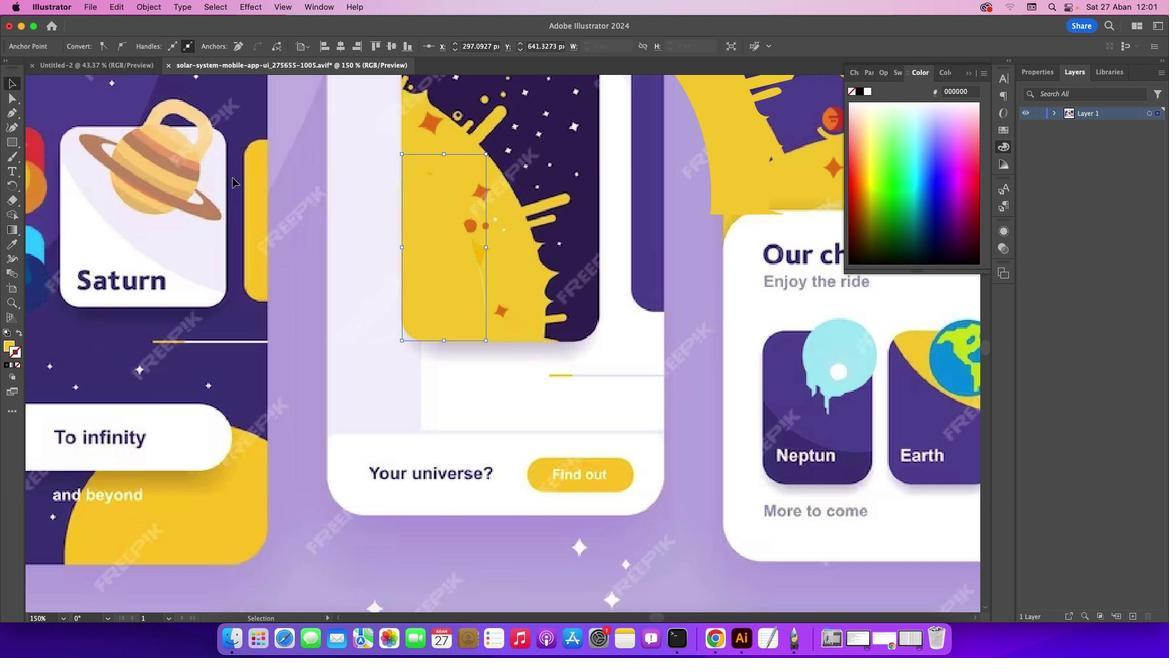 
Action: Mouse moved to (455, 244)
Screenshot: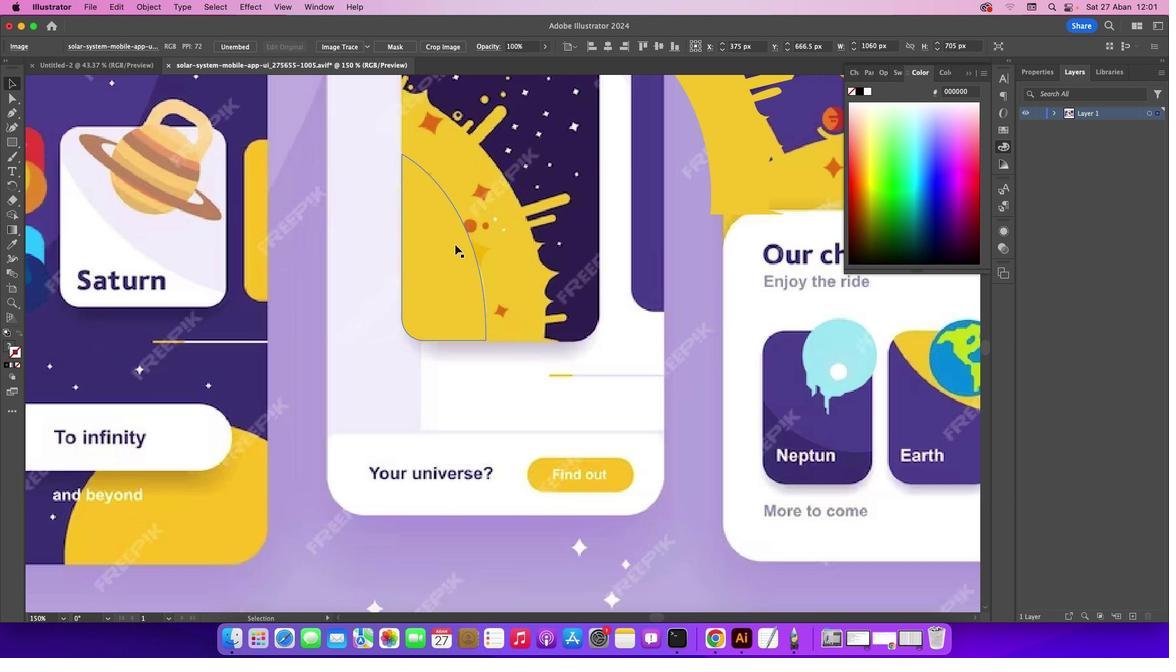 
Action: Mouse pressed left at (455, 244)
Screenshot: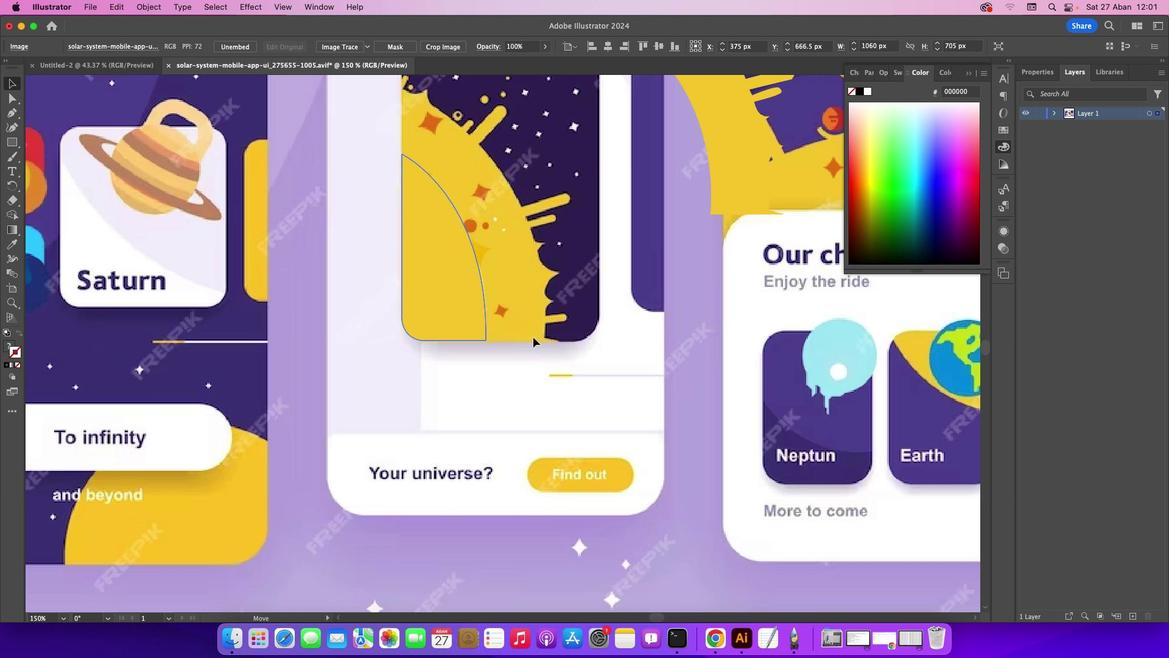 
Action: Mouse moved to (13, 240)
Screenshot: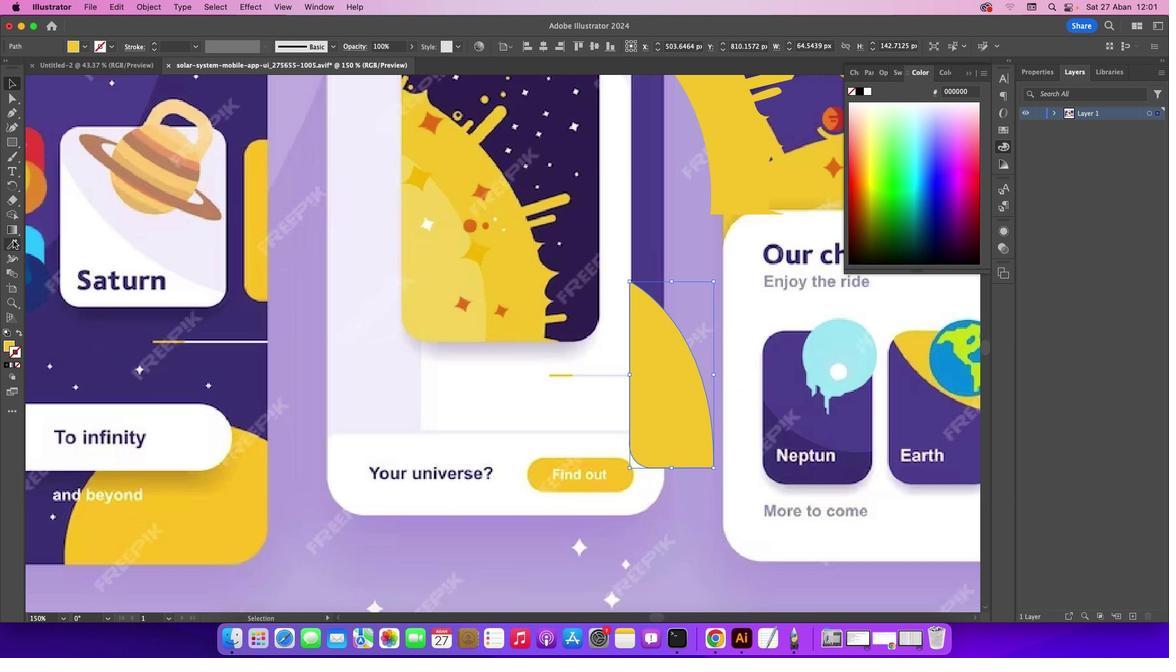 
Action: Mouse pressed left at (13, 240)
Screenshot: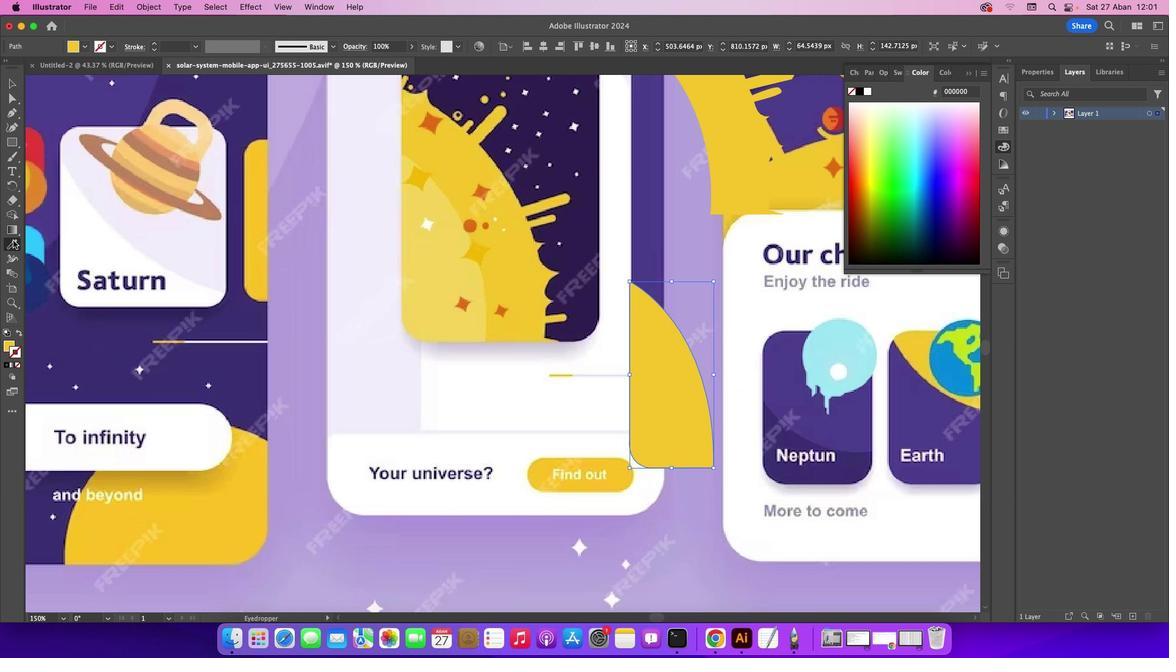 
Action: Mouse moved to (435, 269)
Screenshot: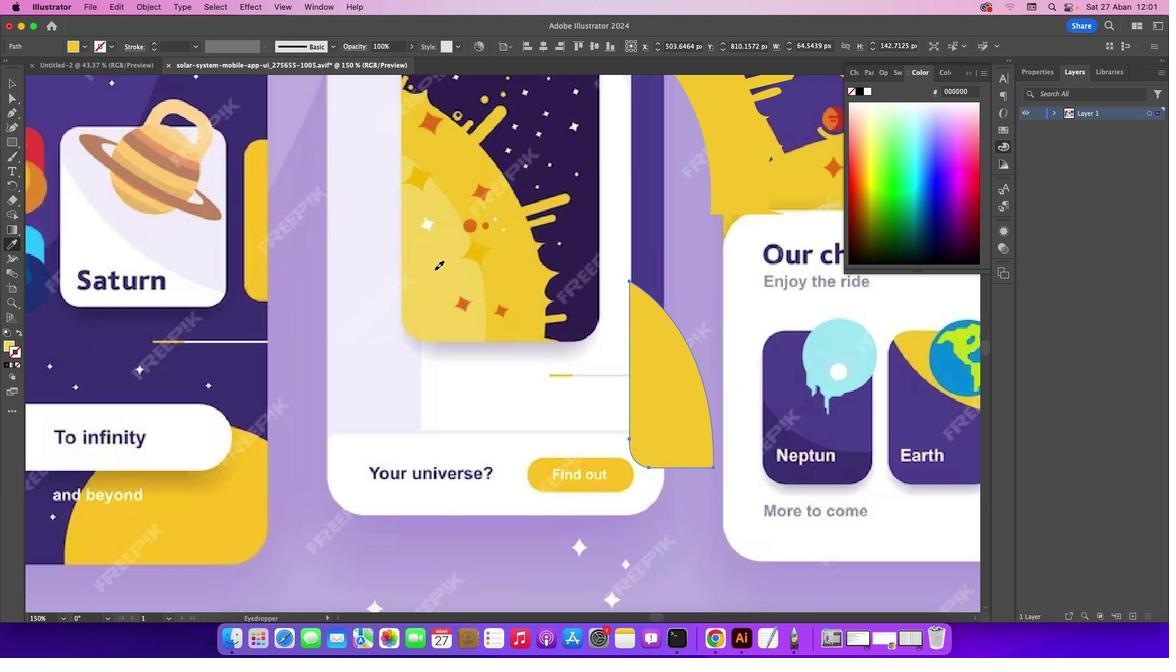 
Action: Mouse pressed left at (435, 269)
Screenshot: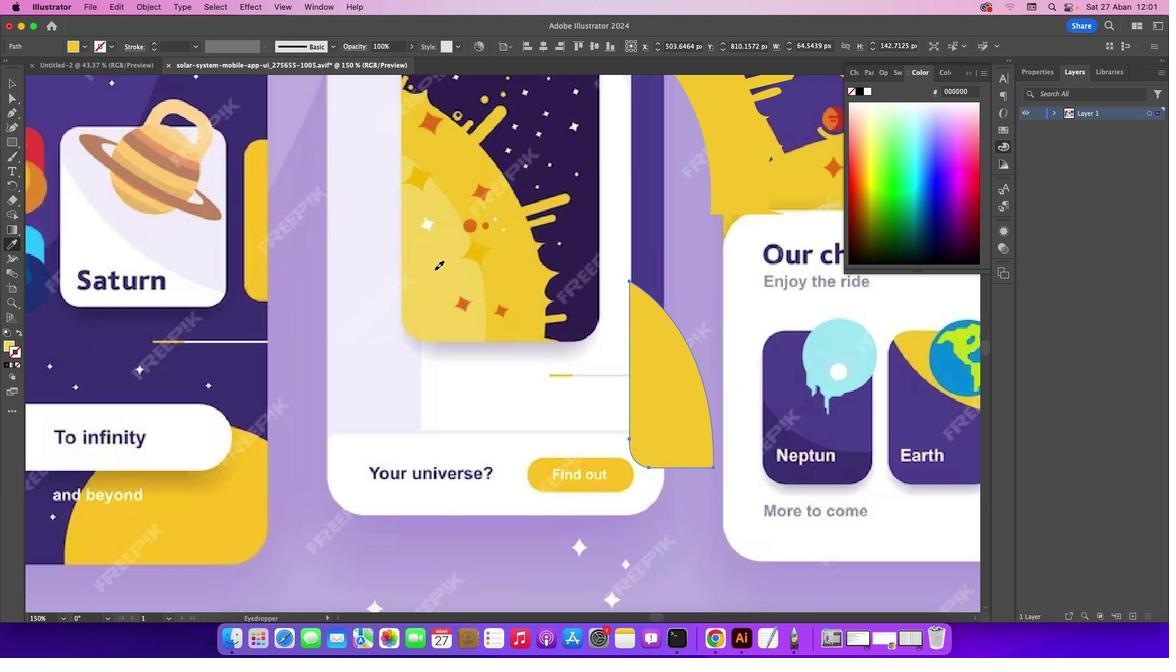 
Action: Mouse moved to (15, 78)
Screenshot: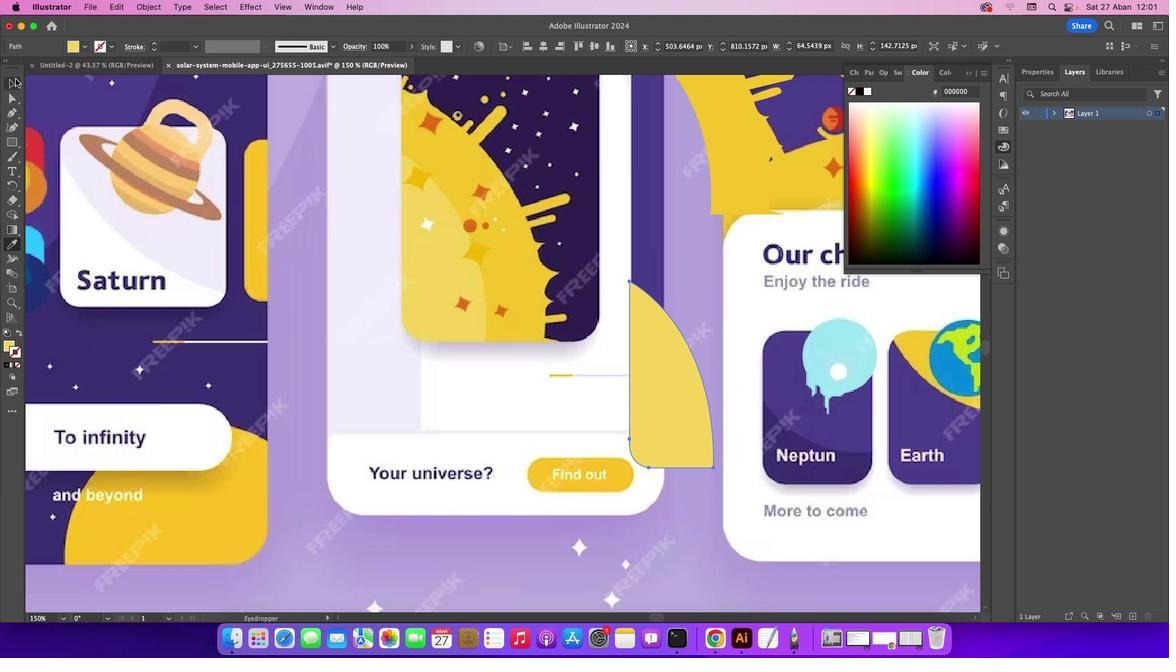 
Action: Mouse pressed left at (15, 78)
Screenshot: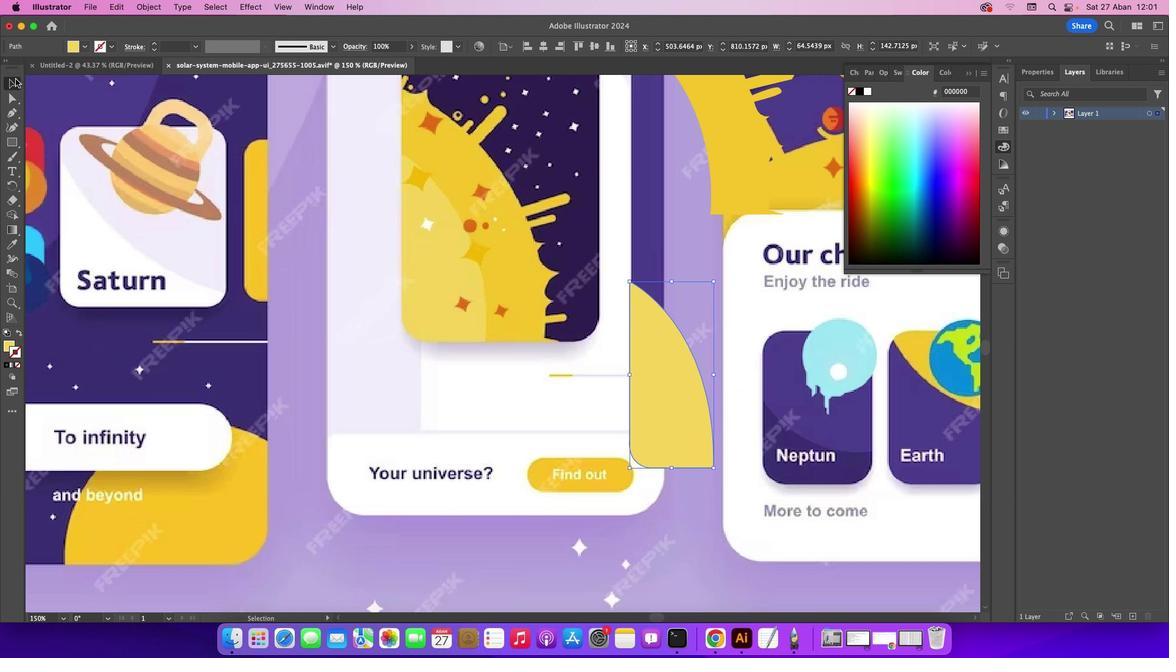 
Action: Mouse moved to (676, 394)
Screenshot: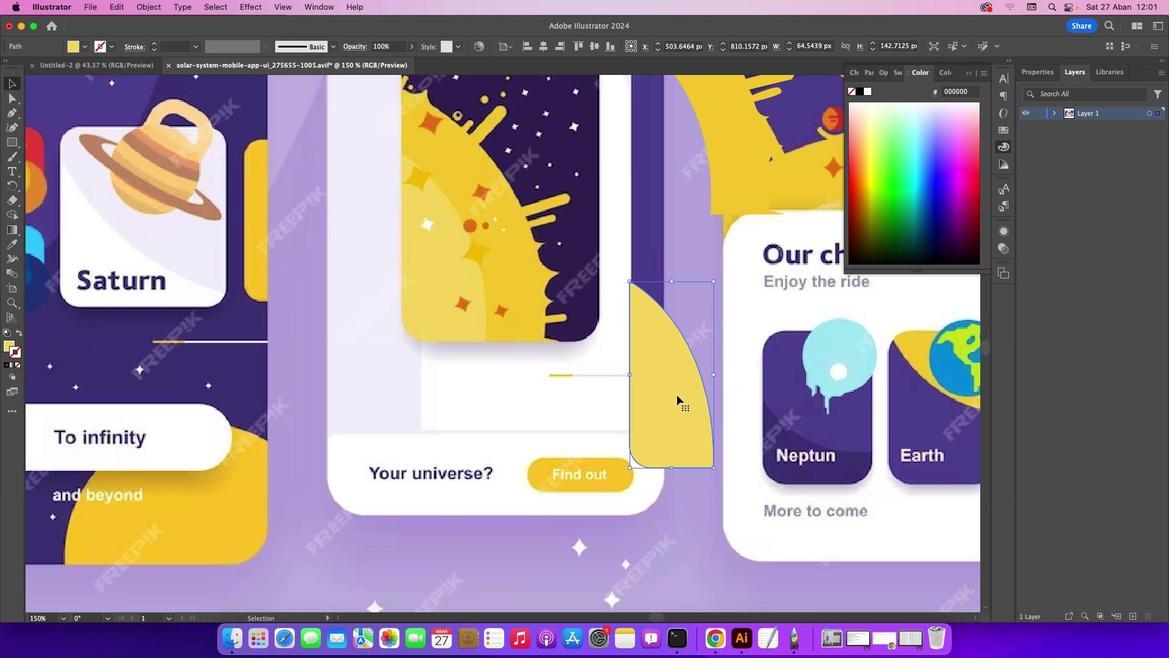 
Action: Mouse pressed left at (676, 394)
Screenshot: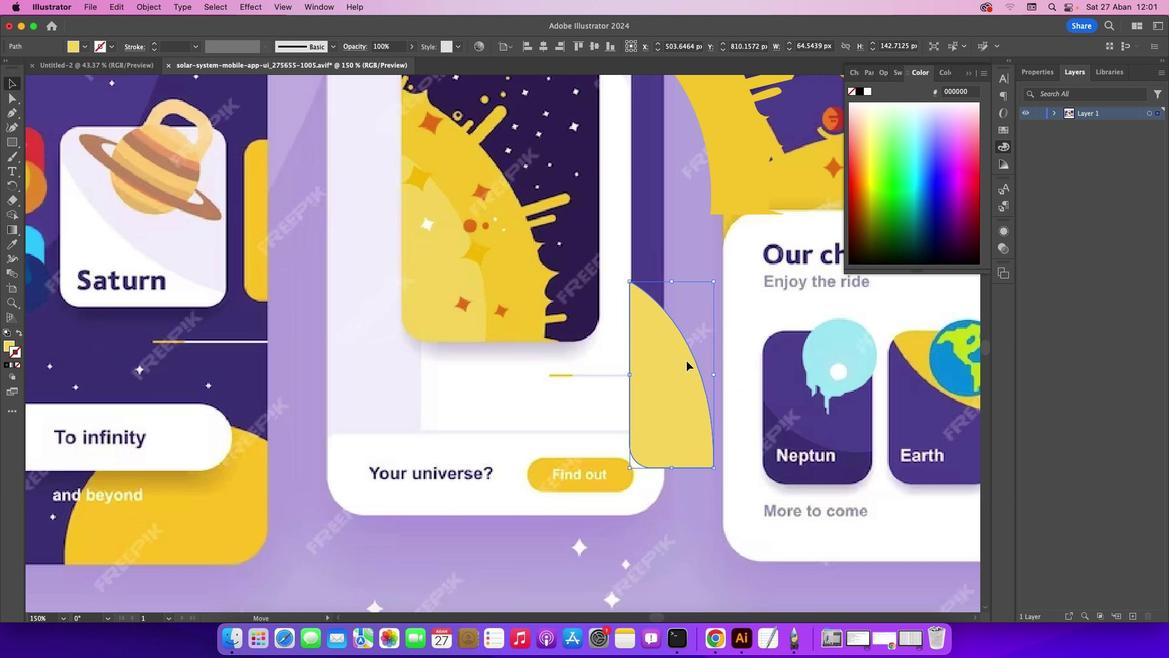
Action: Mouse moved to (653, 260)
Screenshot: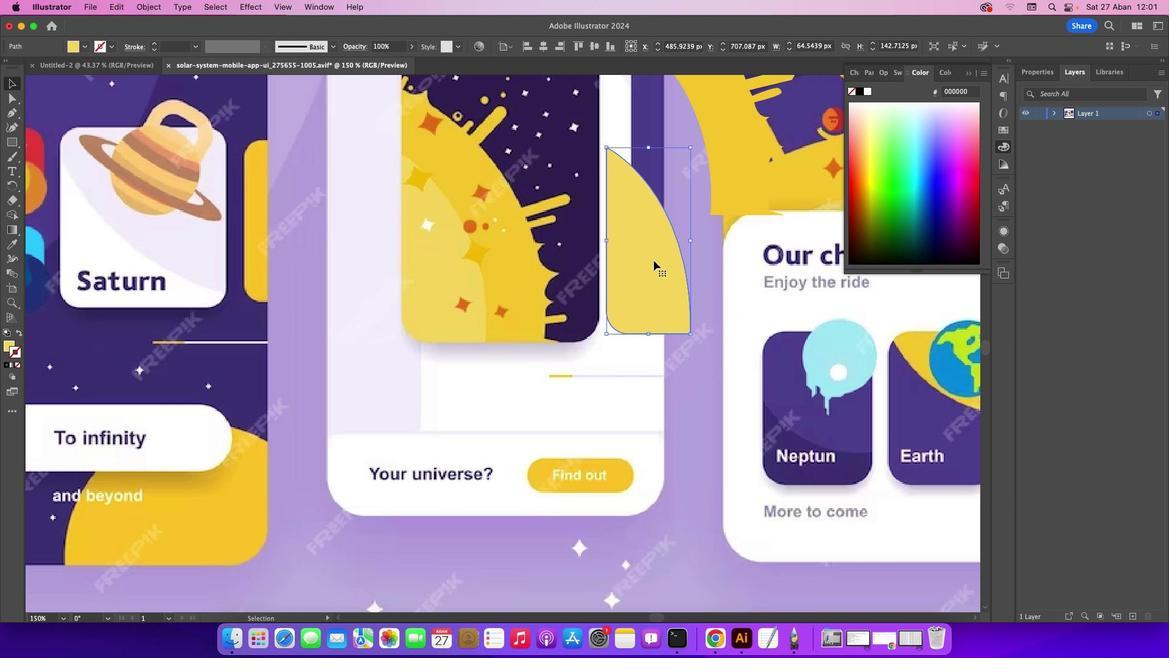 
Action: Mouse scrolled (653, 260) with delta (0, 0)
Screenshot: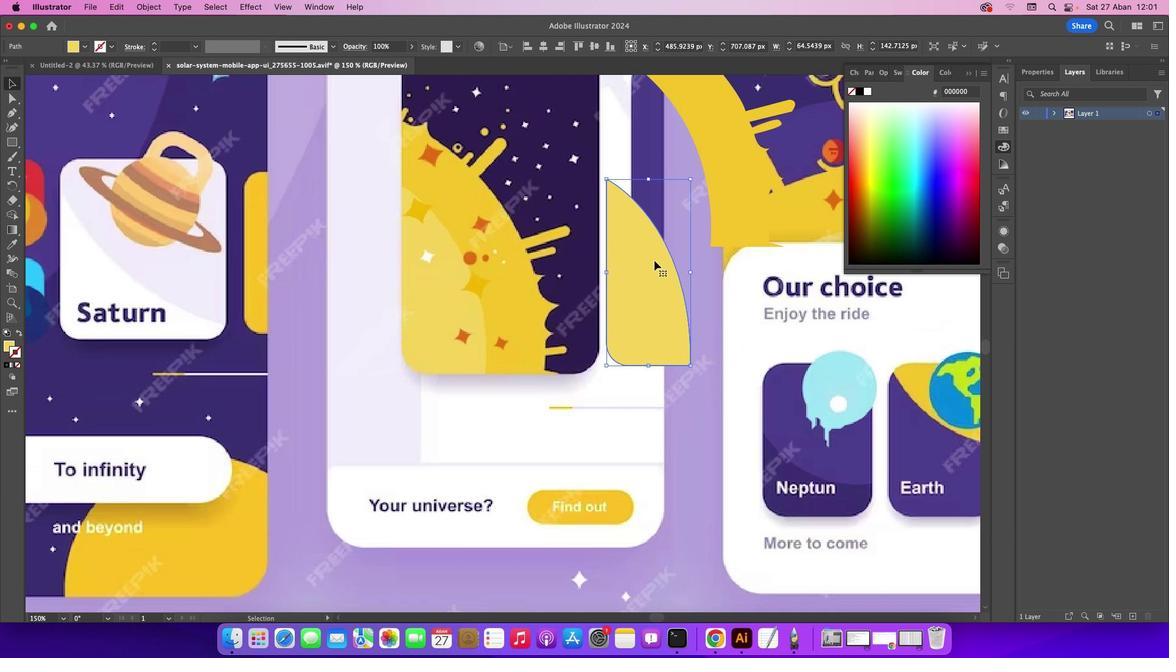 
Action: Mouse scrolled (653, 260) with delta (0, 0)
Screenshot: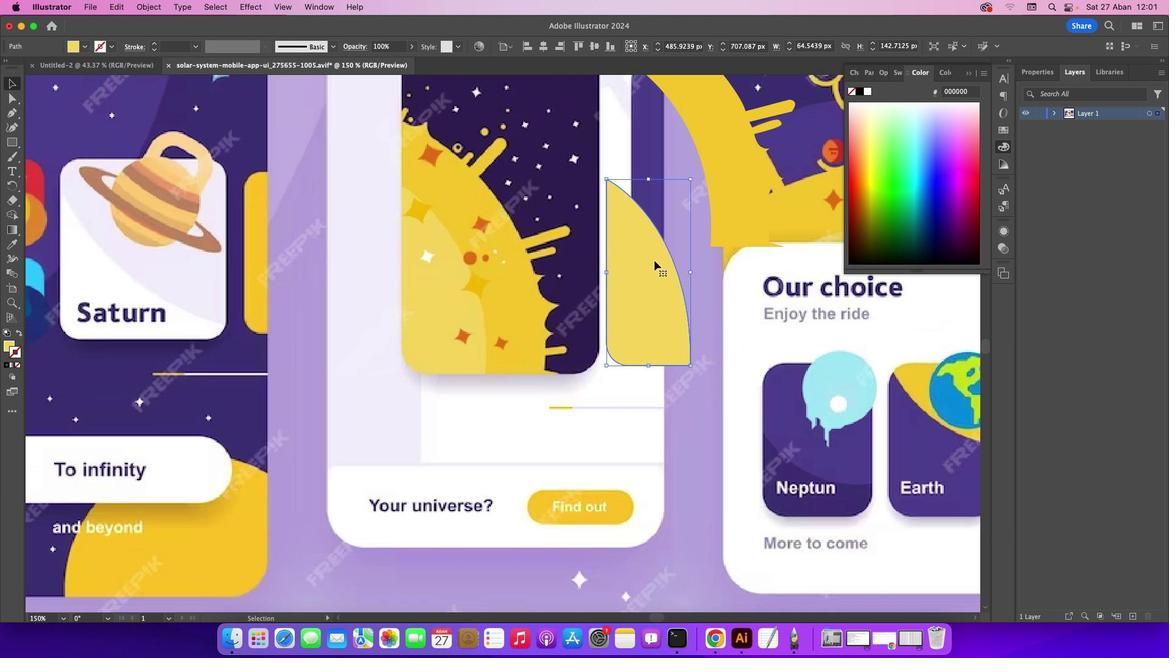 
Action: Mouse moved to (654, 260)
Screenshot: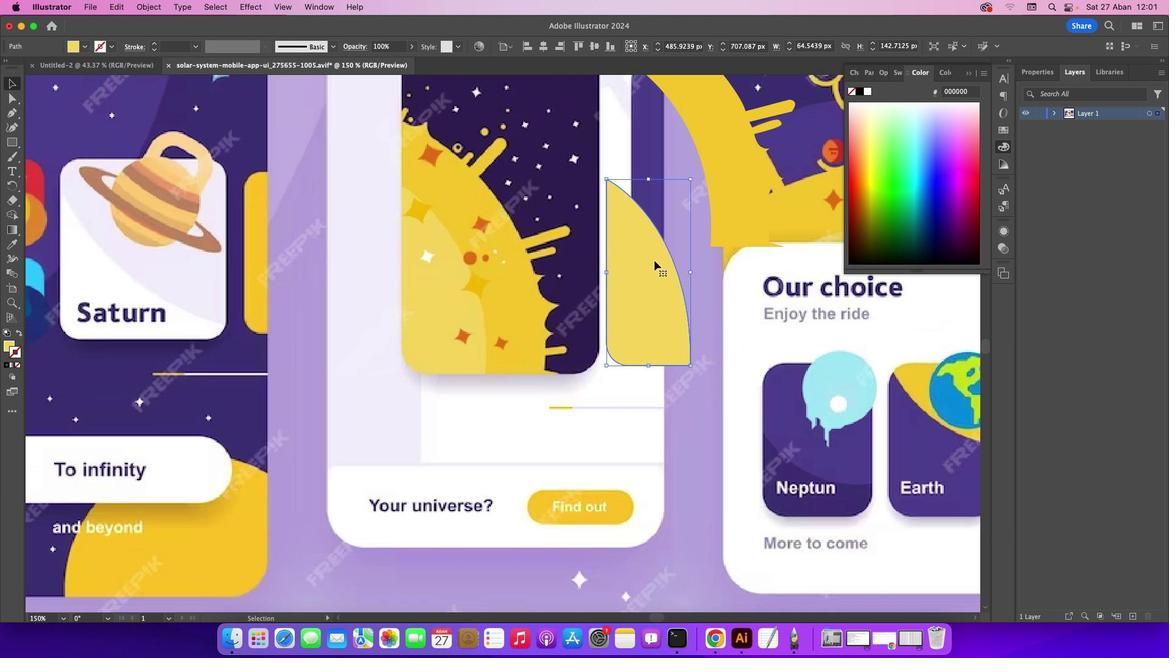 
Action: Mouse scrolled (654, 260) with delta (0, 1)
Screenshot: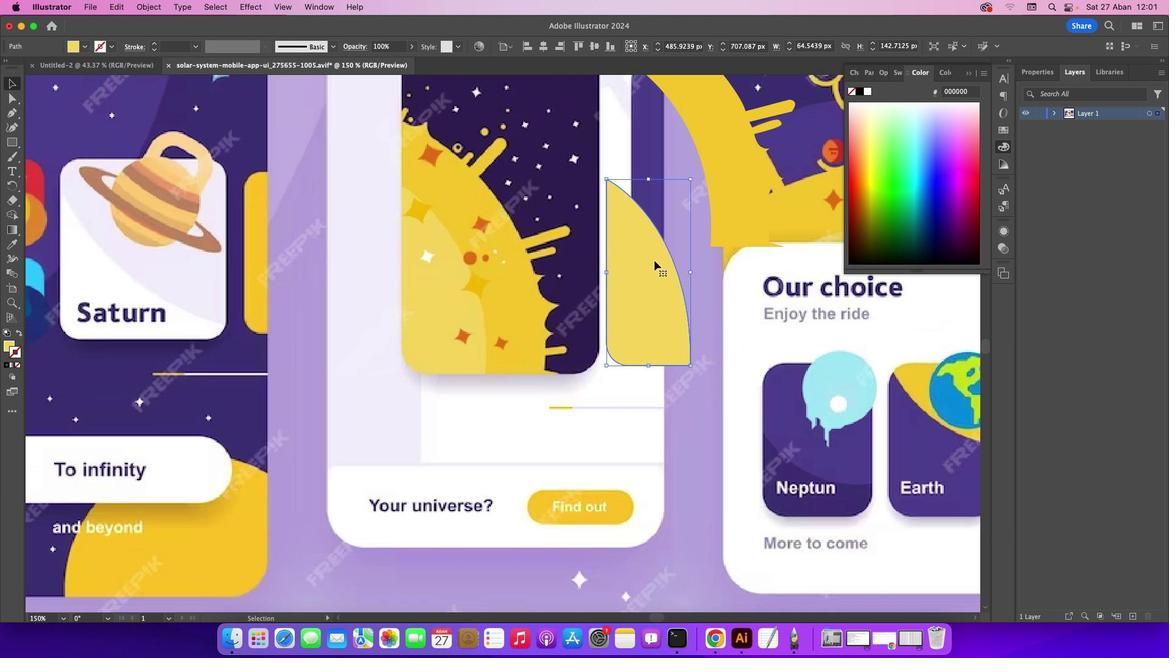 
Action: Mouse moved to (654, 260)
Screenshot: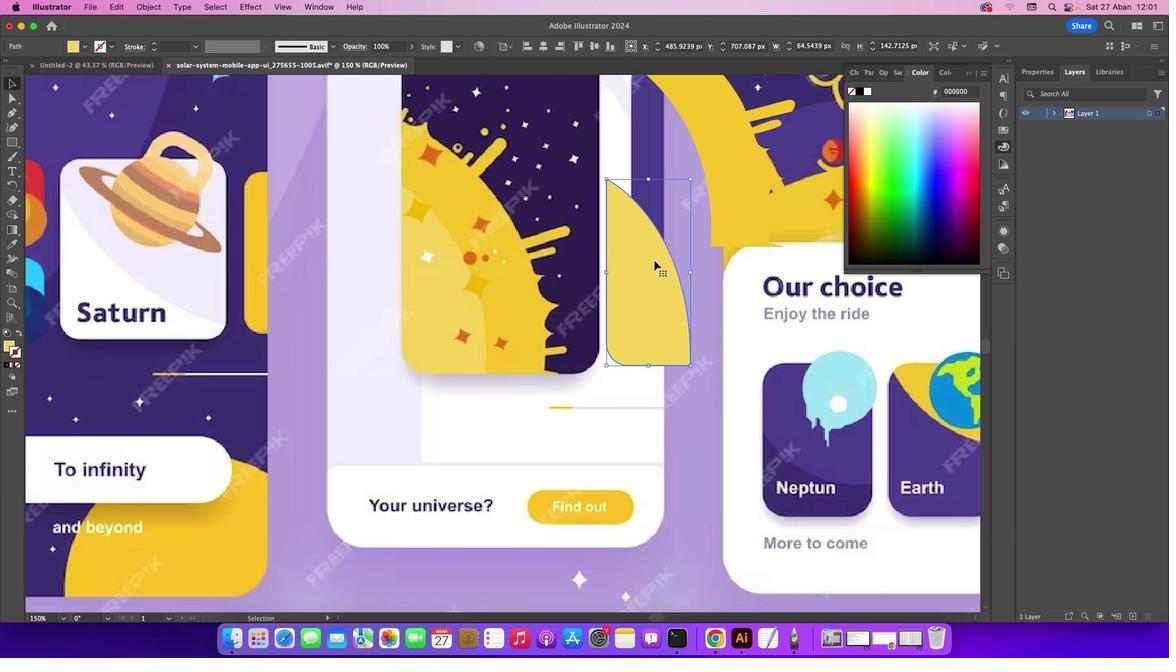 
Action: Mouse scrolled (654, 260) with delta (0, 0)
Screenshot: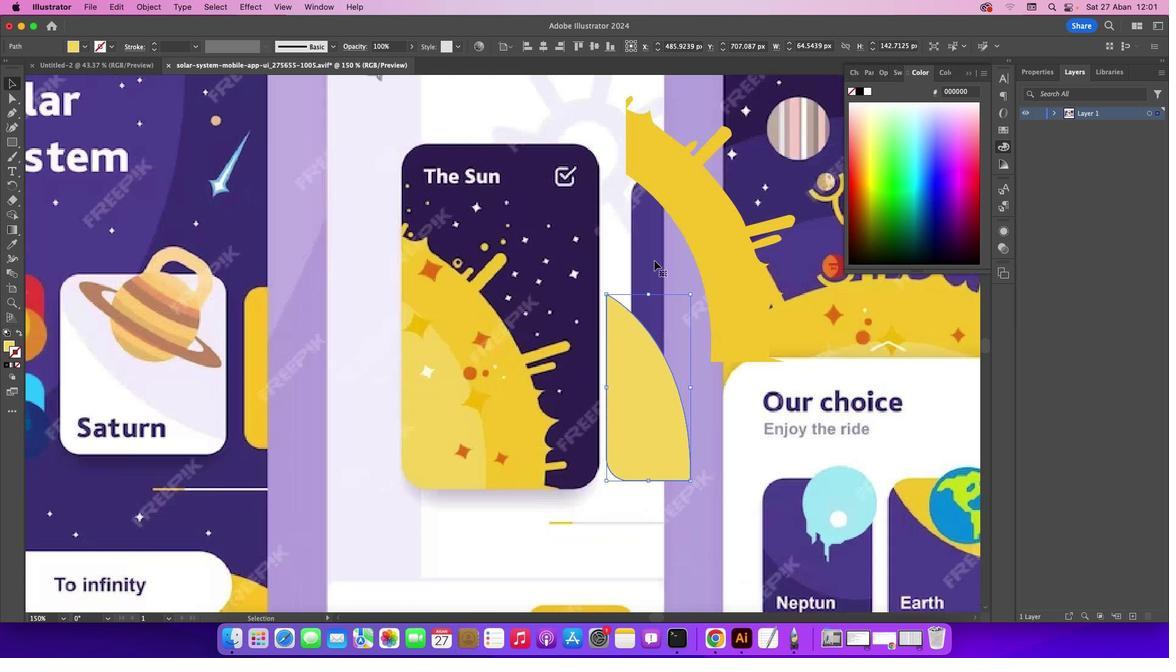 
Action: Mouse scrolled (654, 260) with delta (0, 0)
Screenshot: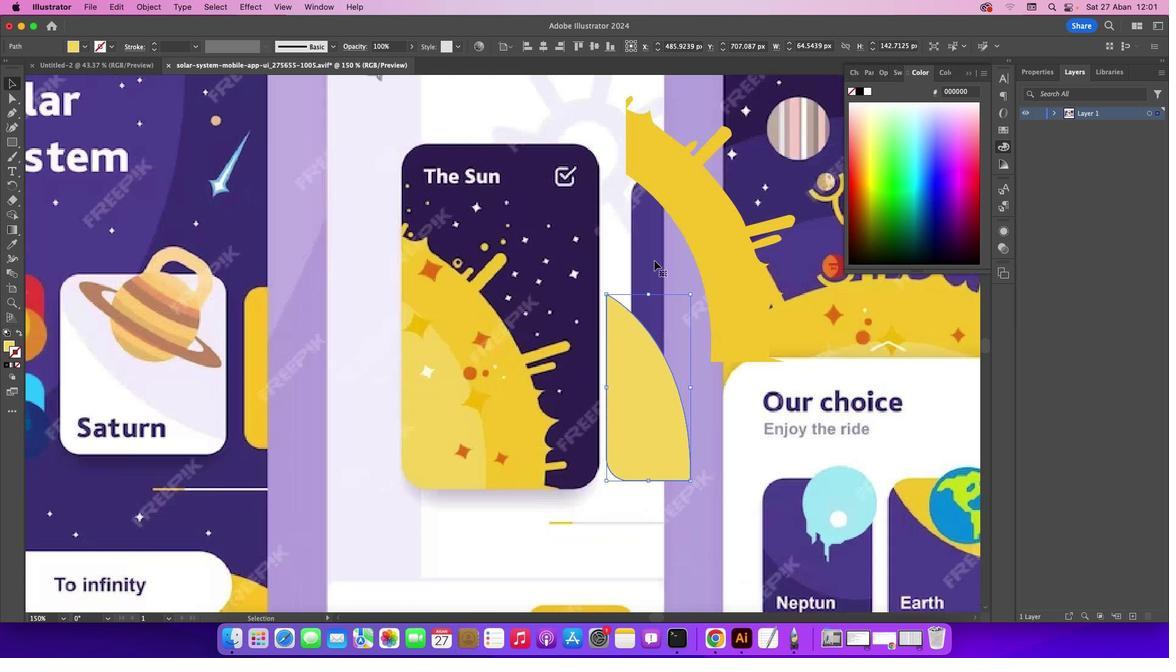 
Action: Mouse scrolled (654, 260) with delta (0, 1)
Screenshot: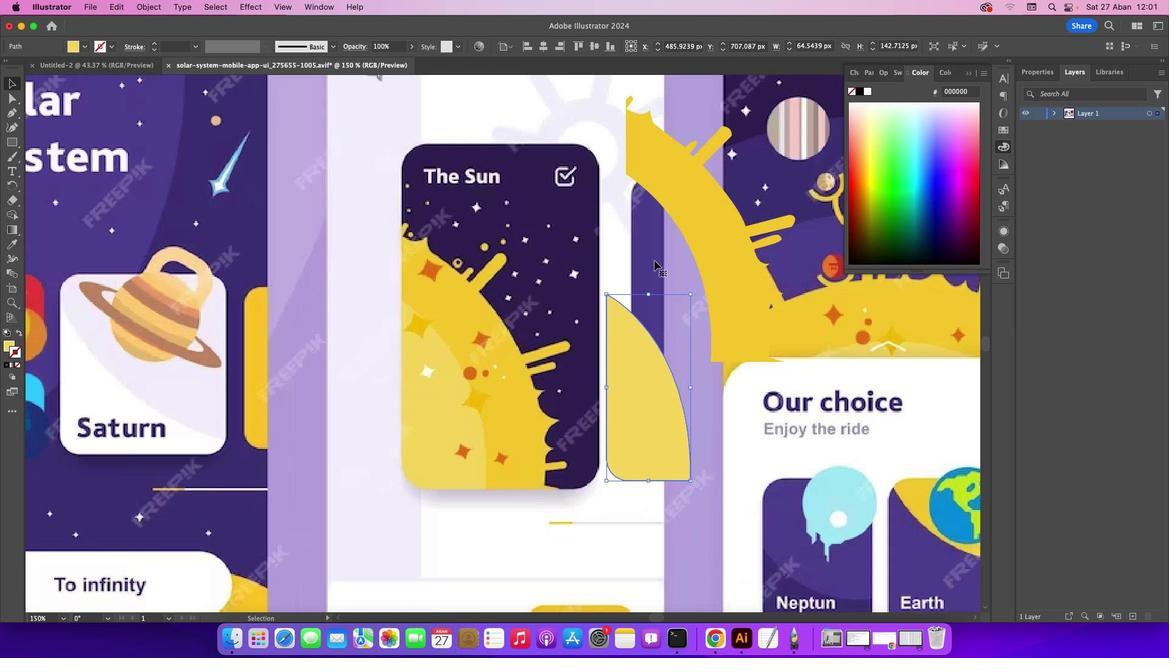 
Action: Mouse scrolled (654, 260) with delta (0, 3)
Screenshot: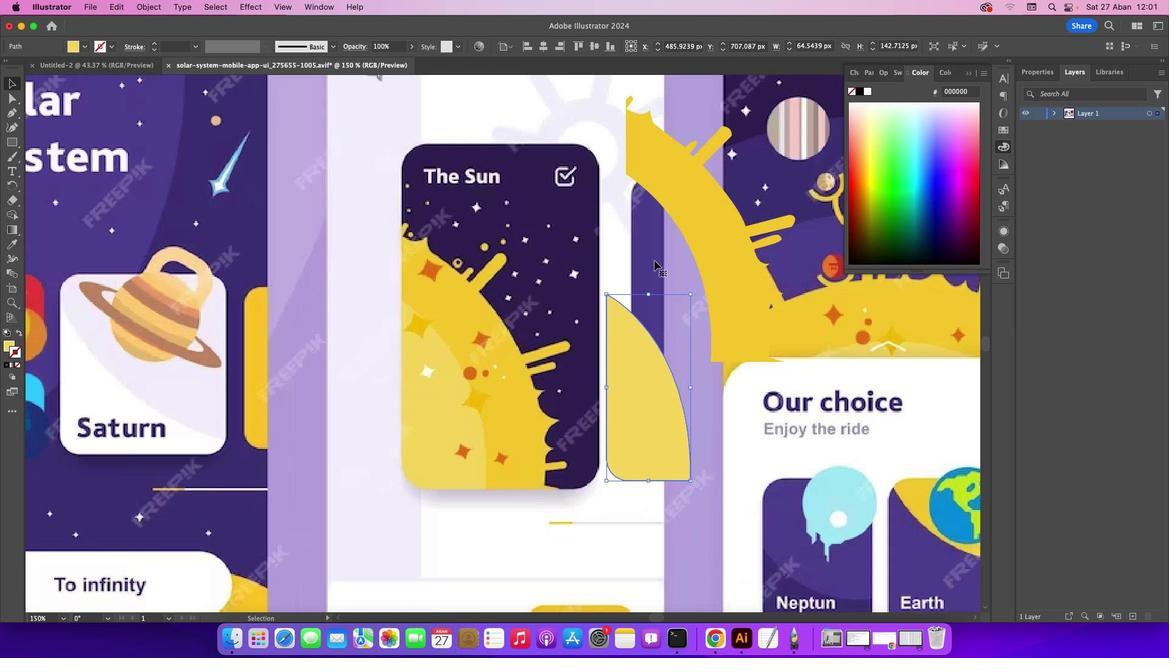 
Action: Mouse scrolled (654, 260) with delta (0, 3)
Screenshot: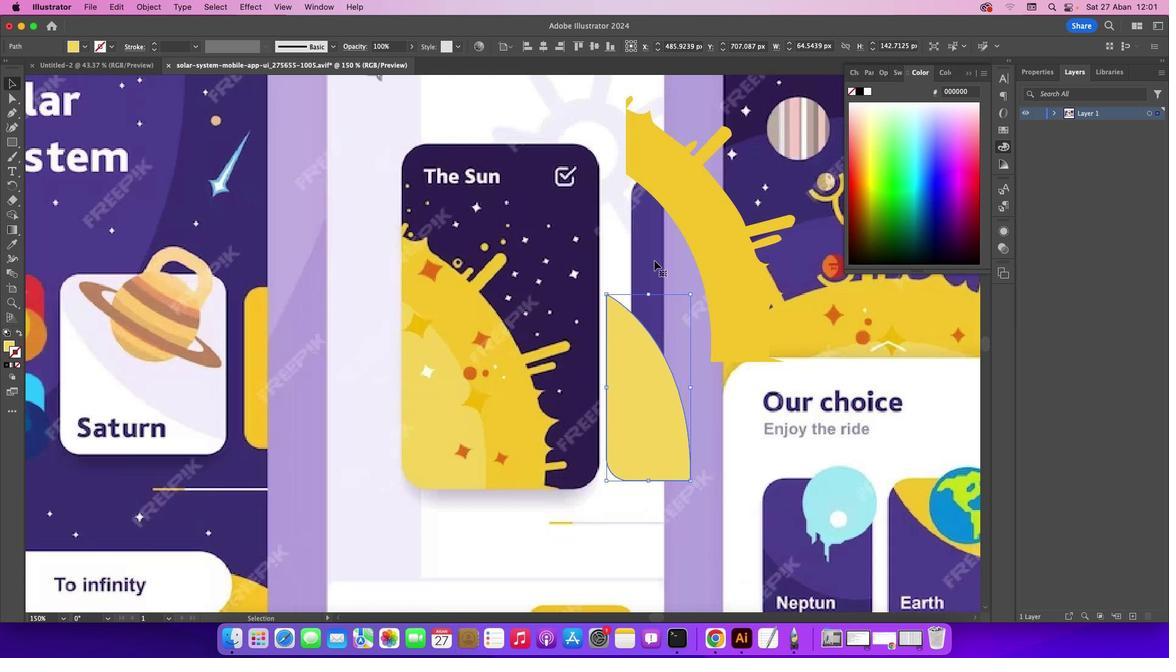 
Action: Mouse scrolled (654, 260) with delta (0, 0)
Screenshot: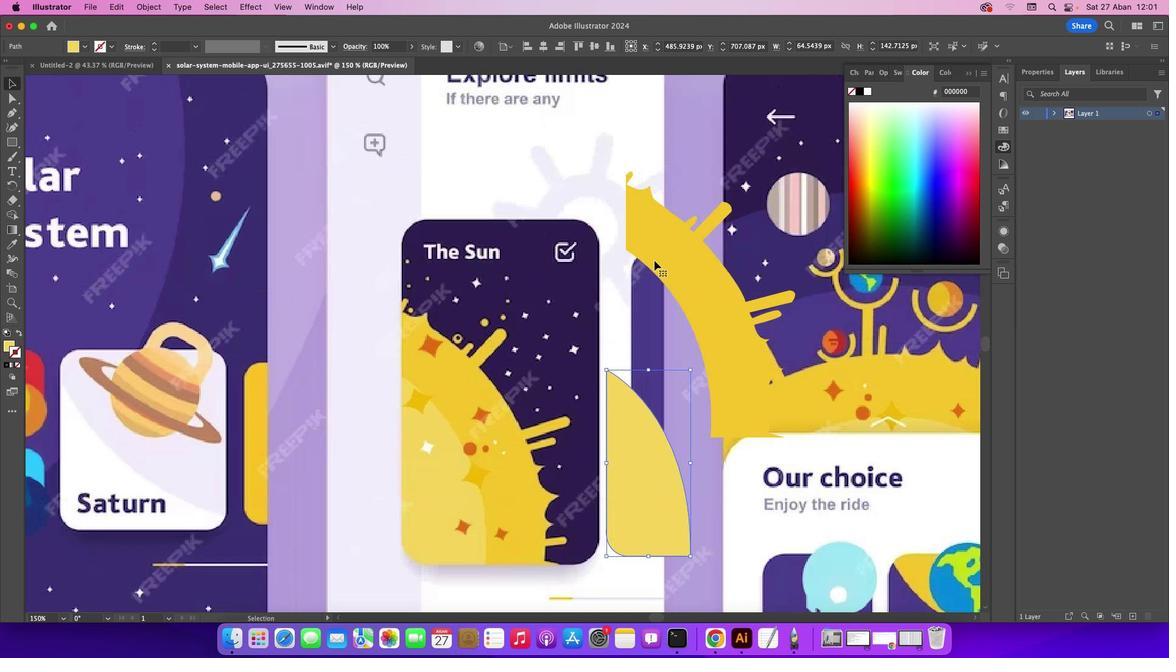 
Action: Mouse scrolled (654, 260) with delta (0, 0)
Screenshot: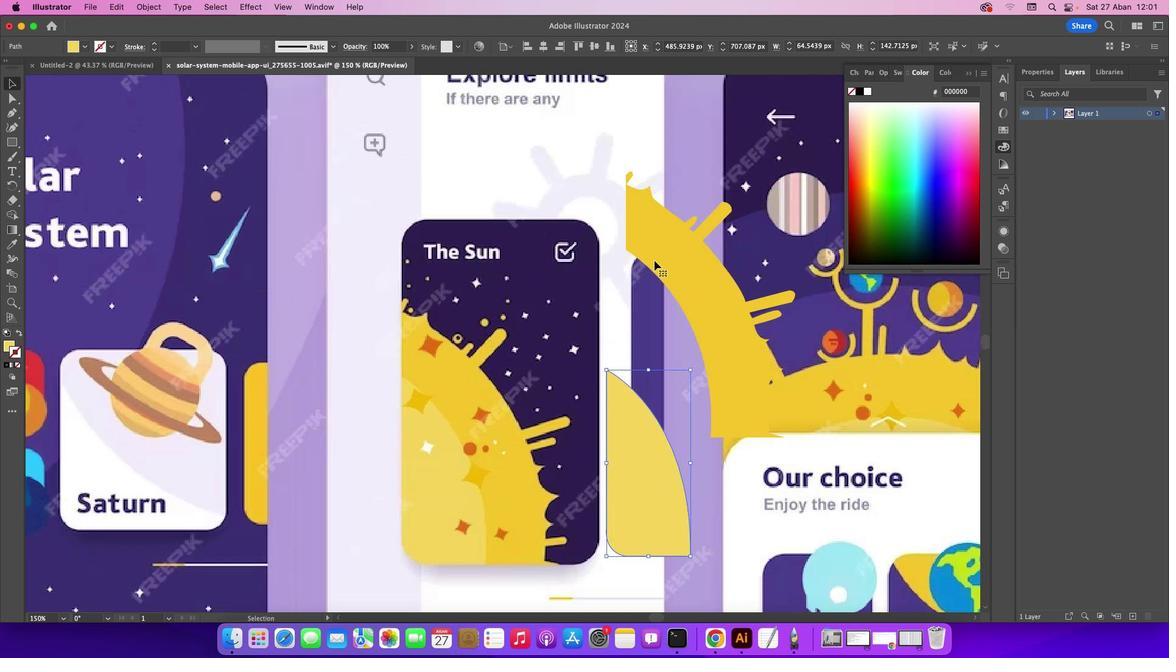 
Action: Mouse scrolled (654, 260) with delta (0, 2)
Screenshot: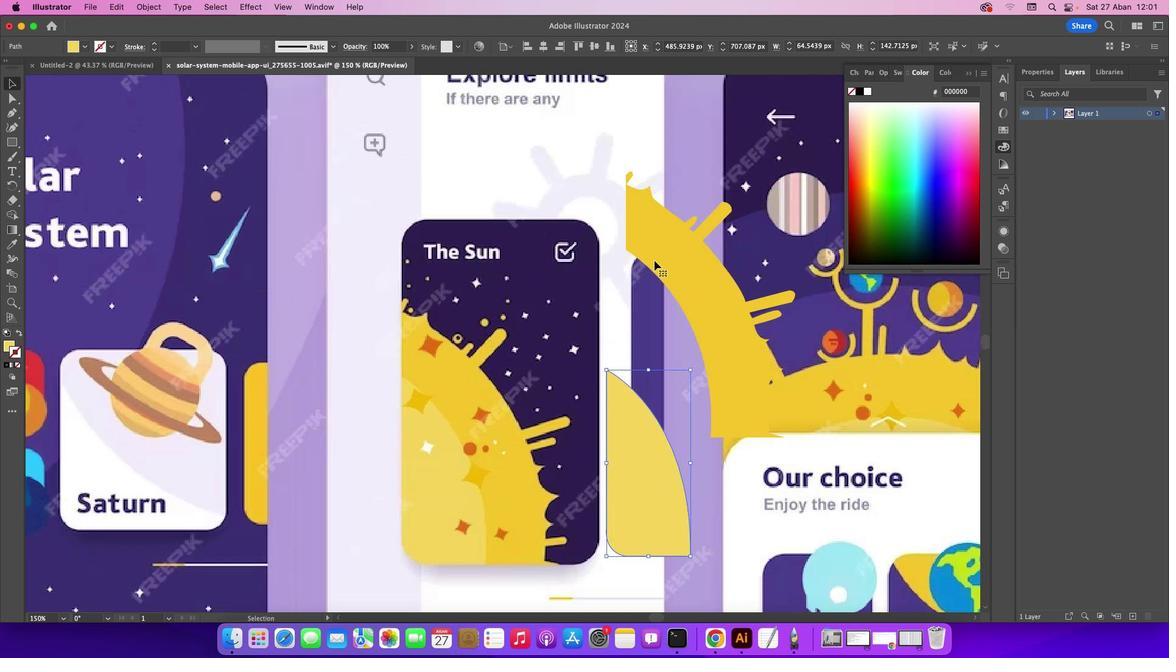
Action: Mouse scrolled (654, 260) with delta (0, 3)
Screenshot: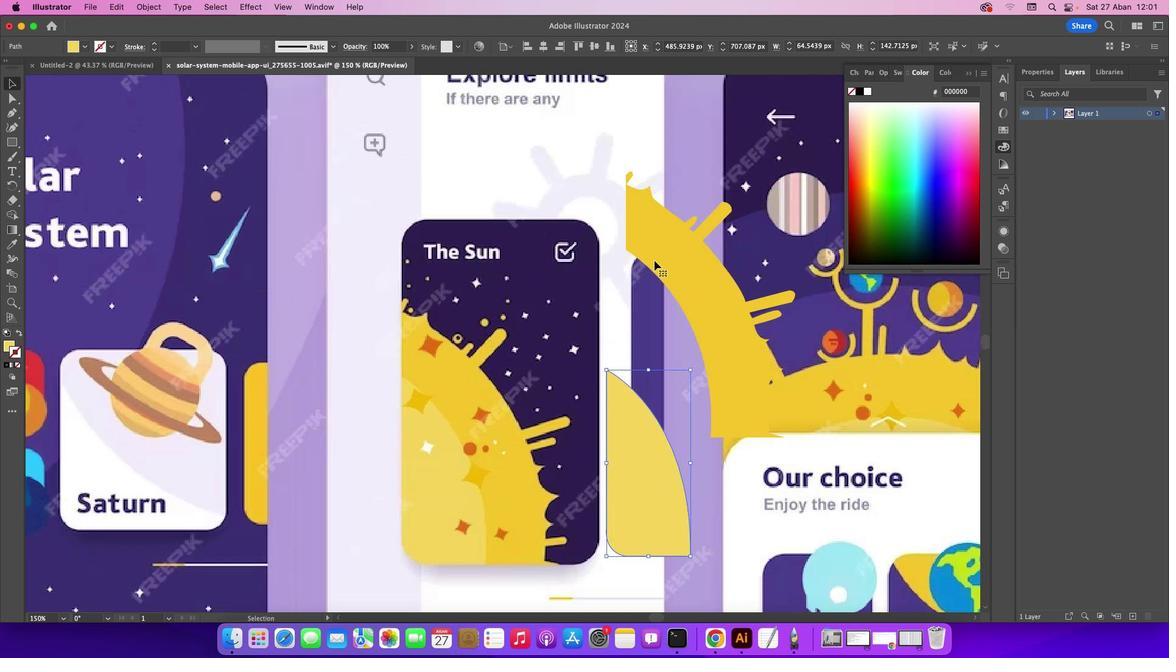 
Action: Mouse moved to (629, 469)
Screenshot: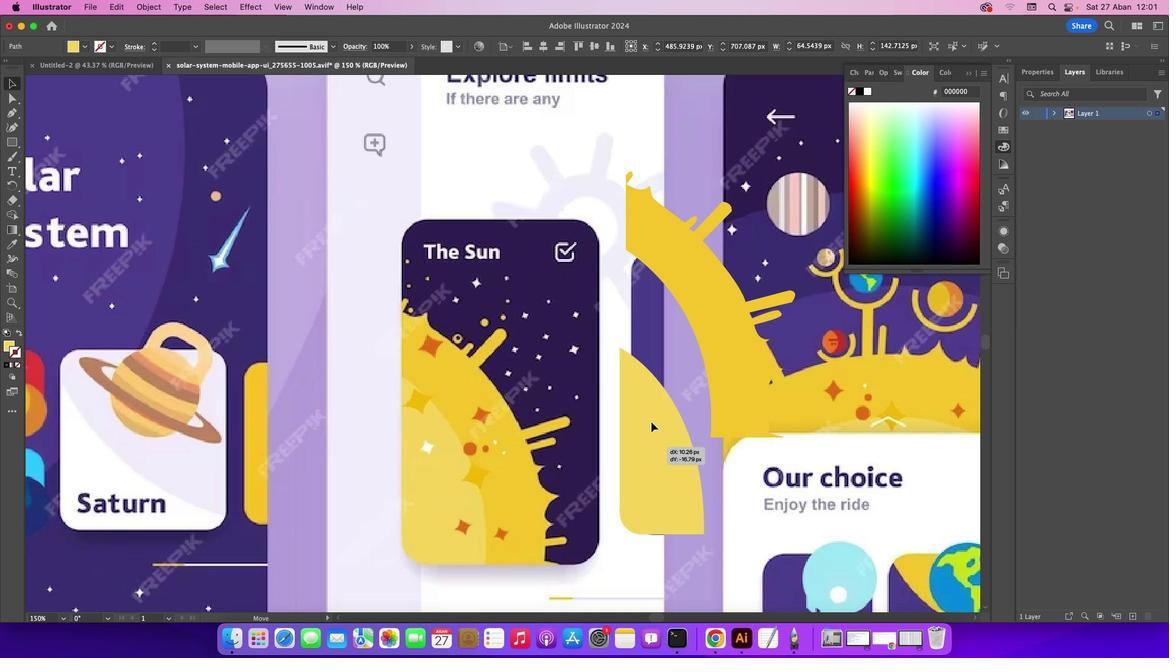 
Action: Mouse pressed left at (629, 469)
Screenshot: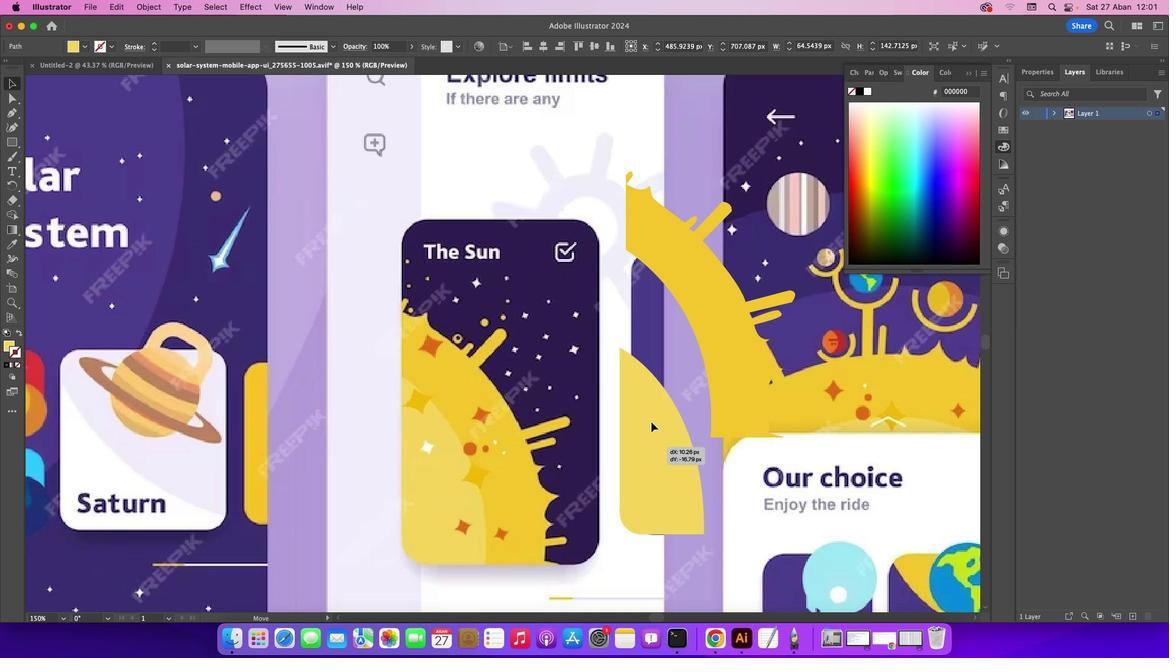 
Action: Mouse moved to (711, 434)
Screenshot: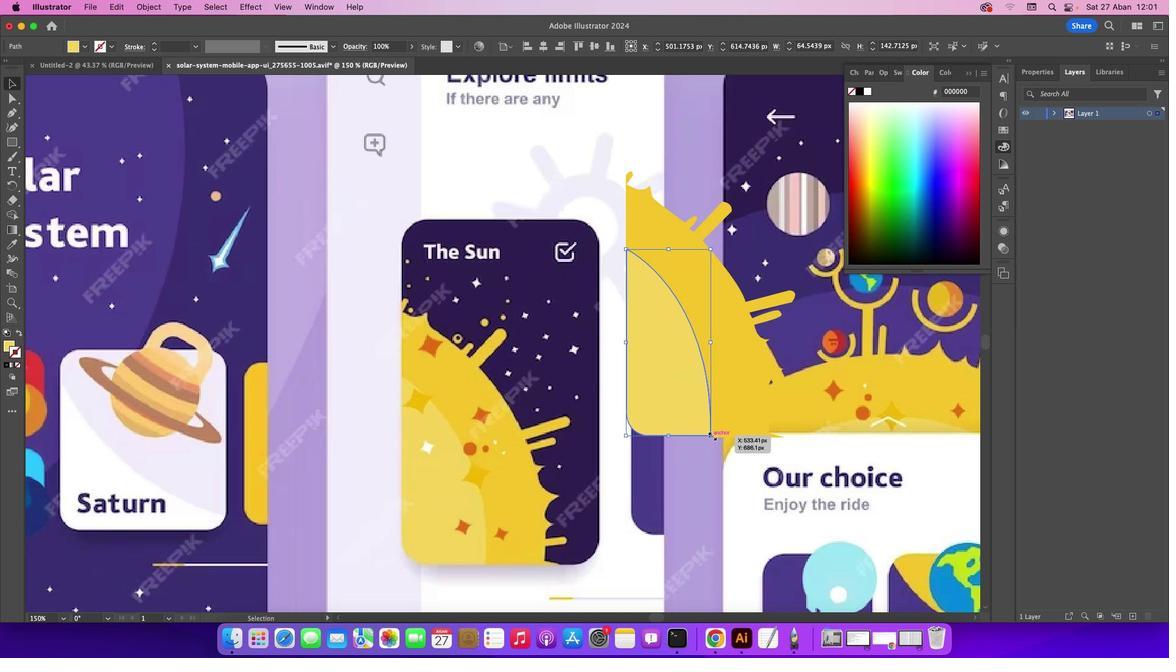 
Action: Mouse pressed left at (711, 434)
Screenshot: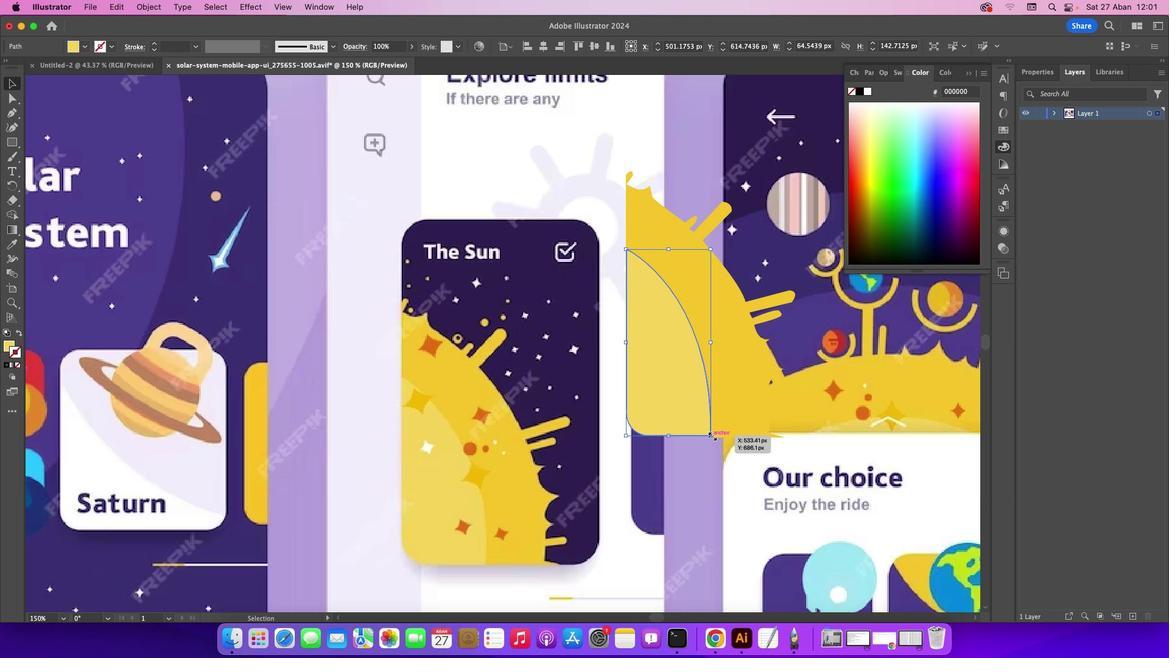 
Action: Mouse moved to (781, 503)
Screenshot: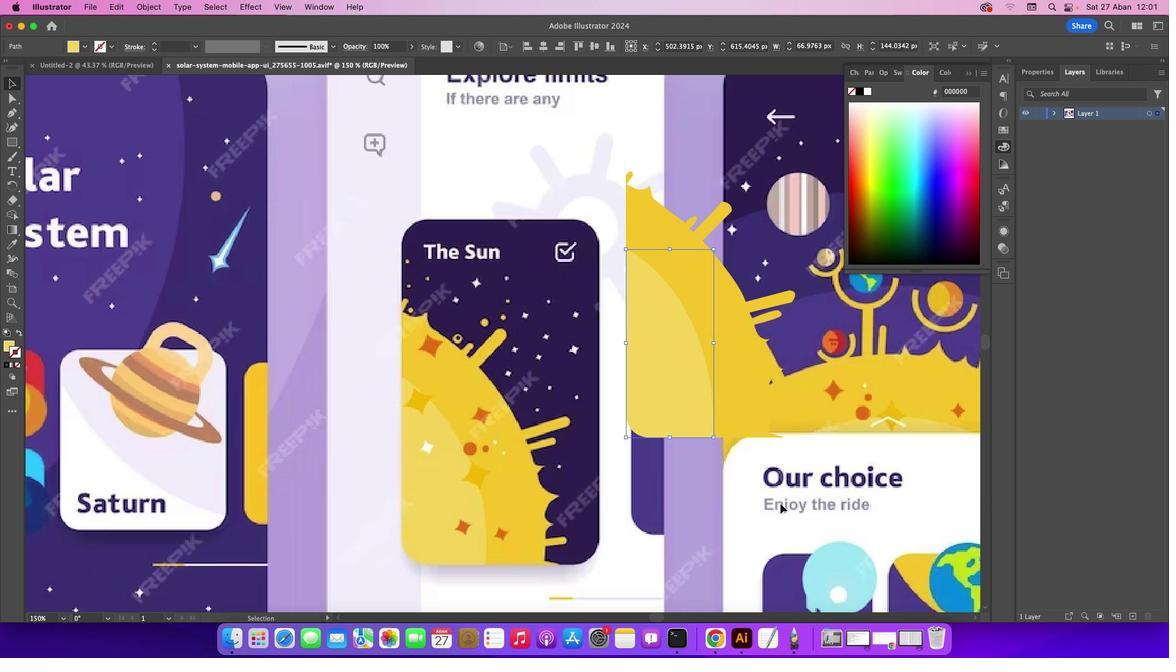 
Action: Mouse pressed left at (781, 503)
Screenshot: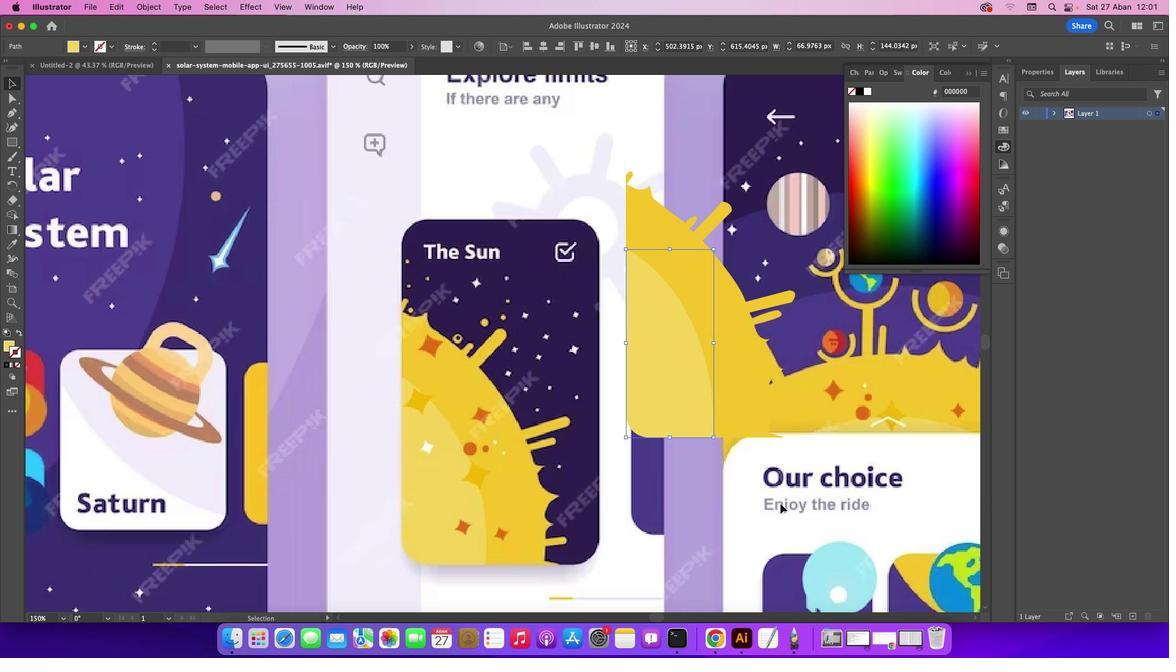 
Action: Mouse moved to (620, 484)
Screenshot: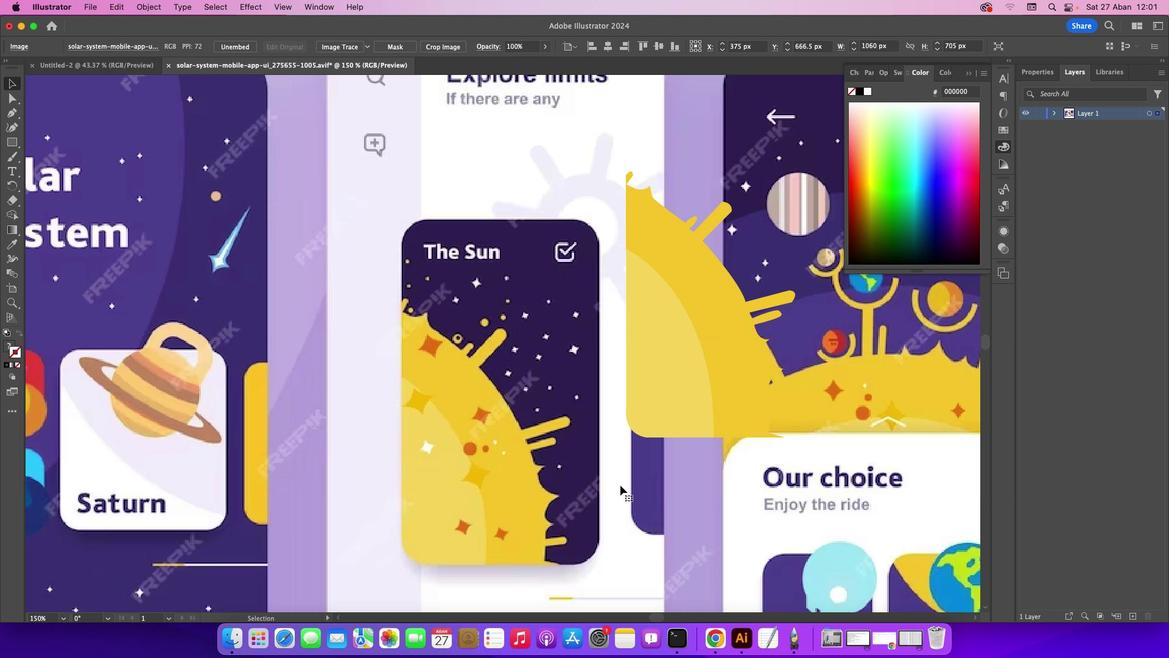 
Action: Mouse pressed left at (620, 484)
Screenshot: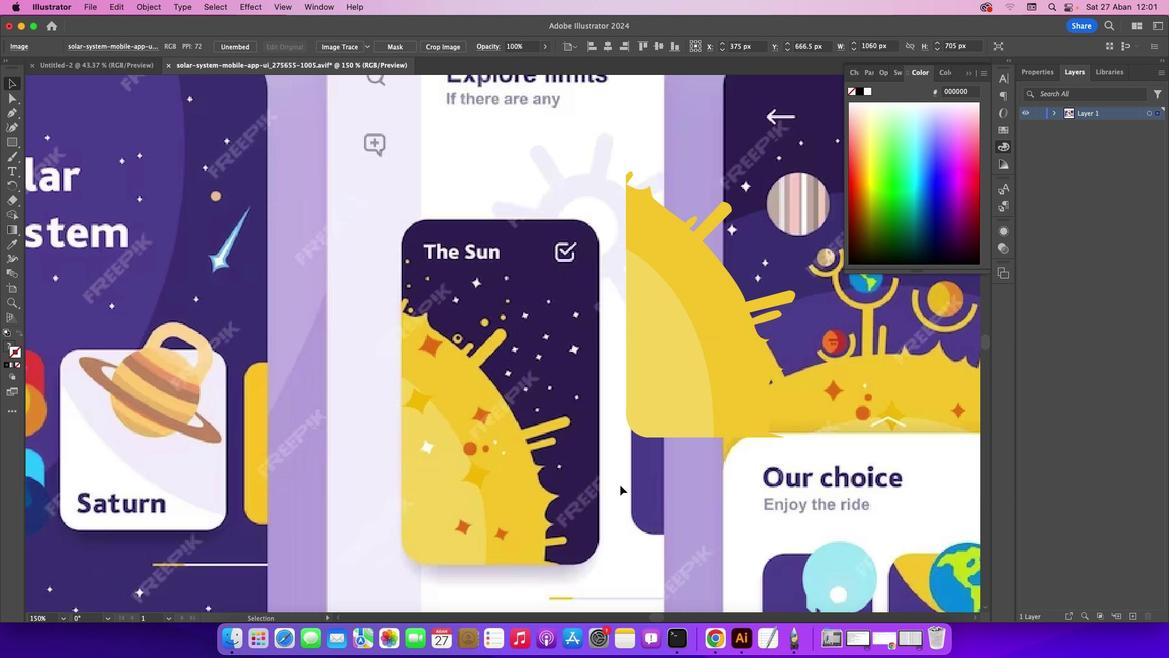 
Action: Mouse moved to (15, 115)
Screenshot: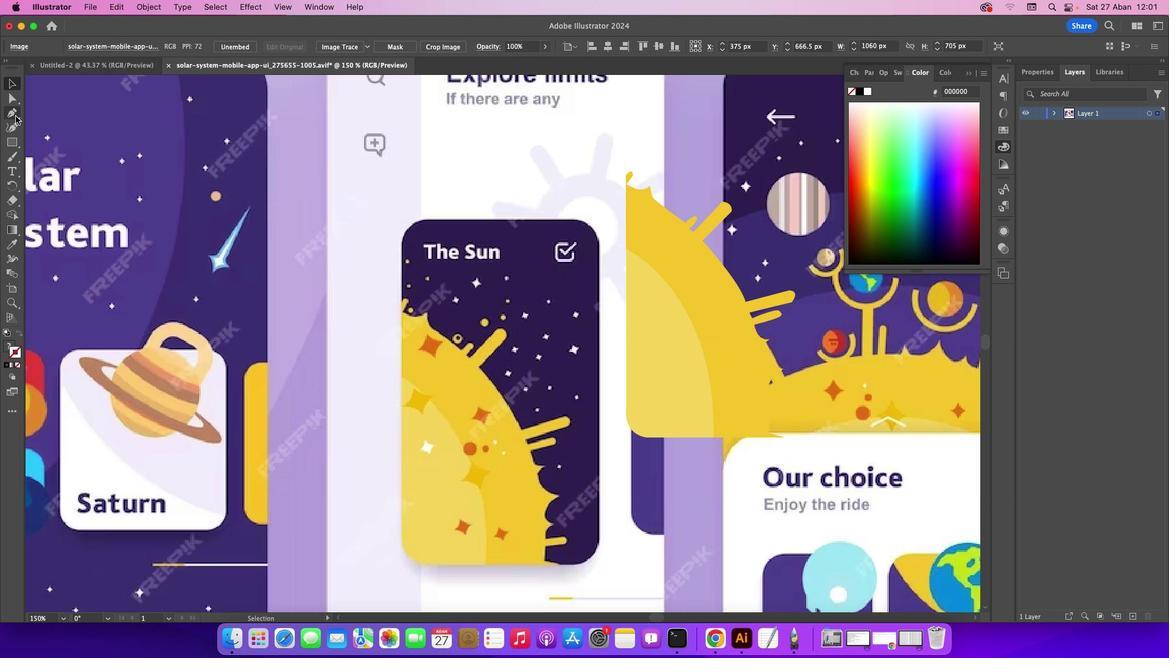 
Action: Mouse pressed left at (15, 115)
Screenshot: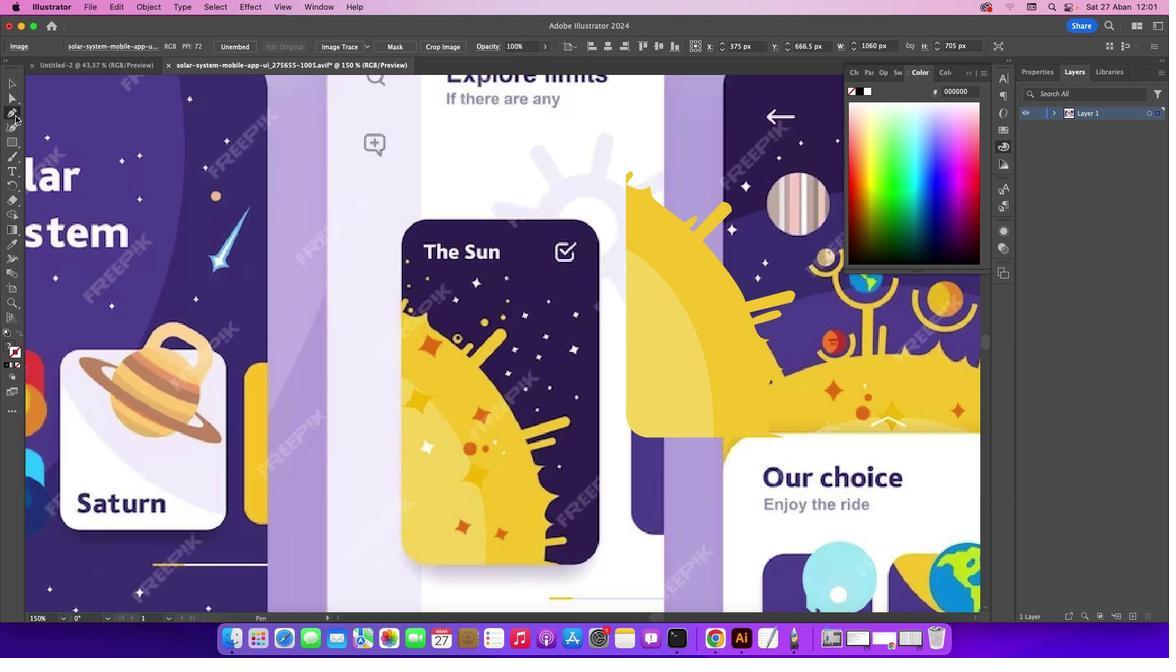 
Action: Mouse moved to (414, 388)
Screenshot: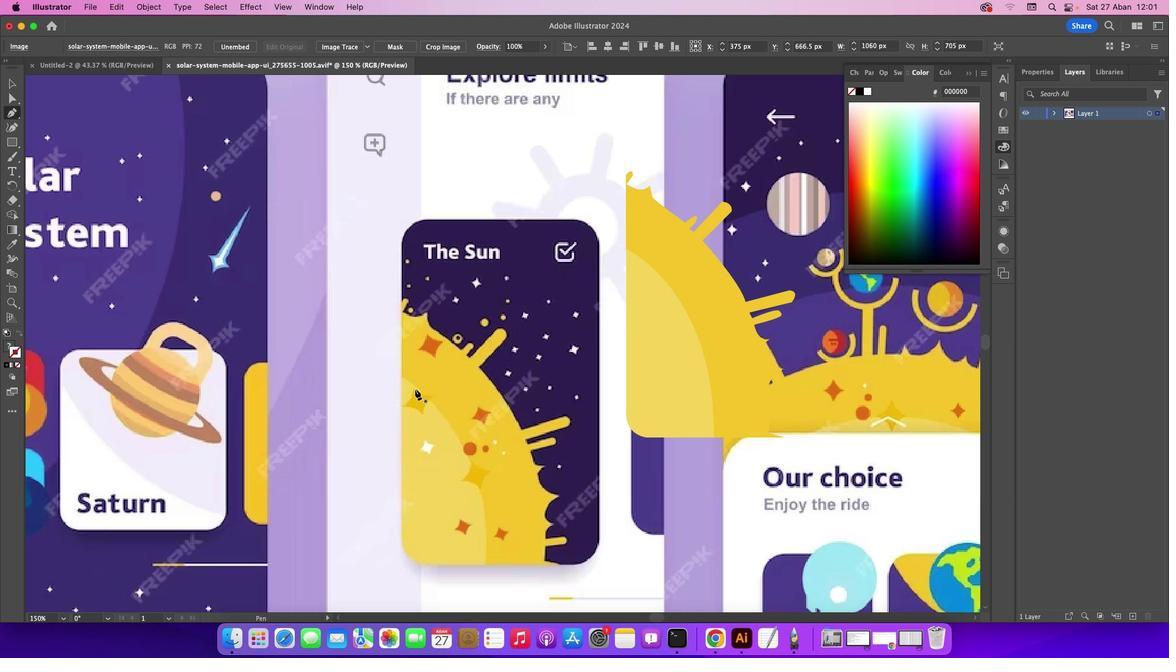 
Action: Mouse pressed left at (414, 388)
Screenshot: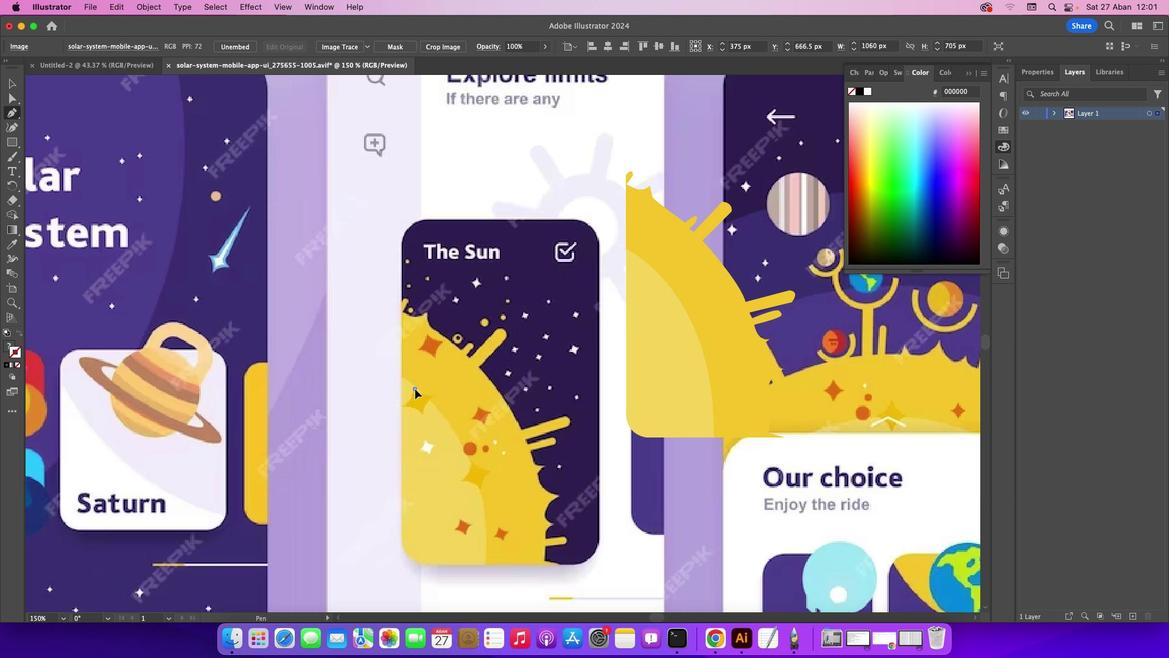 
Action: Mouse moved to (404, 406)
Screenshot: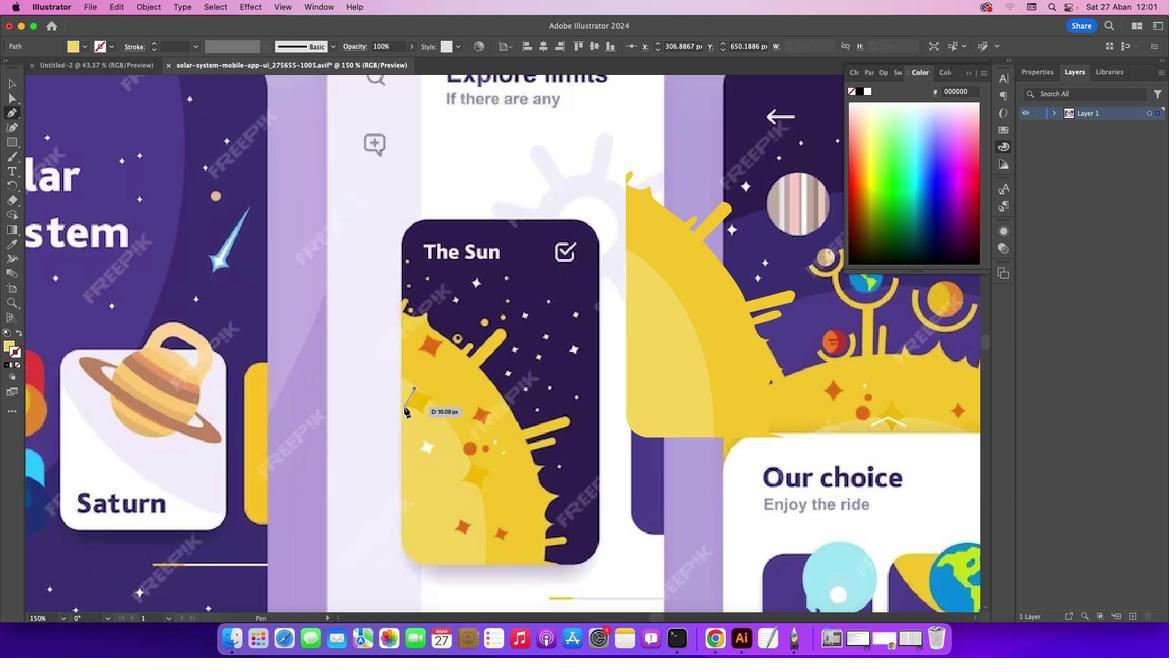
Action: Mouse pressed left at (404, 406)
Screenshot: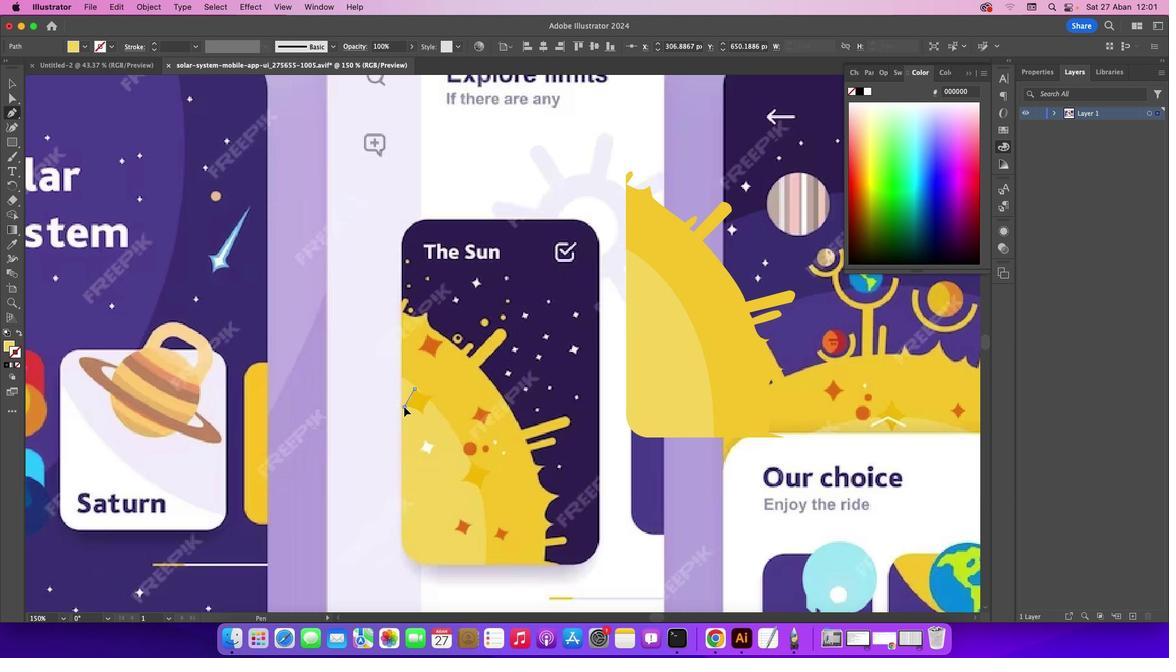 
Action: Mouse moved to (403, 407)
Screenshot: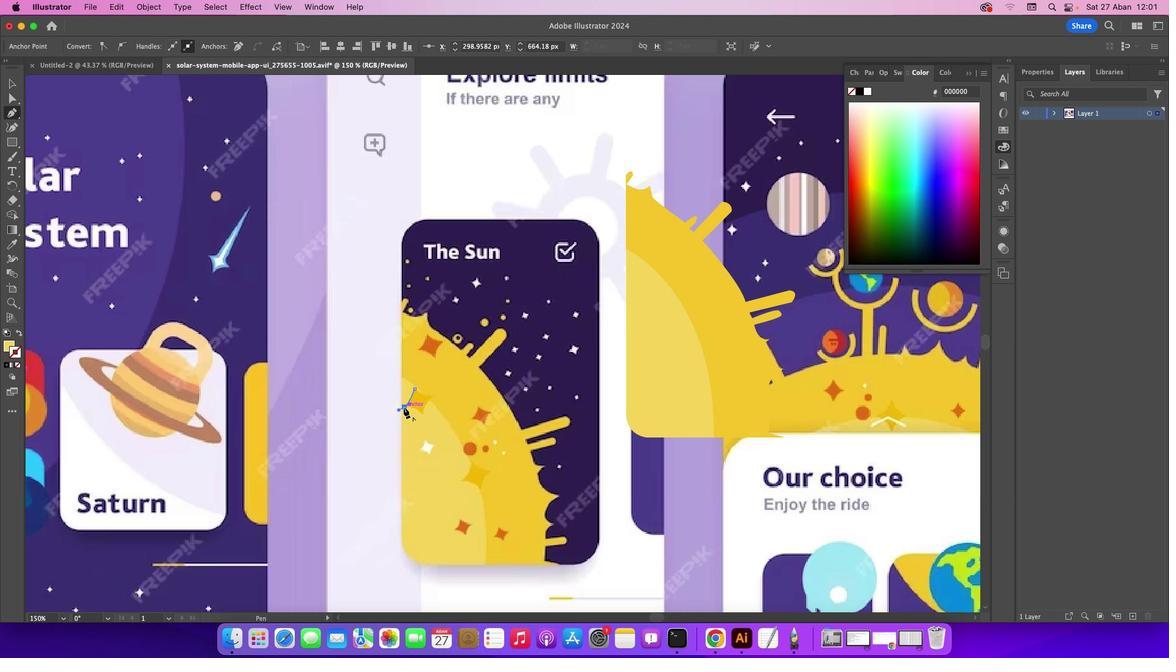
Action: Mouse pressed left at (403, 407)
Screenshot: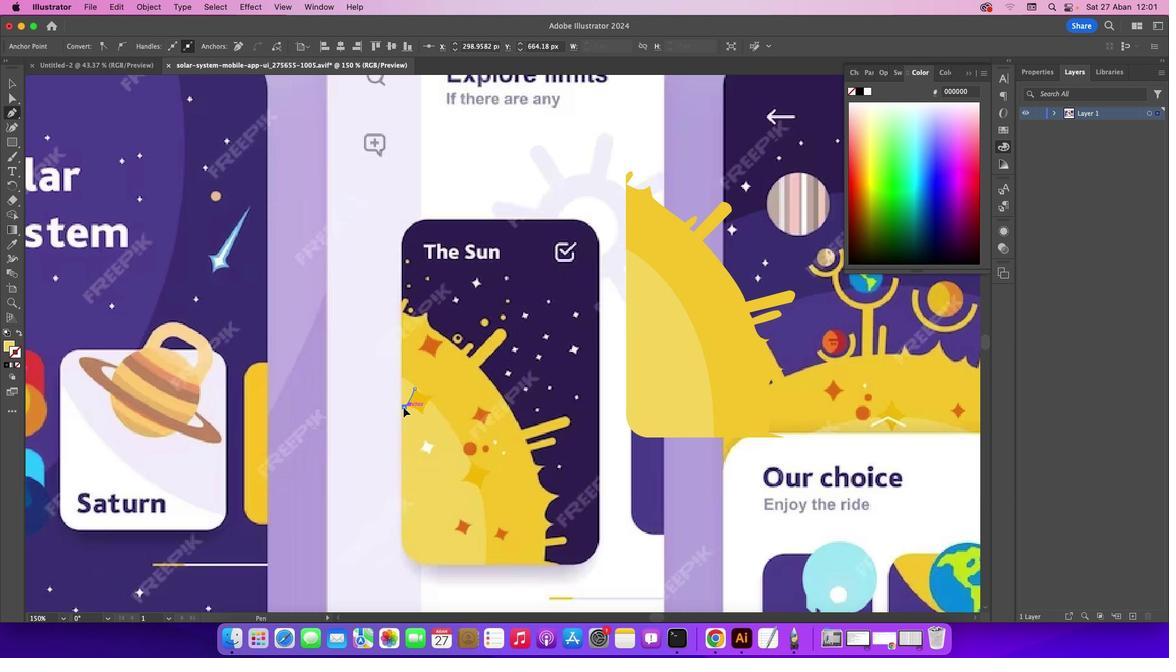 
Action: Mouse moved to (422, 414)
Screenshot: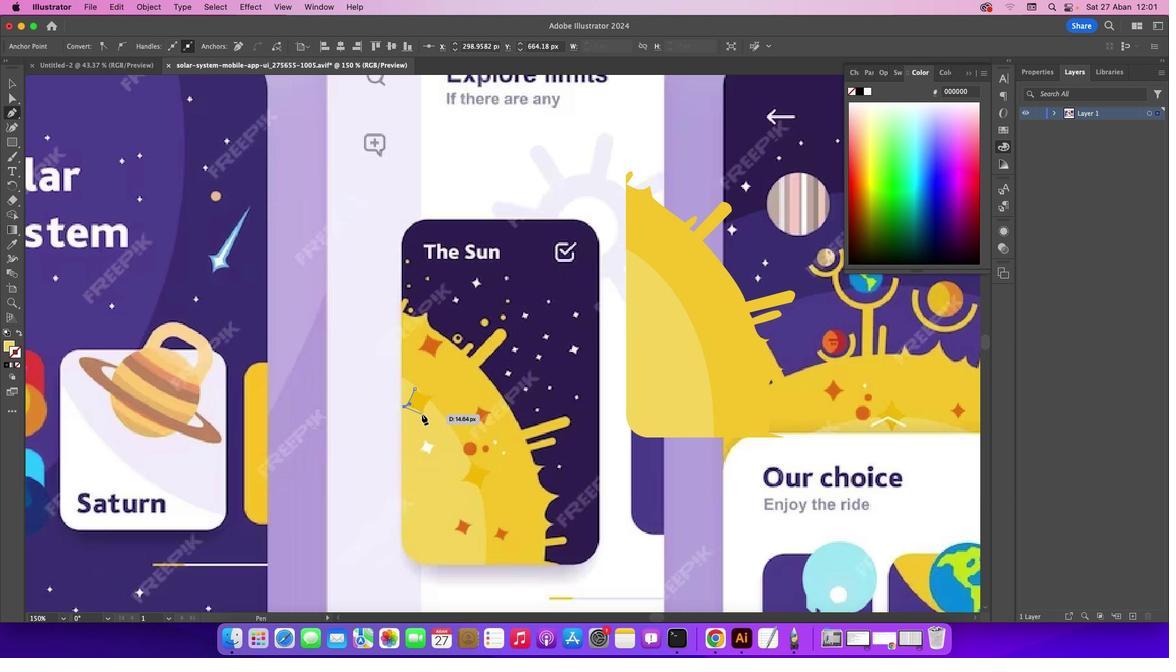 
Action: Mouse pressed left at (422, 414)
Screenshot: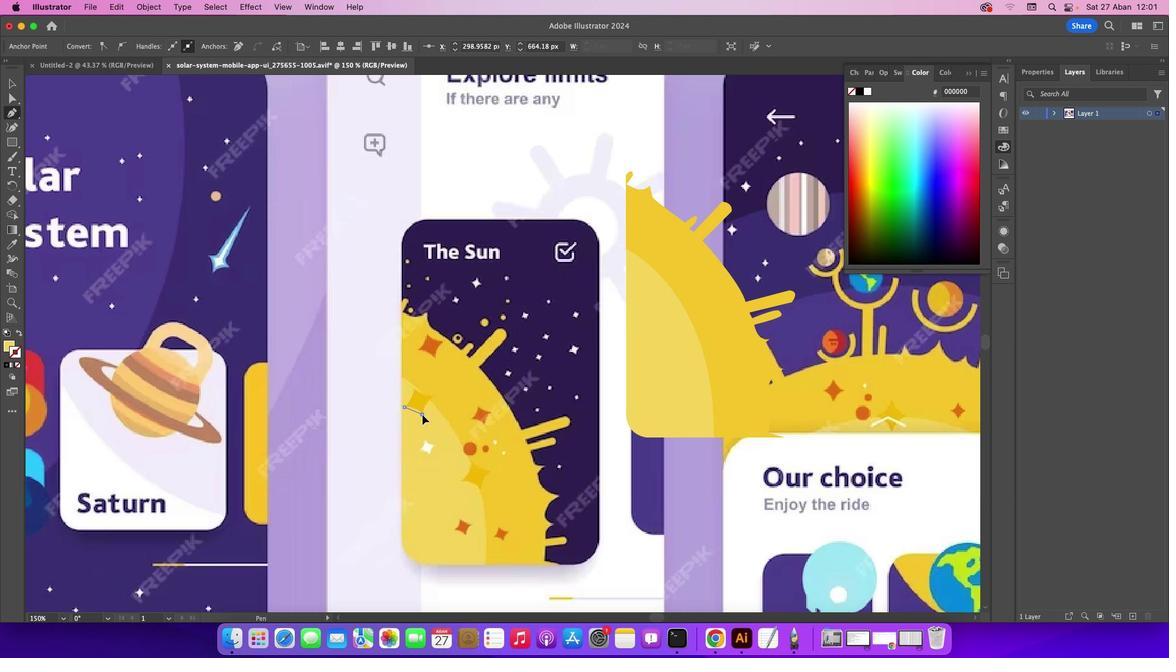 
Action: Mouse moved to (422, 413)
Screenshot: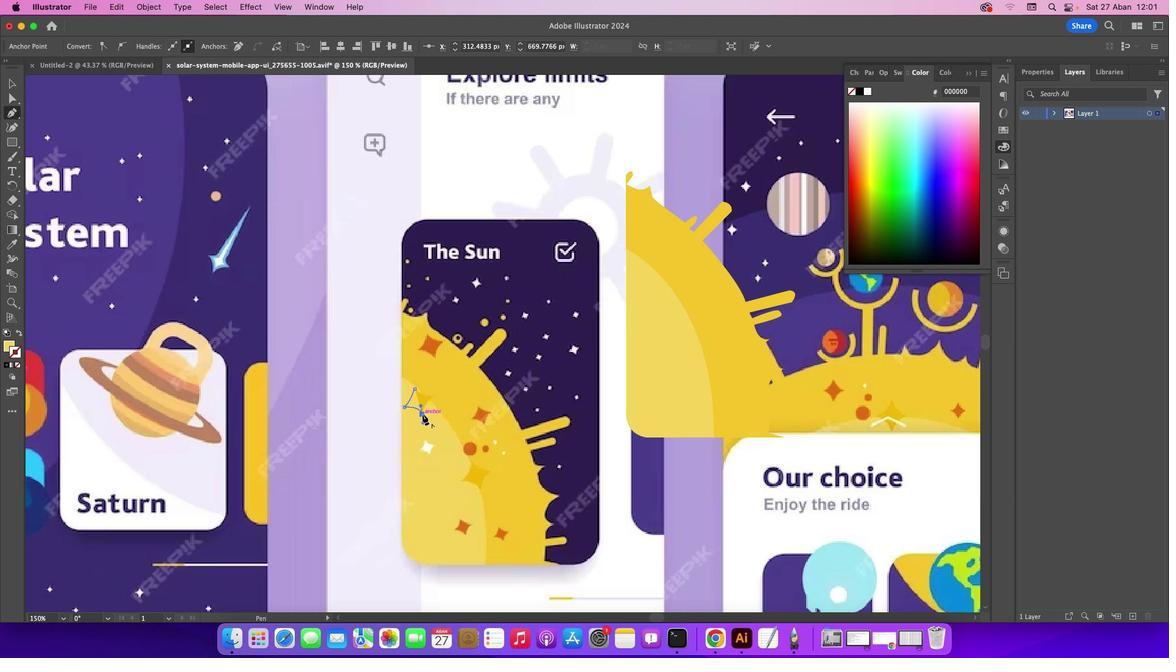 
Action: Mouse pressed left at (422, 413)
Screenshot: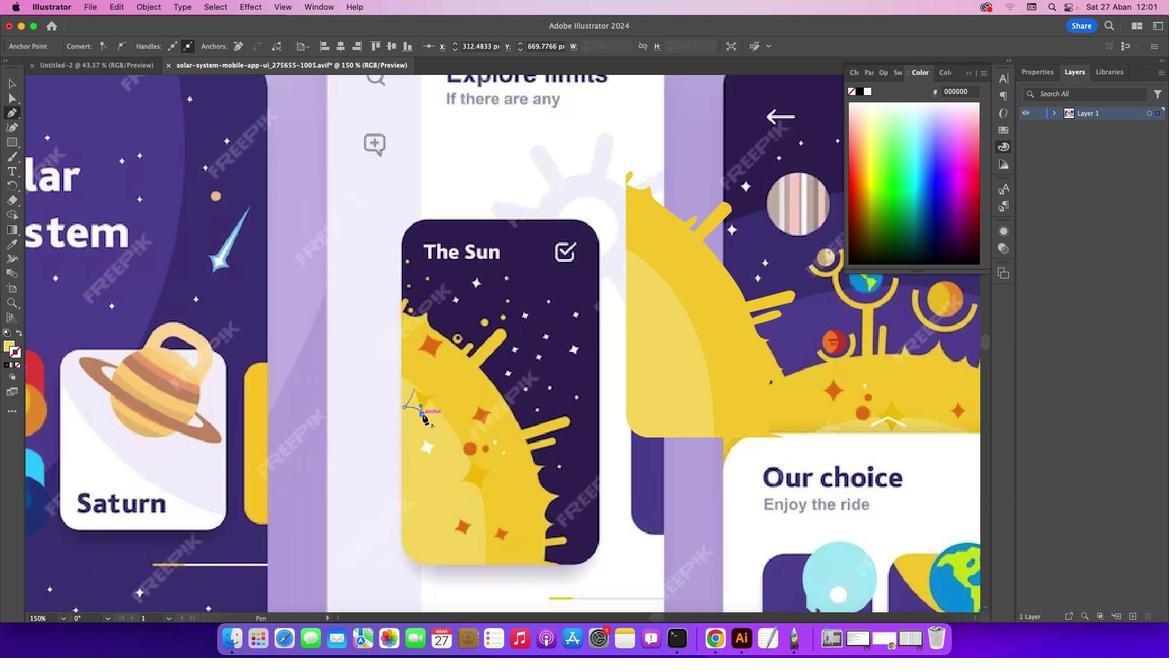 
Action: Mouse moved to (432, 395)
Screenshot: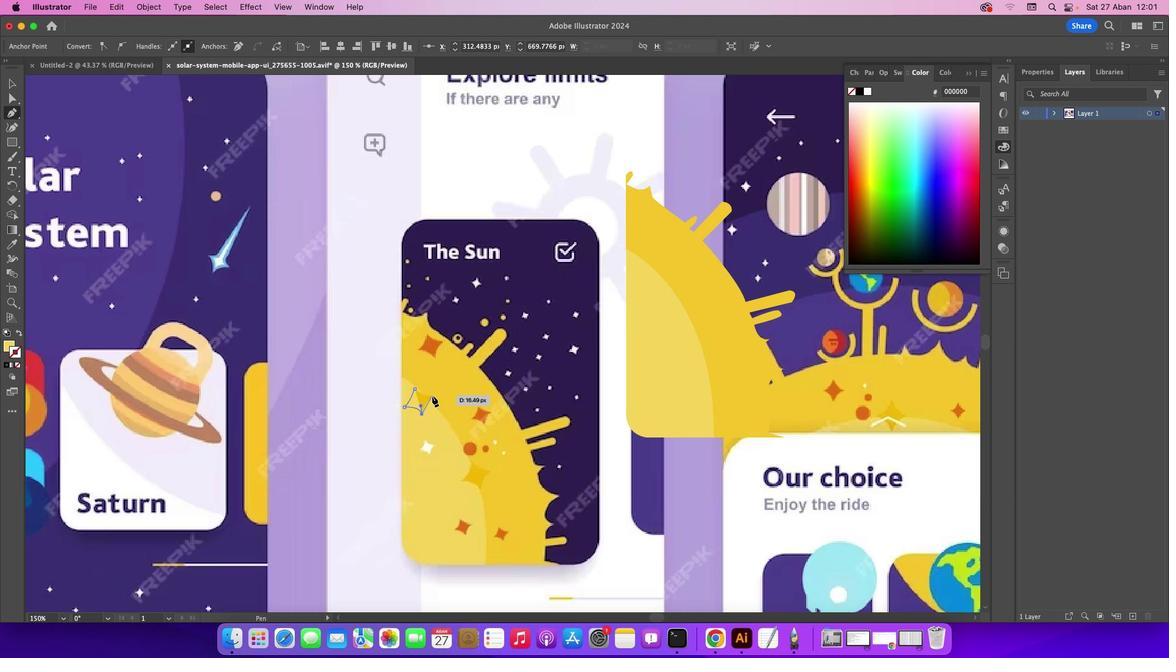 
Action: Mouse pressed left at (432, 395)
Screenshot: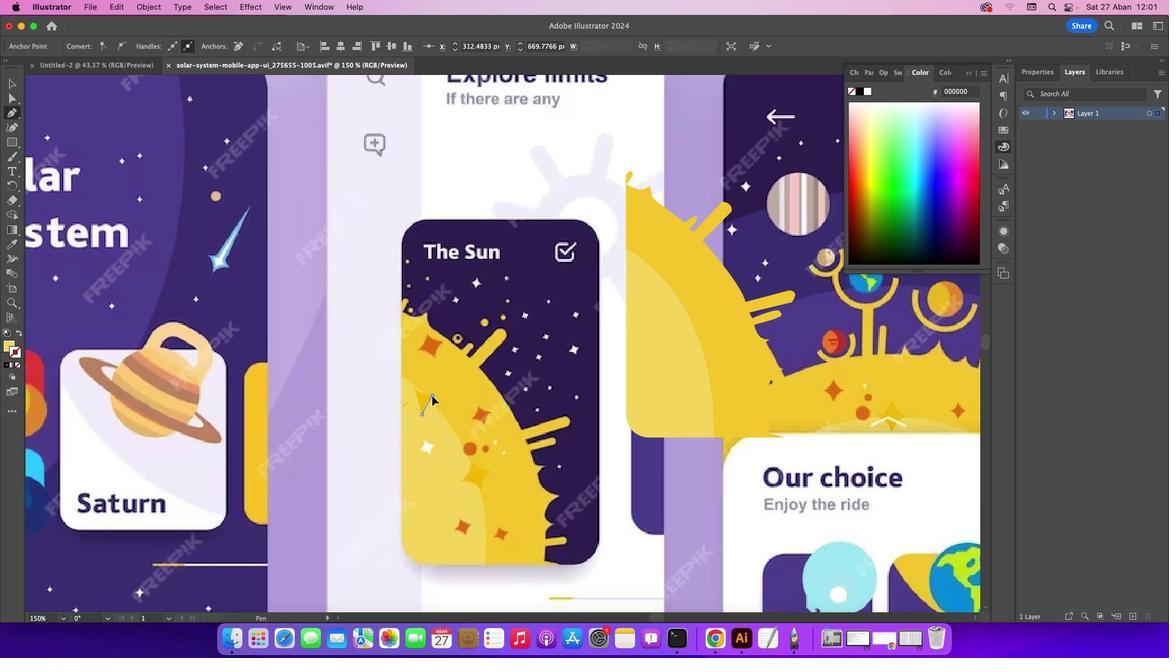 
Action: Mouse moved to (433, 394)
Screenshot: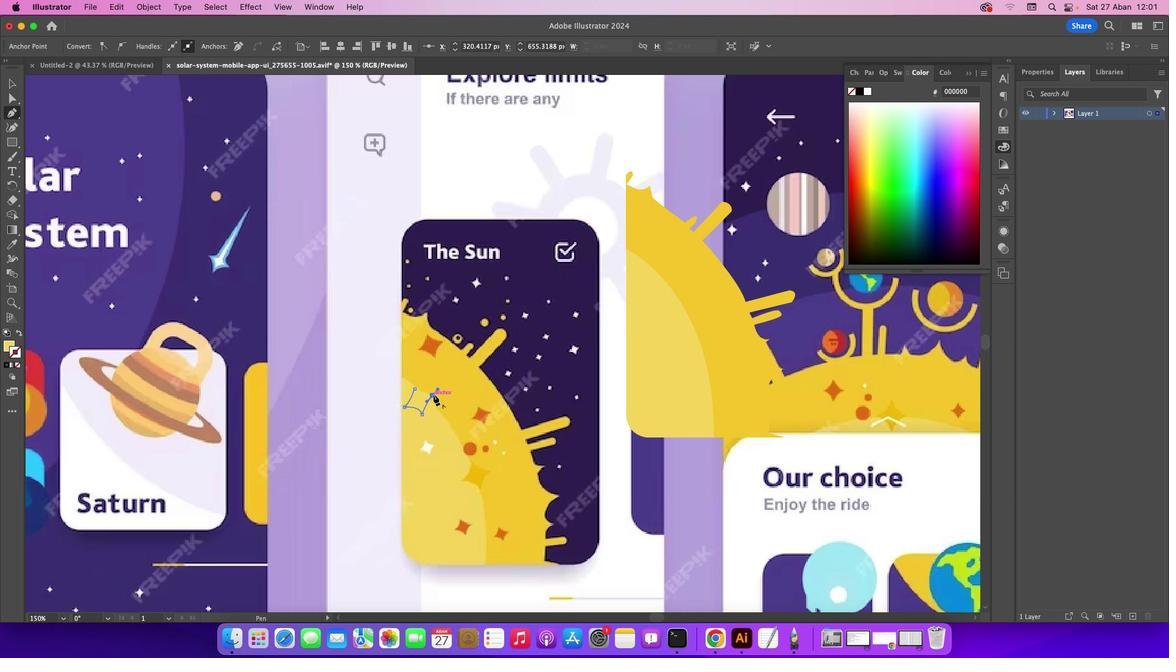 
Action: Mouse pressed left at (433, 394)
Screenshot: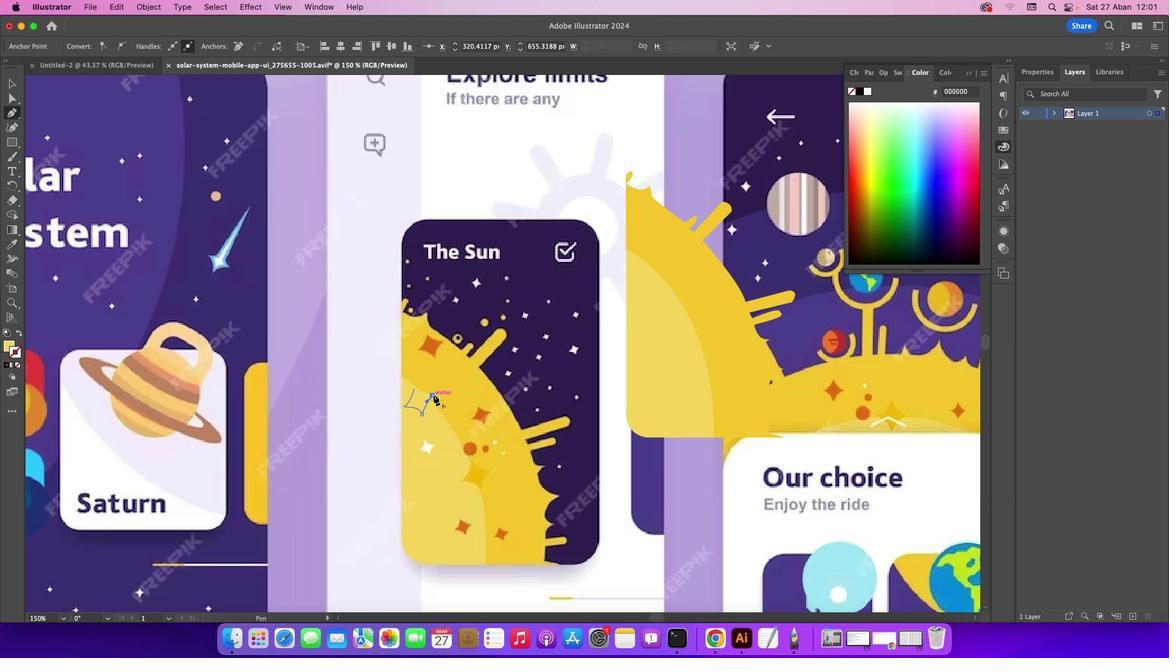 
Action: Mouse moved to (413, 387)
Screenshot: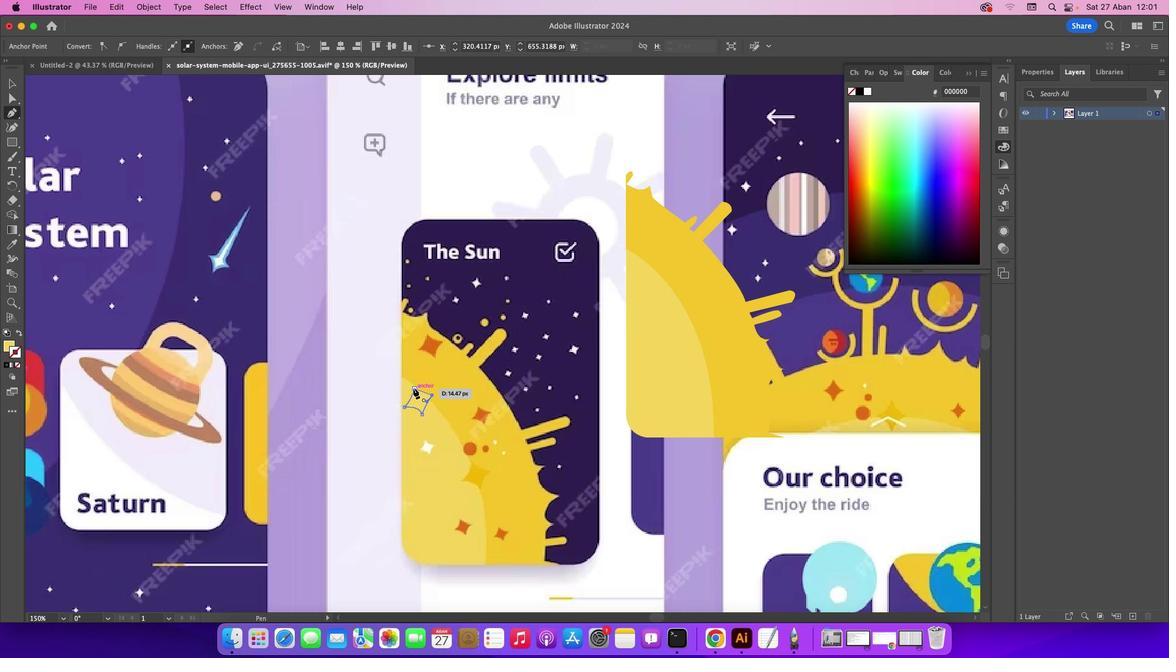
Action: Mouse pressed left at (413, 387)
Screenshot: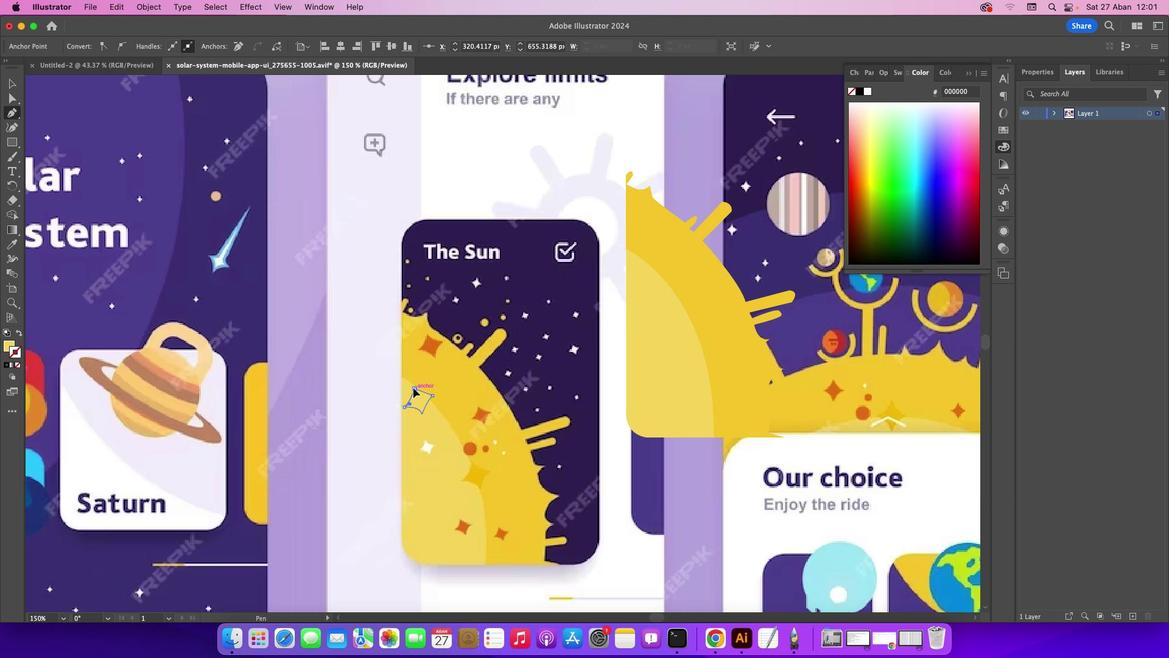 
Action: Mouse moved to (16, 83)
Screenshot: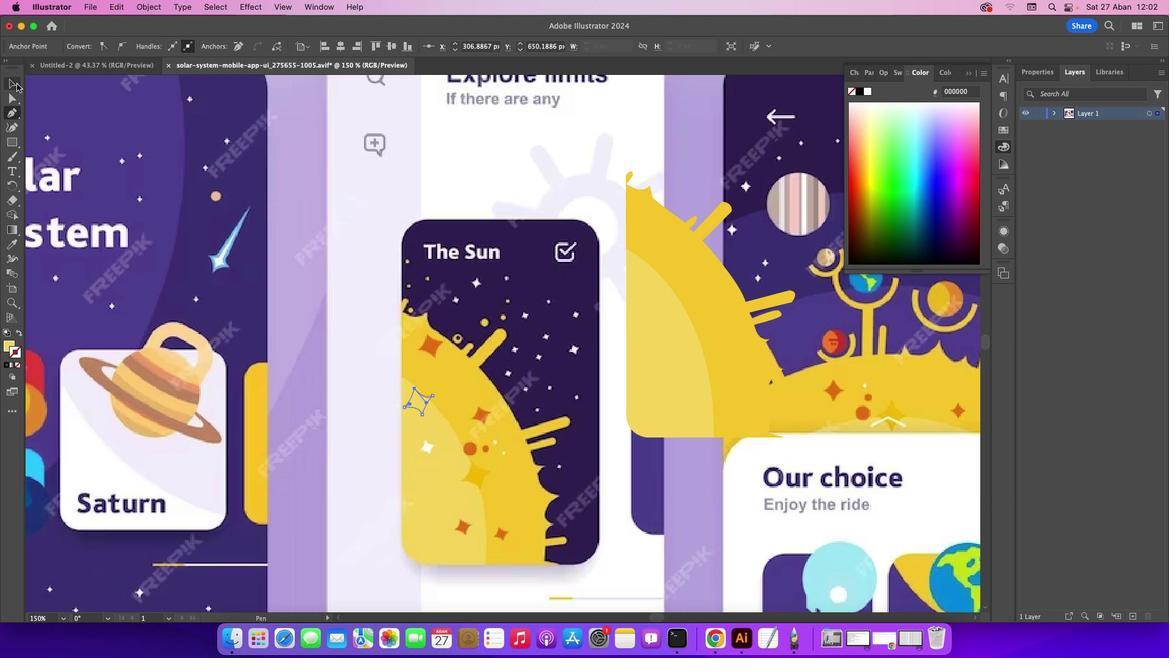 
Action: Mouse pressed left at (16, 83)
Screenshot: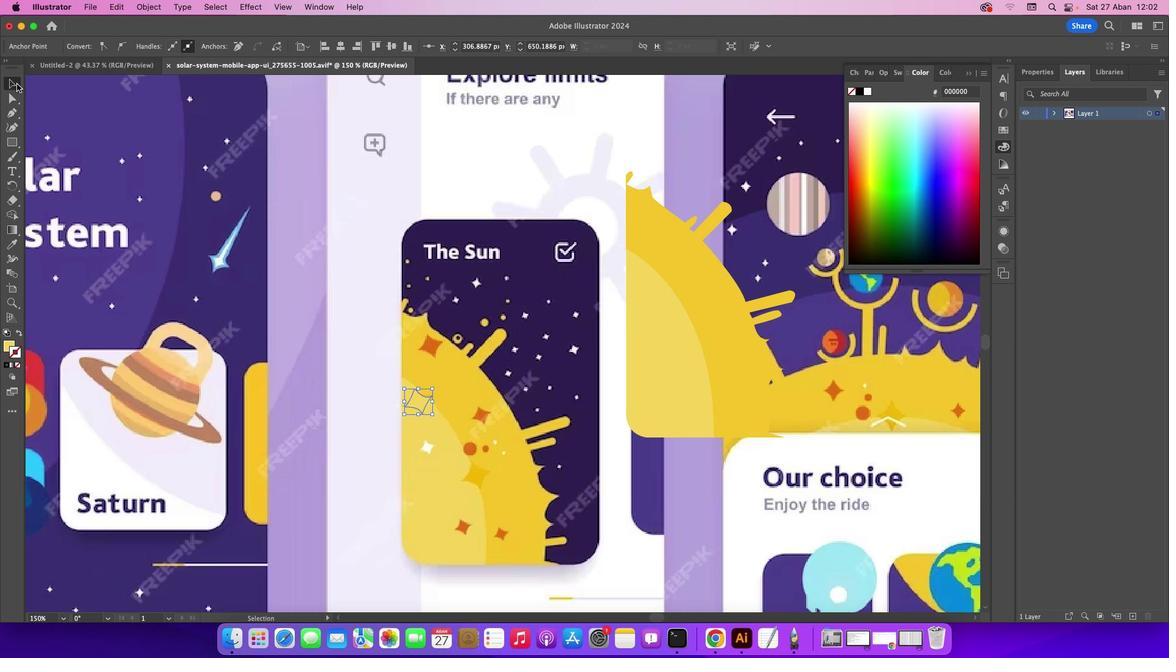 
Action: Mouse moved to (252, 190)
Screenshot: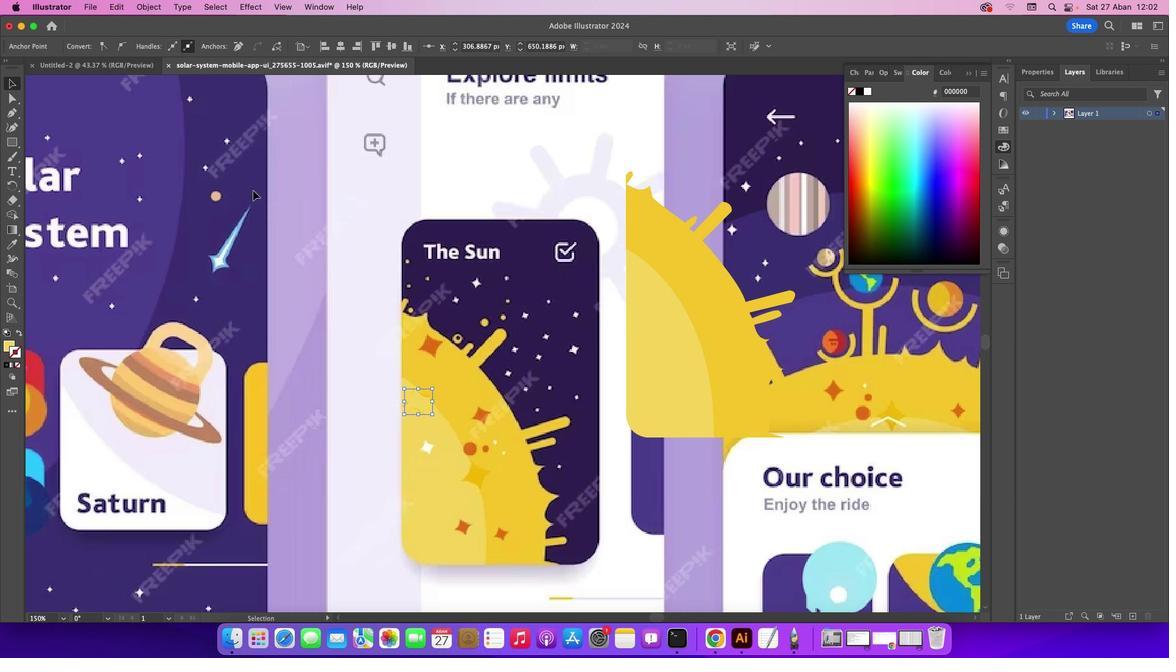 
Action: Mouse pressed left at (252, 190)
Screenshot: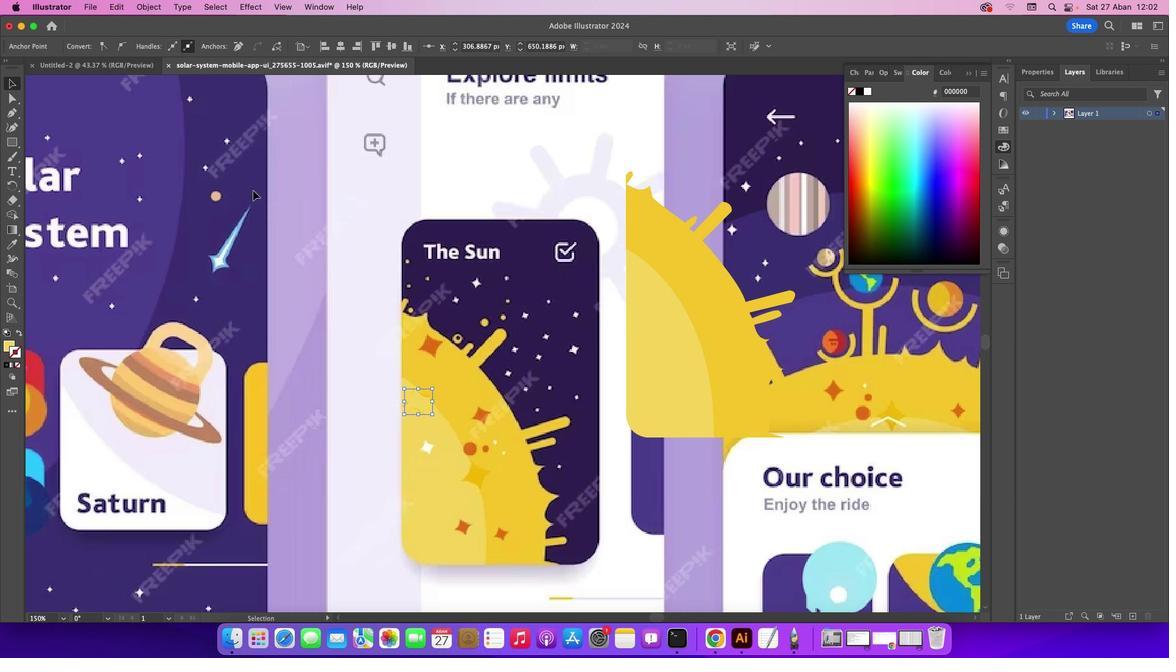 
Action: Mouse moved to (427, 399)
Screenshot: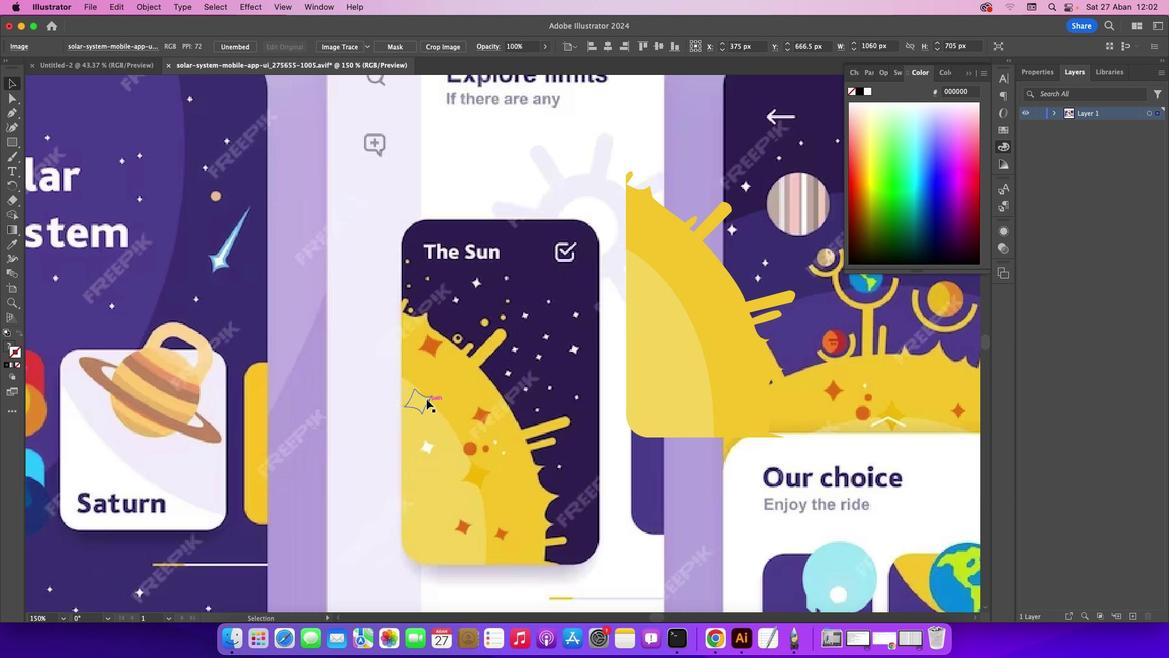 
Action: Mouse pressed left at (427, 399)
Screenshot: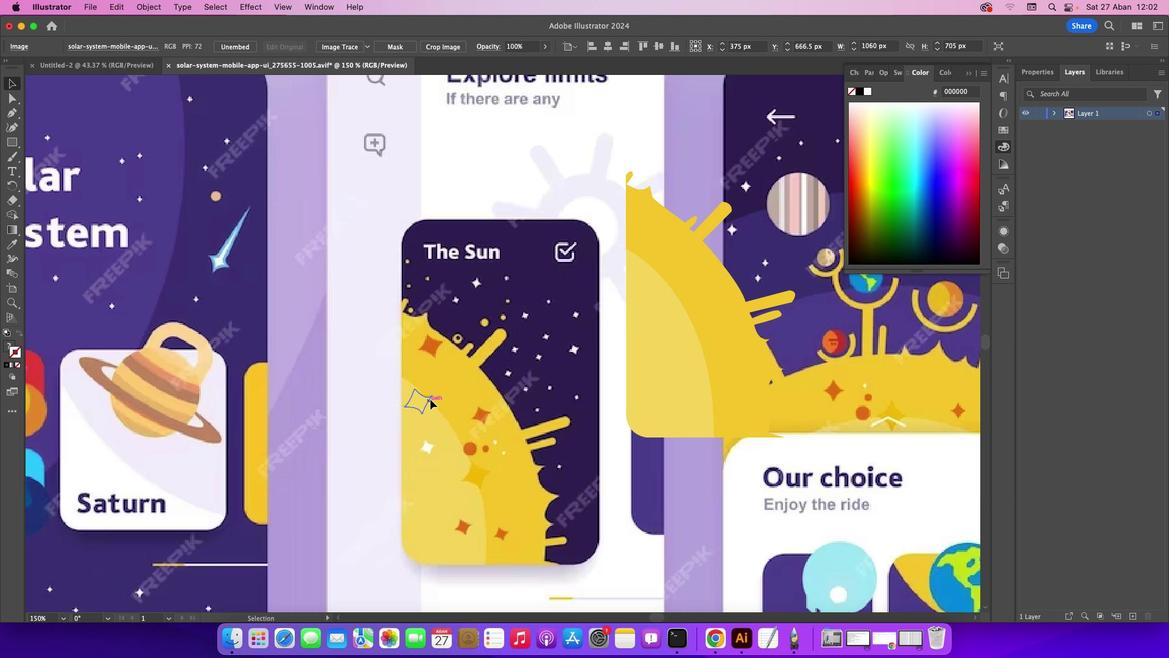 
Action: Mouse moved to (12, 249)
Screenshot: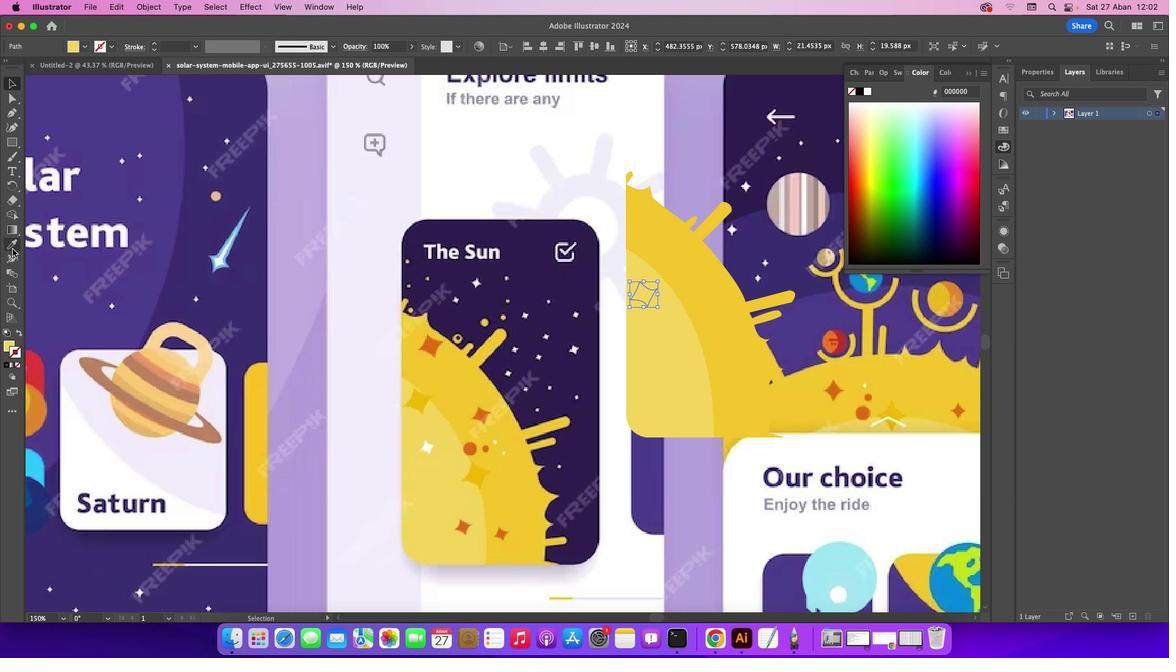 
Action: Mouse pressed left at (12, 249)
Screenshot: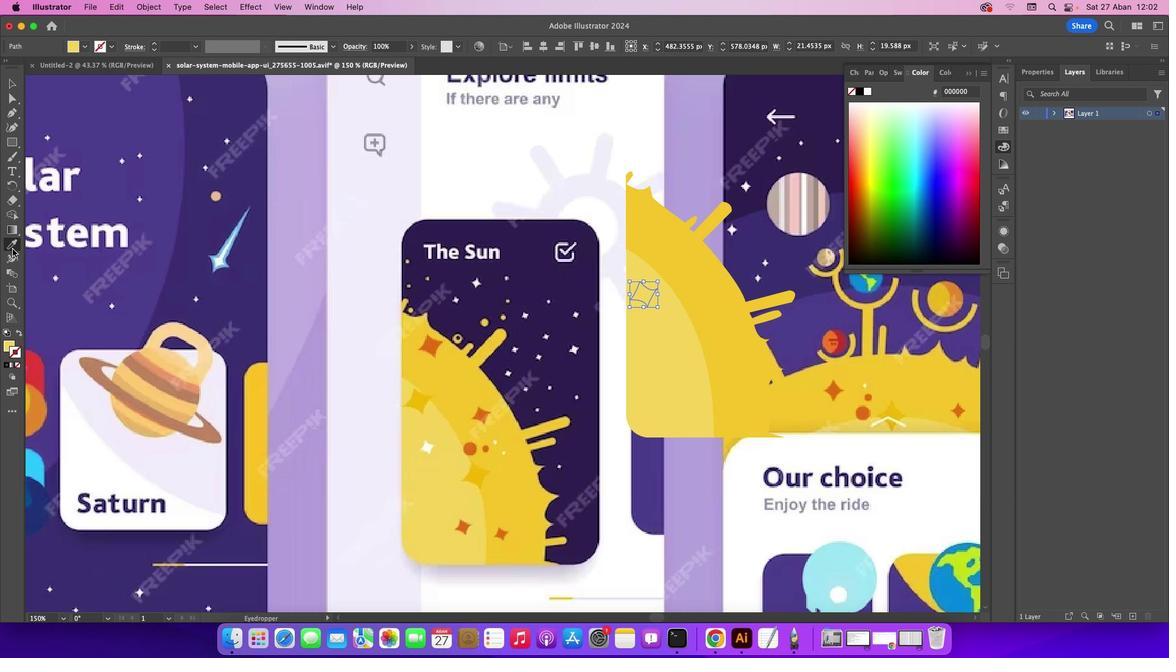 
Action: Mouse moved to (420, 402)
Screenshot: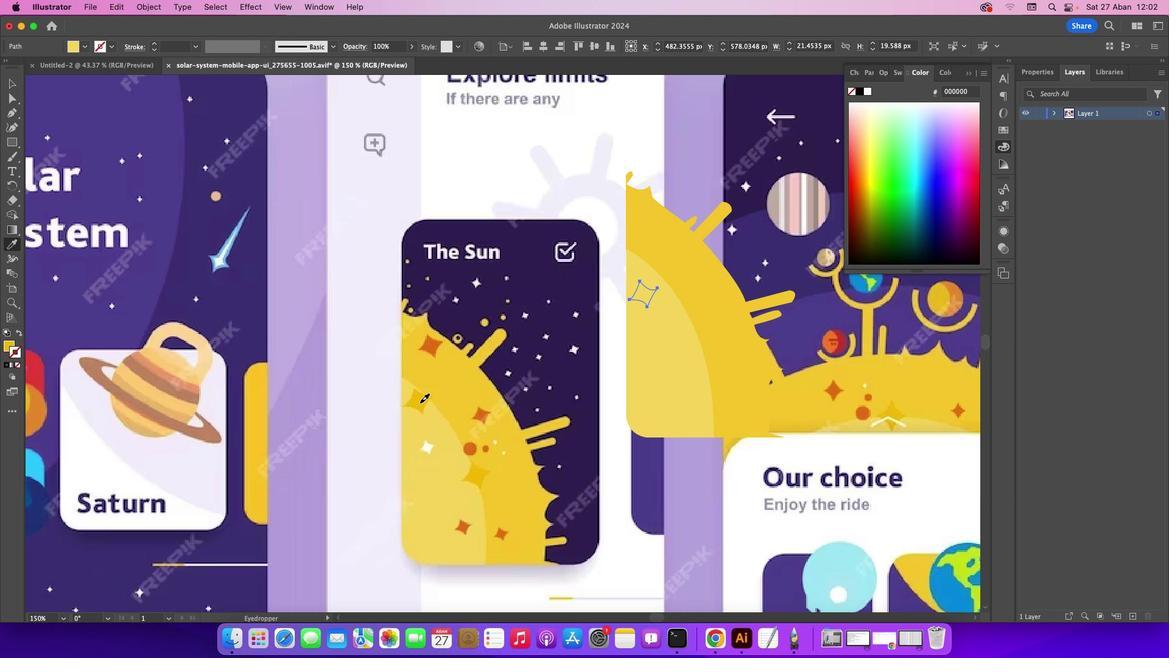 
Action: Mouse pressed left at (420, 402)
Screenshot: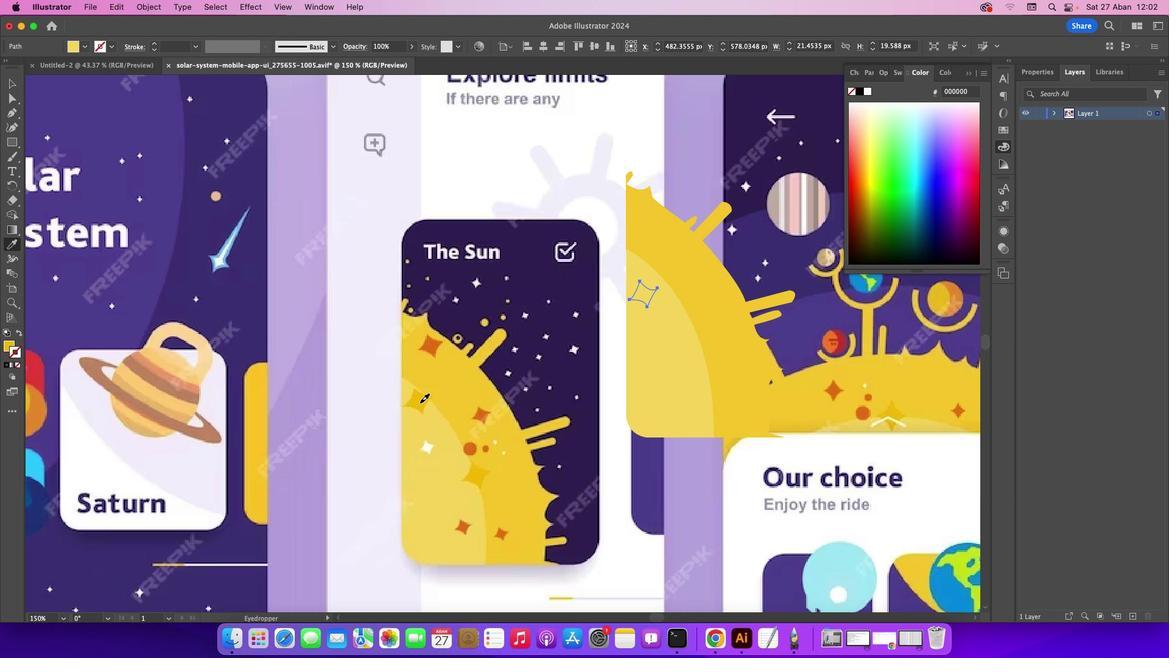 
Action: Mouse moved to (14, 84)
Screenshot: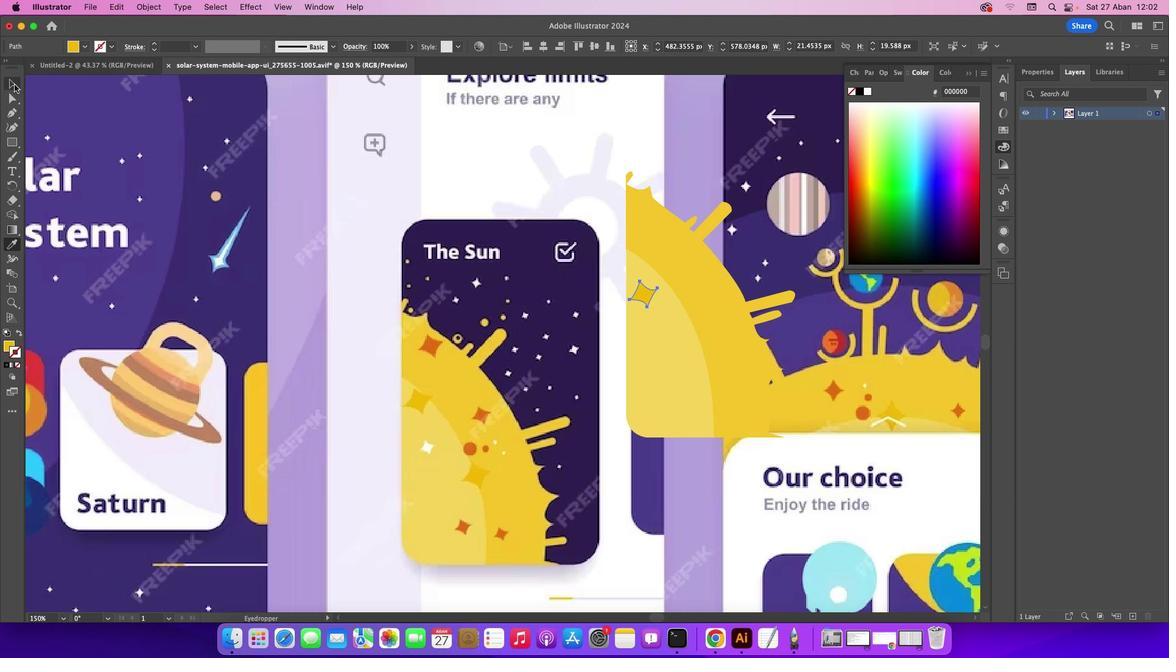 
Action: Mouse pressed left at (14, 84)
Screenshot: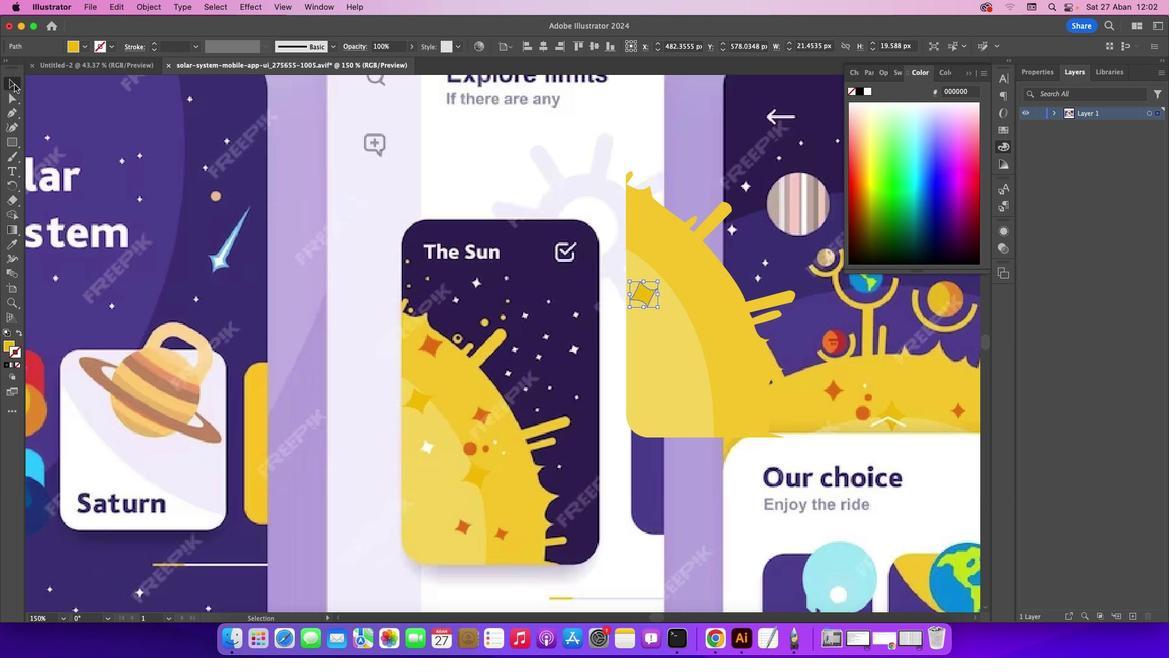 
Action: Mouse moved to (647, 296)
Screenshot: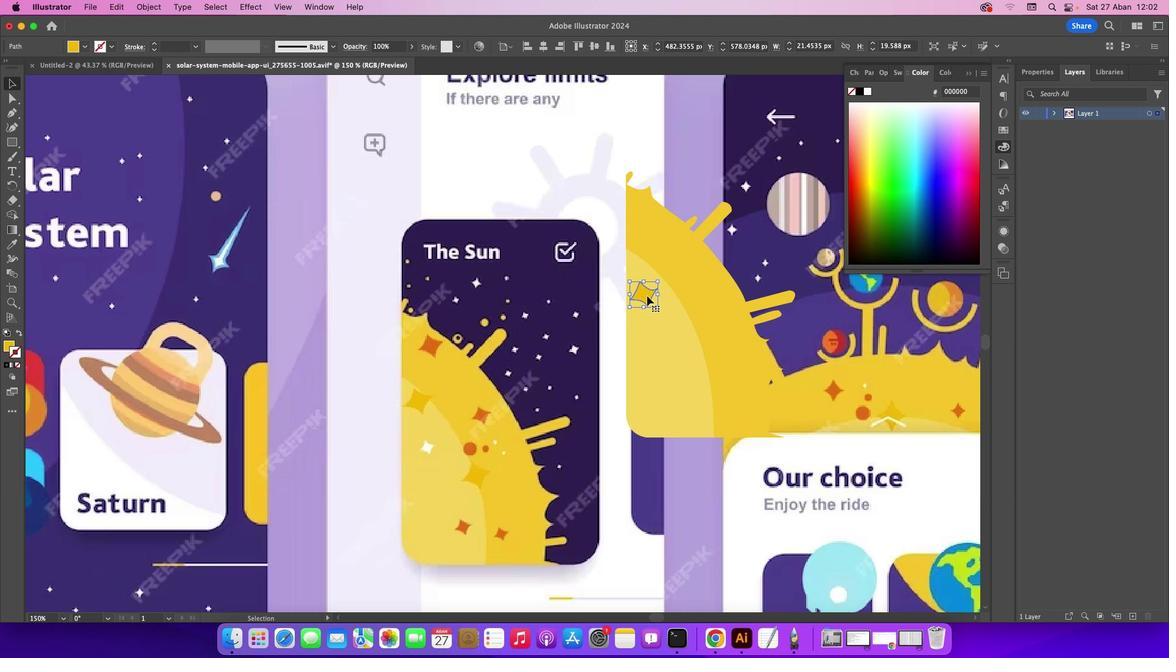 
Action: Mouse pressed left at (647, 296)
Screenshot: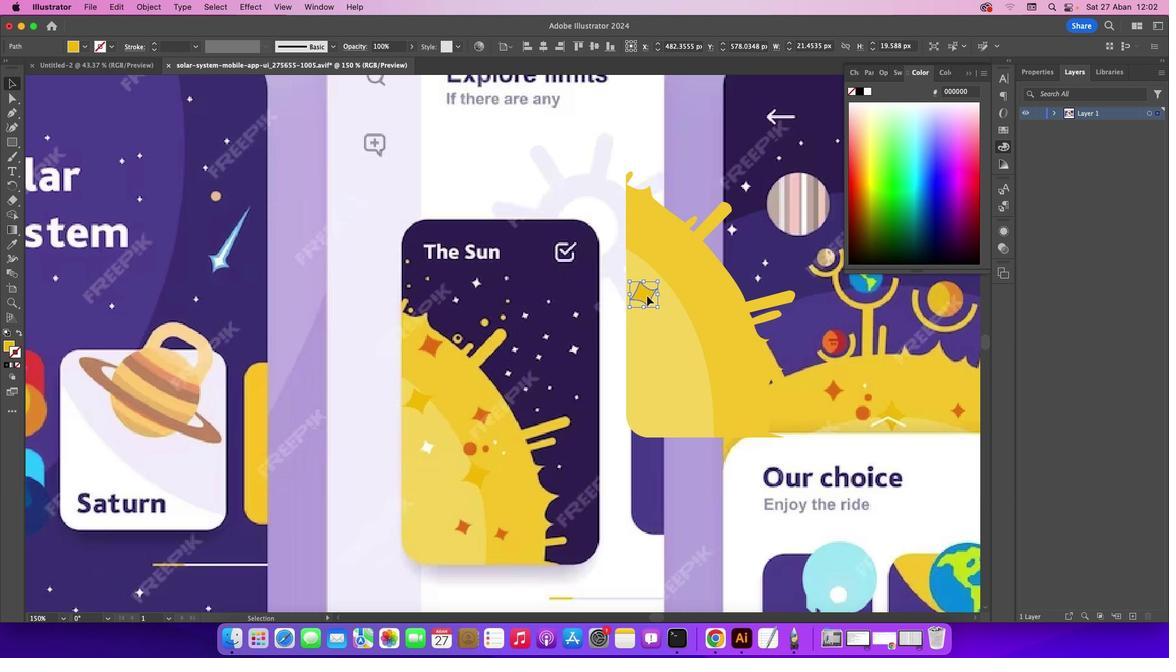 
Action: Mouse moved to (572, 272)
Screenshot: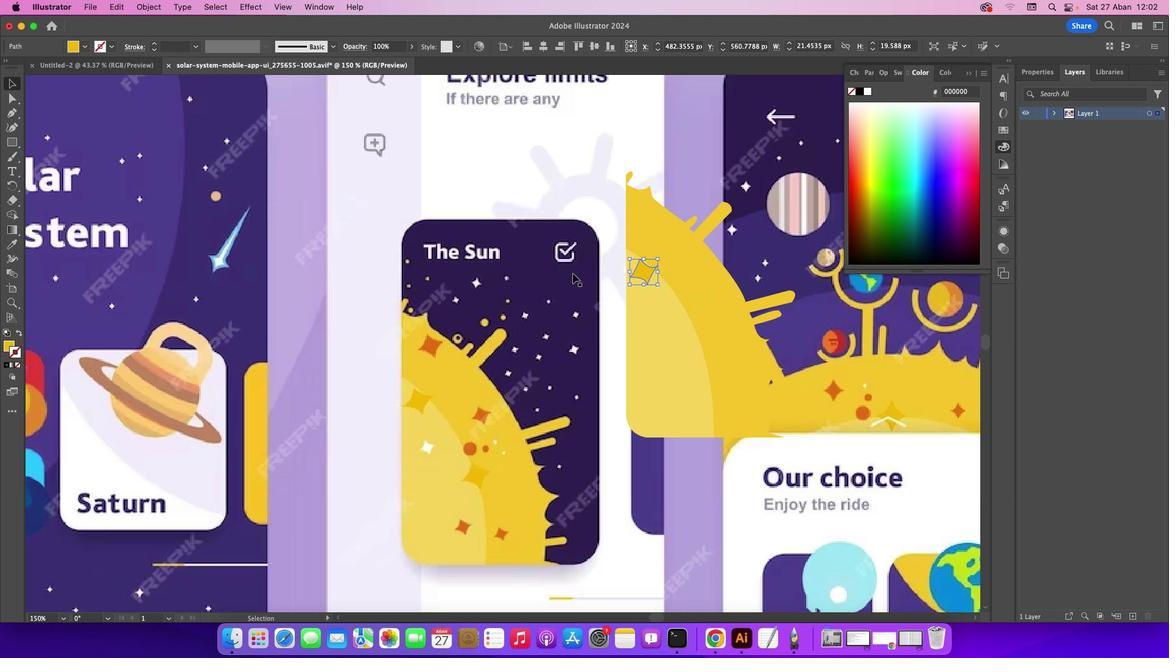 
Action: Mouse pressed left at (572, 272)
Screenshot: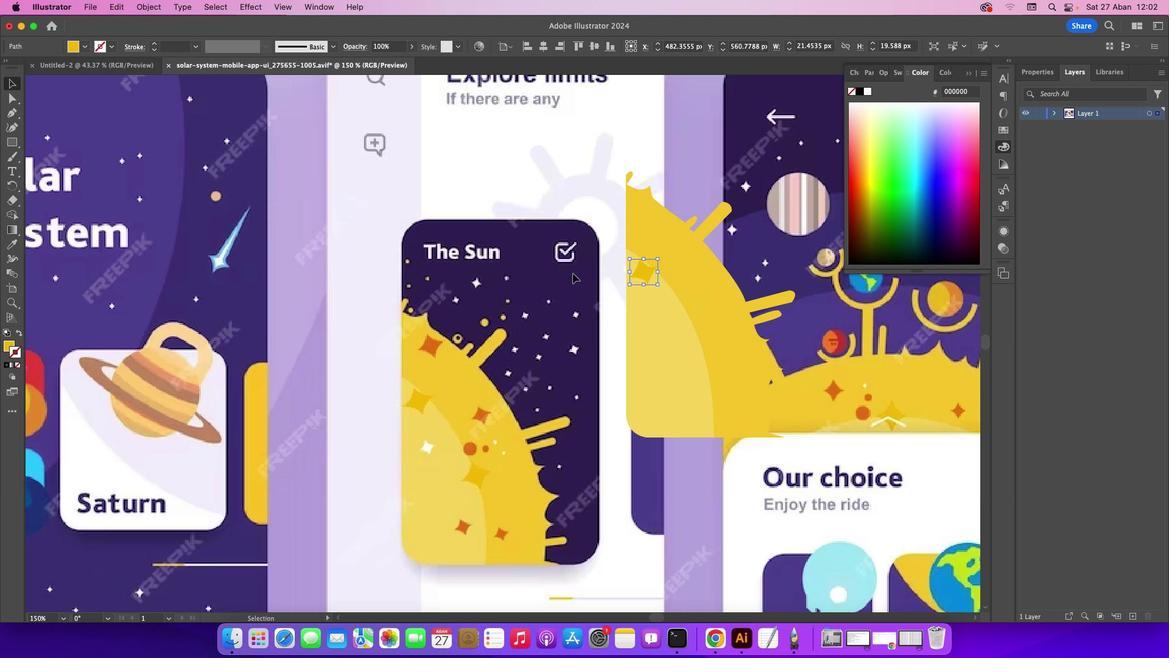 
Action: Mouse moved to (643, 269)
Screenshot: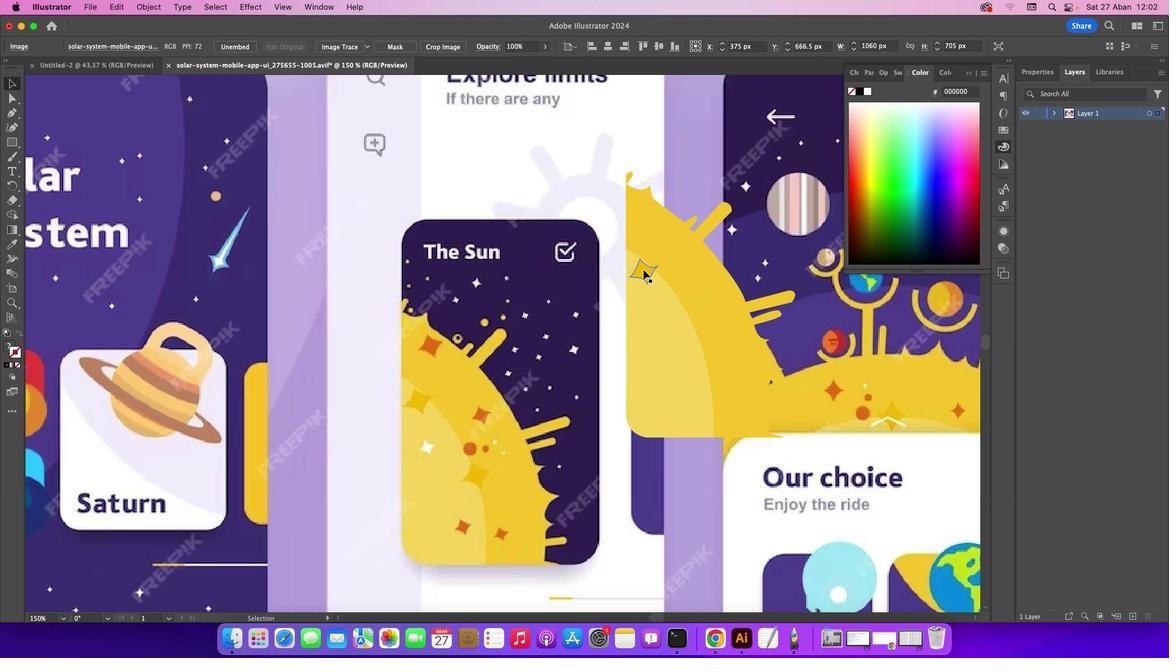 
Action: Key pressed Key.alt
